 Task: Open an excel sheet with  and write heading  Student grades data  Add 10 students name:-  'Joshua Rivera, Zoey Coleman, Ryan Wright, Addison Bailey, Jonathan Simmons, Brooklyn Ward, Caleb Barnes, Audrey Collins, Gabriel Perry, Sofia Bell. ' in August Last week sales are  100 to 150. Math Grade:-  90, 95, 80, 92, 85,88, 90, 78, 92, 85.Science Grade:-  85, 87, 92, 88, 90, 85, 92, 80, 88, 90.English Grade:-  92, 90, 85, 90, 88, 92, 85, 82, 90, 88. _x000D_
History Grade:-  88, 92, 78, 95, 90, 90, 80, 85, 92, 90. Total use the formula   =SUM(D2:G2) then presss enter. Save page analysisSalesByQuarter_2022
Action: Mouse moved to (149, 222)
Screenshot: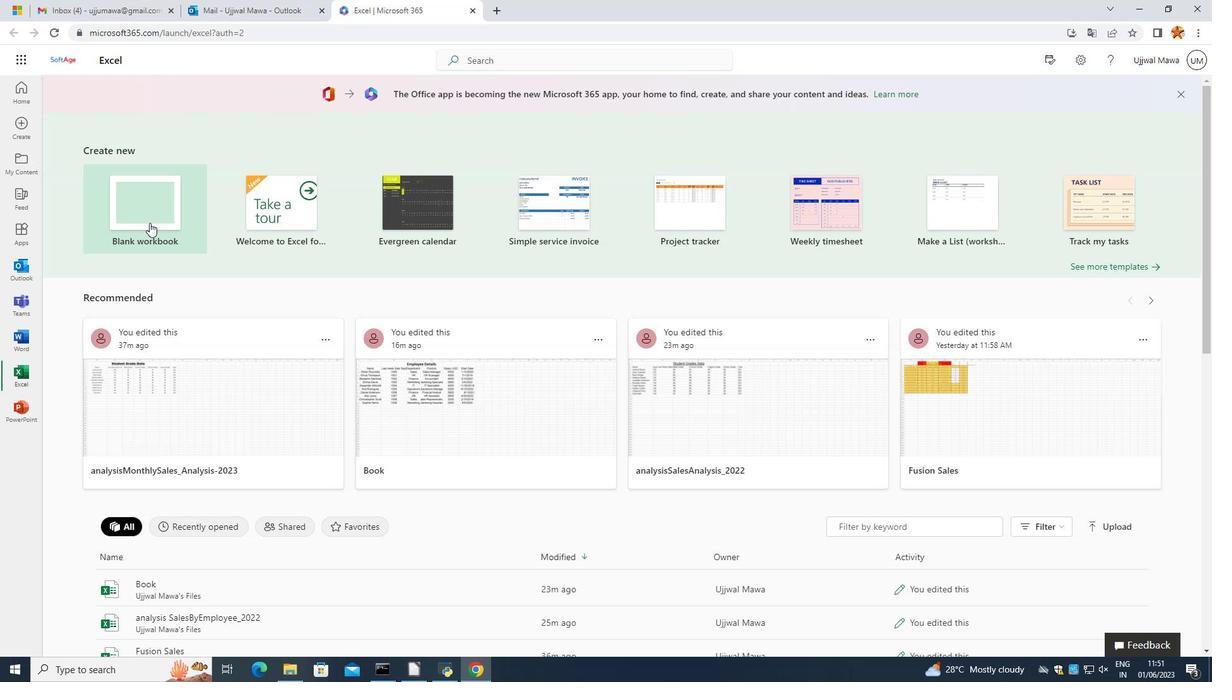 
Action: Mouse pressed left at (149, 222)
Screenshot: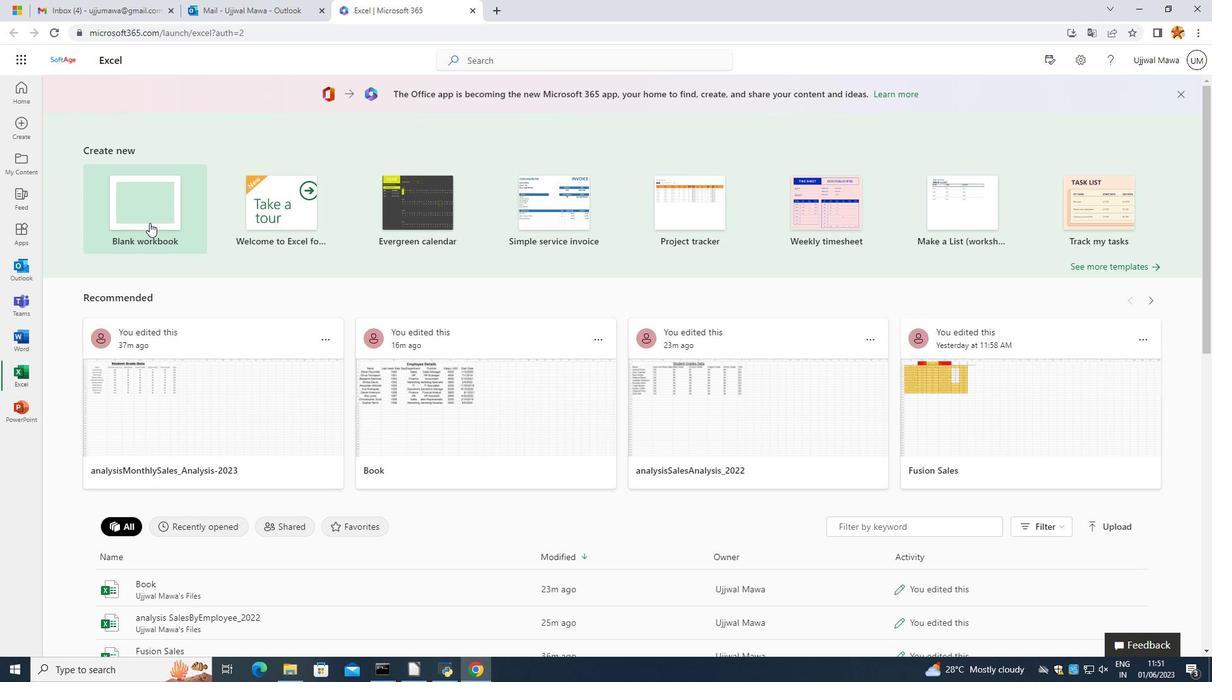 
Action: Mouse moved to (99, 197)
Screenshot: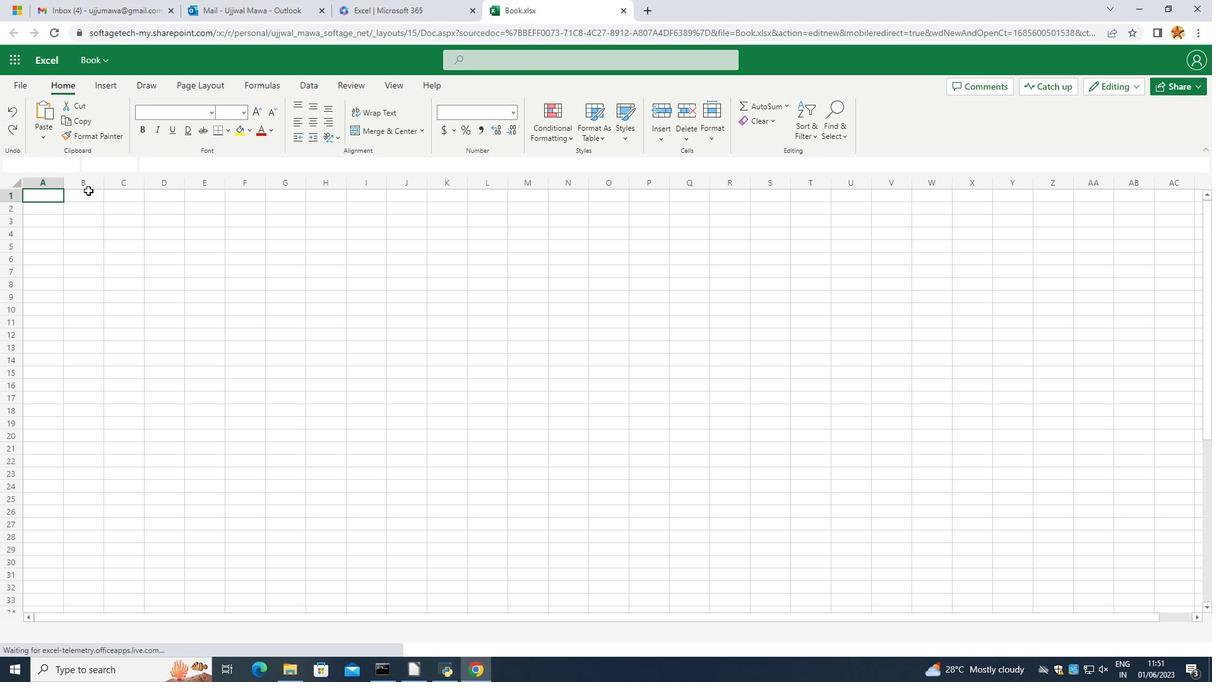 
Action: Mouse pressed left at (99, 197)
Screenshot: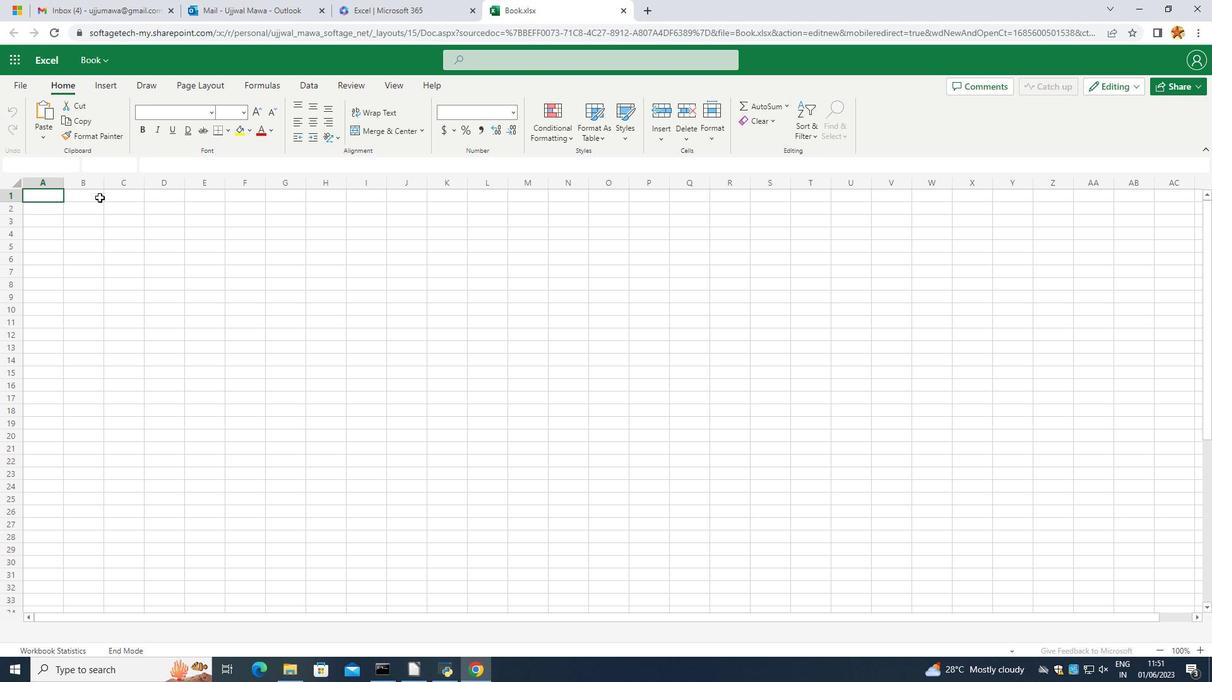 
Action: Mouse moved to (1212, 682)
Screenshot: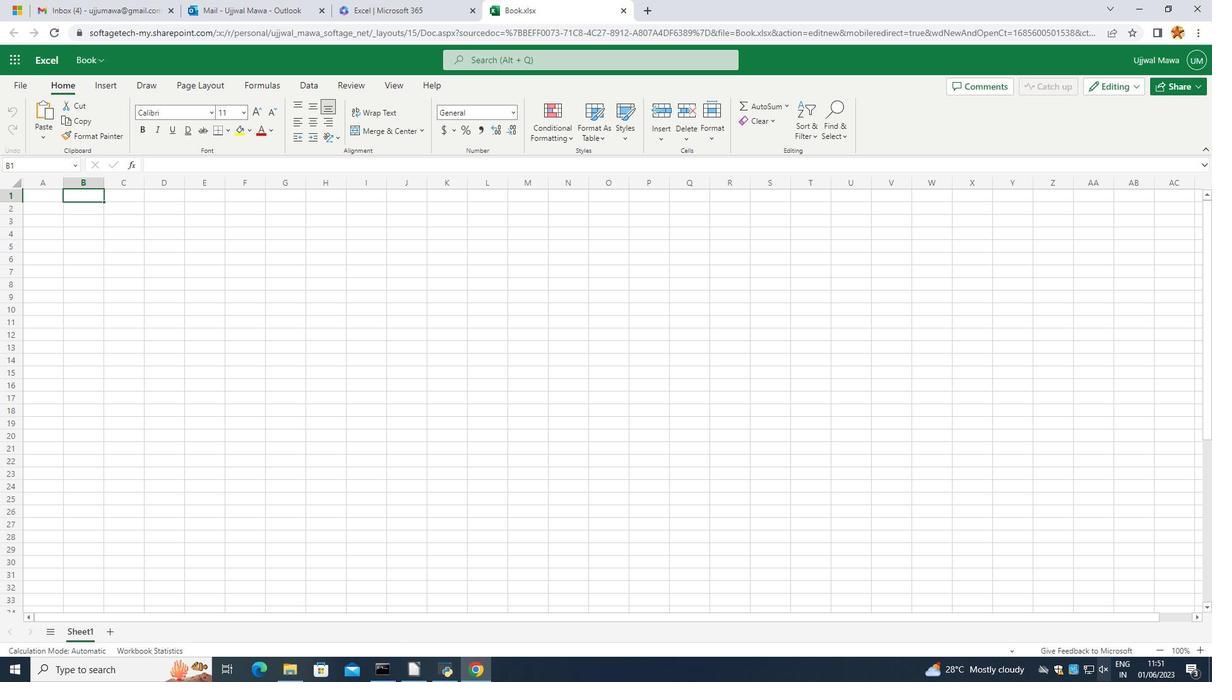 
Action: Key pressed <Key.caps_lock>S<Key.caps_lock>tudem<Key.backspace>nt<Key.space><Key.caps_lock>G<Key.caps_lock>rade<Key.space><Key.caps_lock>D<Key.caps_lock>ata<Key.enter>
Screenshot: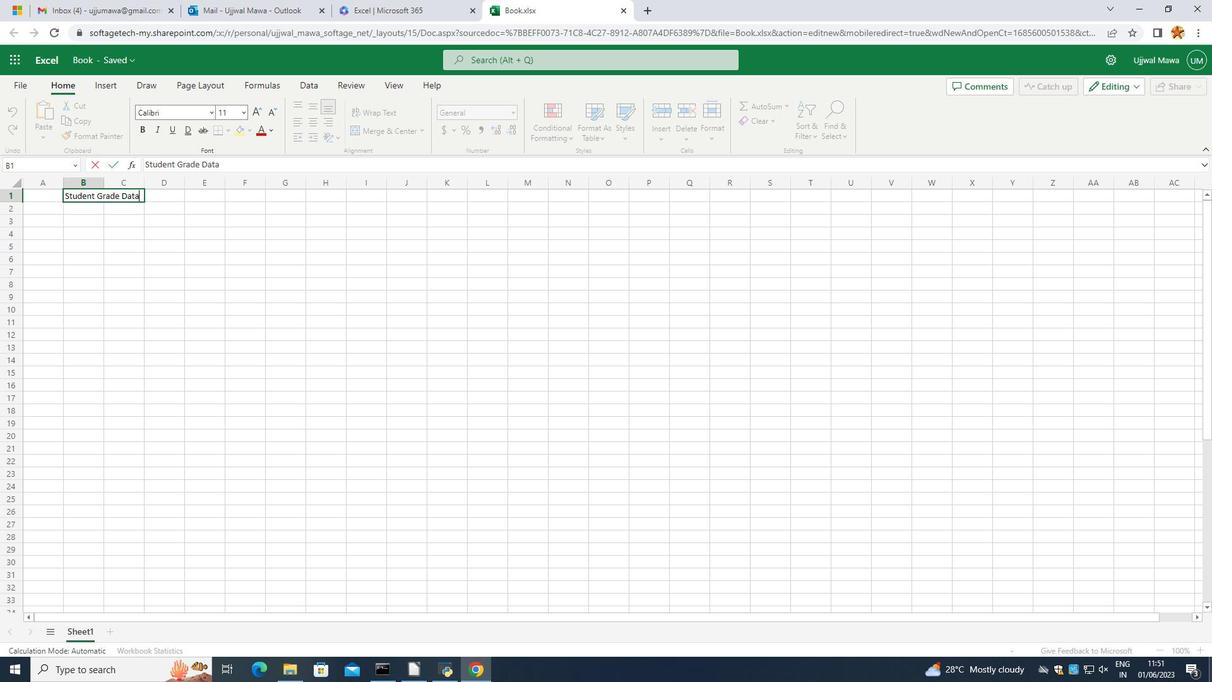 
Action: Mouse moved to (968, 665)
Screenshot: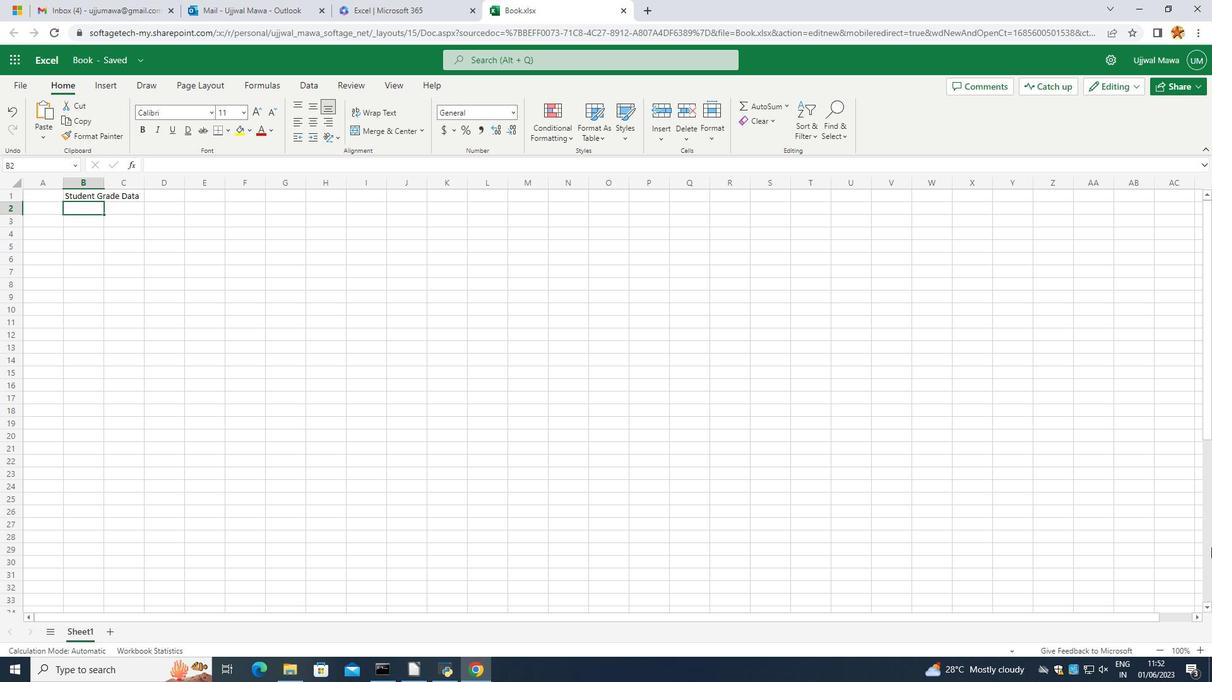 
Action: Mouse scrolled (968, 664) with delta (0, 0)
Screenshot: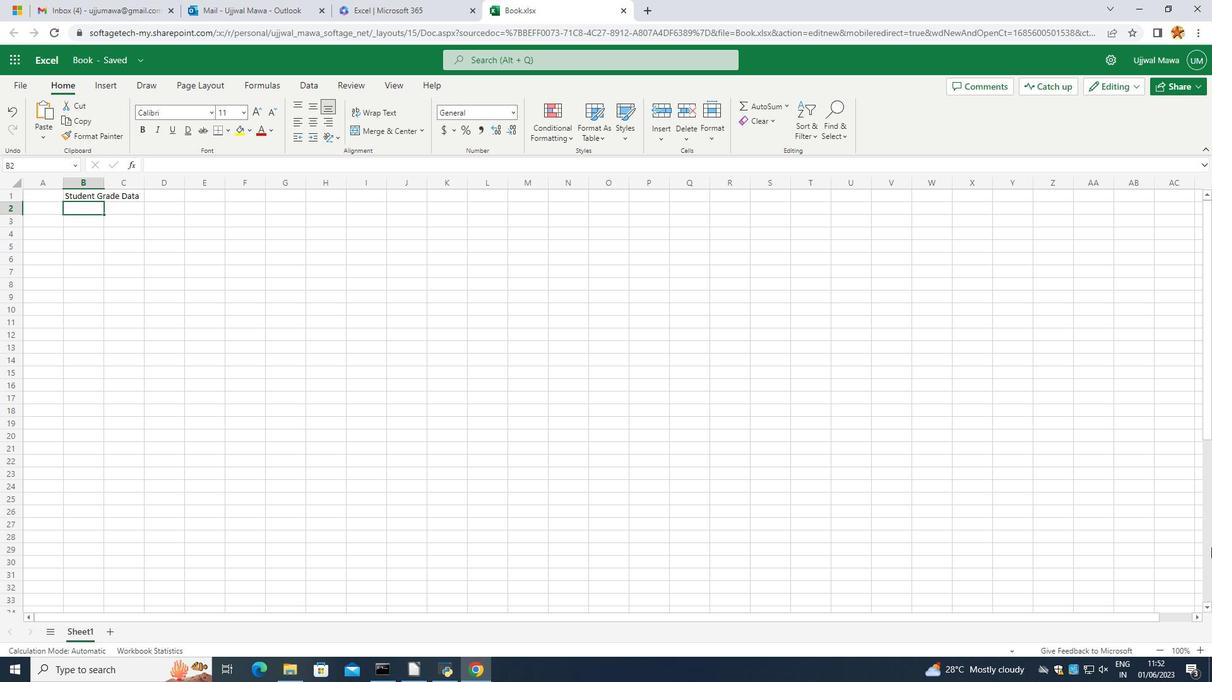 
Action: Mouse moved to (53, 207)
Screenshot: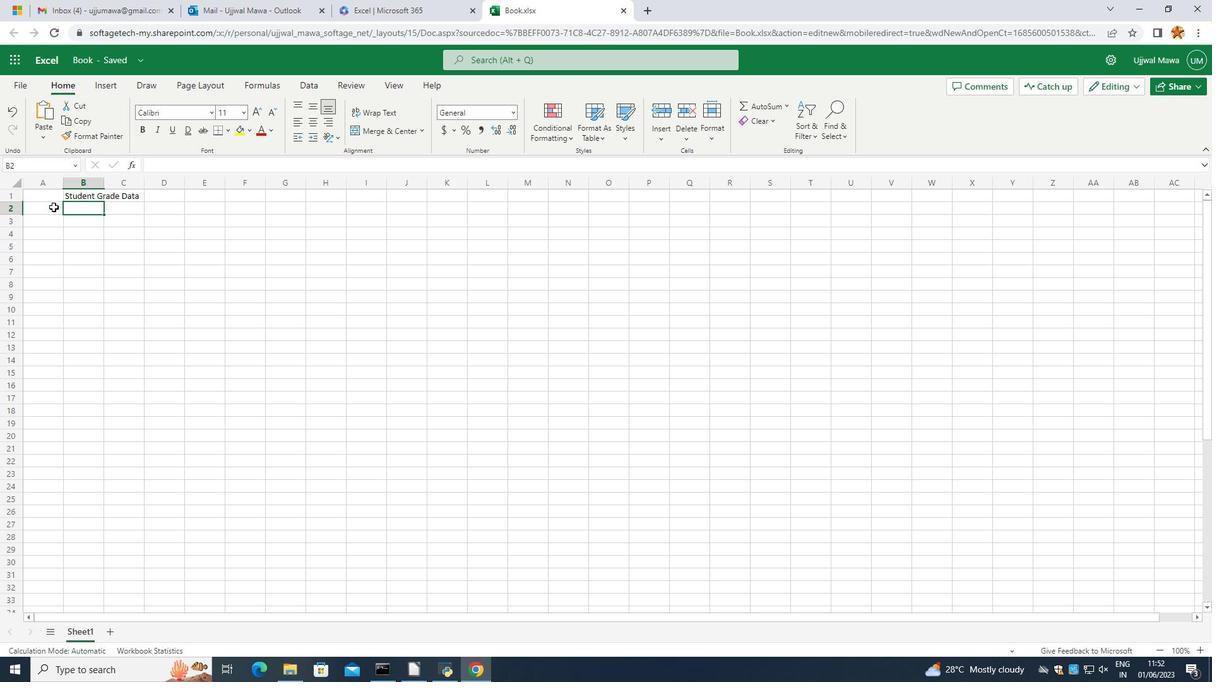 
Action: Mouse pressed left at (53, 207)
Screenshot: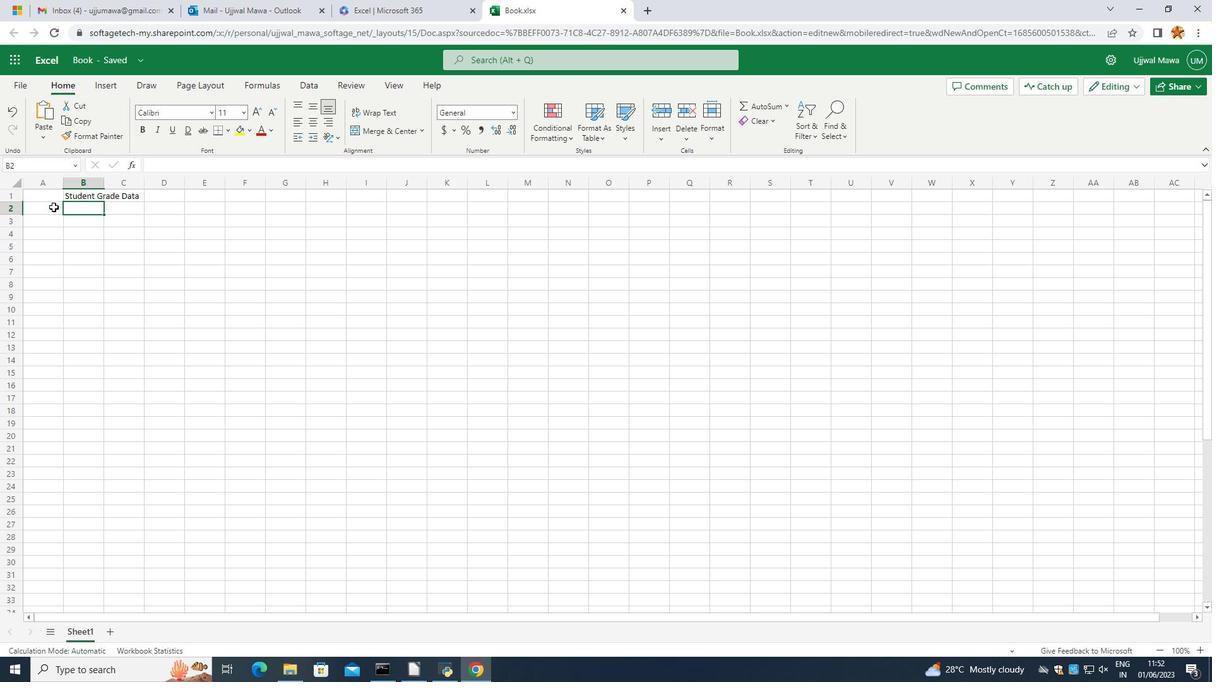 
Action: Mouse moved to (52, 207)
Screenshot: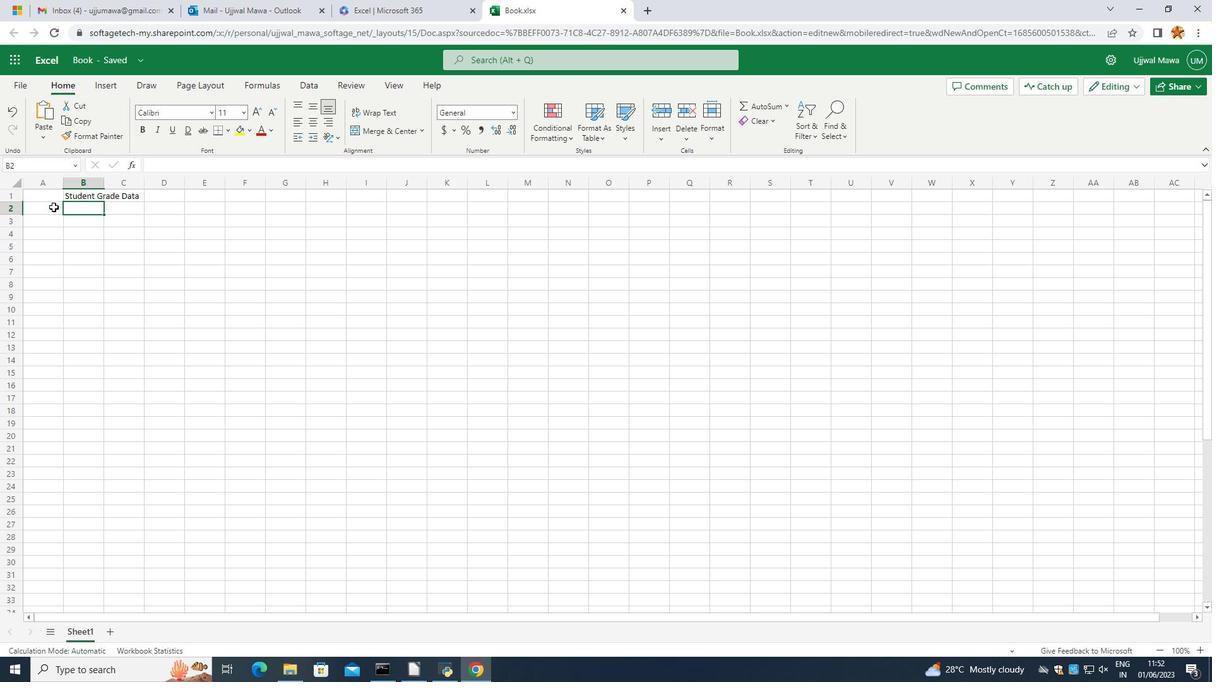 
Action: Mouse pressed left at (52, 207)
Screenshot: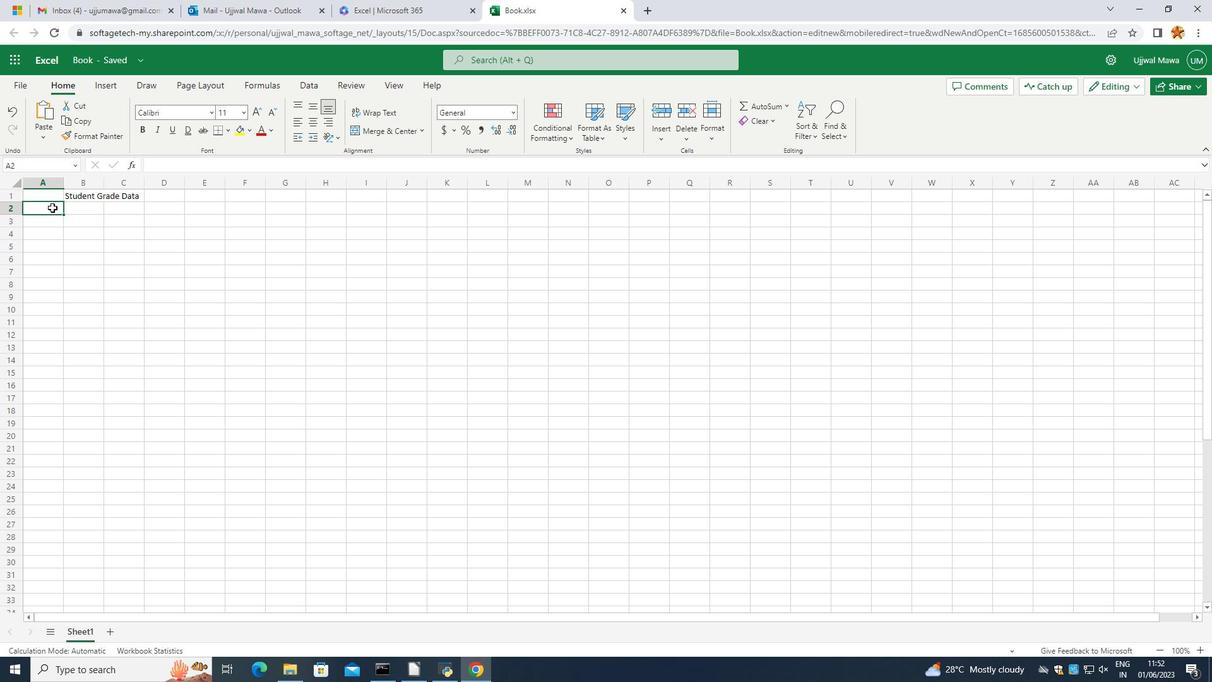 
Action: Mouse moved to (521, 366)
Screenshot: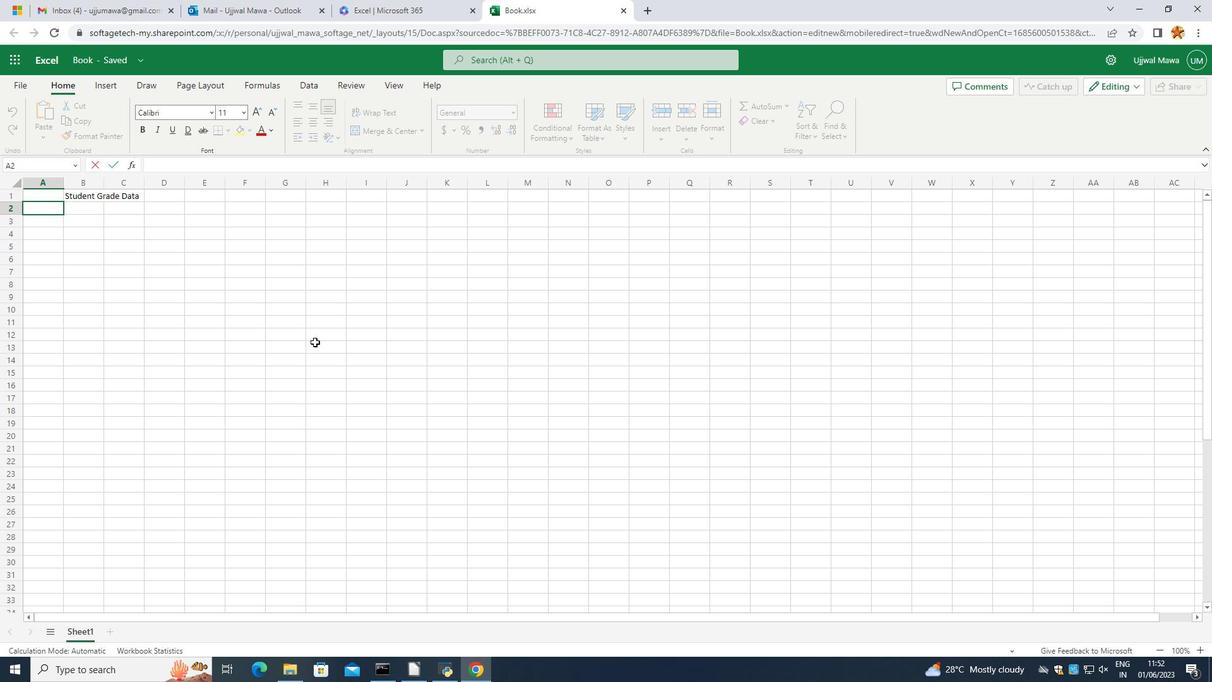 
Action: Key pressed <Key.caps_lock>N<Key.caps_lock>ame\<Key.backspace><Key.backspace>e<Key.enter>
Screenshot: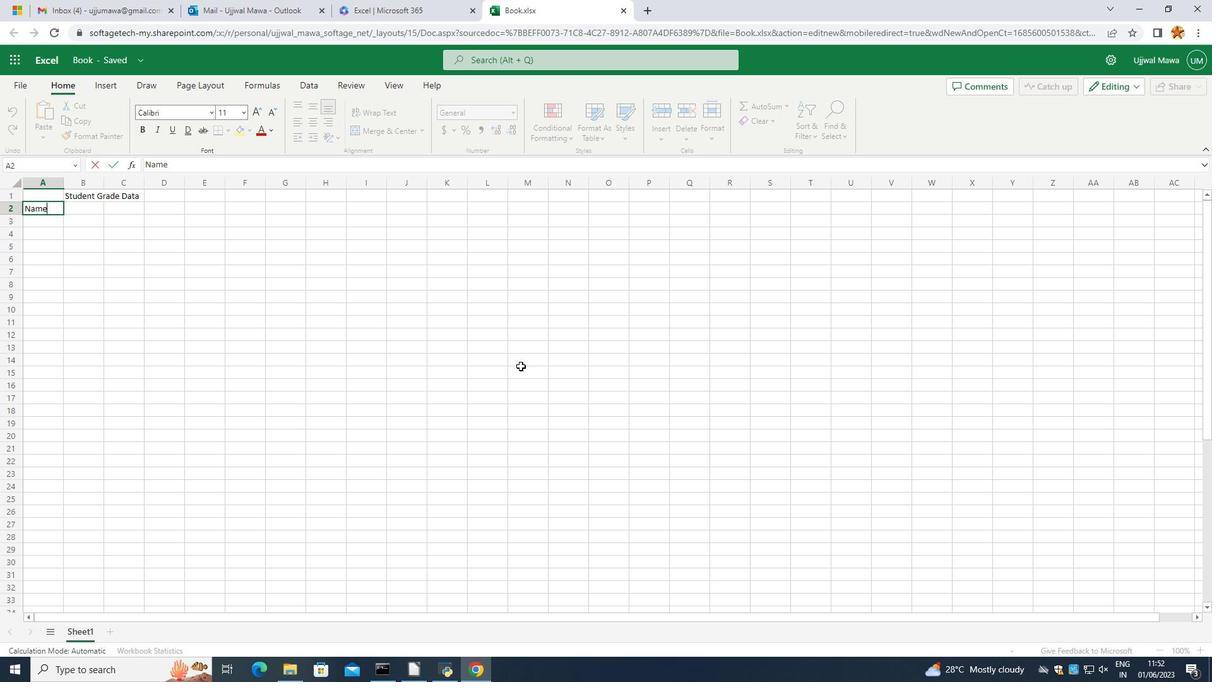 
Action: Mouse moved to (529, 363)
Screenshot: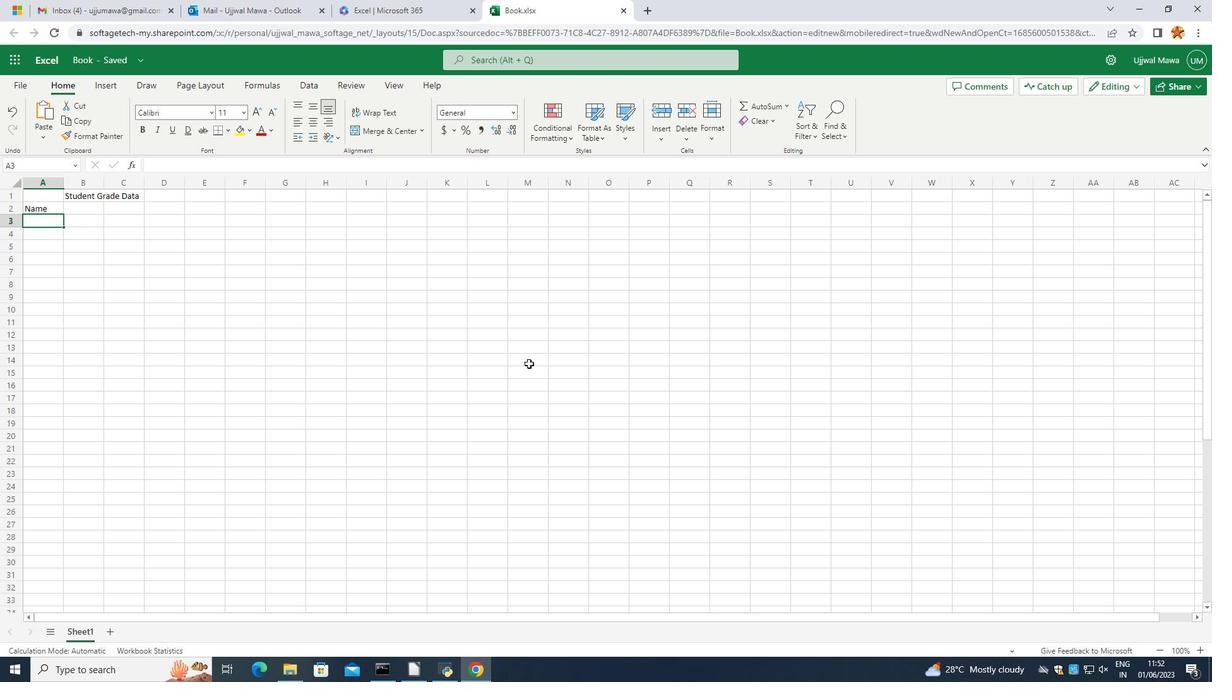 
Action: Key pressed <Key.caps_lock>J<Key.caps_lock>oshua<Key.space><Key.caps_lock>R<Key.caps_lock>ivera]<Key.backspace><Key.enter><Key.caps_lock>Z<Key.caps_lock>oey<Key.space><Key.caps_lock>C<Key.caps_lock>olemn<Key.backspace><Key.backspace>mn=<Key.backspace><Key.backspace>am<Key.backspace><Key.backspace>an<Key.enter><Key.caps_lock>R<Key.caps_lock>yan<Key.space><Key.caps_lock>W<Key.caps_lock>right<Key.enter>
Screenshot: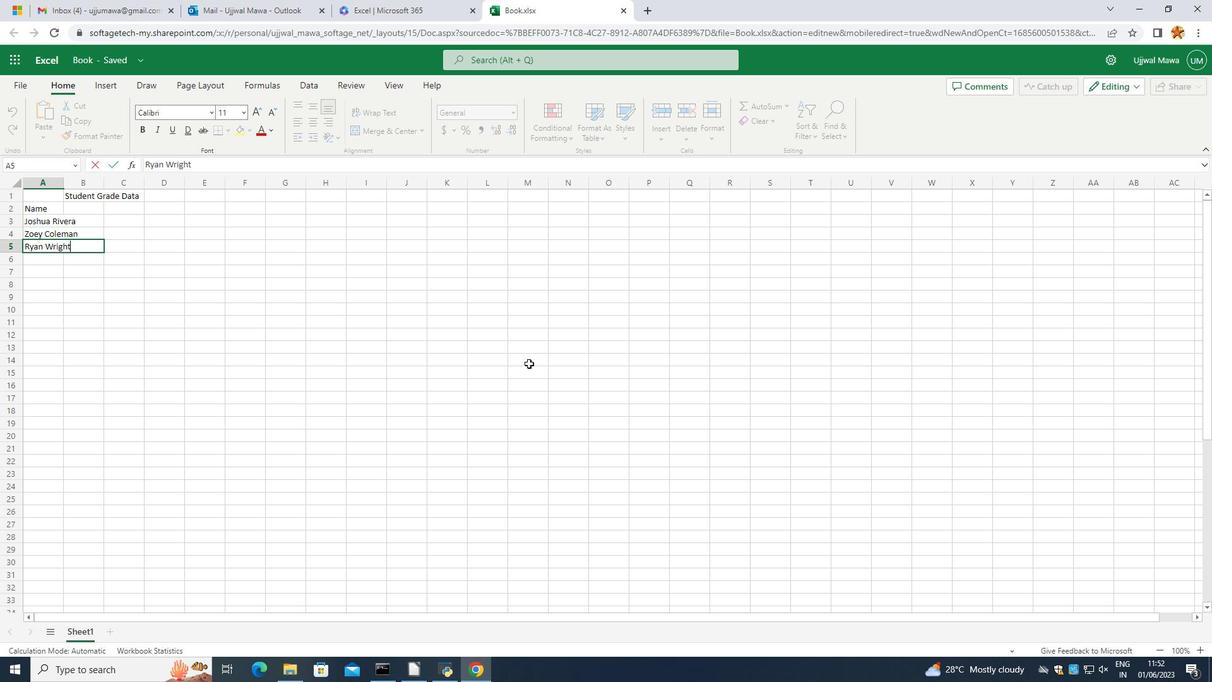 
Action: Mouse moved to (529, 363)
Screenshot: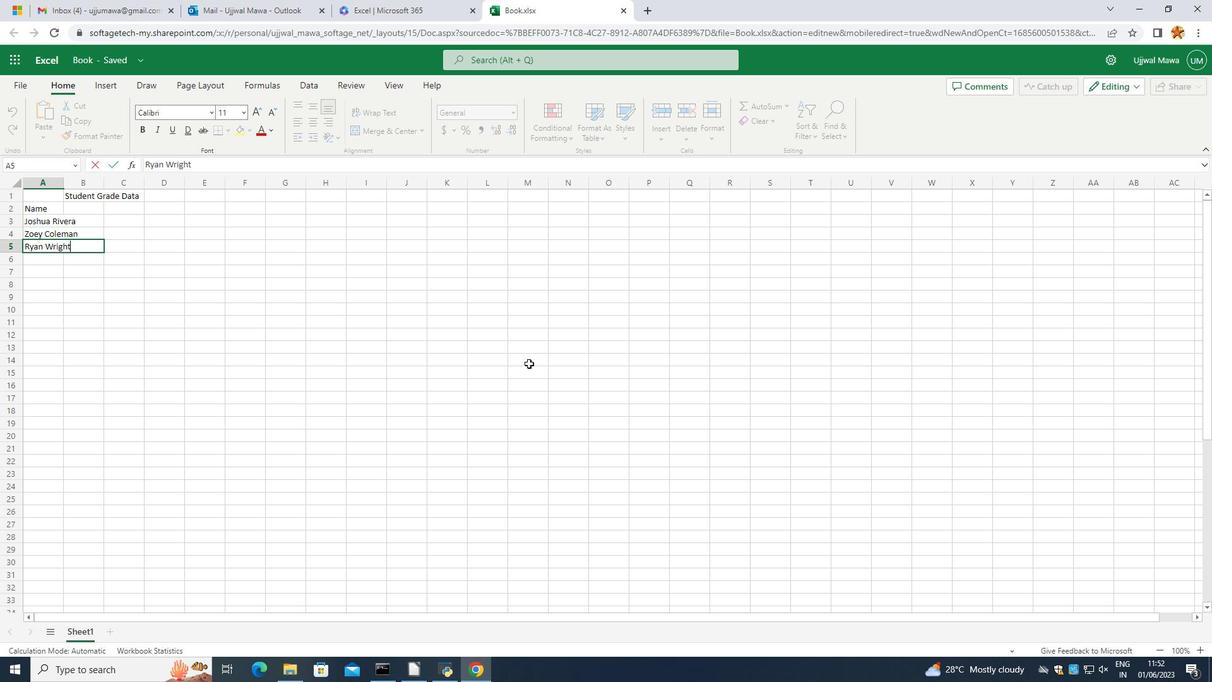 
Action: Key pressed <Key.caps_lock>A<Key.caps_lock>ddison<Key.space><Key.caps_lock>B<Key.caps_lock>aoi<Key.backspace><Key.backspace>iley<Key.enter><Key.caps_lock>J<Key.caps_lock>opna
Screenshot: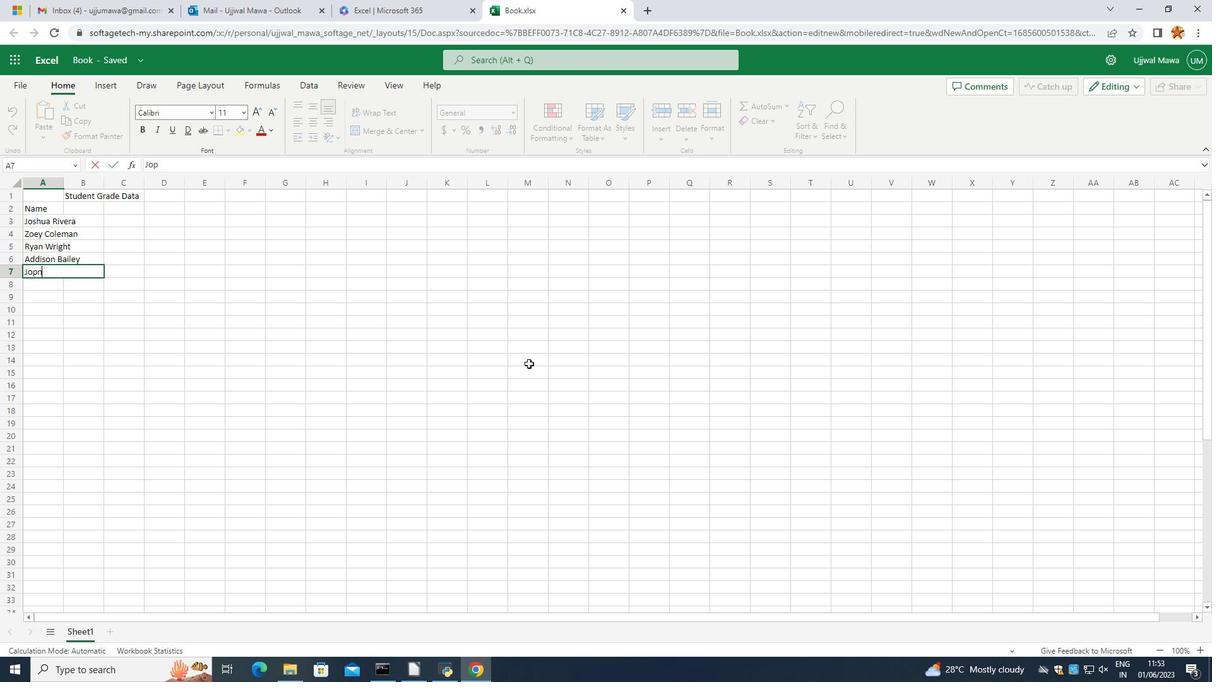 
Action: Mouse moved to (579, 368)
Screenshot: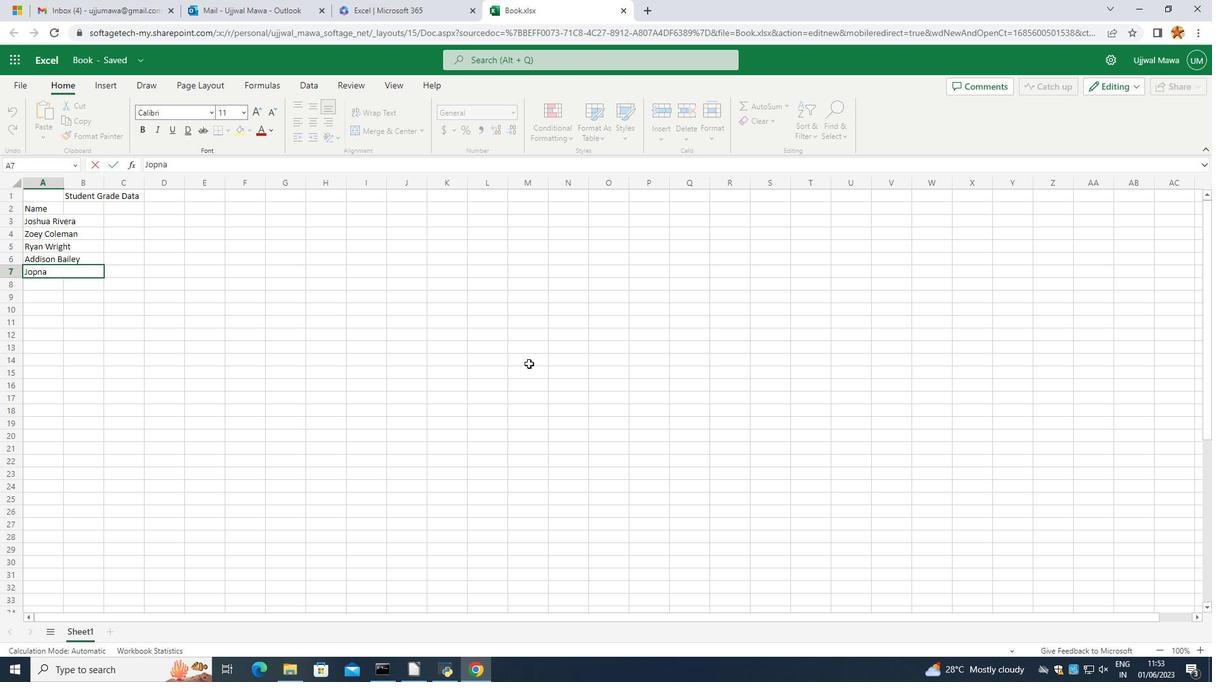 
Action: Key pressed <Key.backspace>
Screenshot: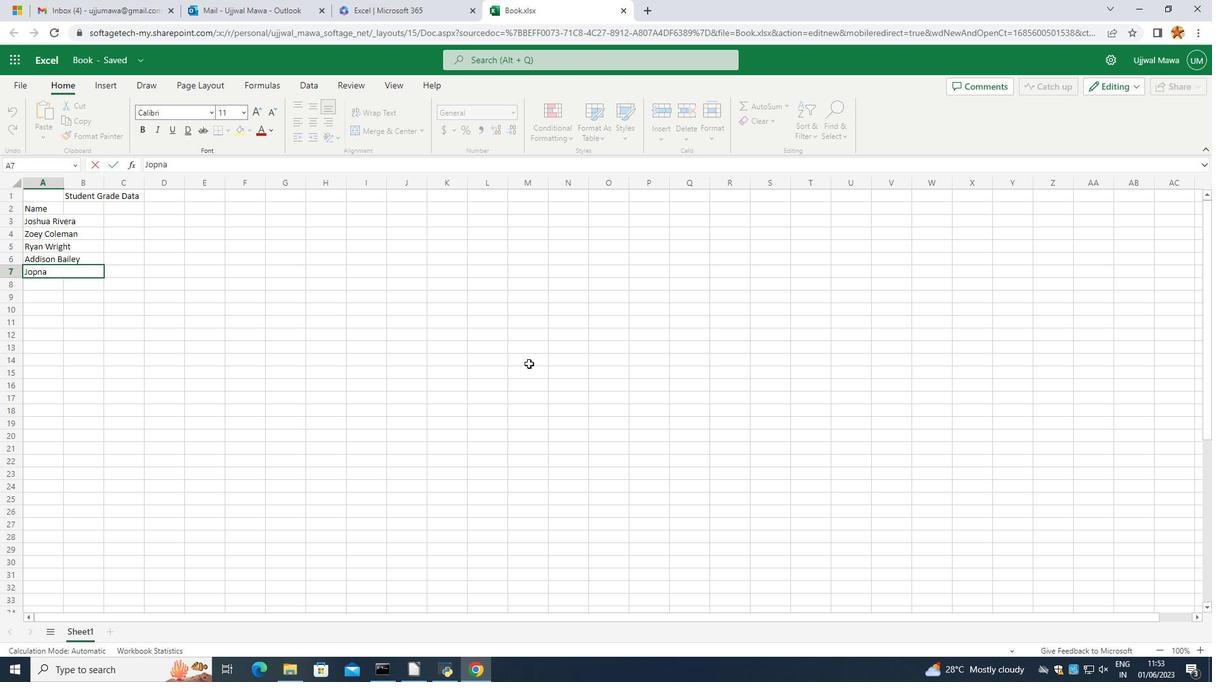 
Action: Mouse moved to (598, 375)
Screenshot: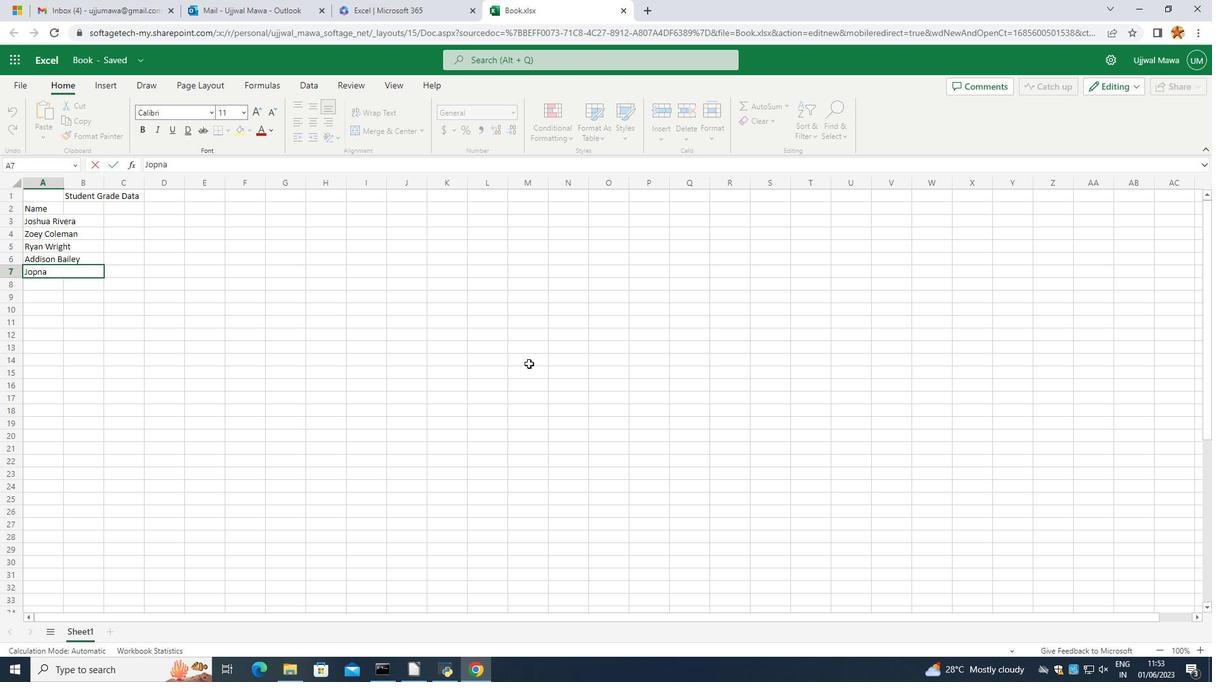 
Action: Key pressed <Key.backspace><Key.backspace><Key.backspace><Key.caps_lock>J<Key.caps_lock>onathan<Key.space><Key.caps_lock>S<Key.caps_lock>immons<Key.enter><Key.caps_lock>B<Key.caps_lock>ri<Key.backspace>ooklyn
Screenshot: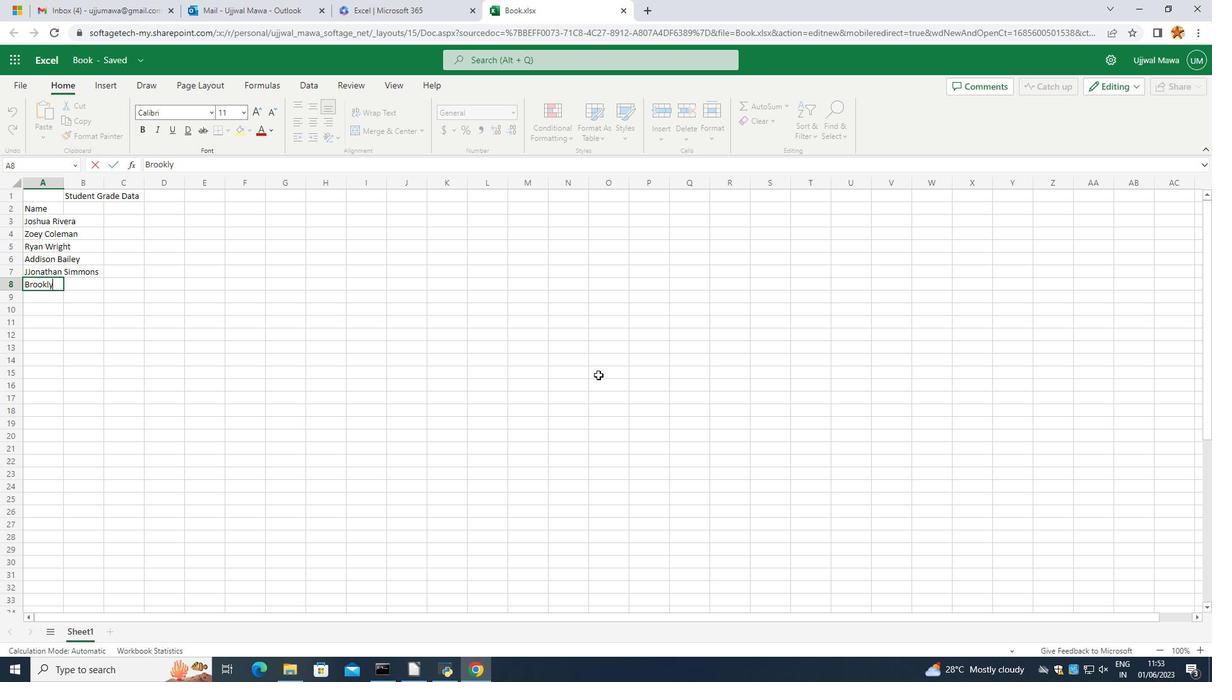 
Action: Mouse moved to (598, 375)
Screenshot: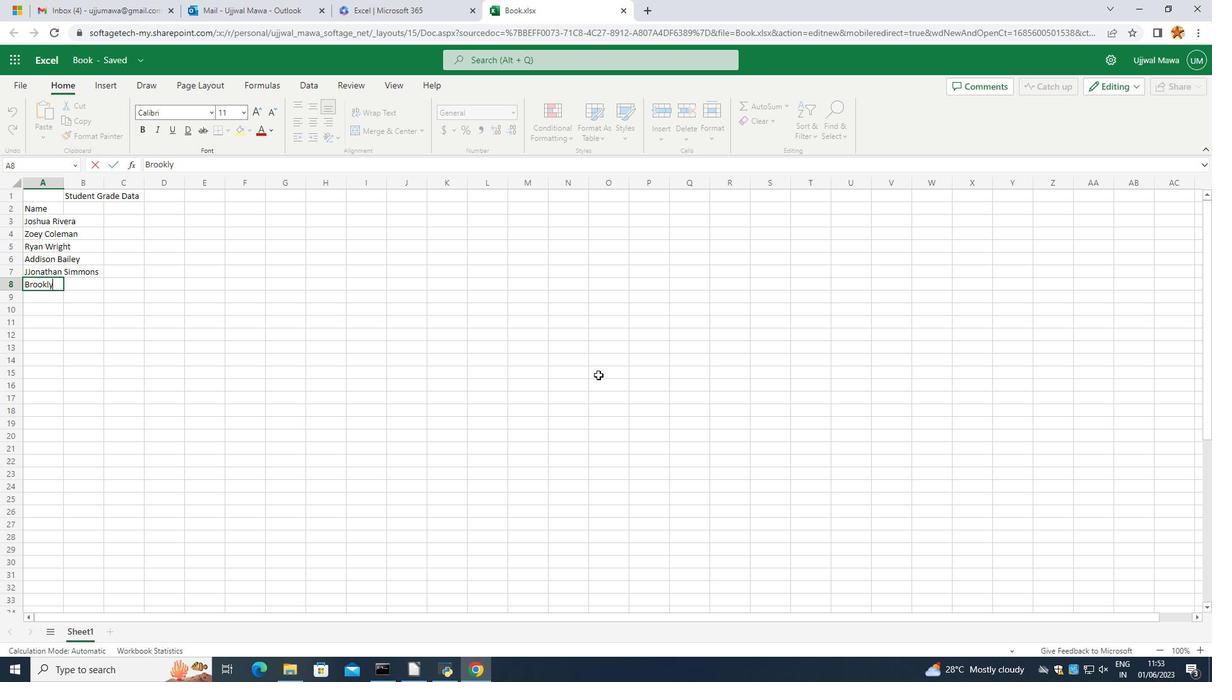 
Action: Key pressed <Key.space><Key.caps_lock>W<Key.caps_lock>ard
Screenshot: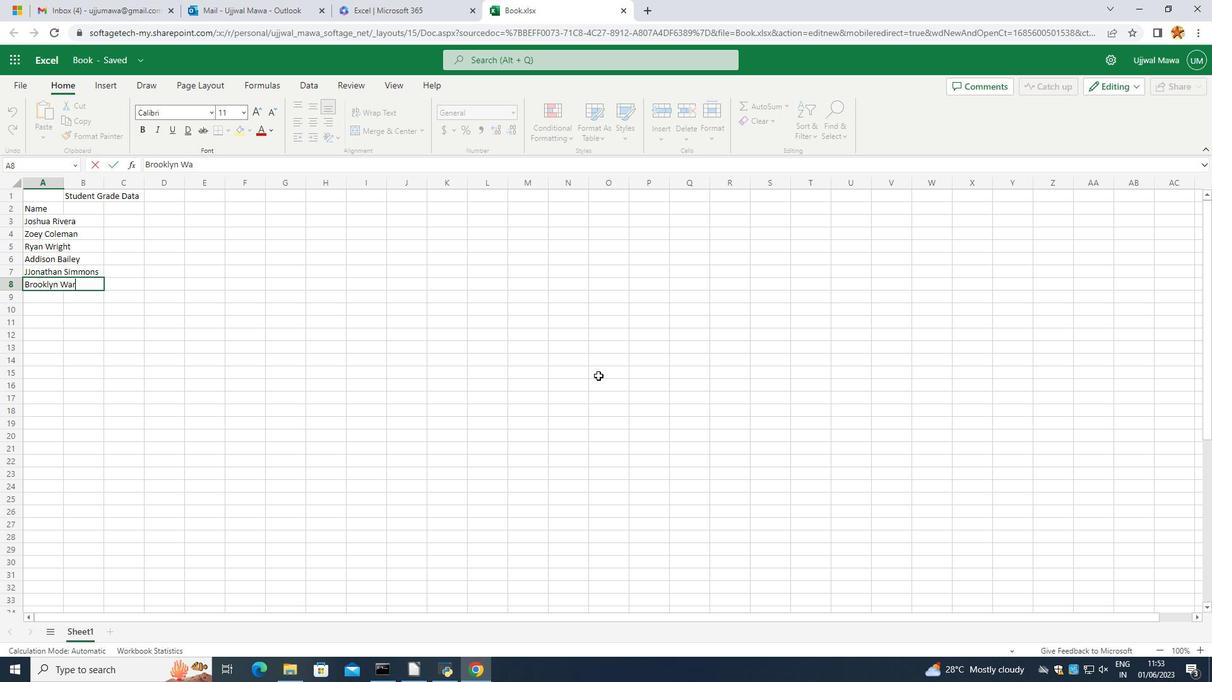 
Action: Mouse moved to (610, 377)
Screenshot: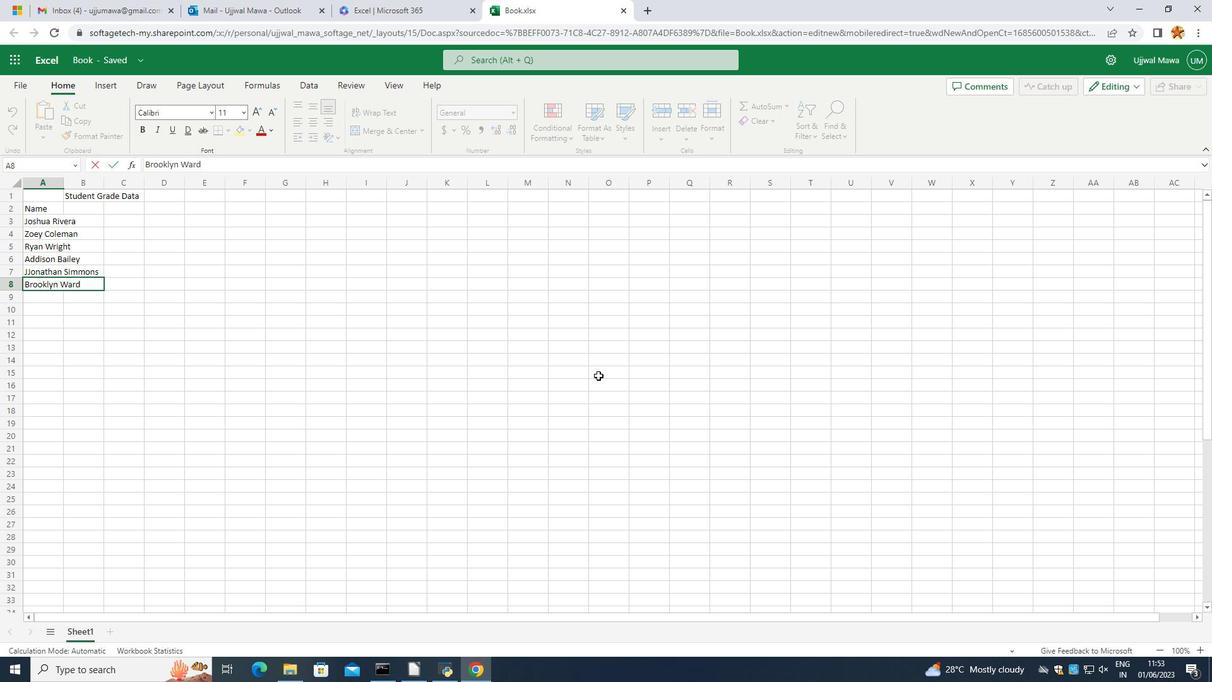 
Action: Key pressed <Key.enter><Key.caps_lock>C<Key.caps_lock>aleb<Key.space><Key.caps_lock>B<Key.caps_lock>urnes<Key.enter><Key.caps_lock>A<Key.caps_lock>udrey<Key.space><Key.caps_lock>C<Key.caps_lock>o
Screenshot: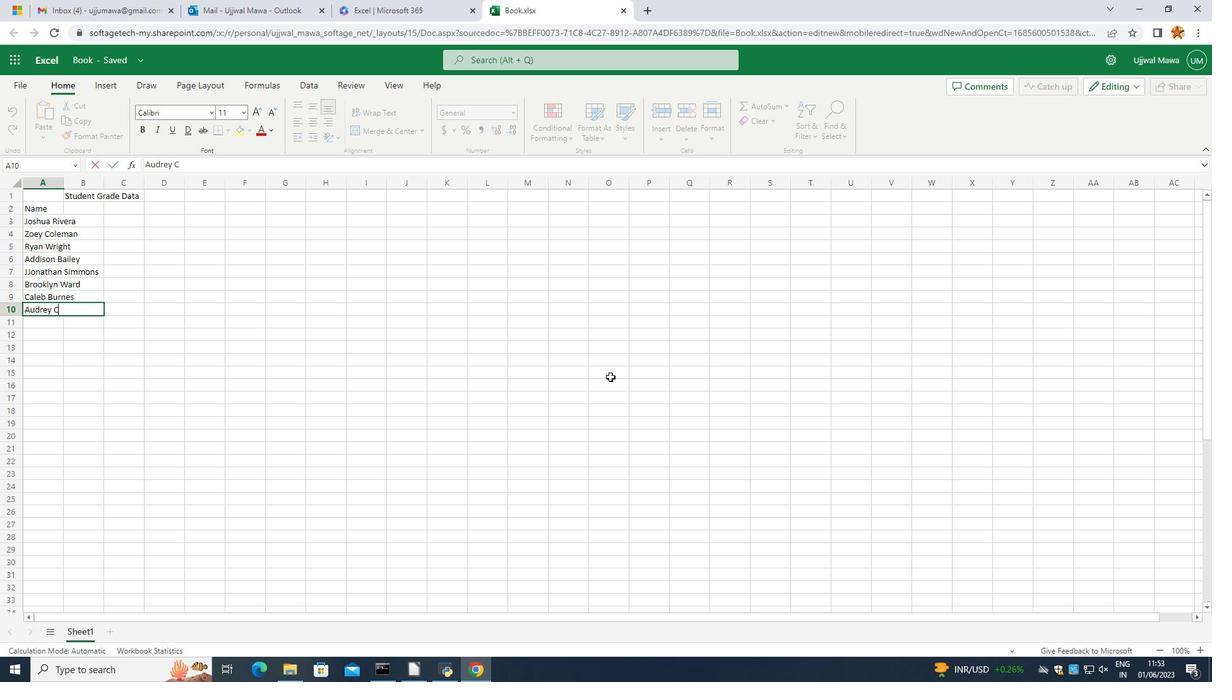 
Action: Mouse moved to (610, 377)
Screenshot: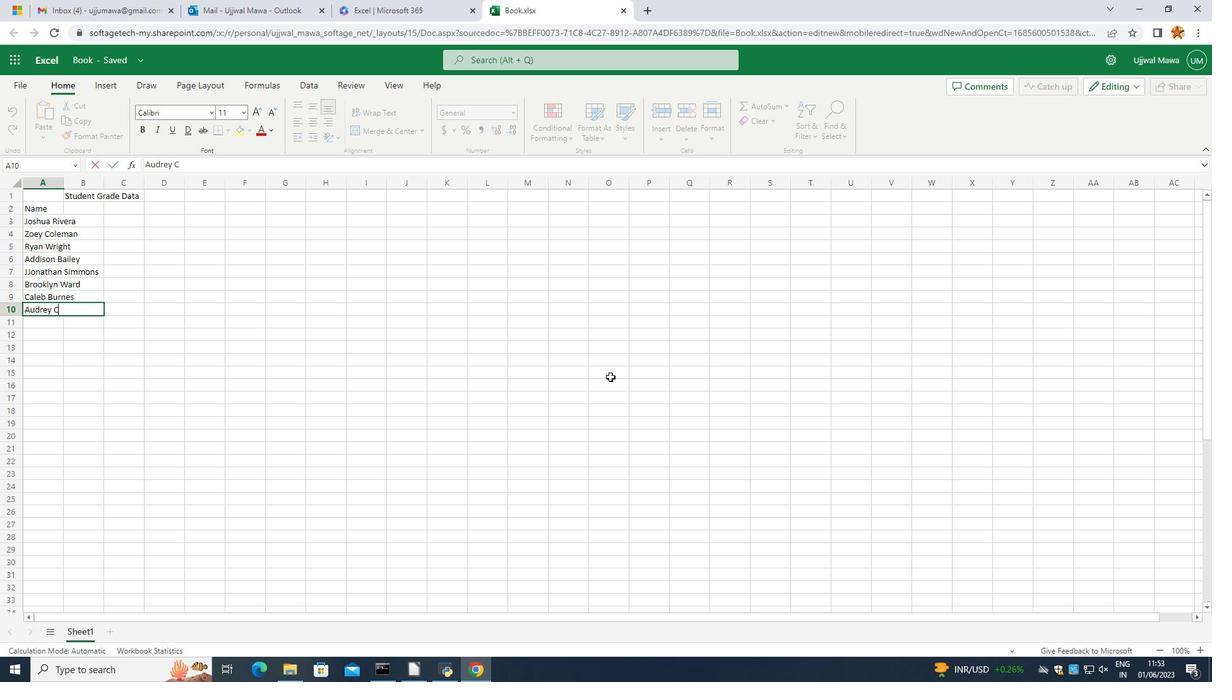 
Action: Key pressed llins<Key.enter>
Screenshot: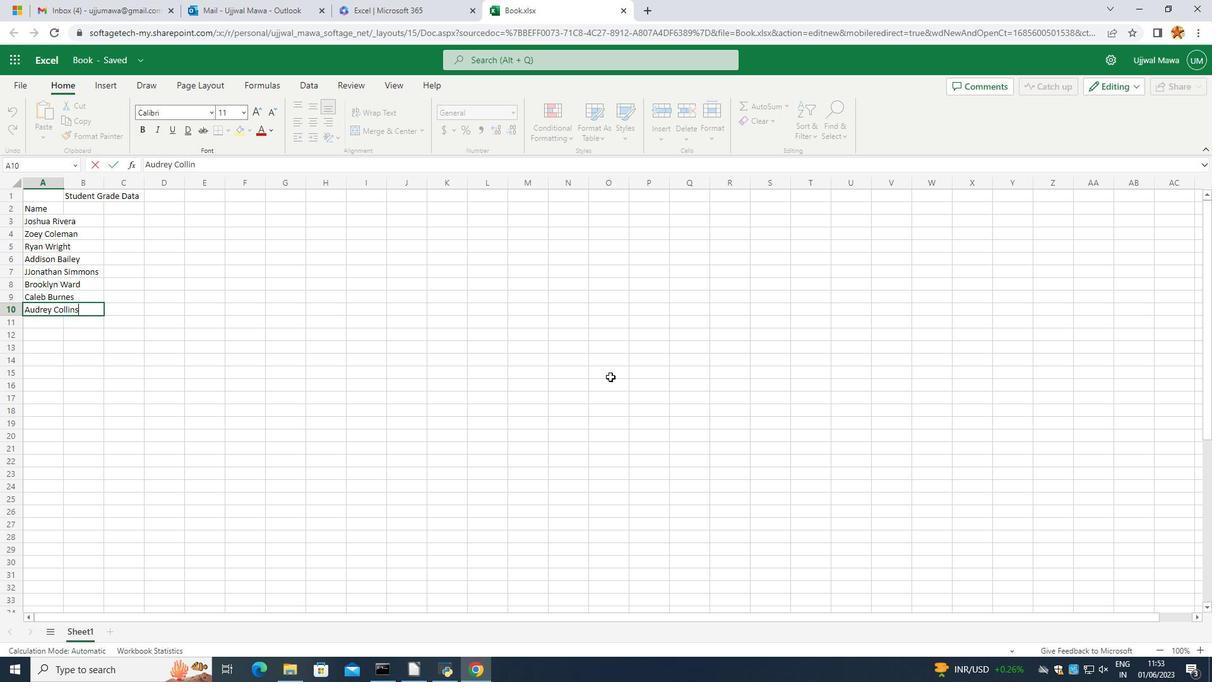 
Action: Mouse moved to (673, 379)
Screenshot: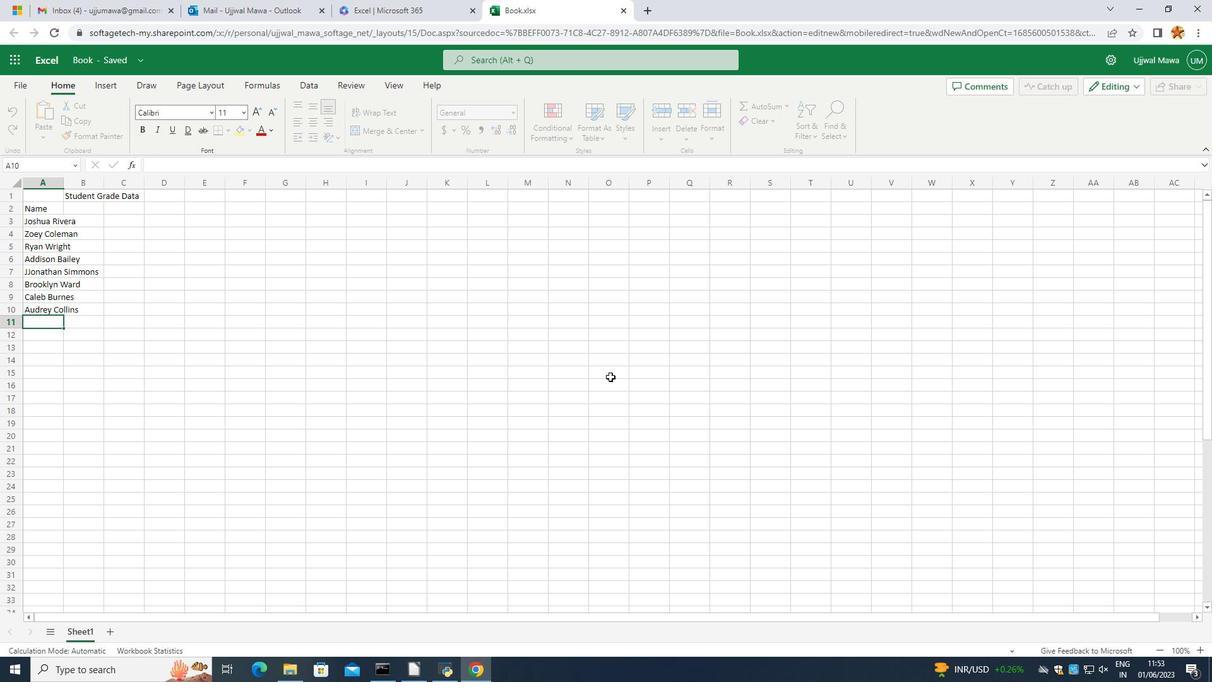 
Action: Key pressed <Key.caps_lock>G<Key.caps_lock>abriel<Key.space><Key.caps_lock>P<Key.caps_lock>erry<Key.enter><Key.caps_lock>S<Key.caps_lock>ofia<Key.space><Key.caps_lock>B<Key.caps_lock>ell
Screenshot: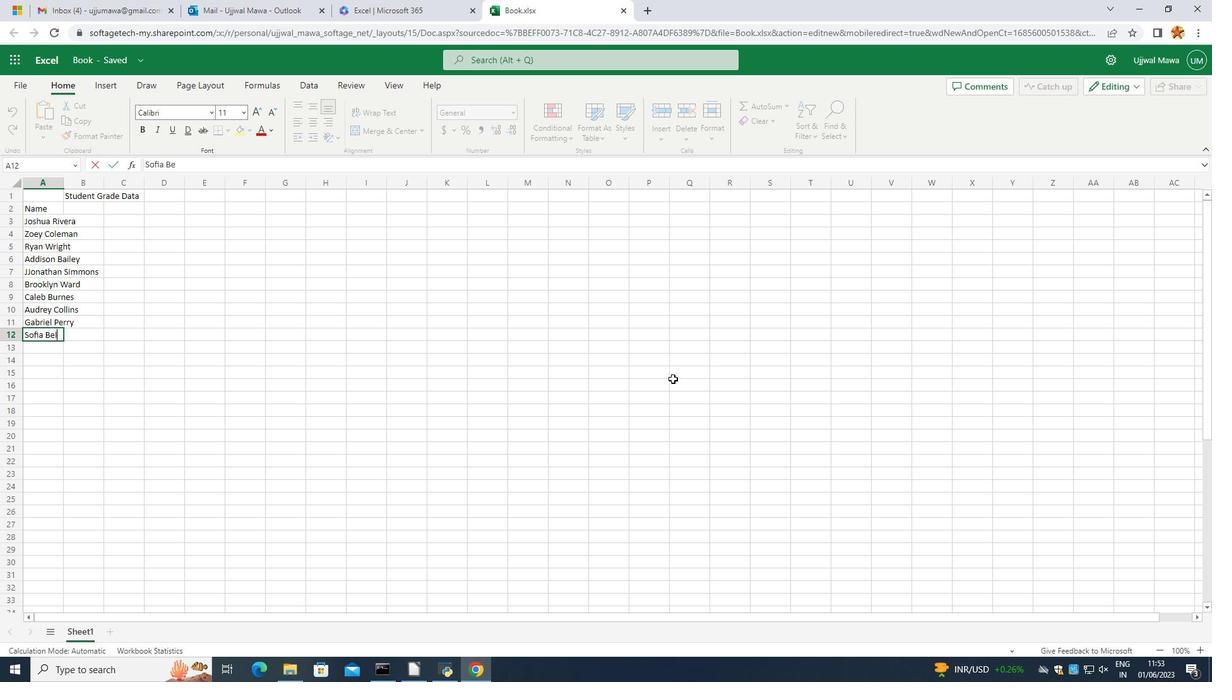
Action: Mouse moved to (684, 384)
Screenshot: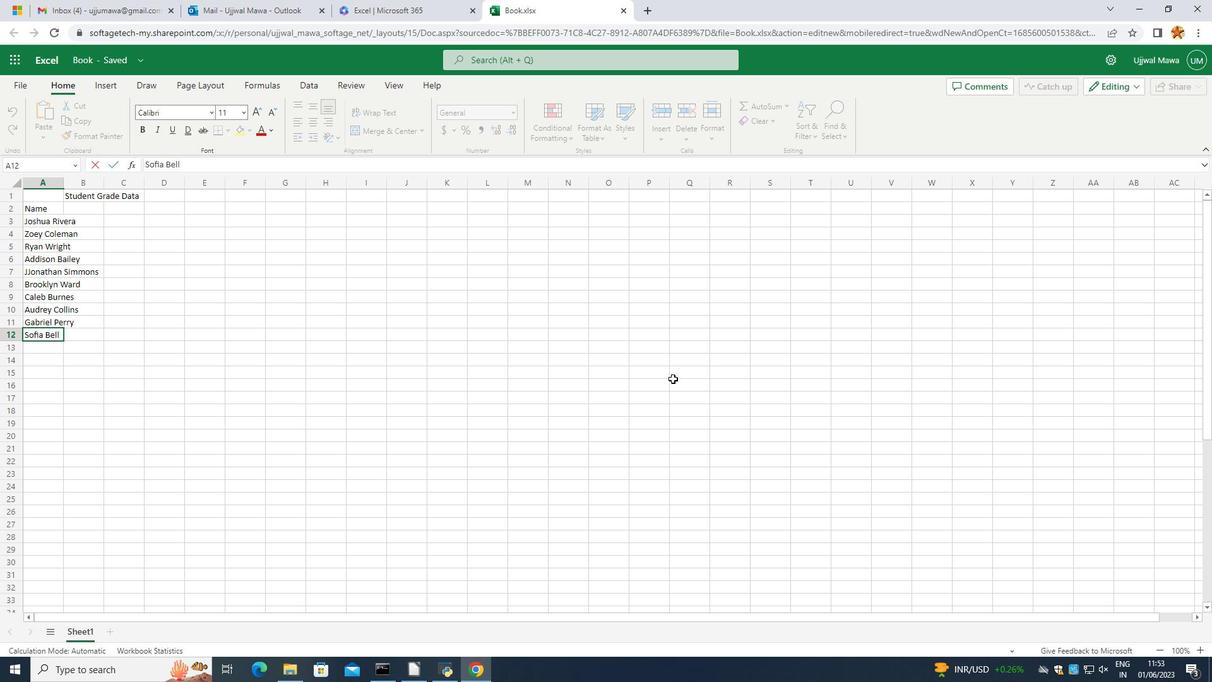 
Action: Key pressed <Key.enter>
Screenshot: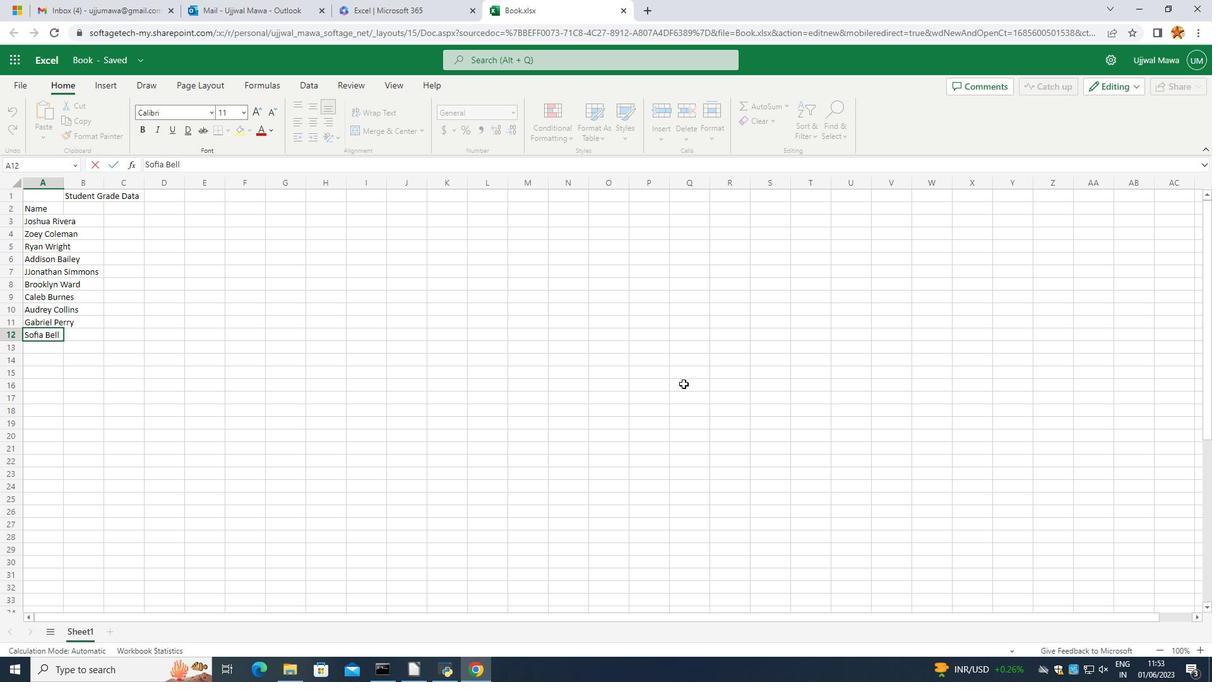 
Action: Mouse moved to (520, 233)
Screenshot: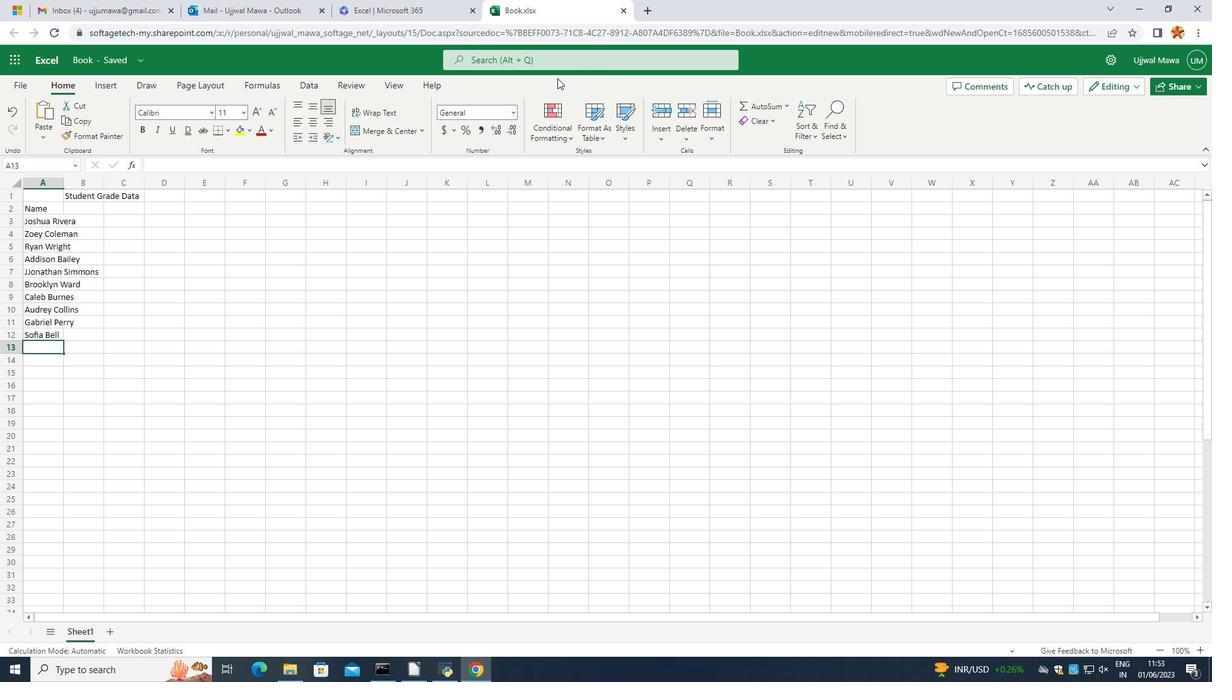 
Action: Mouse pressed left at (520, 233)
Screenshot: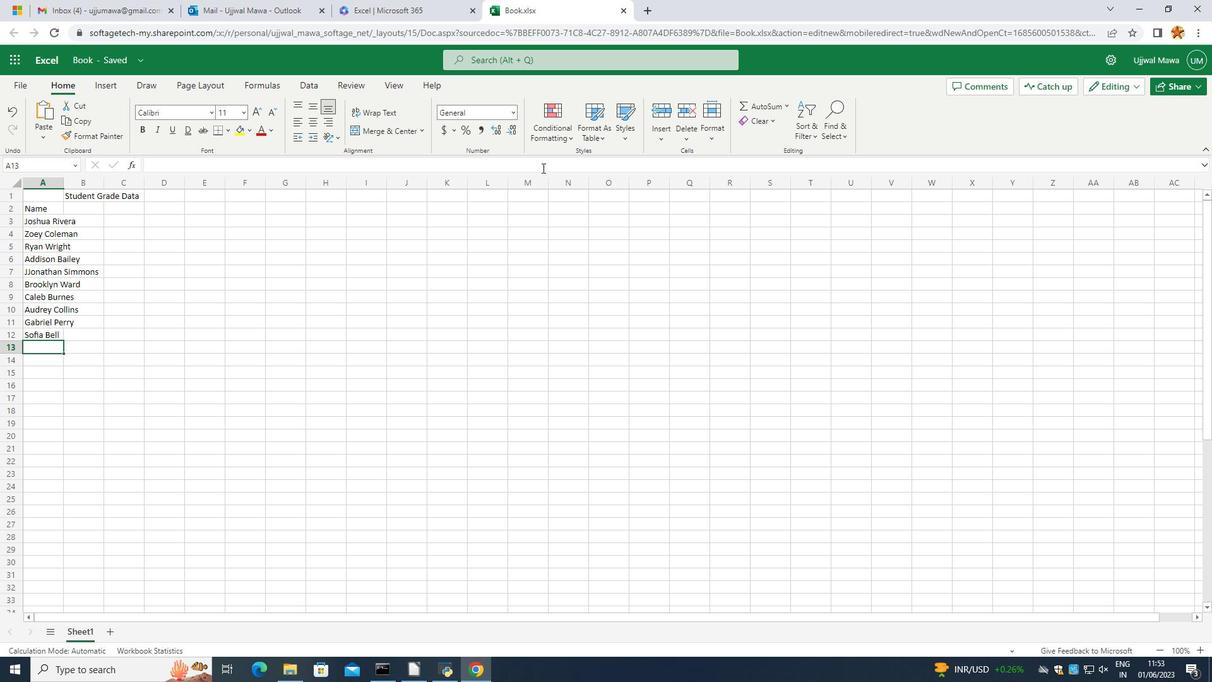 
Action: Mouse moved to (56, 191)
Screenshot: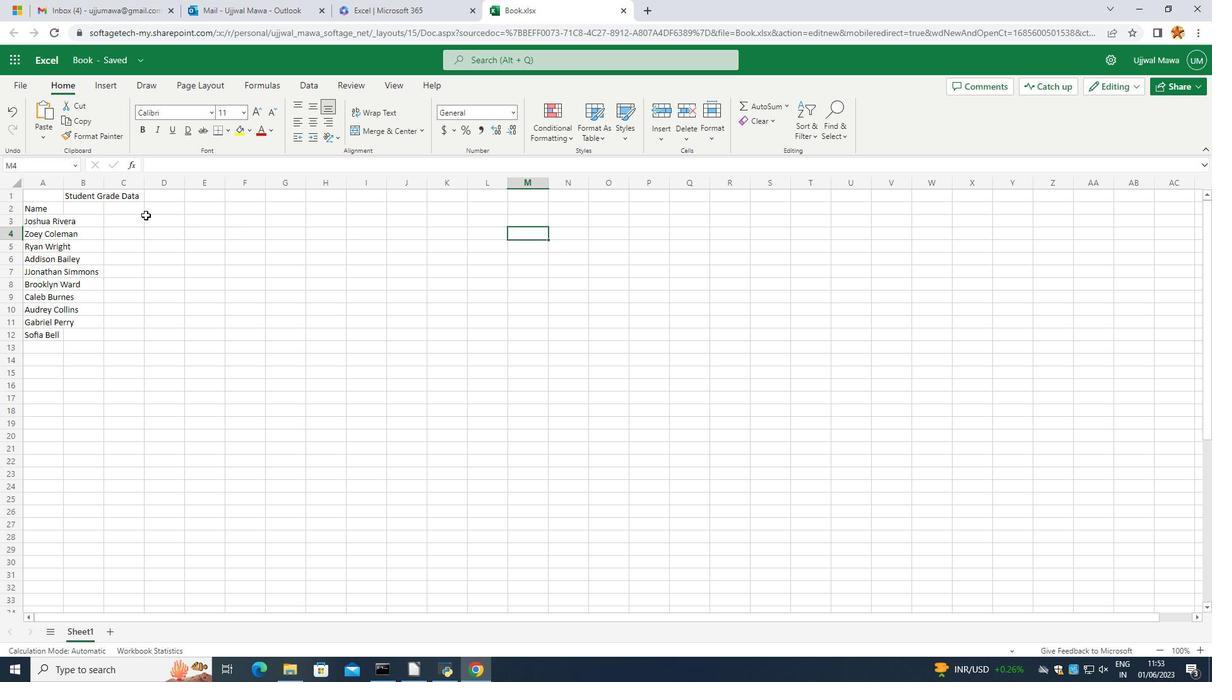 
Action: Mouse pressed left at (56, 191)
Screenshot: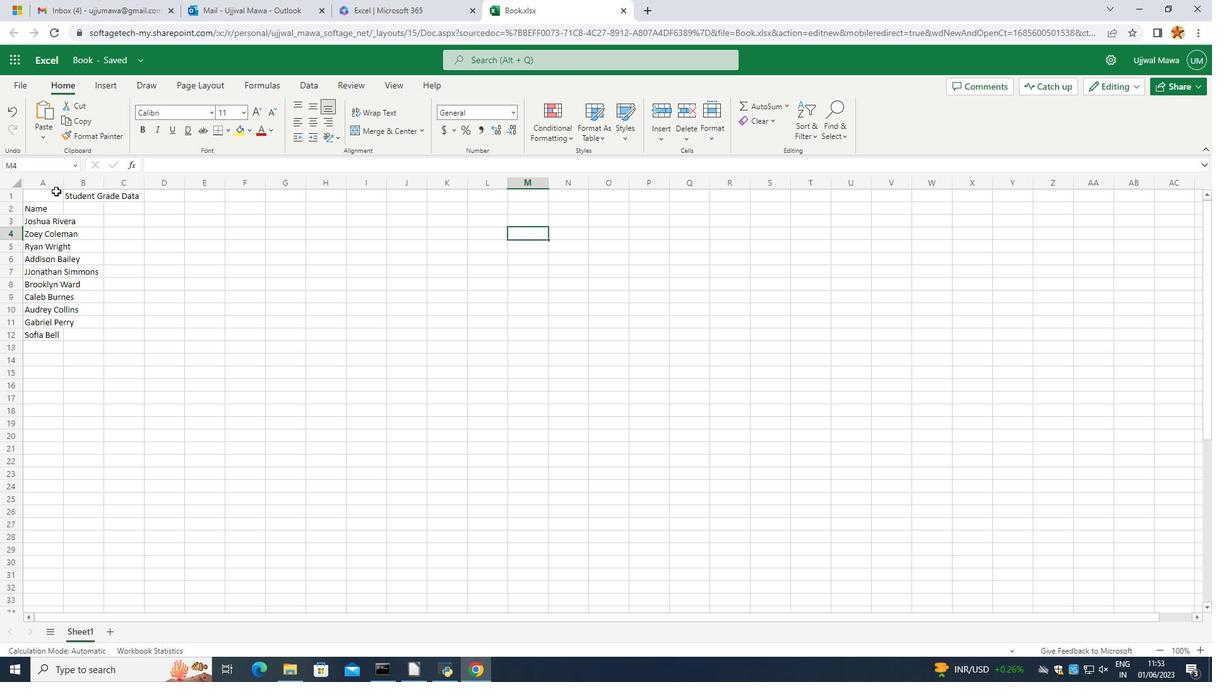 
Action: Mouse moved to (65, 204)
Screenshot: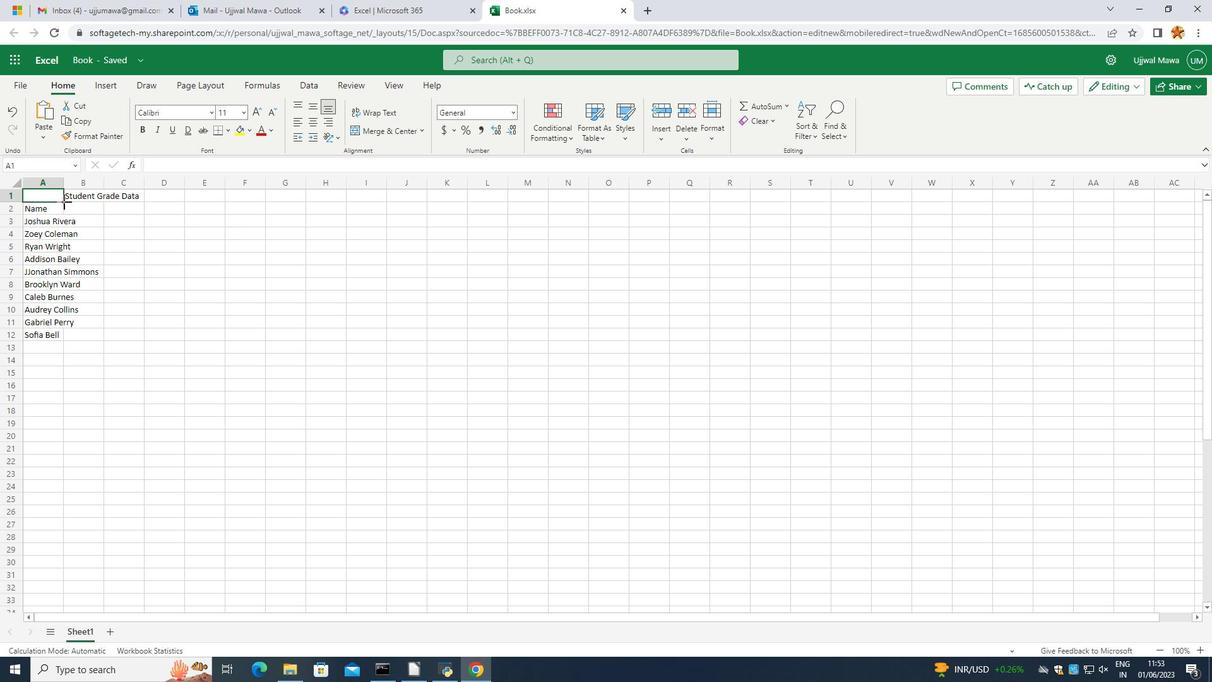 
Action: Mouse pressed left at (65, 204)
Screenshot: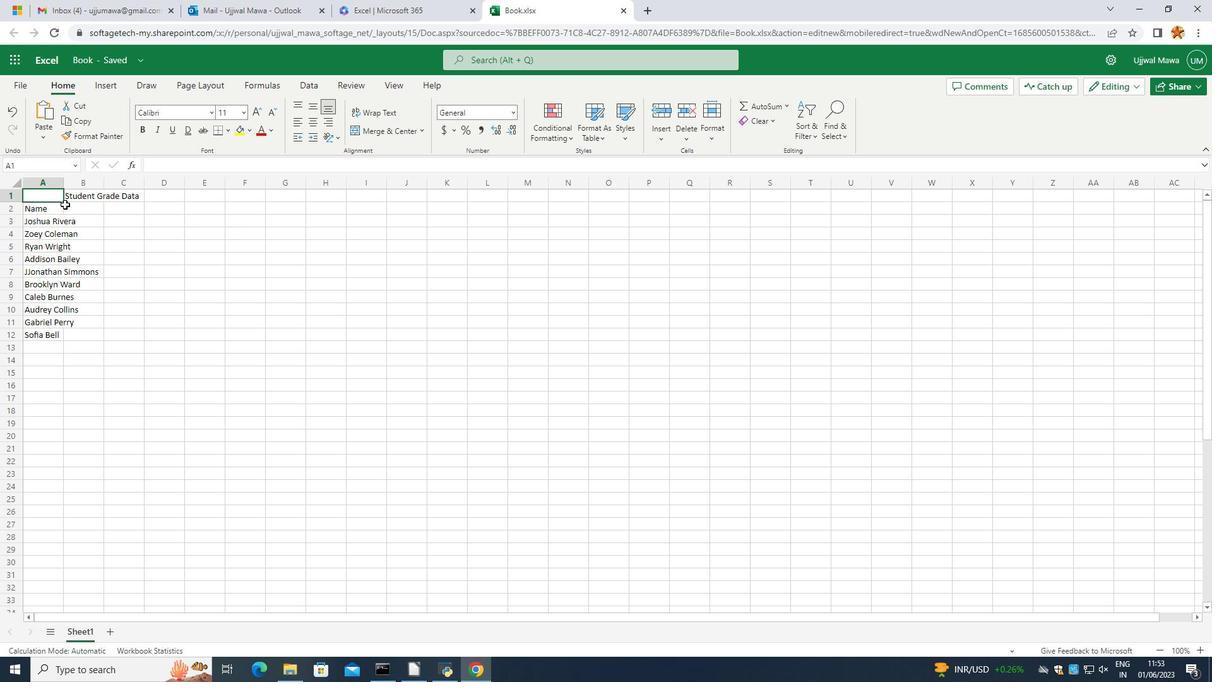 
Action: Mouse moved to (43, 207)
Screenshot: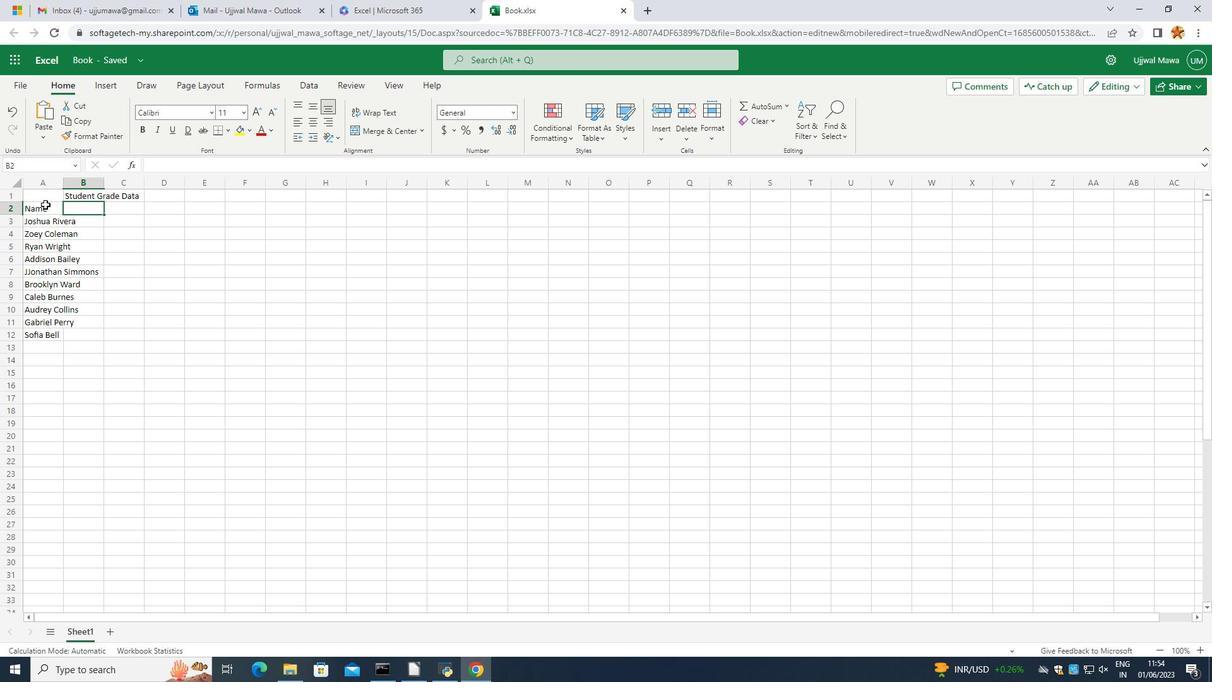 
Action: Mouse pressed left at (43, 207)
Screenshot: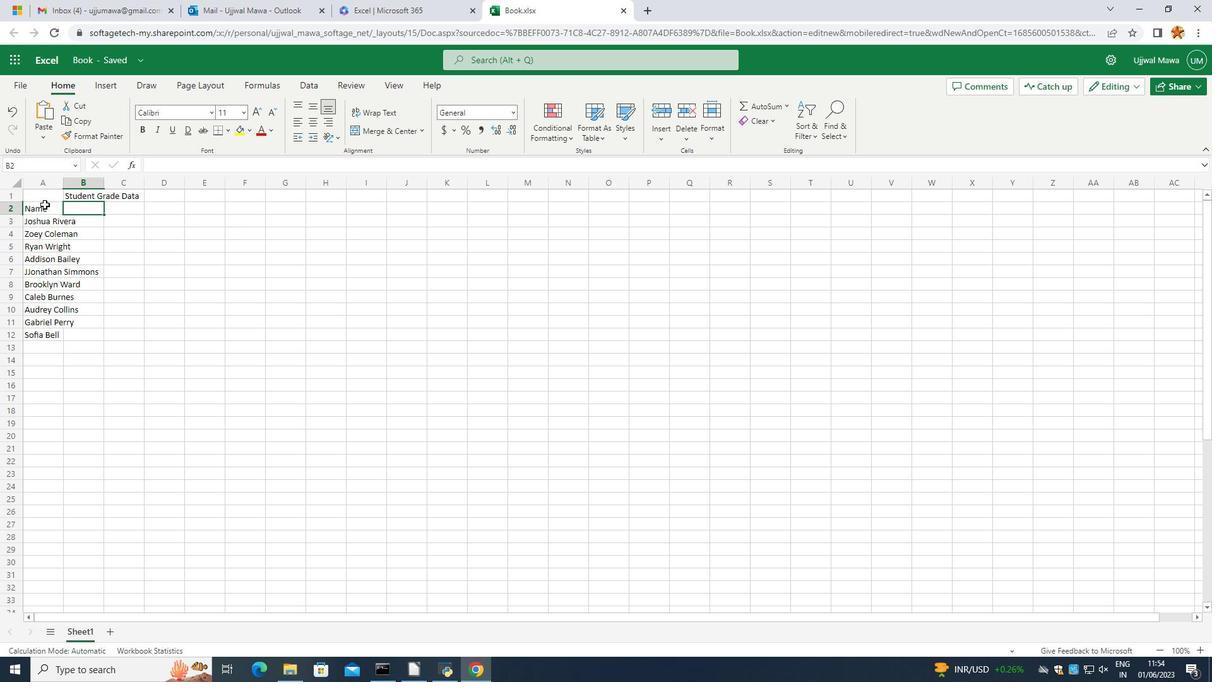 
Action: Mouse moved to (65, 185)
Screenshot: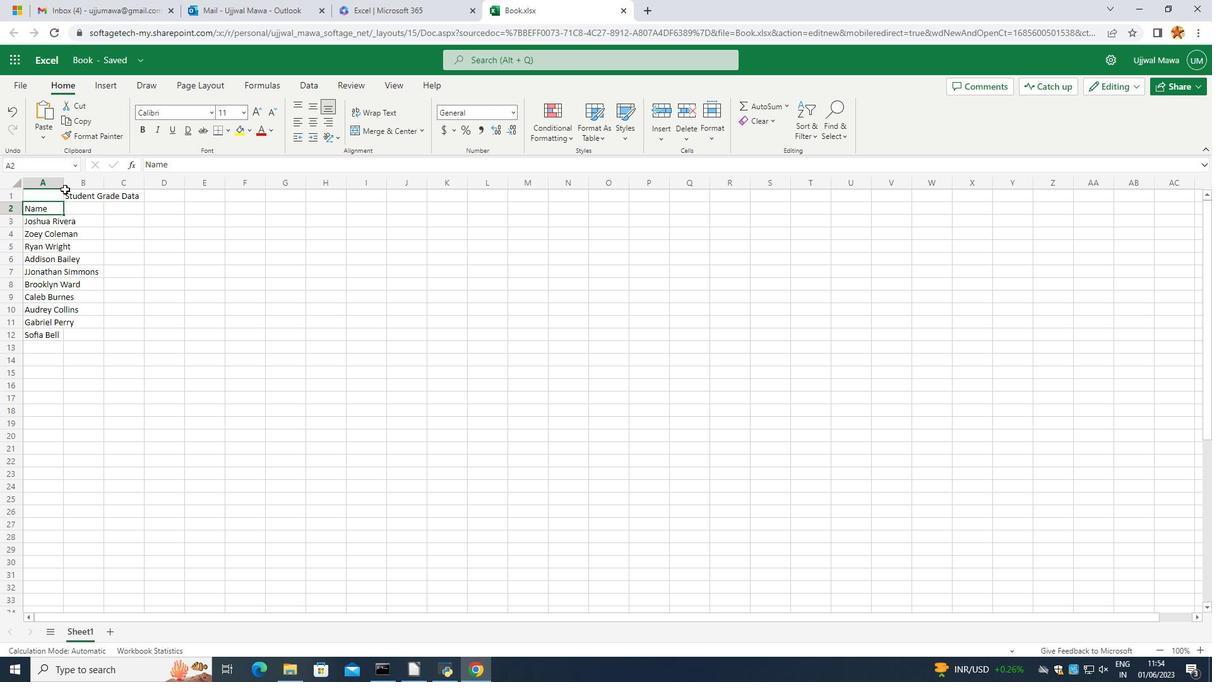 
Action: Mouse pressed left at (65, 185)
Screenshot: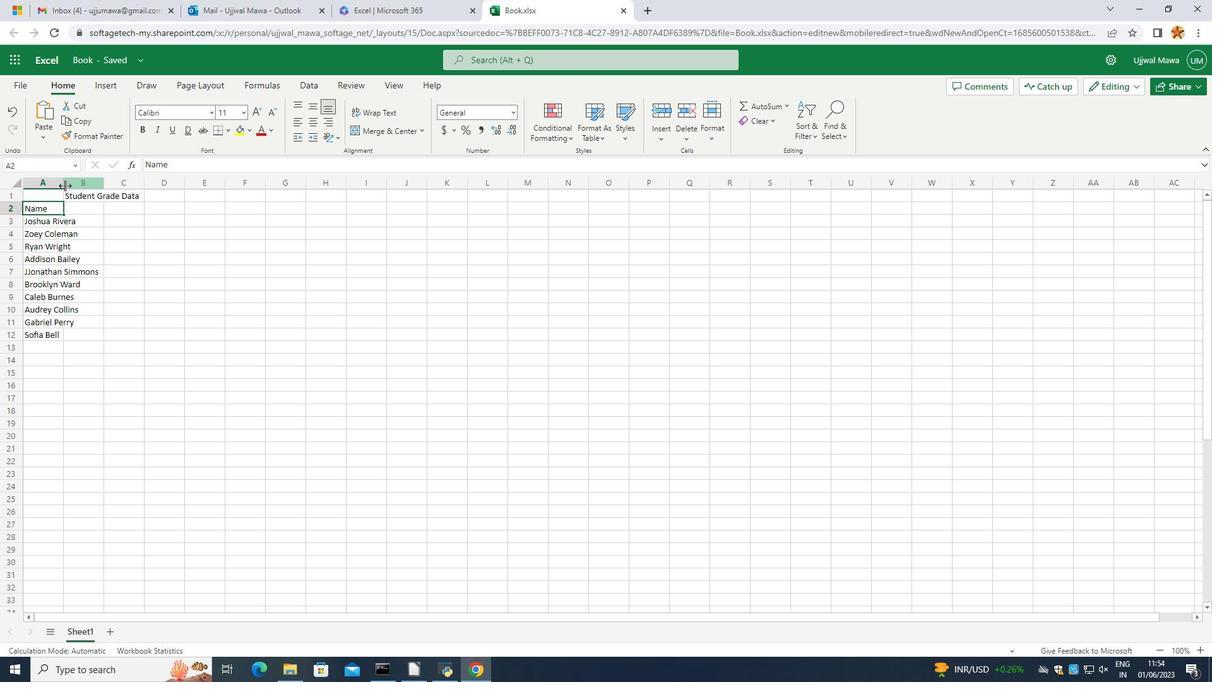 
Action: Mouse moved to (115, 212)
Screenshot: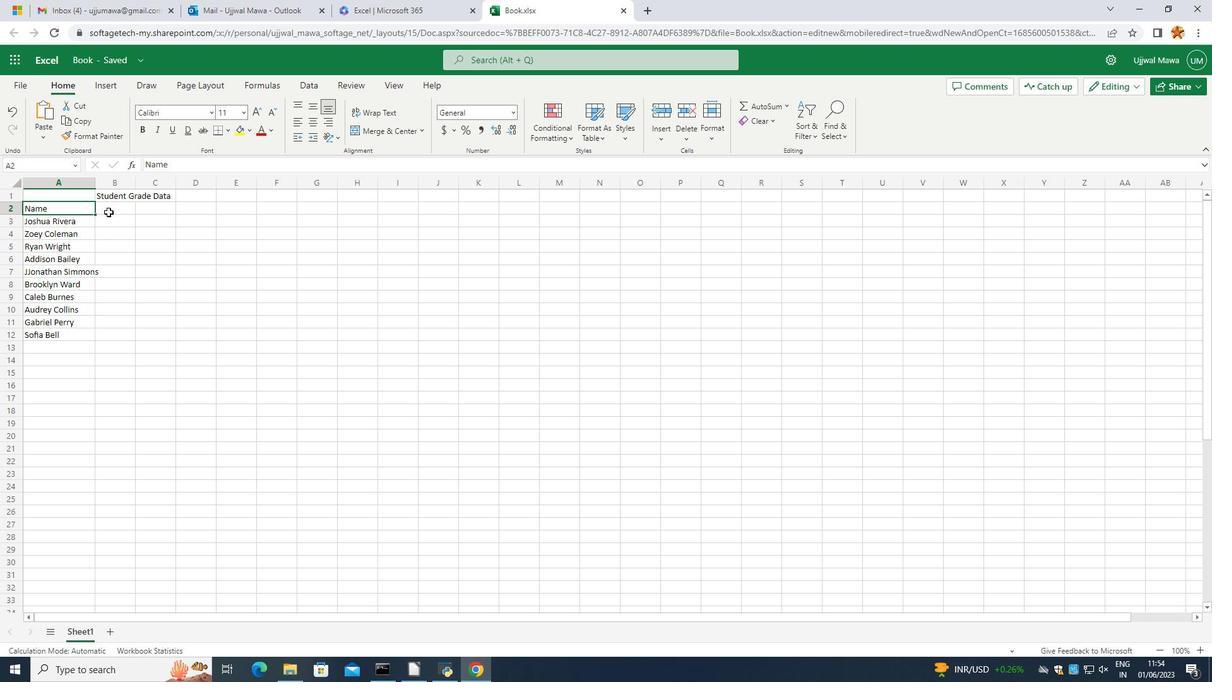 
Action: Mouse pressed left at (115, 212)
Screenshot: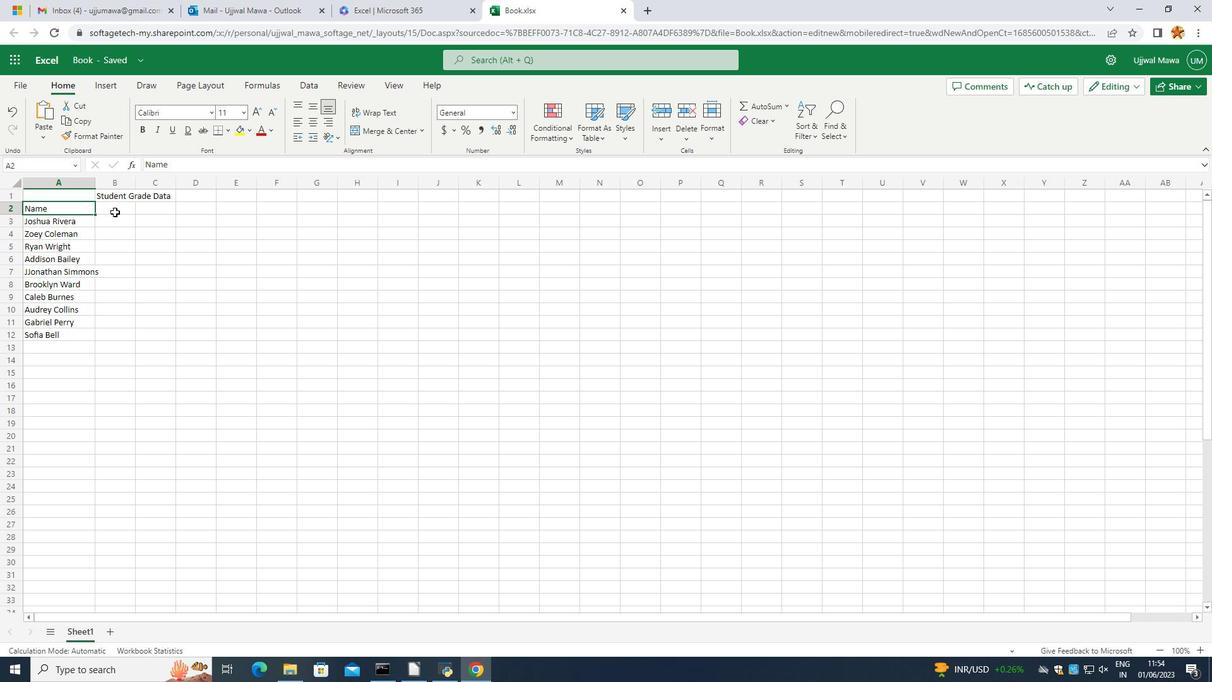 
Action: Mouse pressed left at (115, 212)
Screenshot: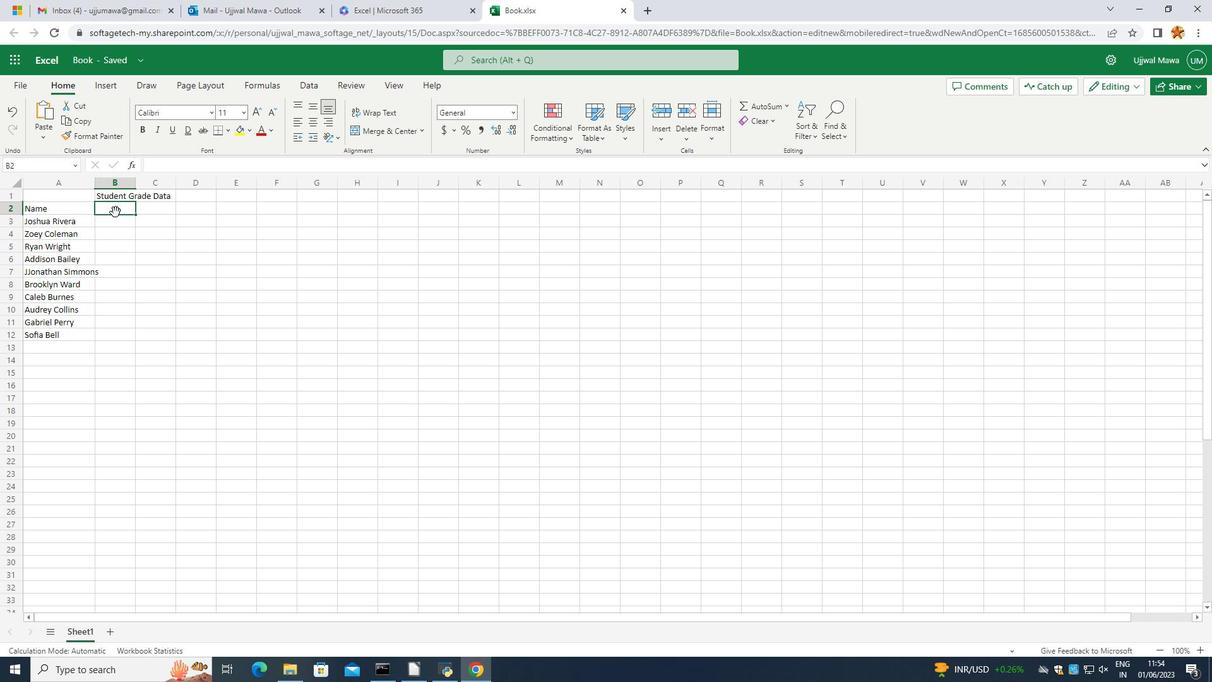 
Action: Mouse moved to (120, 207)
Screenshot: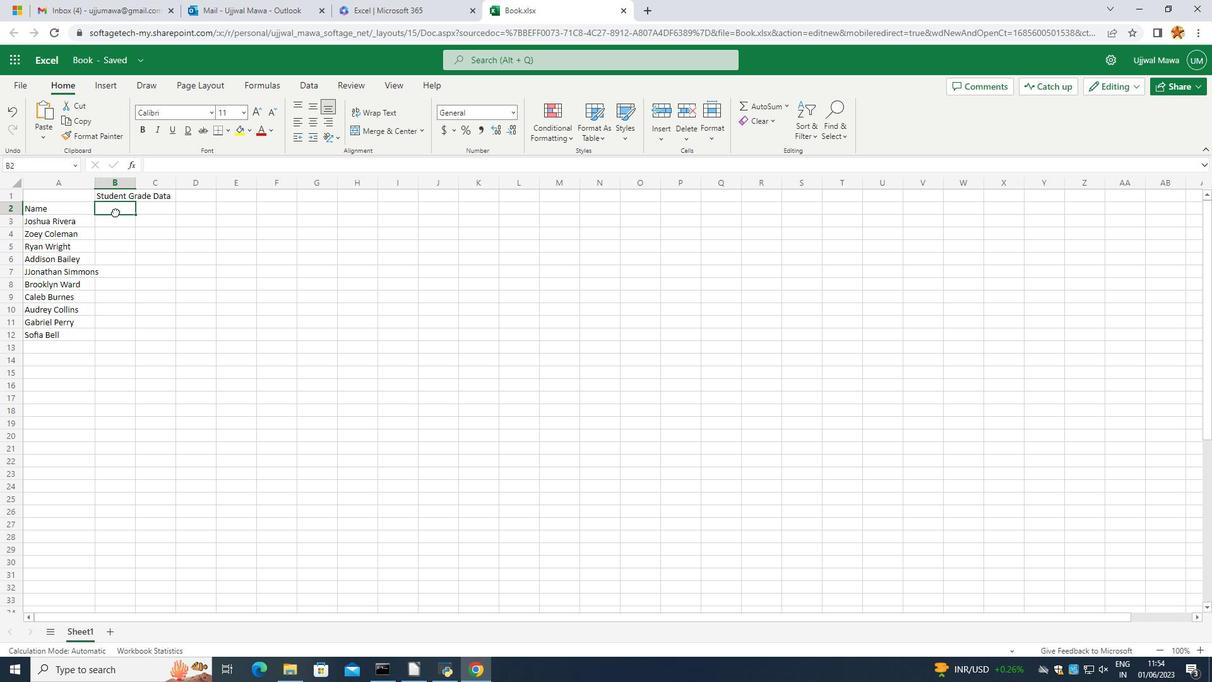 
Action: Mouse pressed left at (120, 207)
Screenshot: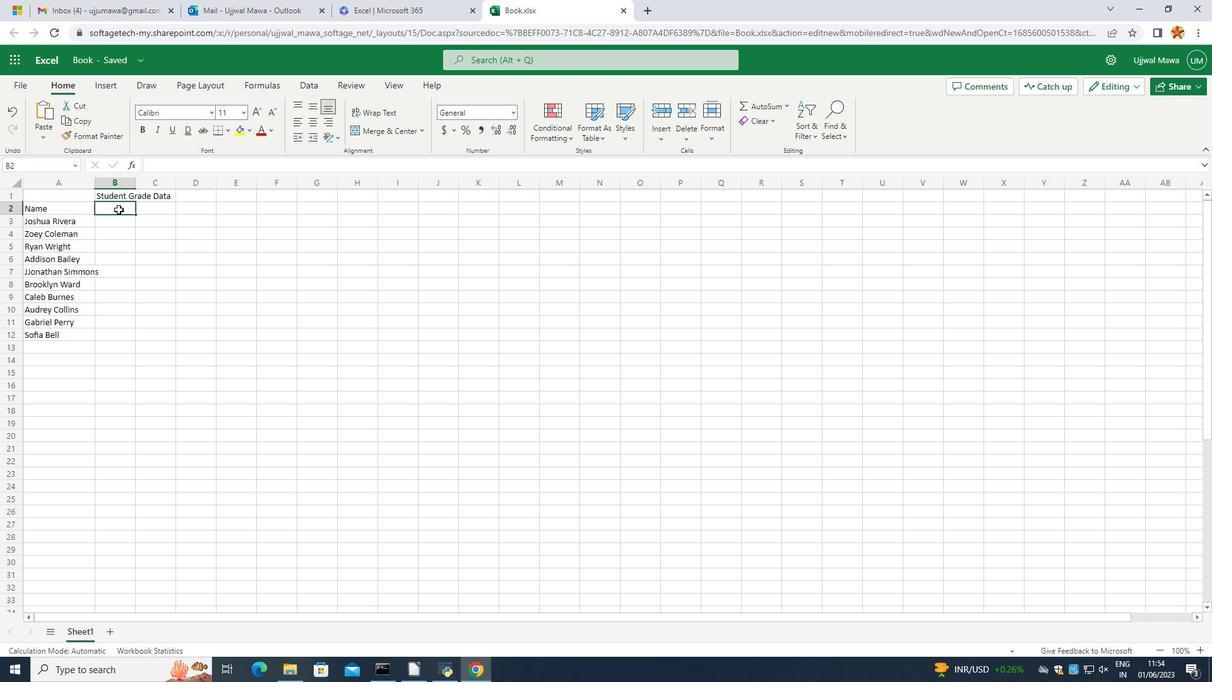 
Action: Mouse pressed left at (120, 207)
Screenshot: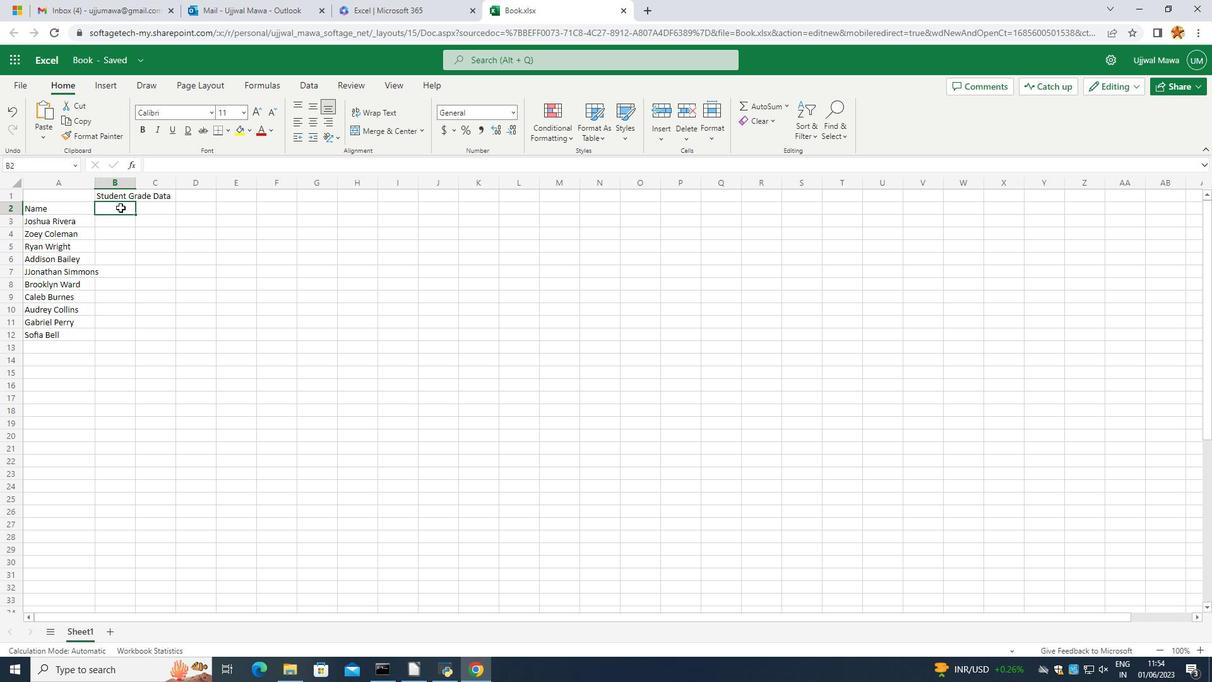 
Action: Mouse moved to (301, 330)
Screenshot: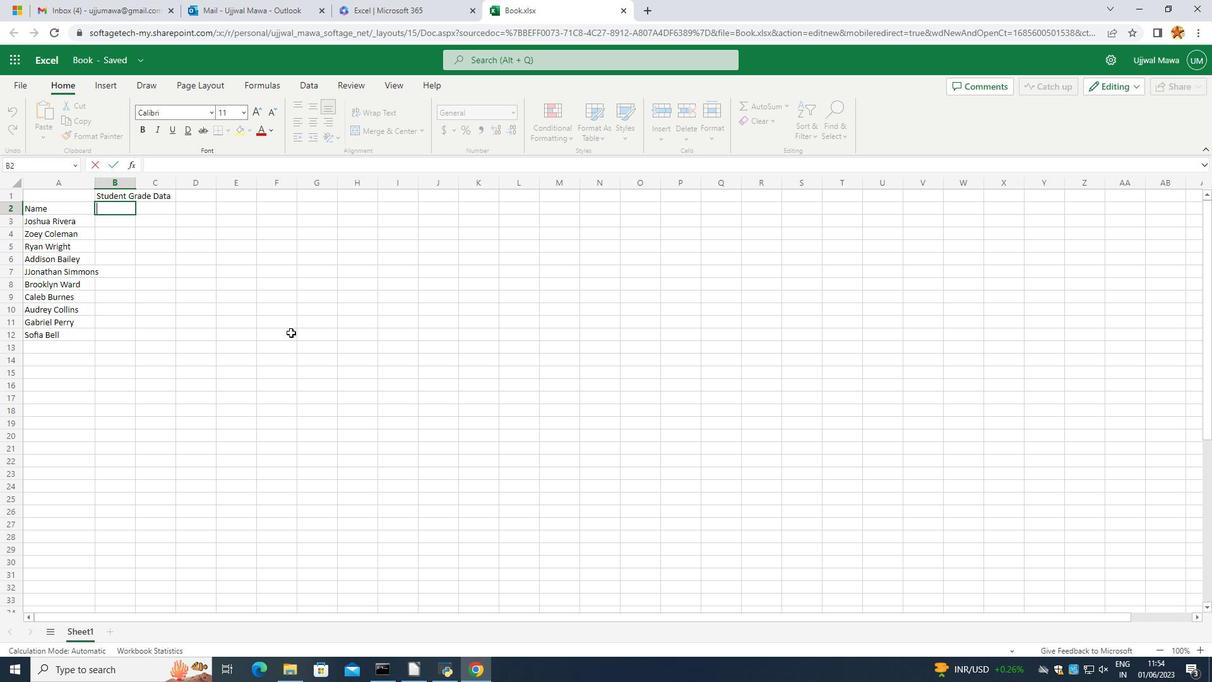 
Action: Key pressed <Key.caps_lock>A<Key.caps_lock>ugust<Key.space><Key.caps_lock>L<Key.caps_lock>ast<Key.space><Key.caps_lock>WEEK<Key.space><Key.backspace><Key.backspace><Key.backspace><Key.backspace><Key.backspace><Key.caps_lock>week<Key.space><Key.caps_lock>S<Key.caps_lock>ales<Key.enter>
Screenshot: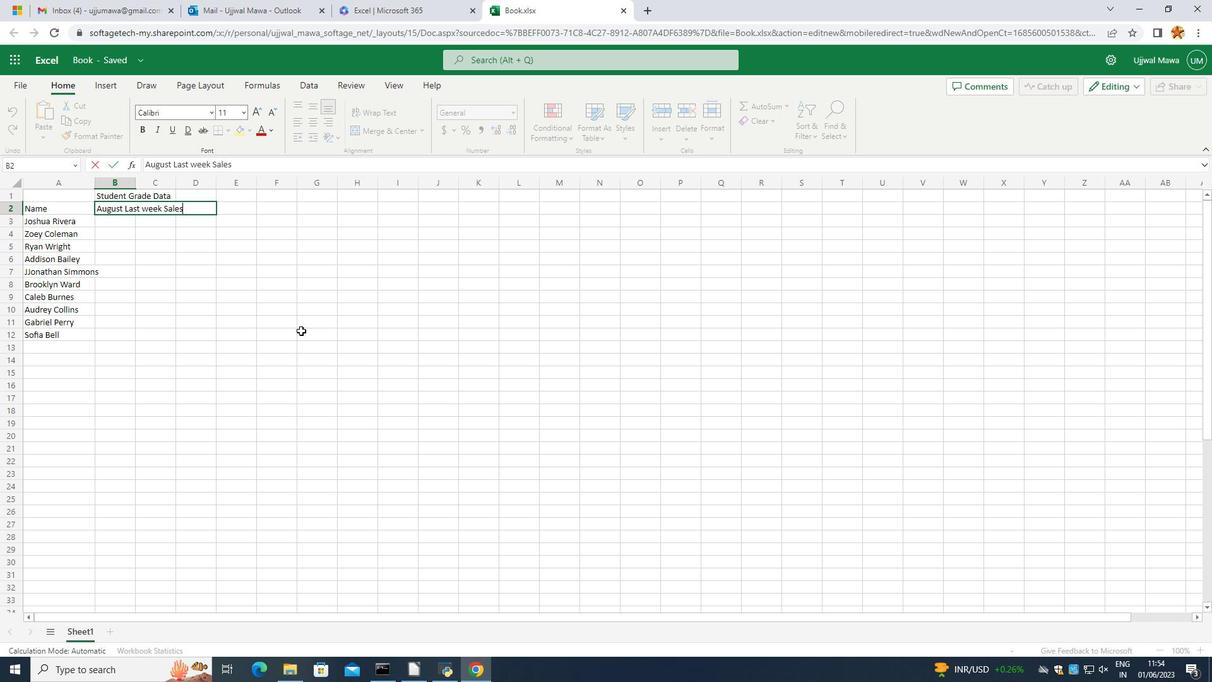 
Action: Mouse moved to (104, 198)
Screenshot: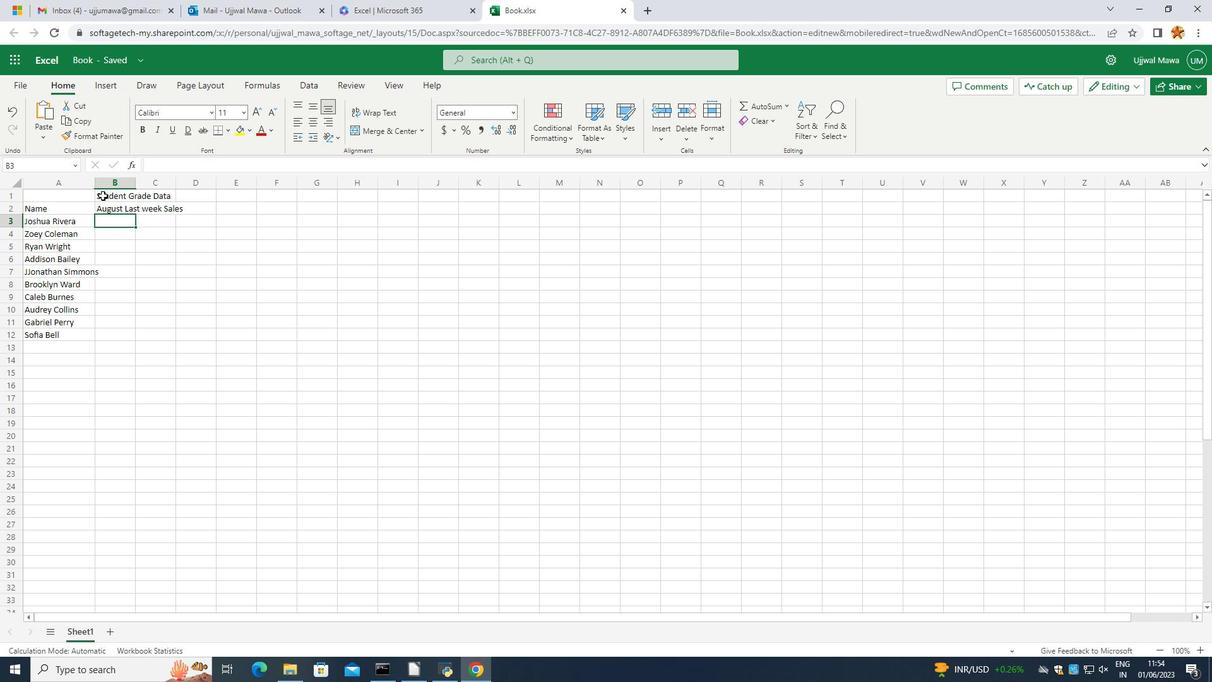
Action: Mouse pressed left at (104, 198)
Screenshot: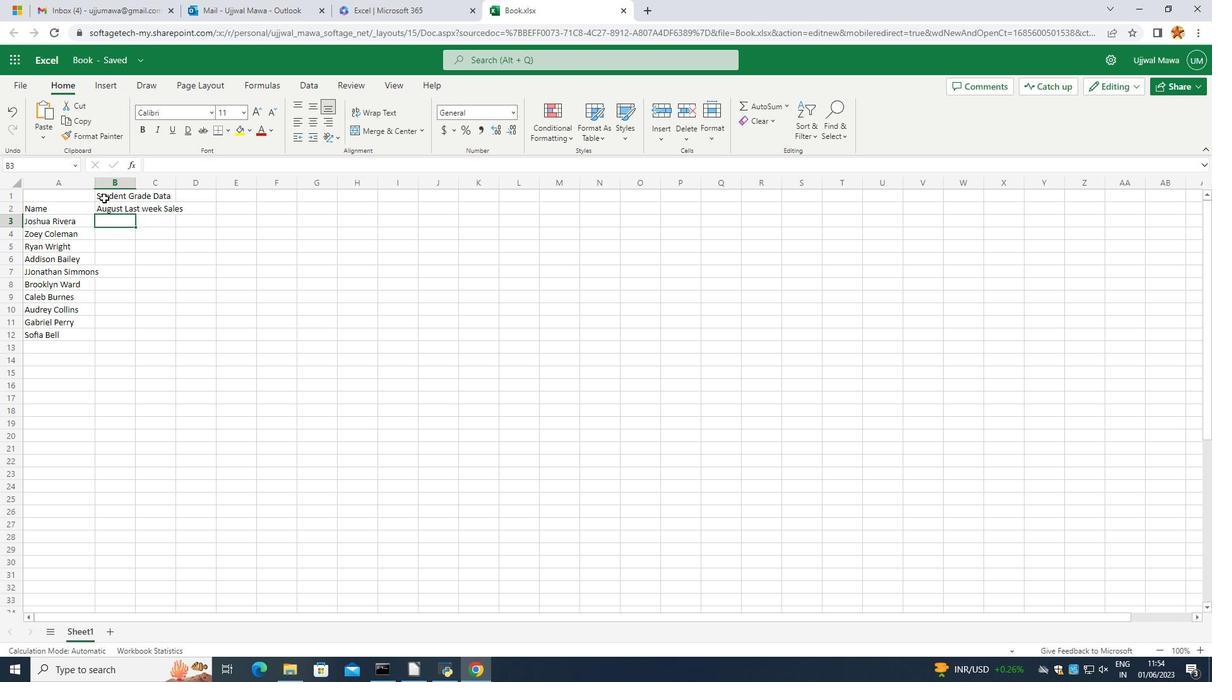 
Action: Mouse moved to (138, 178)
Screenshot: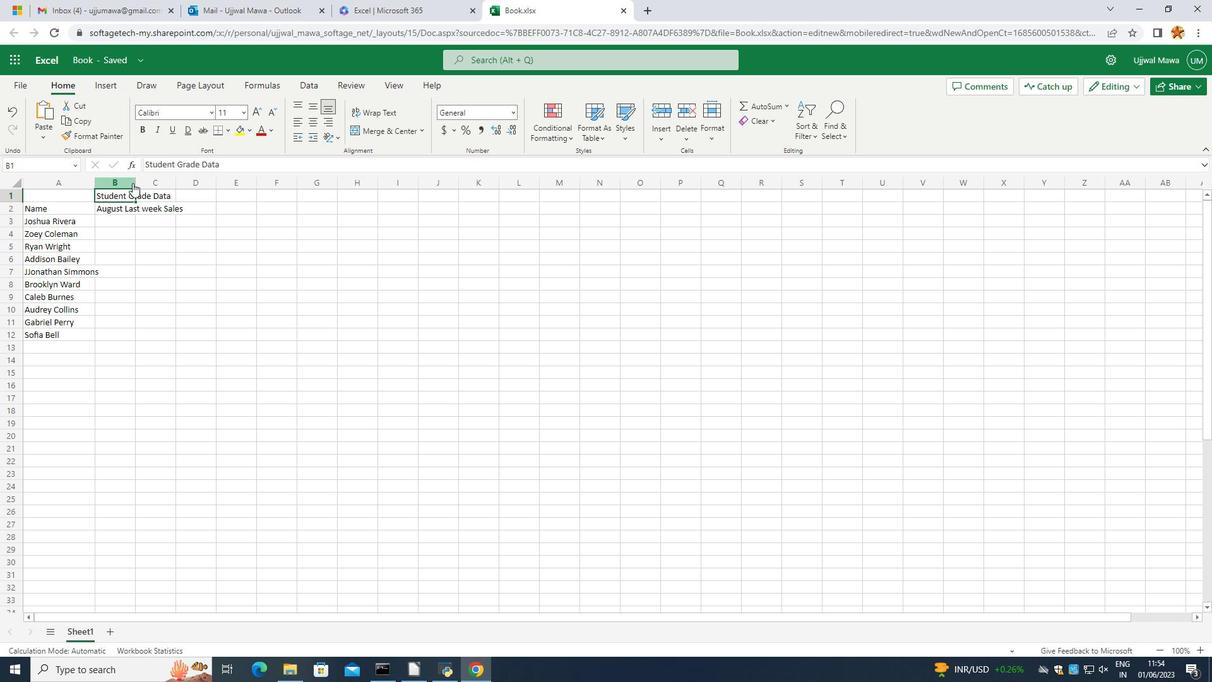 
Action: Mouse pressed left at (138, 178)
Screenshot: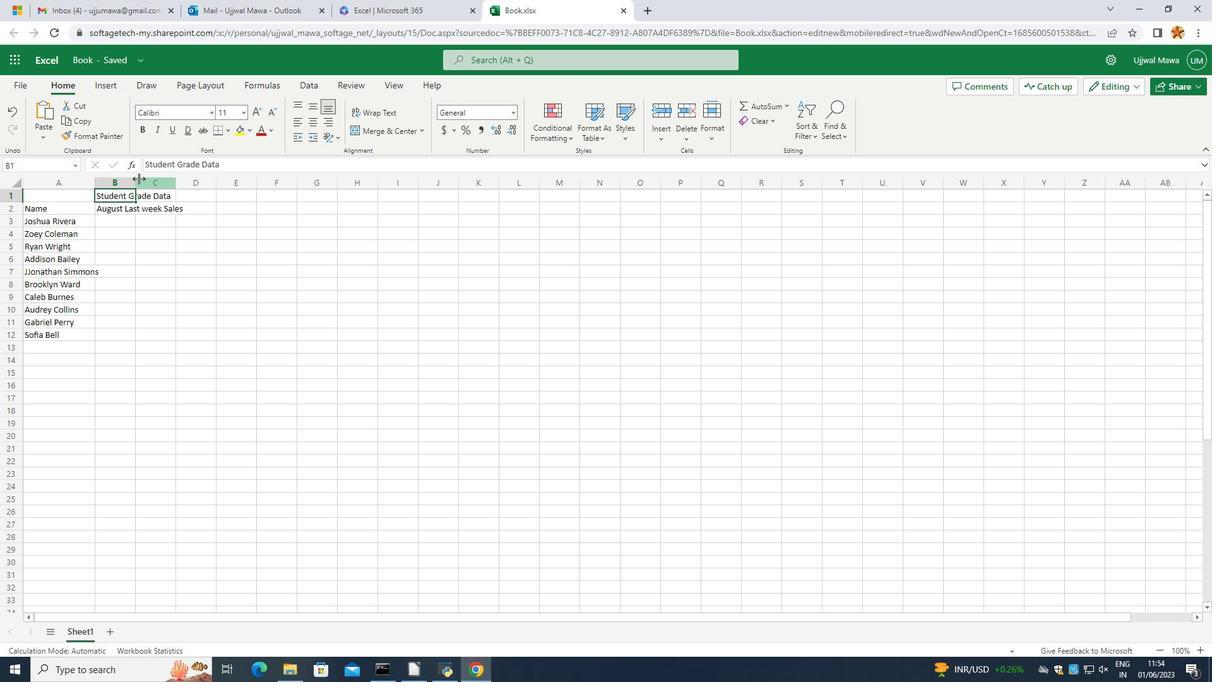 
Action: Mouse moved to (152, 185)
Screenshot: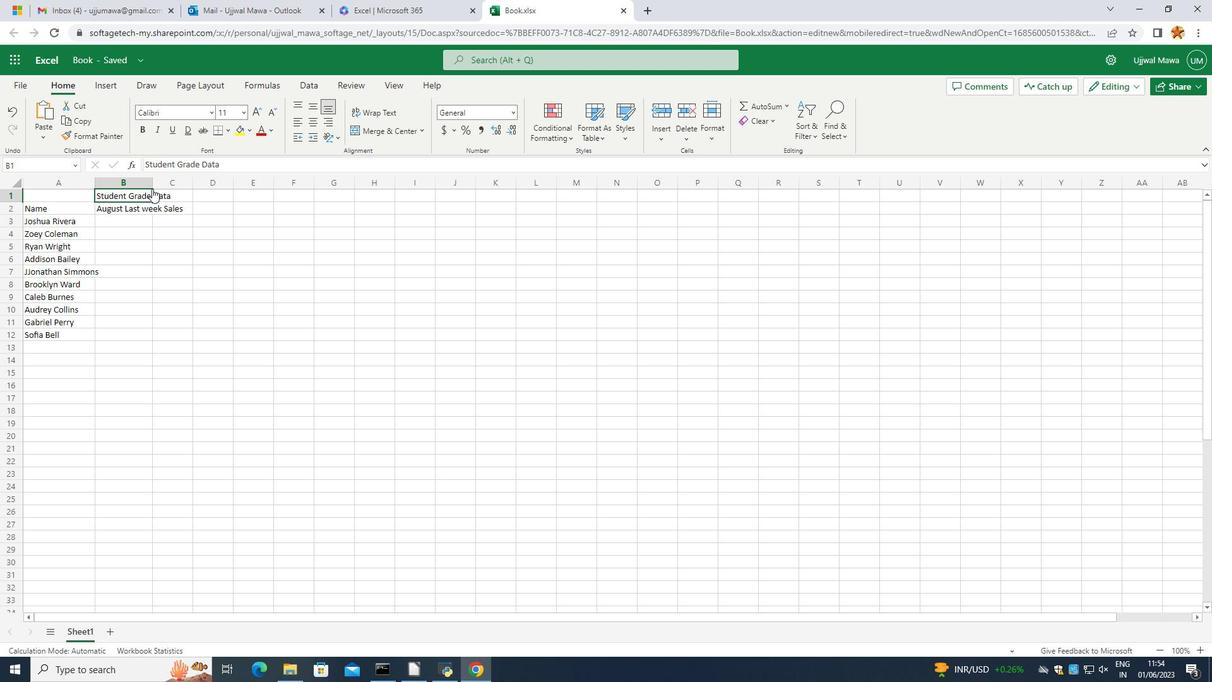 
Action: Mouse pressed left at (152, 185)
Screenshot: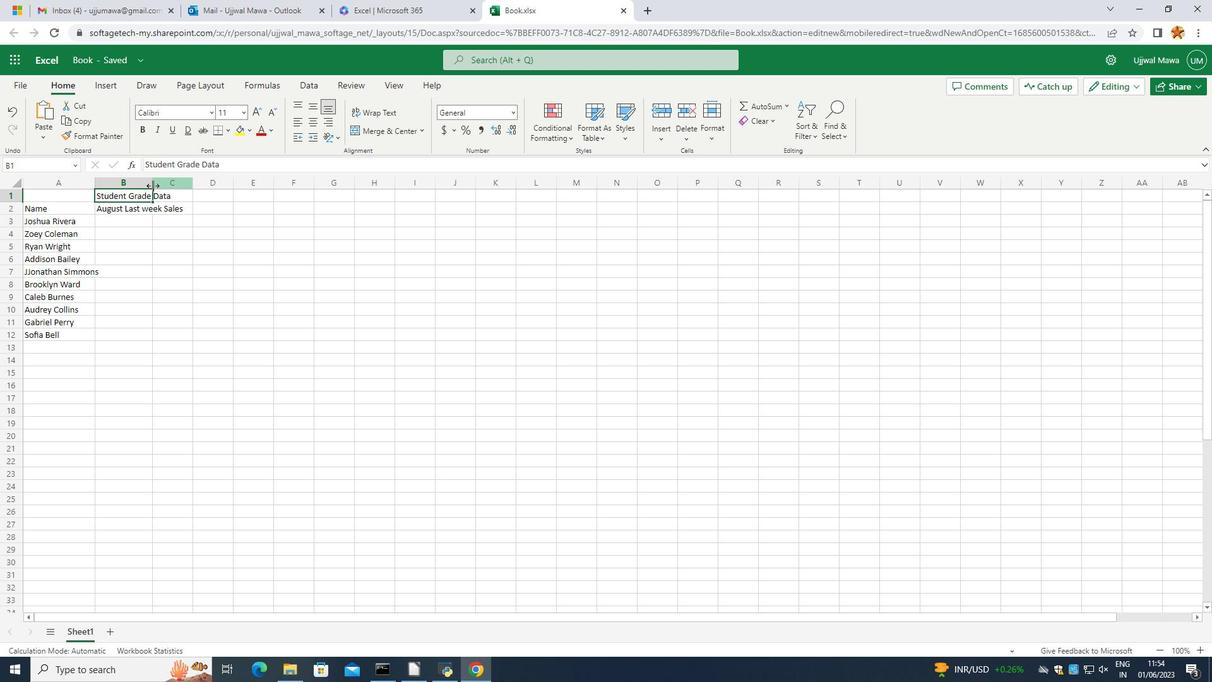 
Action: Mouse moved to (182, 207)
Screenshot: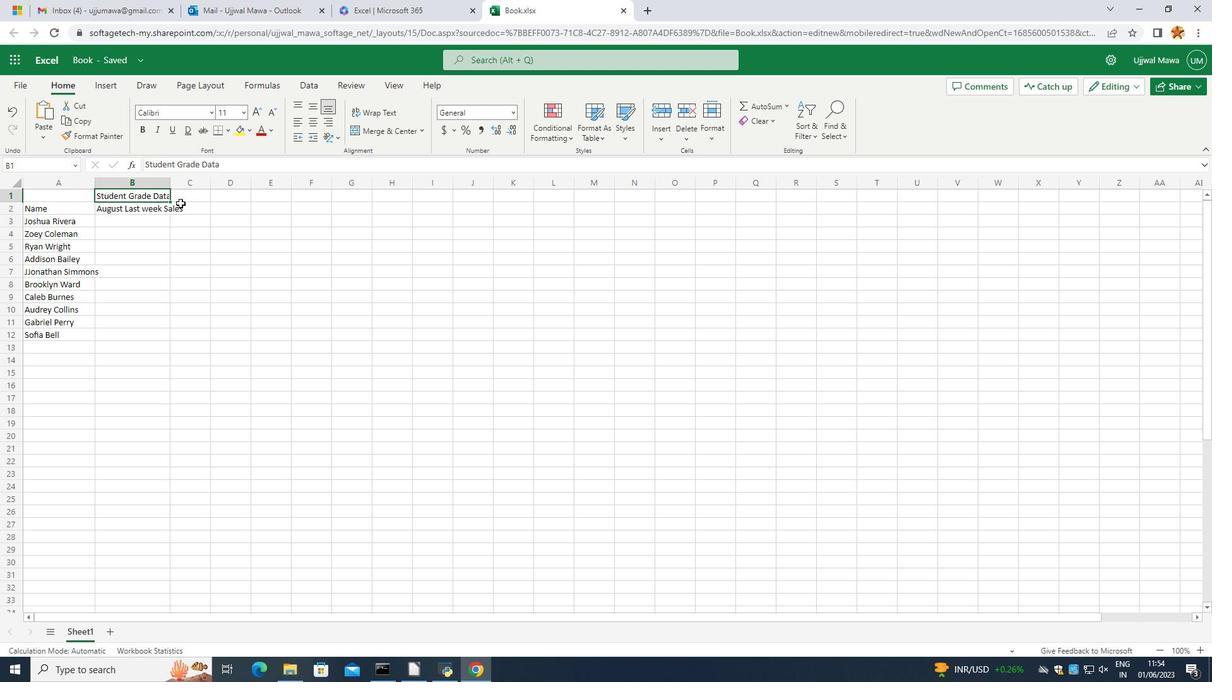 
Action: Mouse pressed left at (182, 207)
Screenshot: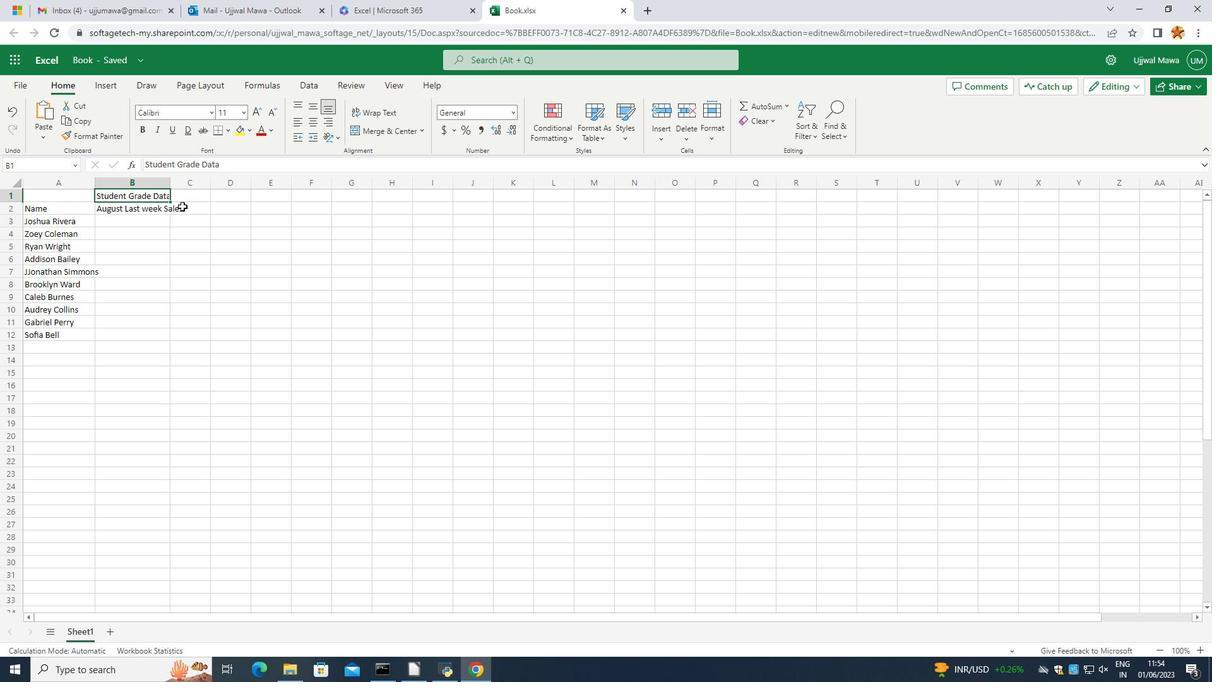 
Action: Mouse moved to (182, 207)
Screenshot: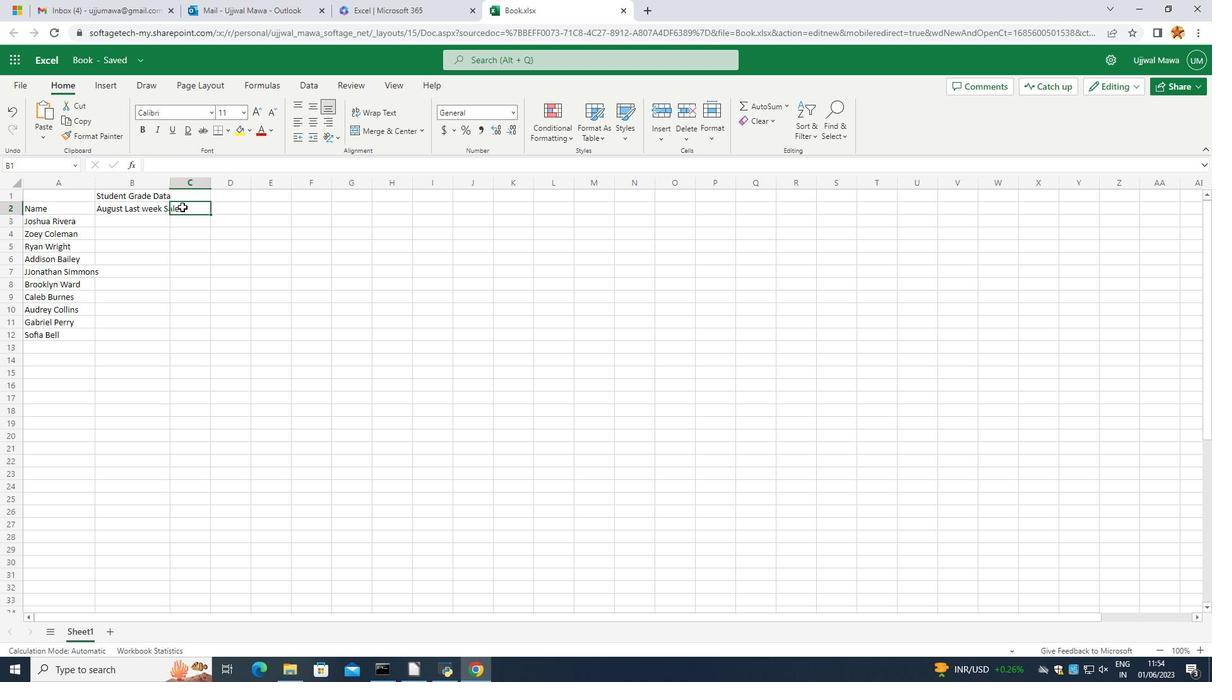 
Action: Mouse pressed left at (182, 207)
Screenshot: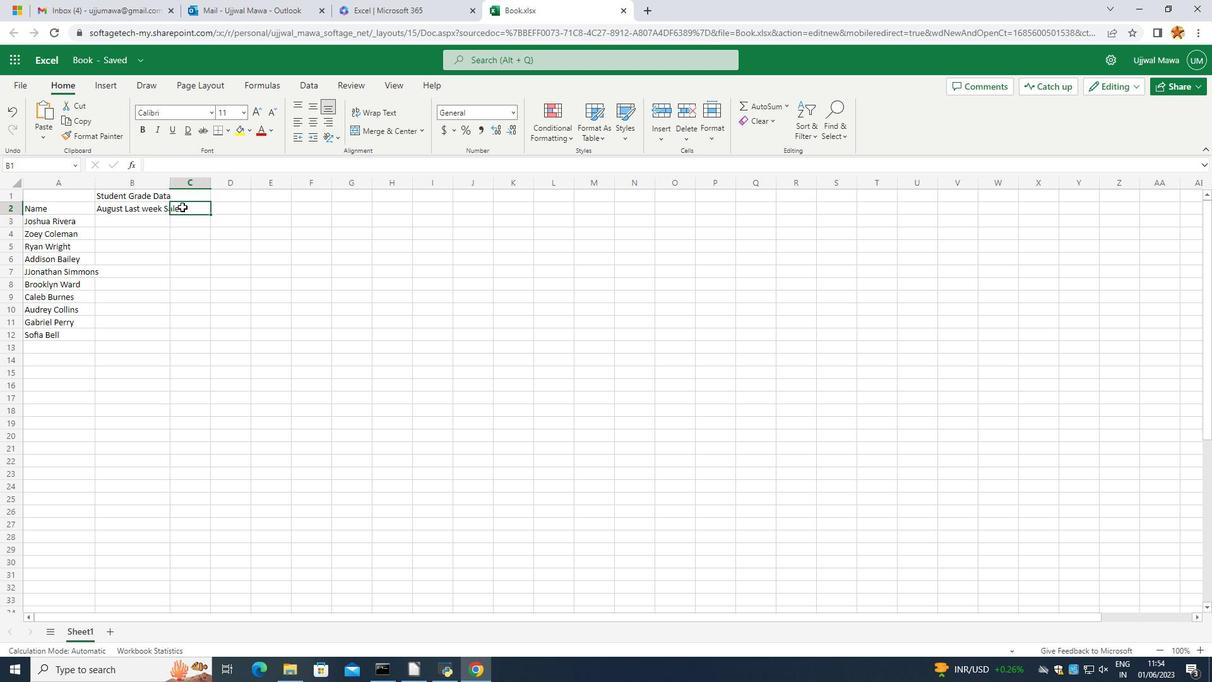 
Action: Mouse moved to (159, 193)
Screenshot: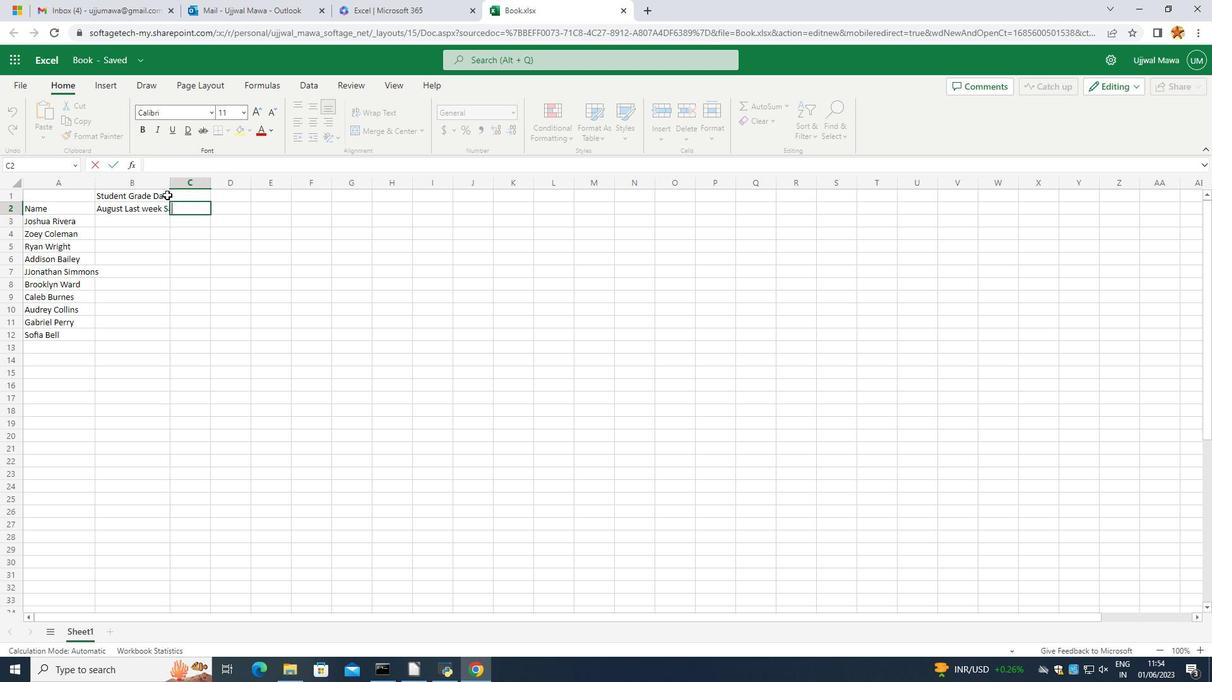 
Action: Mouse pressed left at (159, 193)
Screenshot: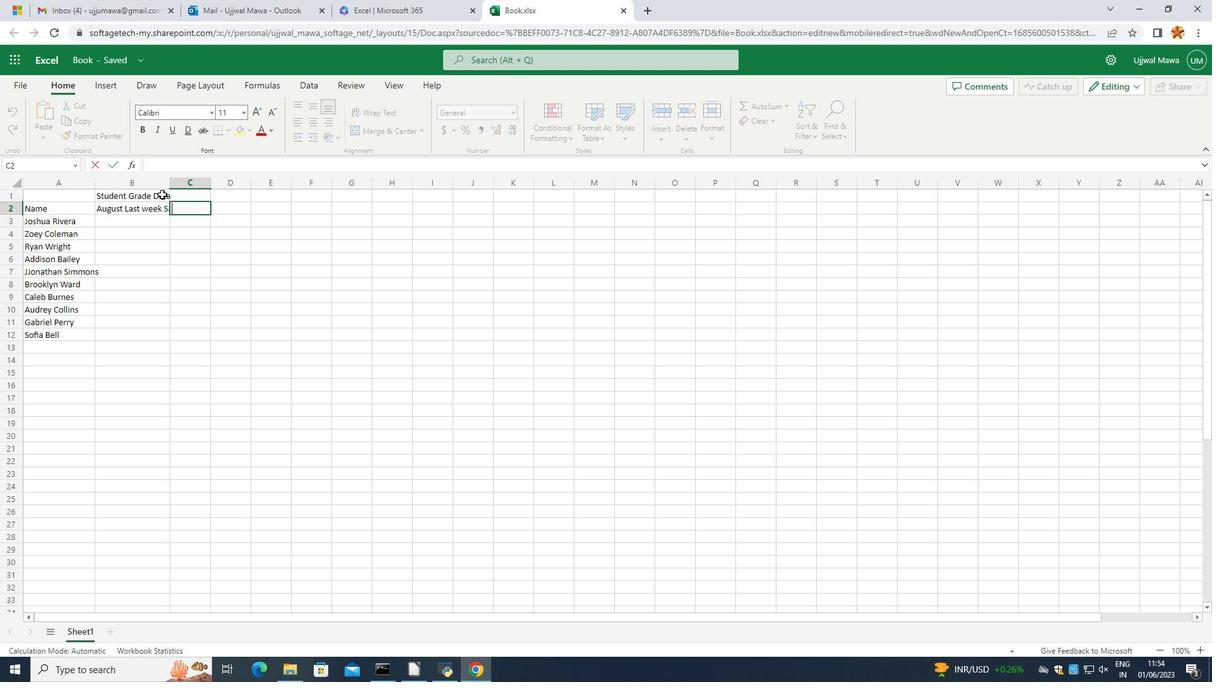 
Action: Mouse pressed left at (159, 193)
Screenshot: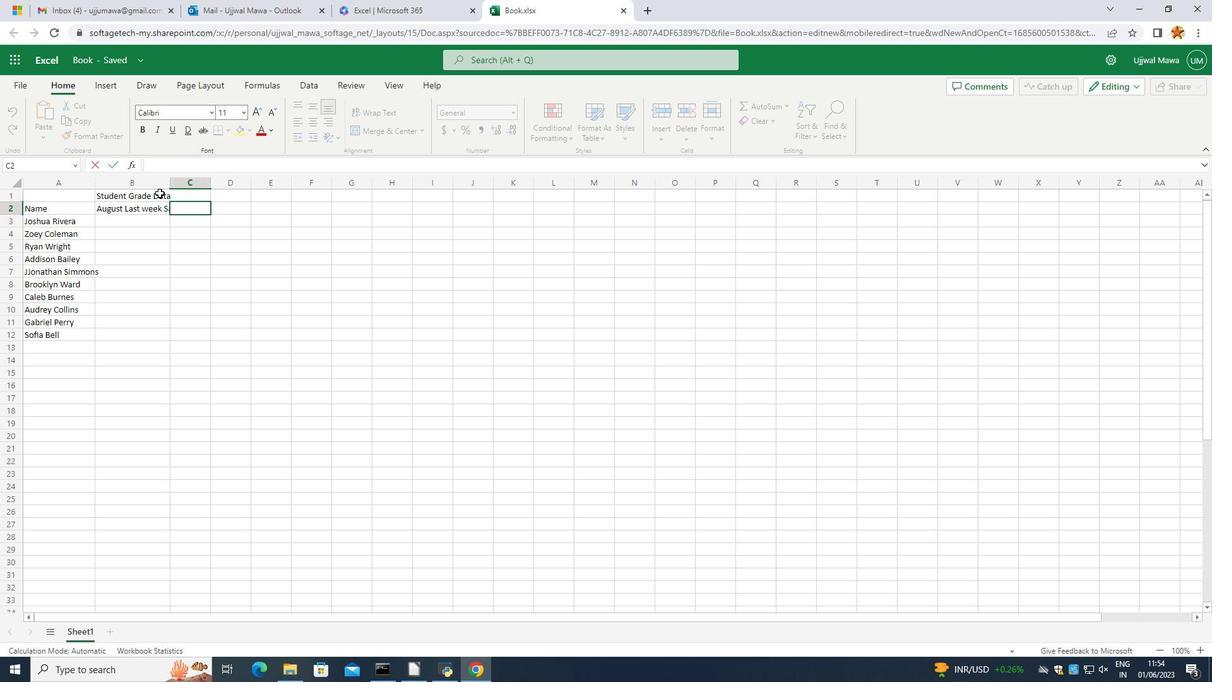 
Action: Mouse pressed left at (159, 193)
Screenshot: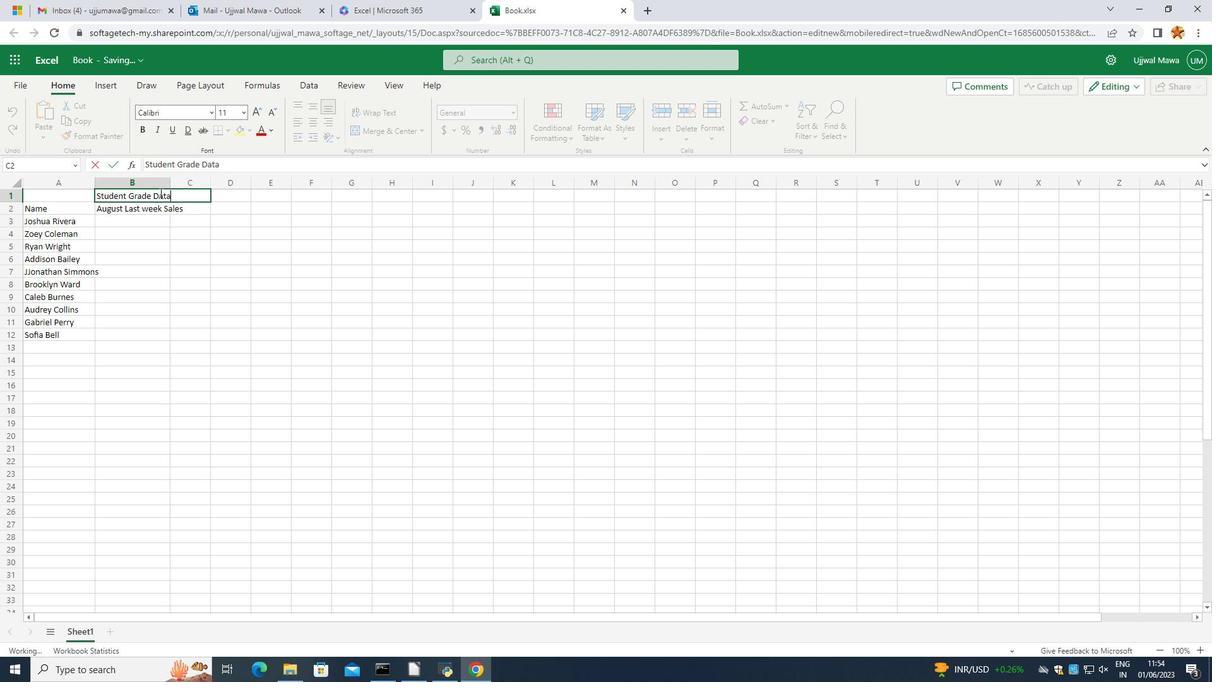 
Action: Mouse moved to (135, 169)
Screenshot: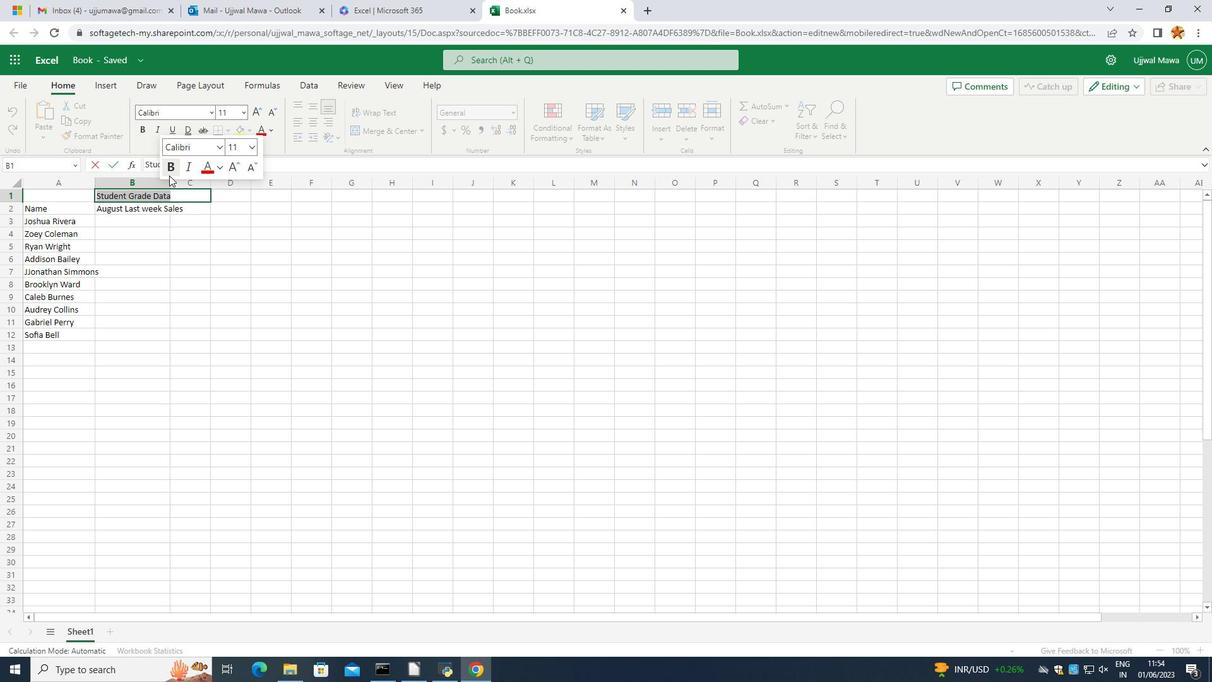 
Action: Mouse pressed left at (135, 169)
Screenshot: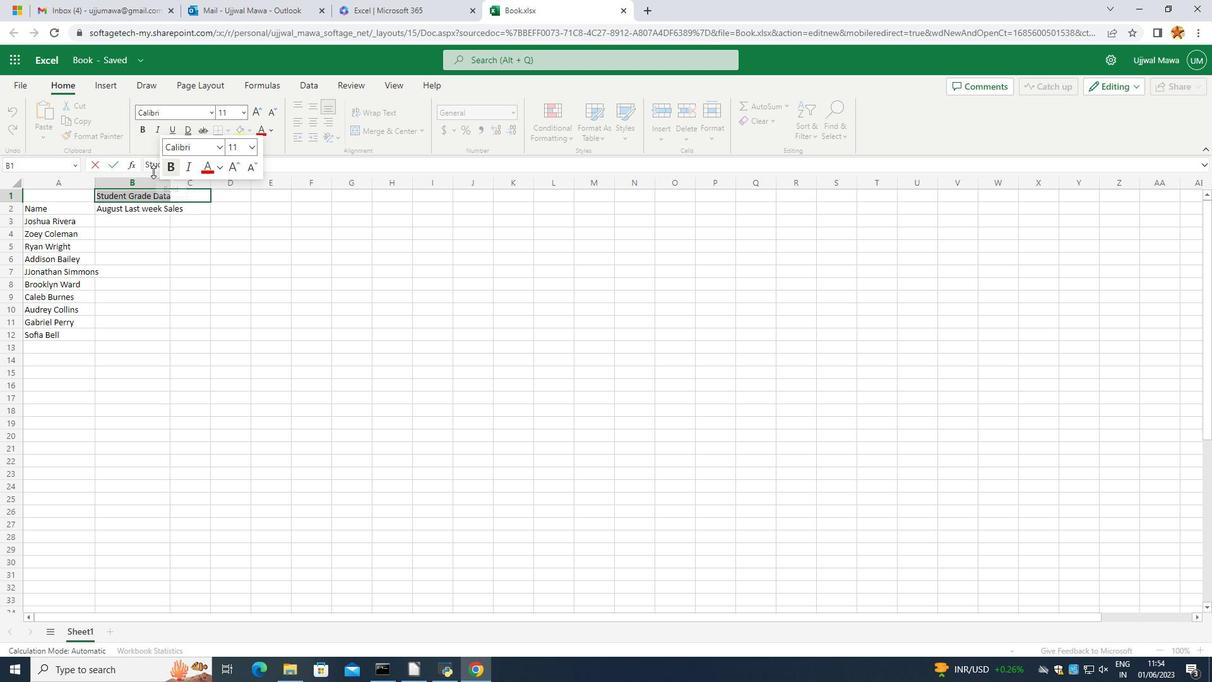 
Action: Mouse moved to (149, 242)
Screenshot: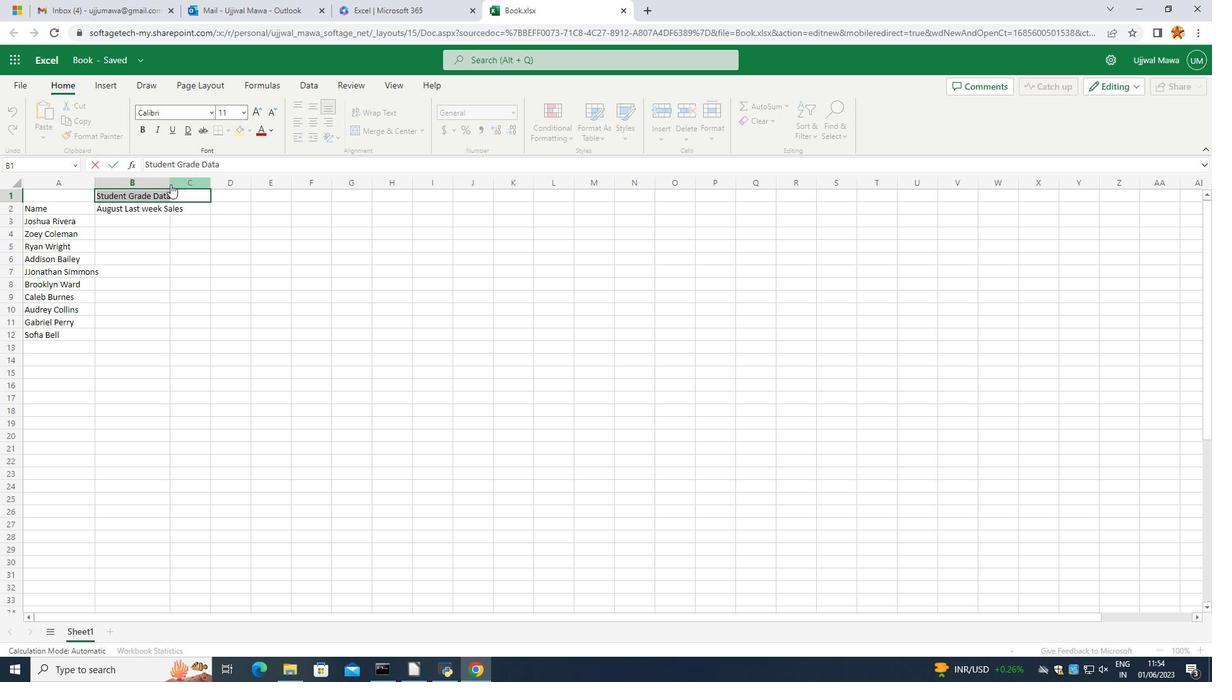 
Action: Mouse pressed left at (149, 242)
Screenshot: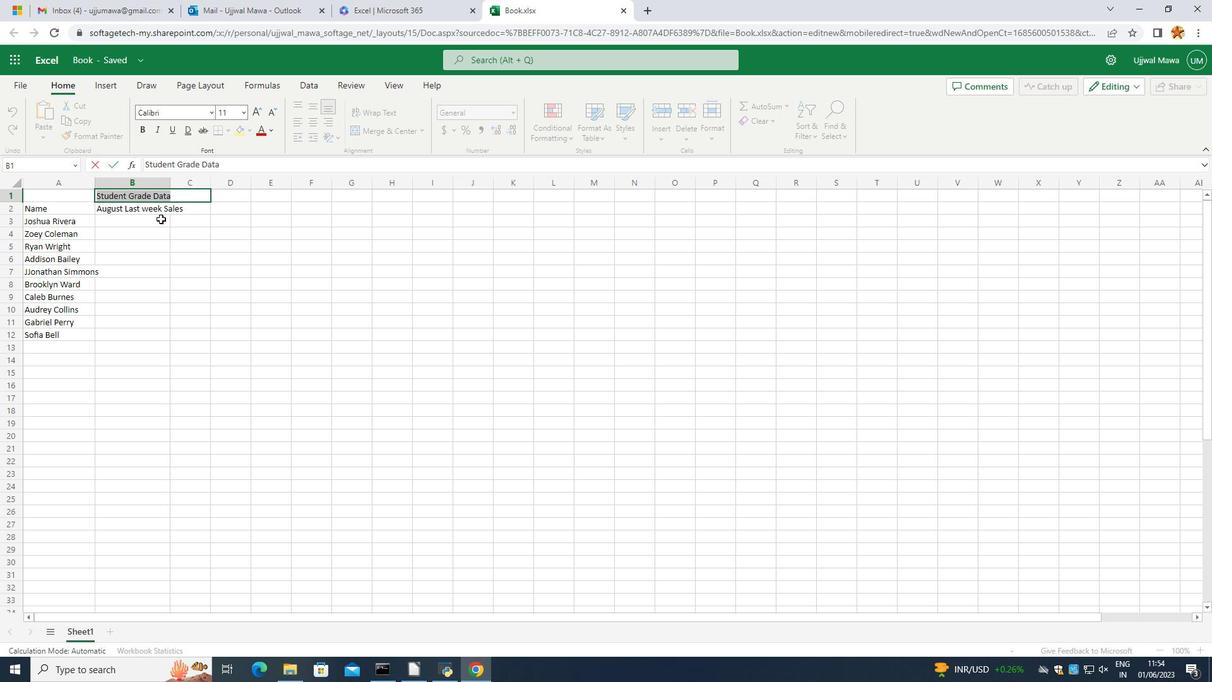 
Action: Mouse moved to (171, 190)
Screenshot: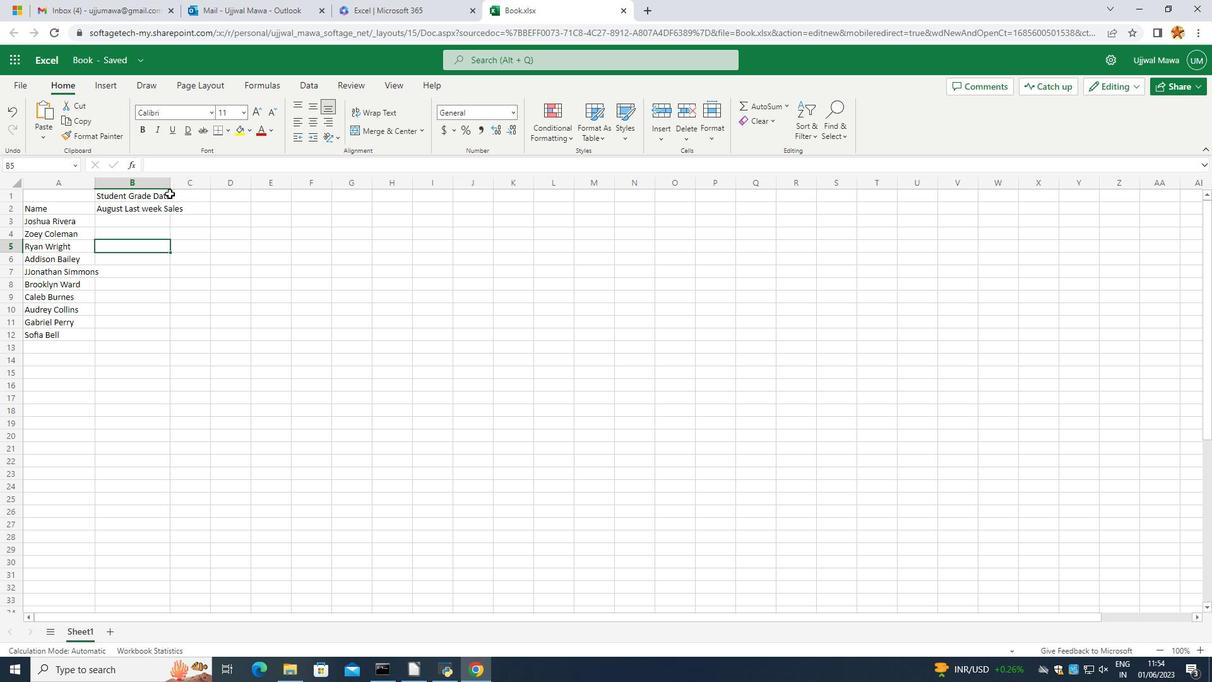 
Action: Mouse pressed left at (171, 190)
Screenshot: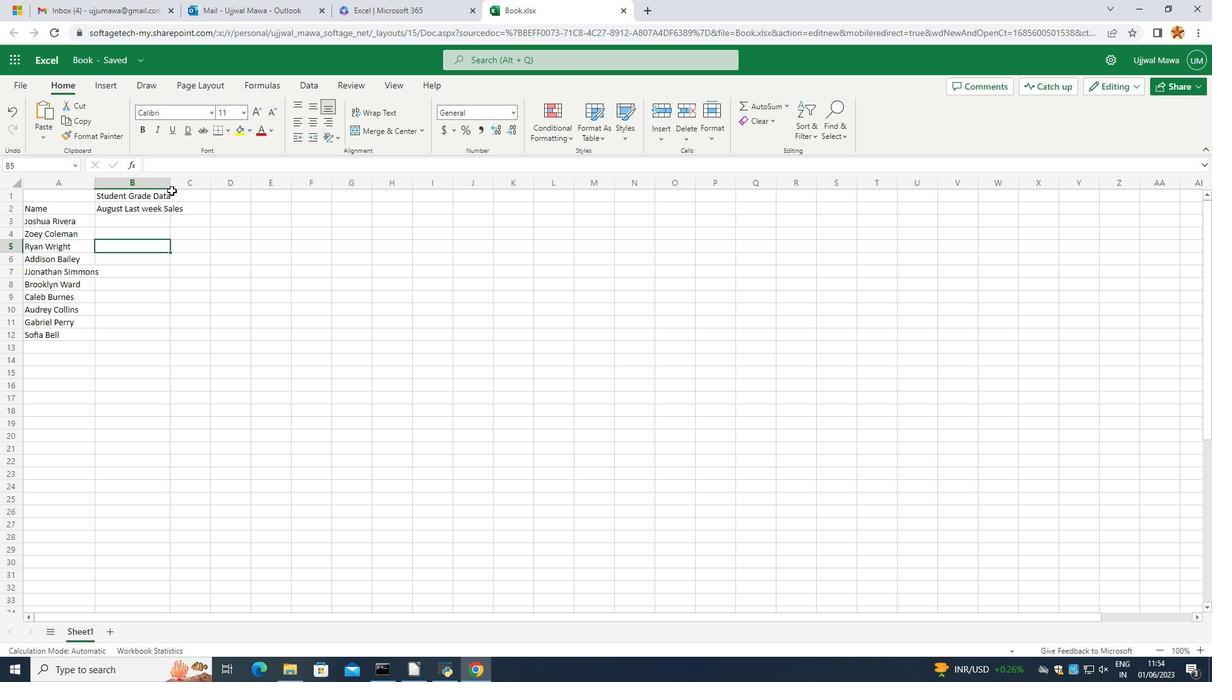
Action: Mouse moved to (168, 179)
Screenshot: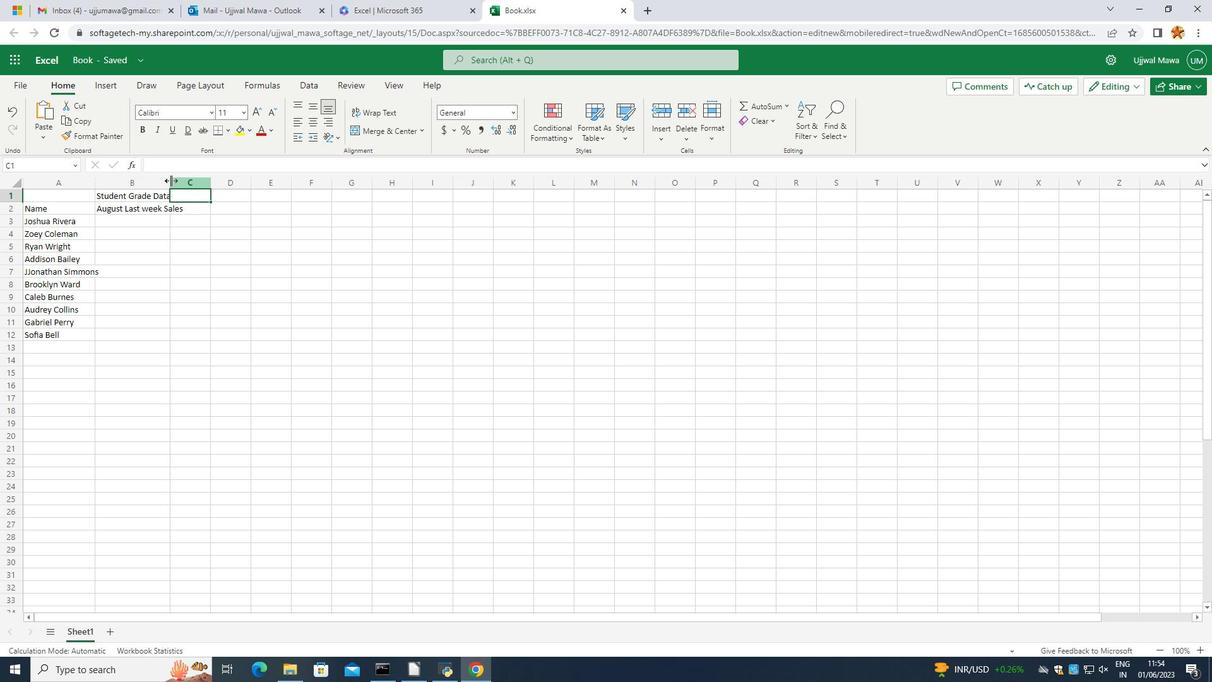 
Action: Mouse pressed left at (168, 179)
Screenshot: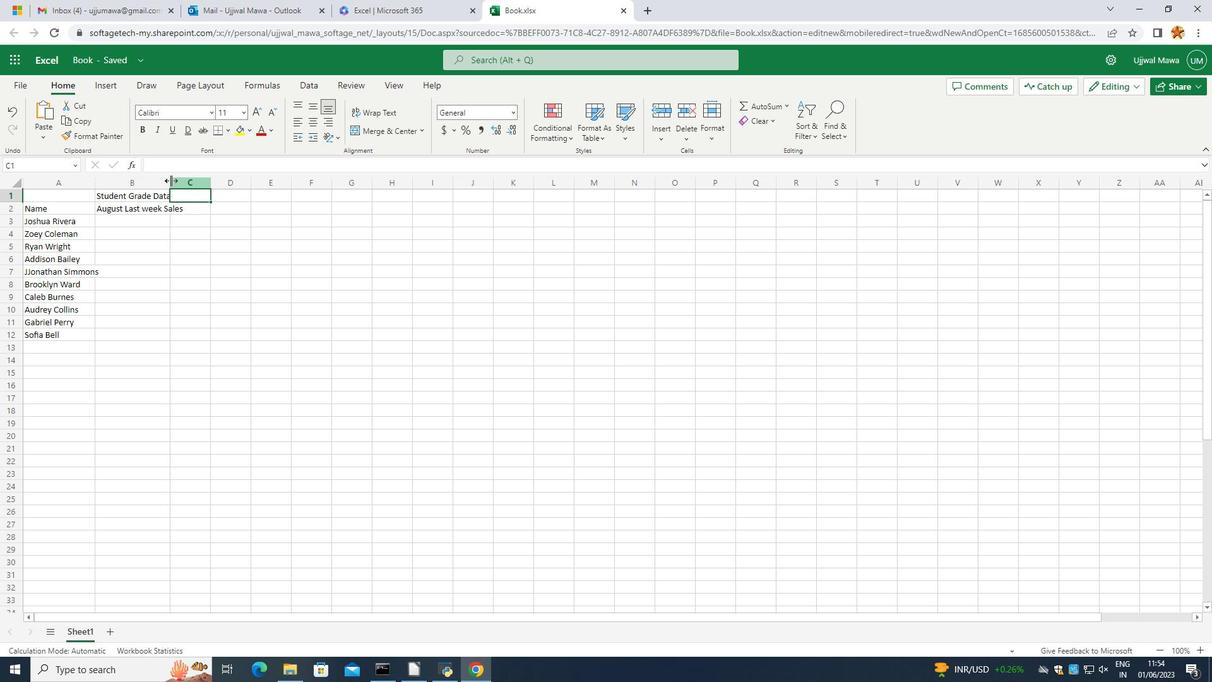 
Action: Mouse pressed left at (168, 179)
Screenshot: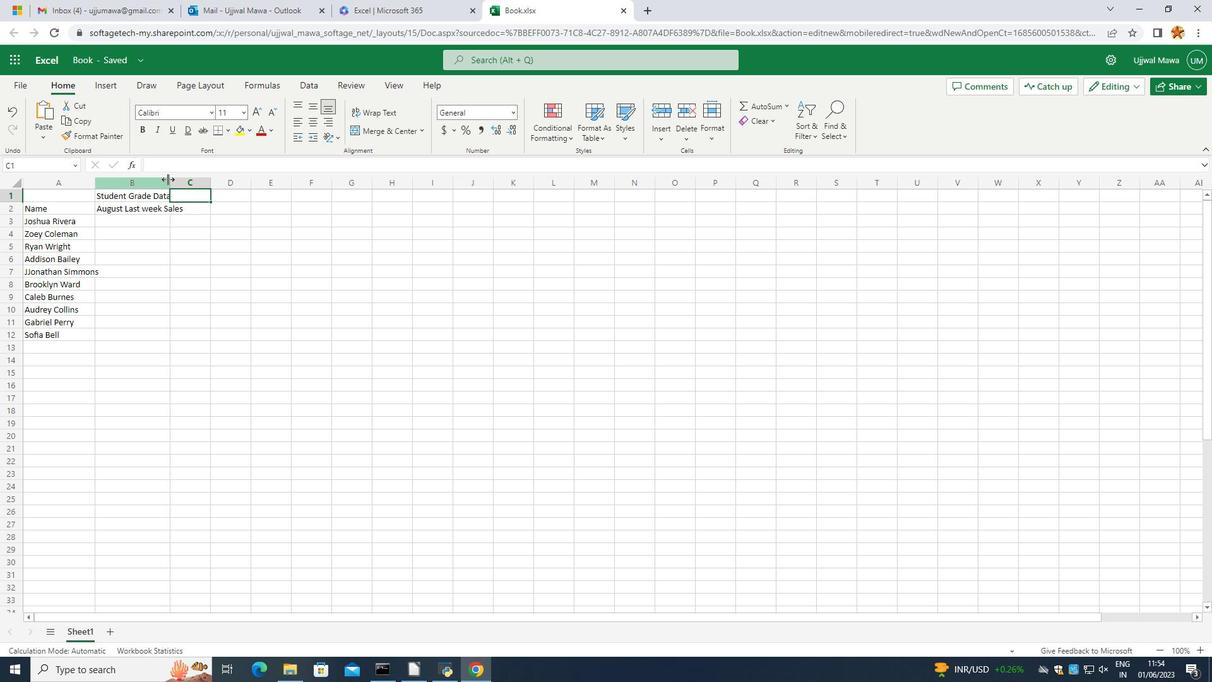 
Action: Mouse moved to (162, 180)
Screenshot: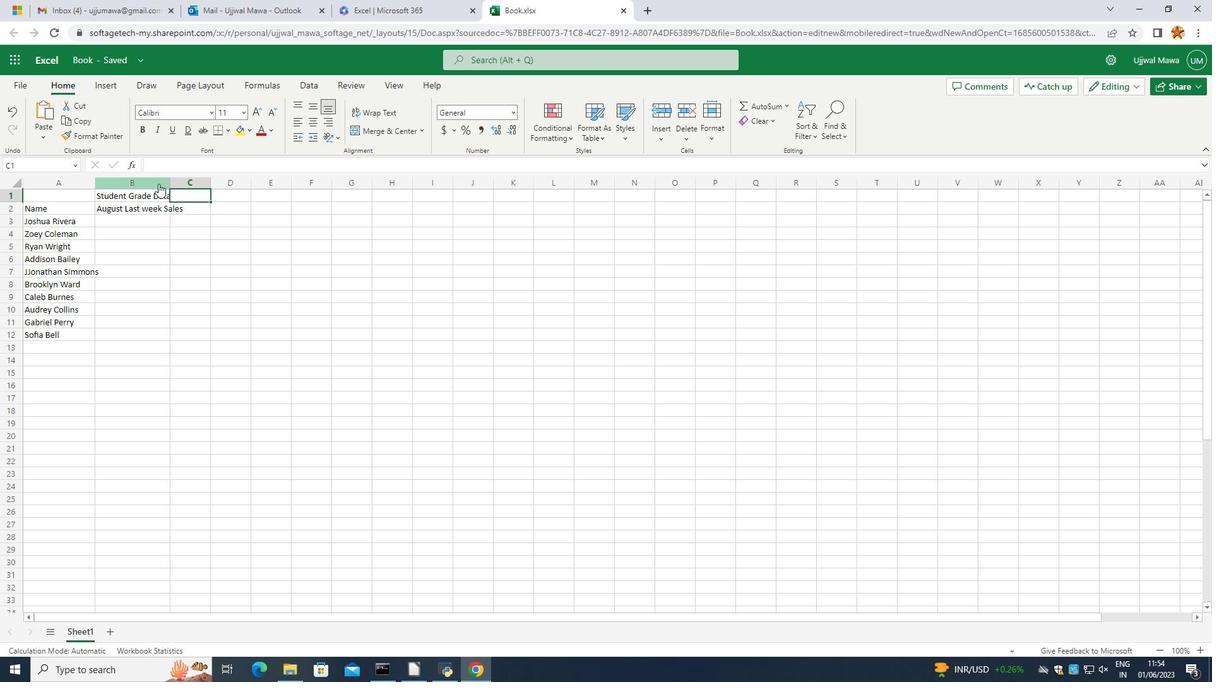 
Action: Mouse pressed left at (162, 180)
Screenshot: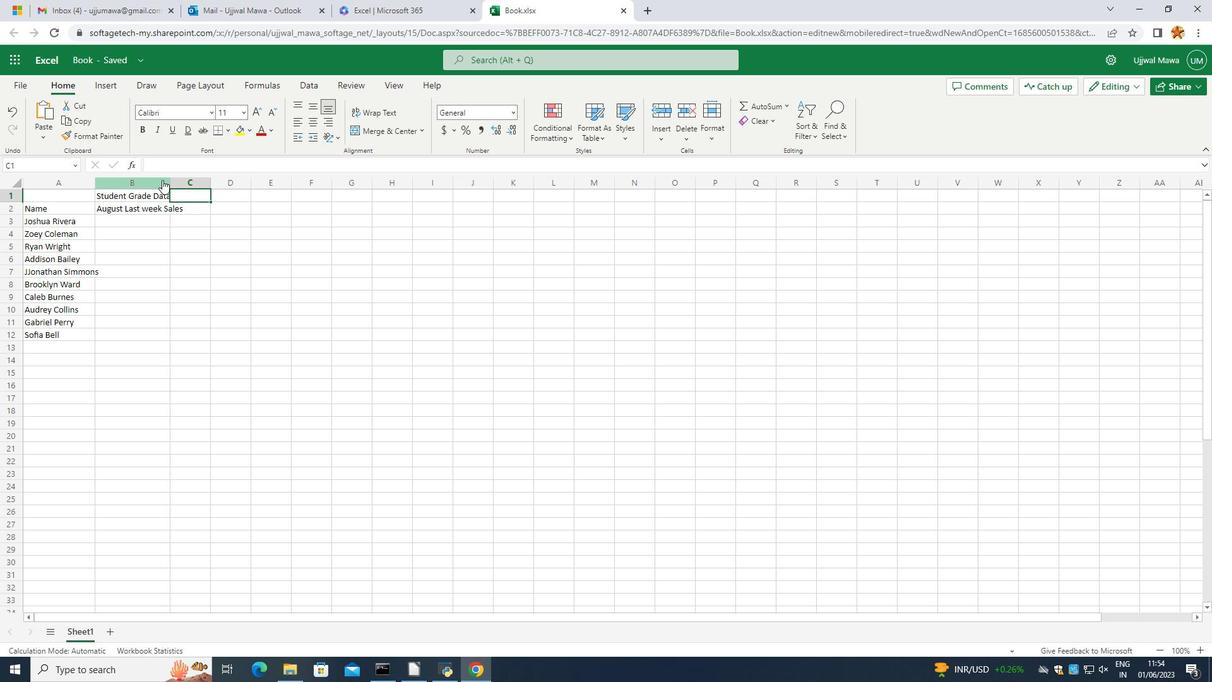 
Action: Mouse moved to (171, 180)
Screenshot: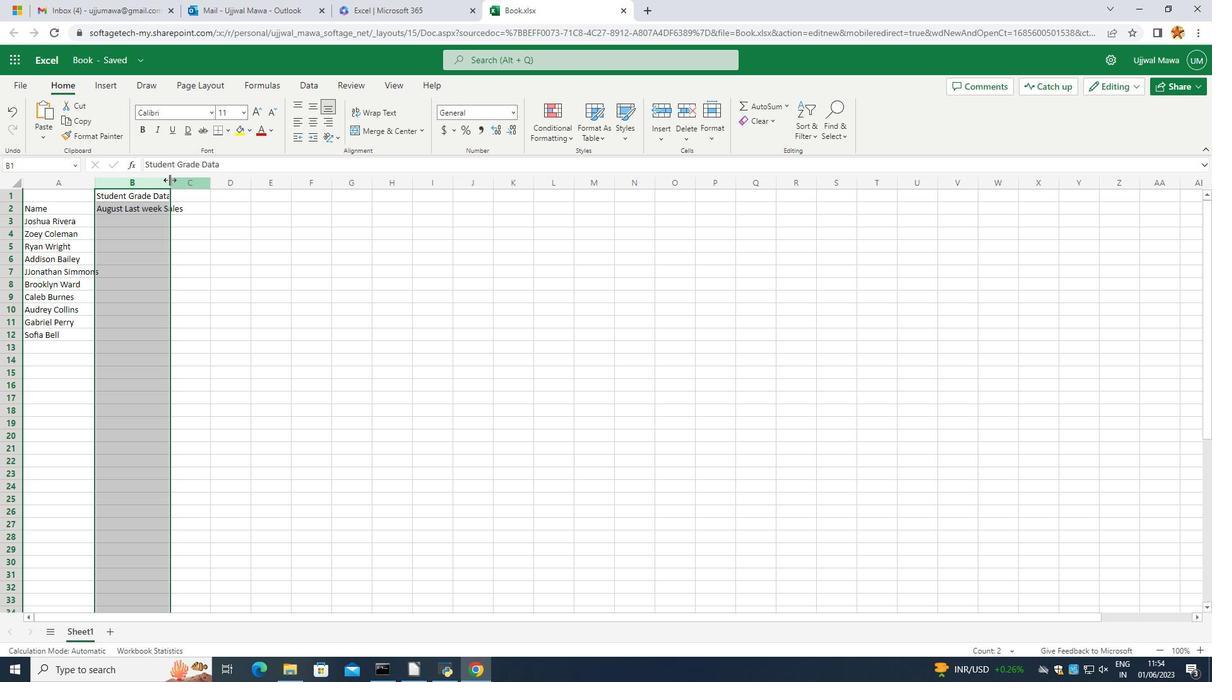 
Action: Mouse pressed left at (171, 180)
Screenshot: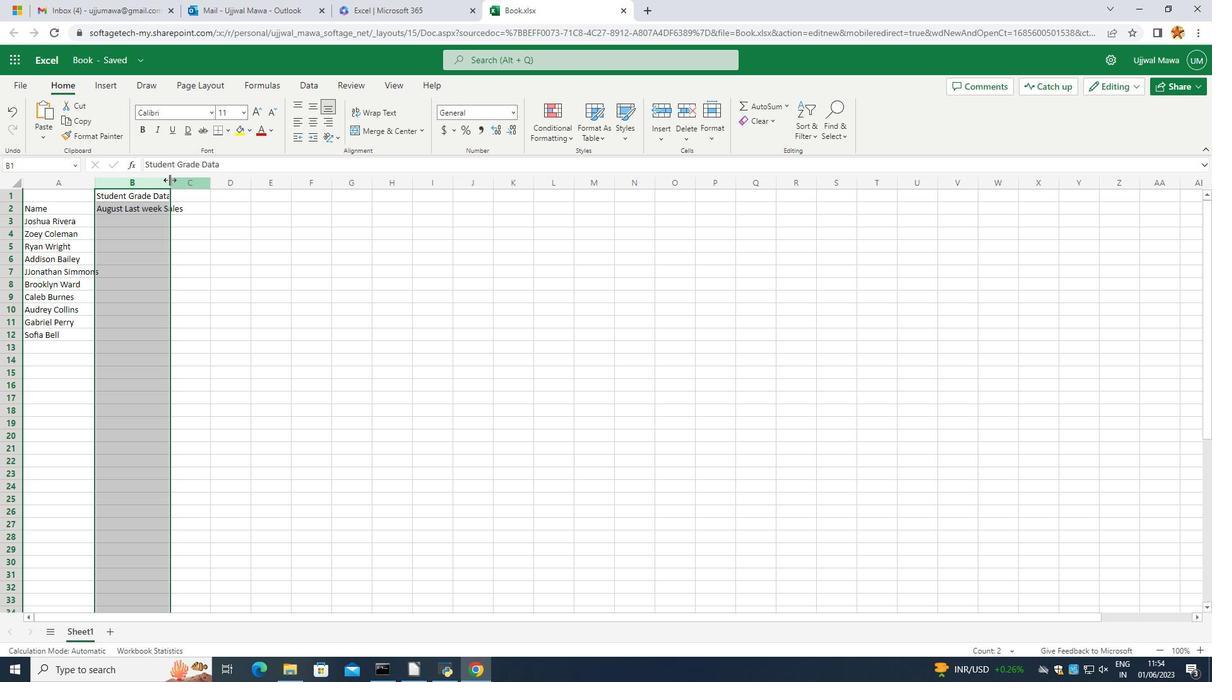 
Action: Mouse moved to (198, 213)
Screenshot: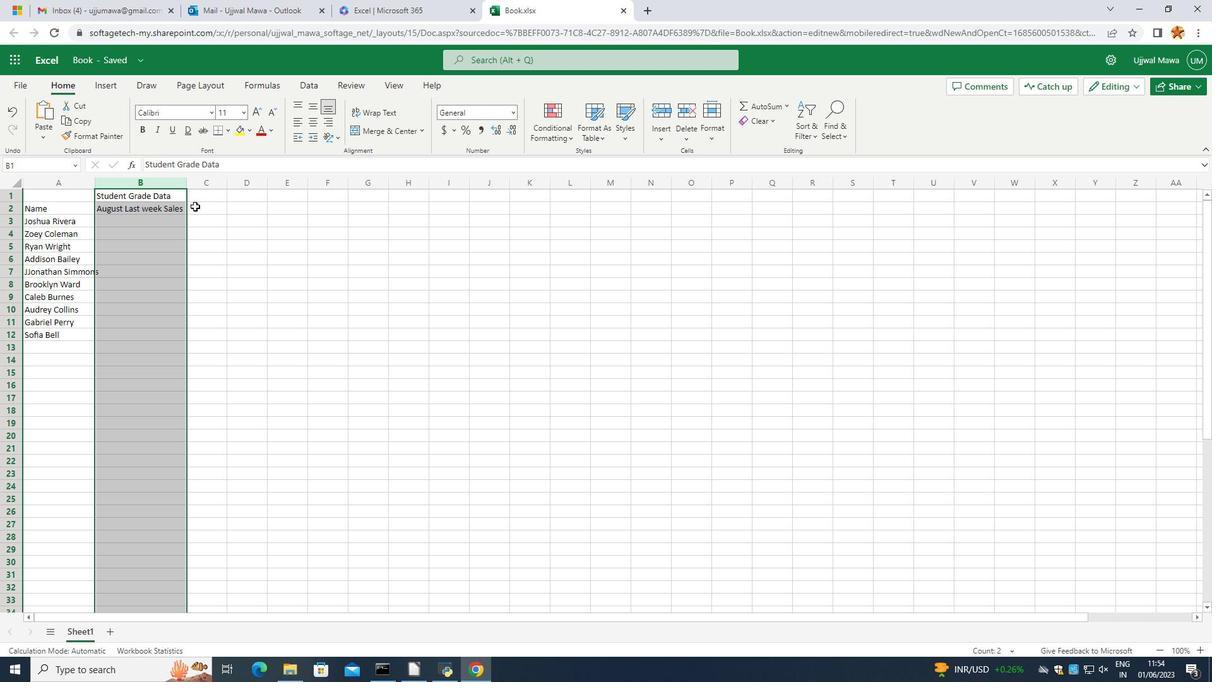 
Action: Mouse pressed left at (198, 213)
Screenshot: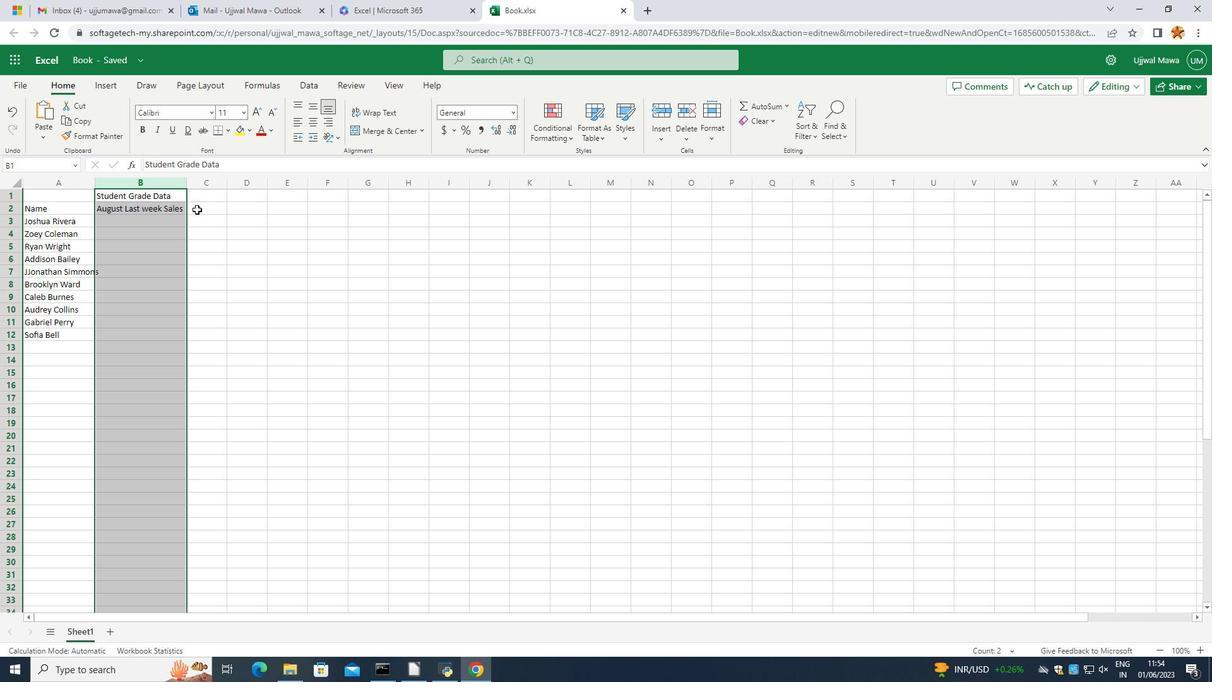 
Action: Mouse pressed left at (198, 213)
Screenshot: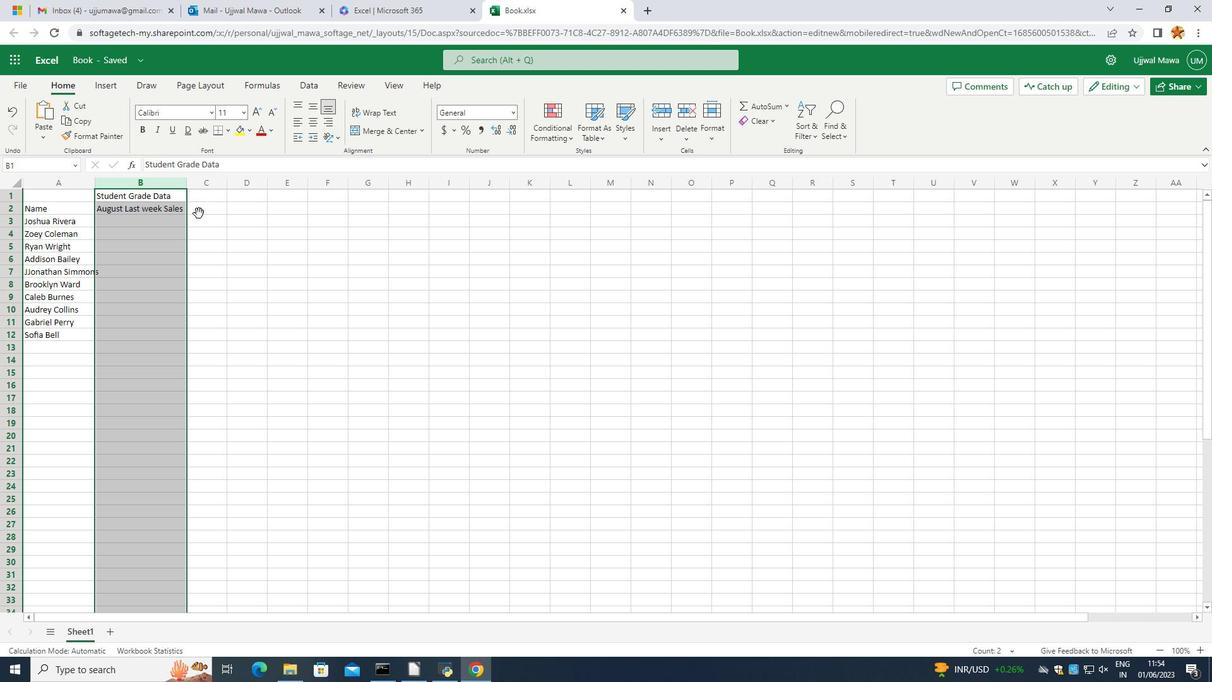 
Action: Mouse moved to (200, 212)
Screenshot: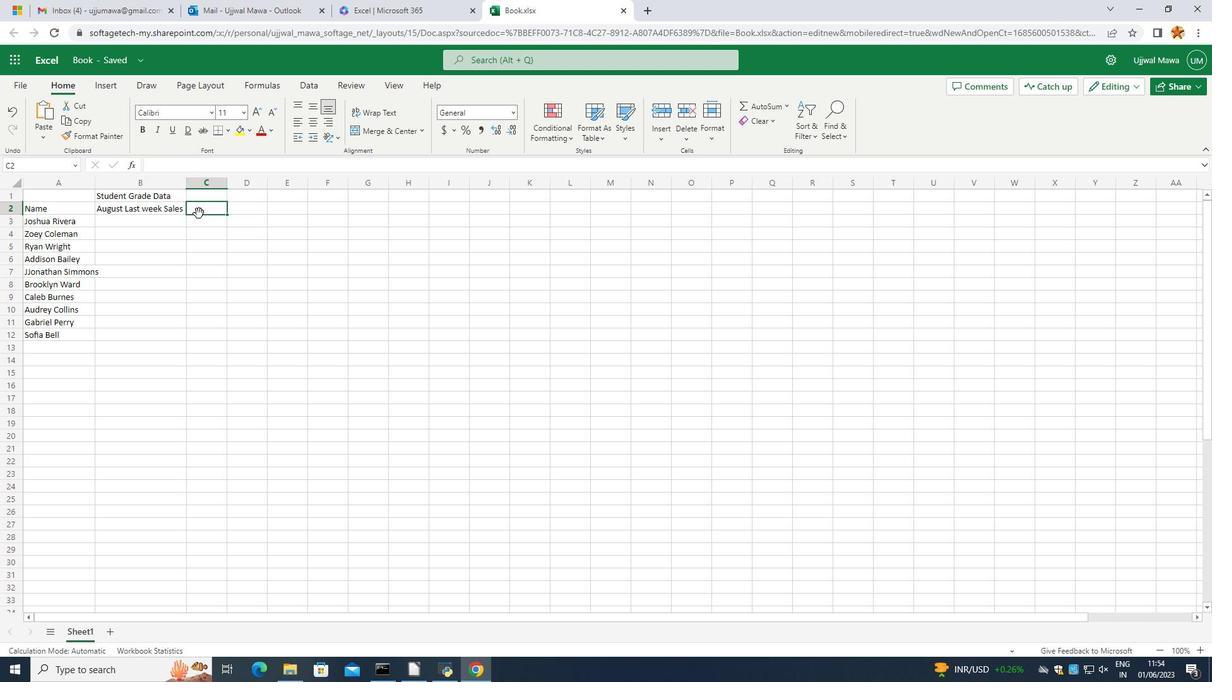 
Action: Mouse pressed left at (200, 212)
Screenshot: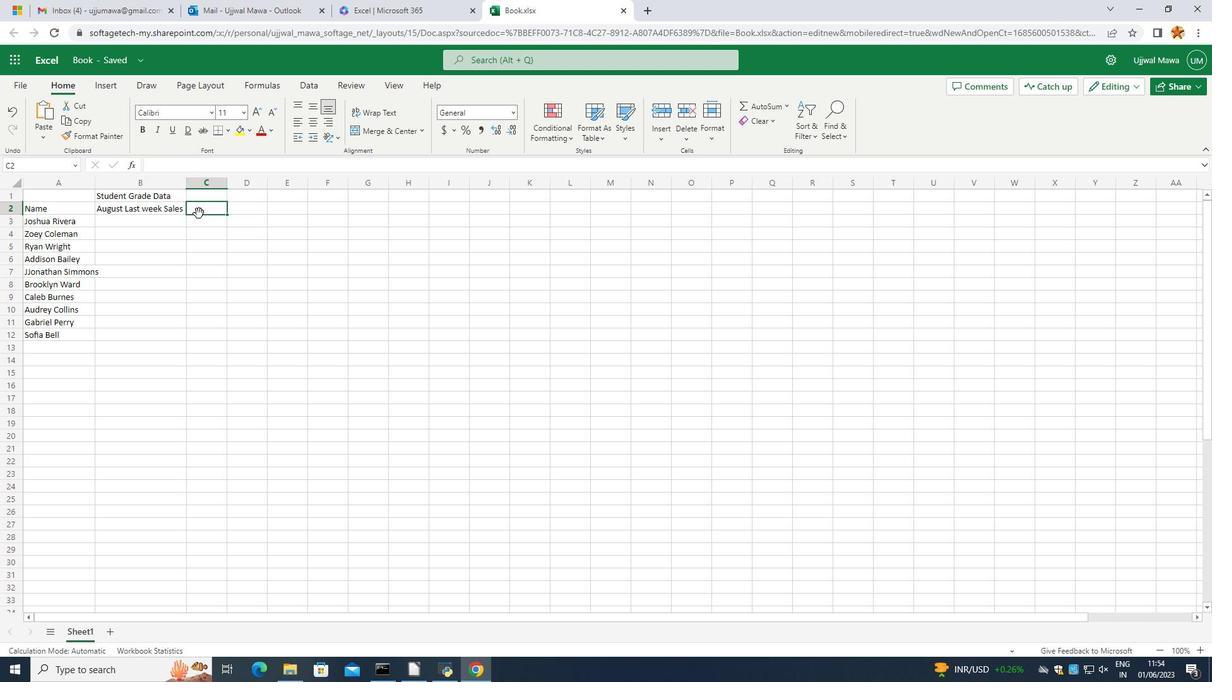 
Action: Mouse pressed left at (200, 212)
Screenshot: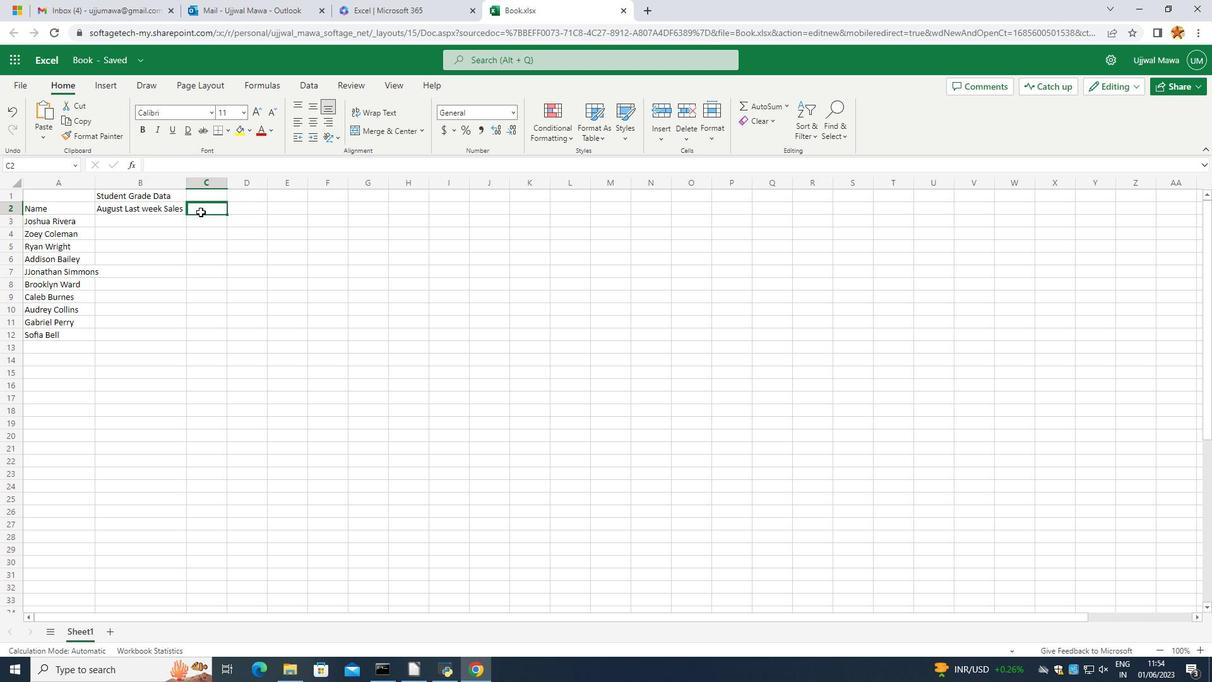 
Action: Mouse moved to (193, 210)
Screenshot: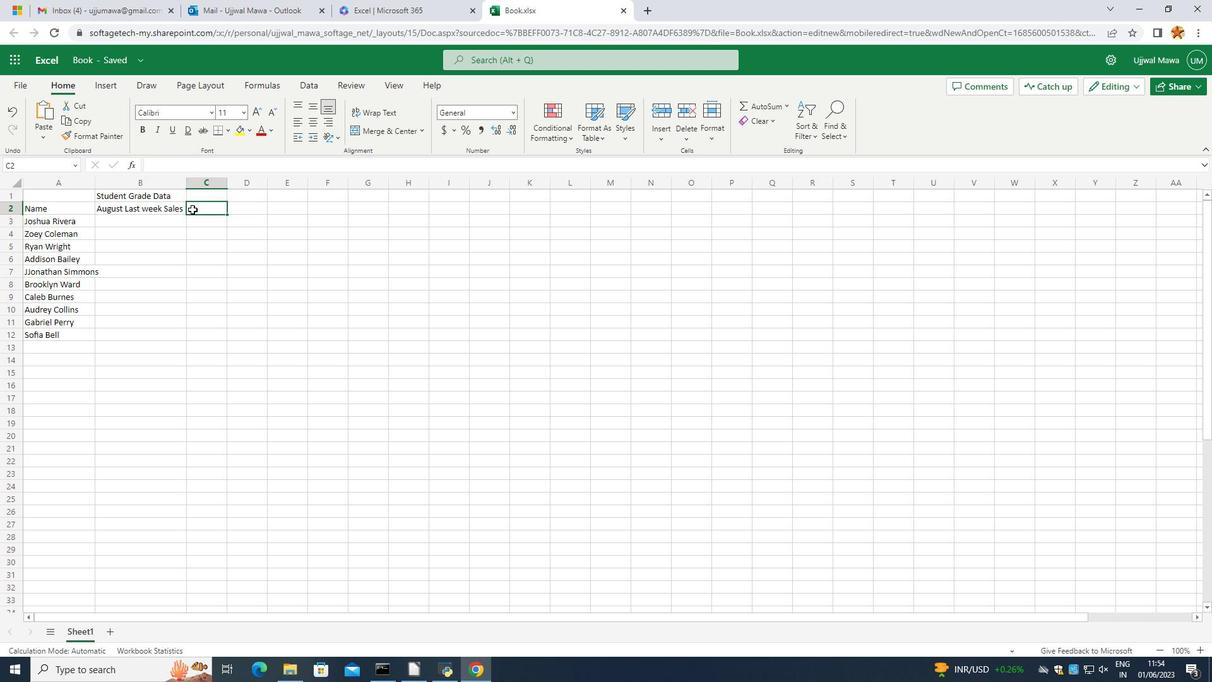 
Action: Mouse pressed left at (193, 210)
Screenshot: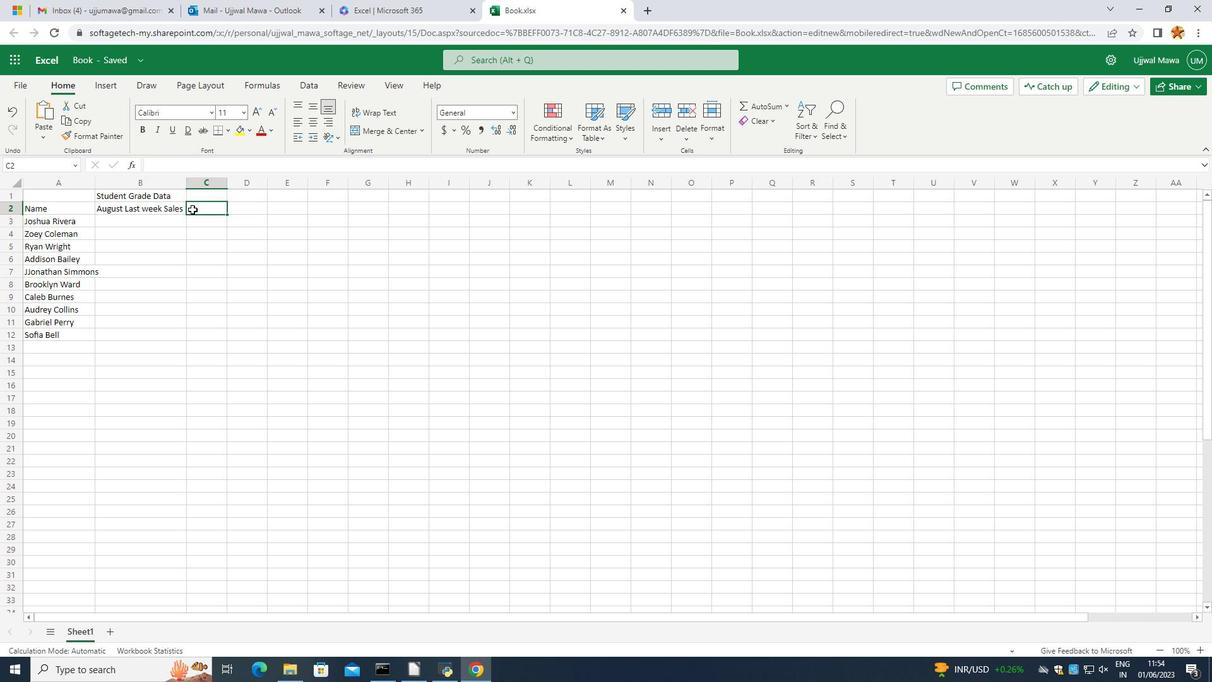 
Action: Mouse moved to (195, 212)
Screenshot: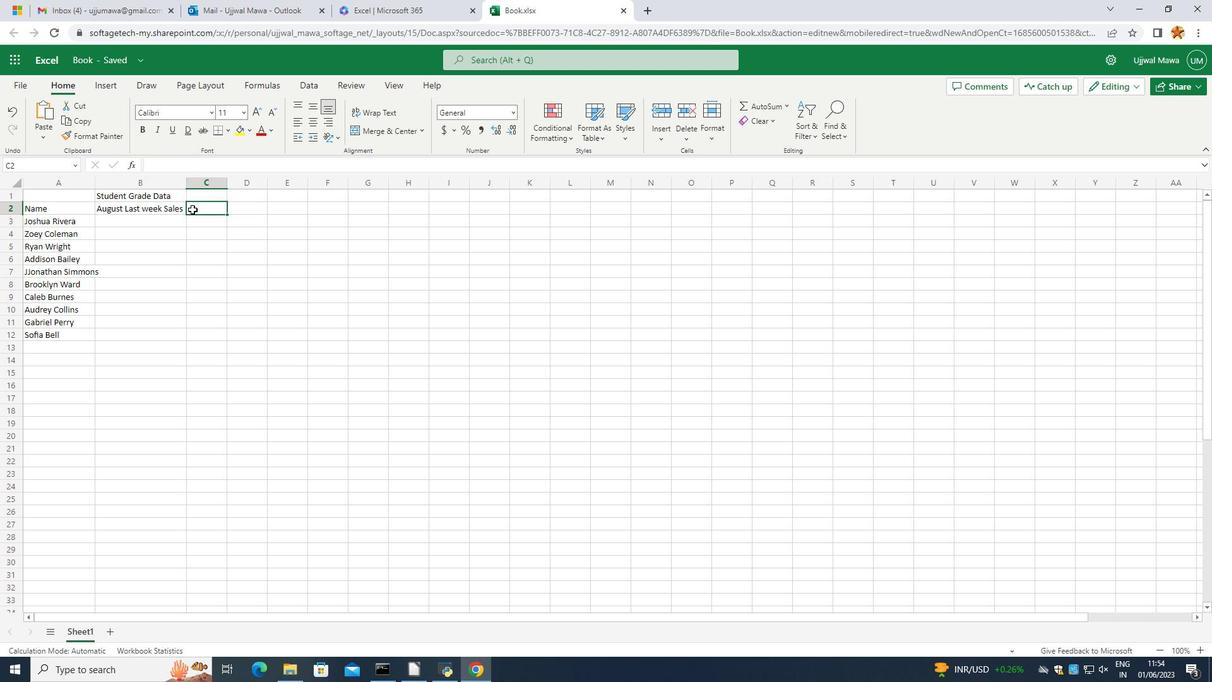
Action: Mouse pressed left at (195, 212)
Screenshot: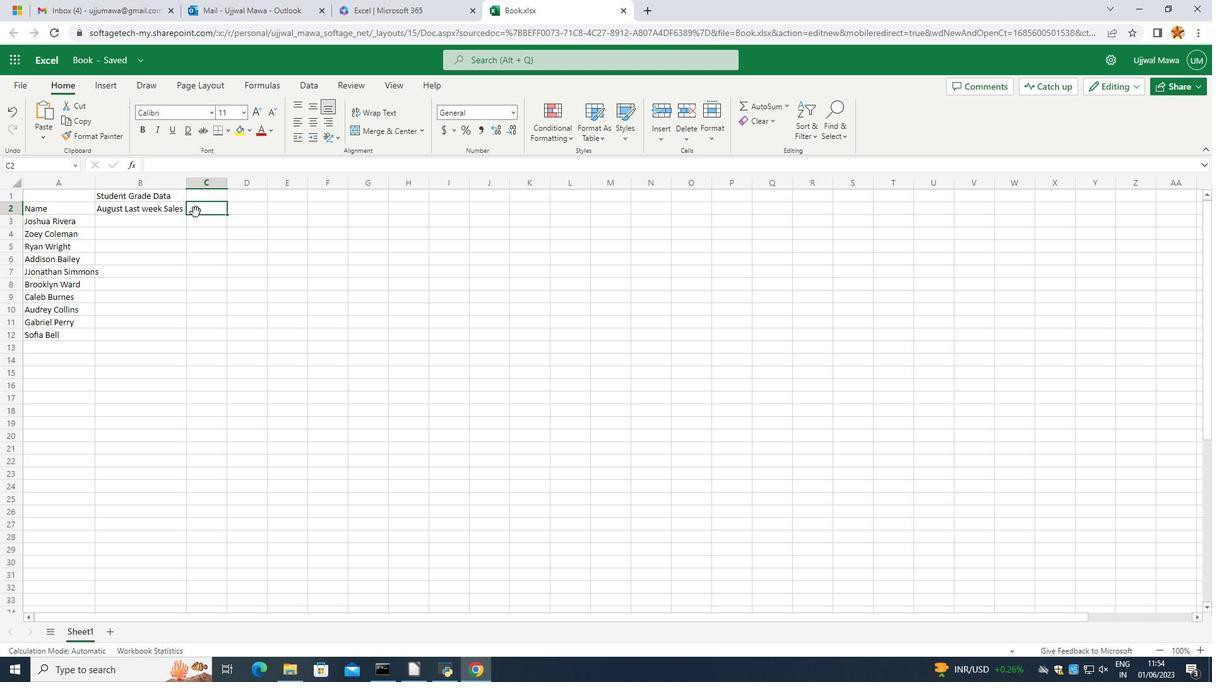 
Action: Mouse moved to (195, 211)
Screenshot: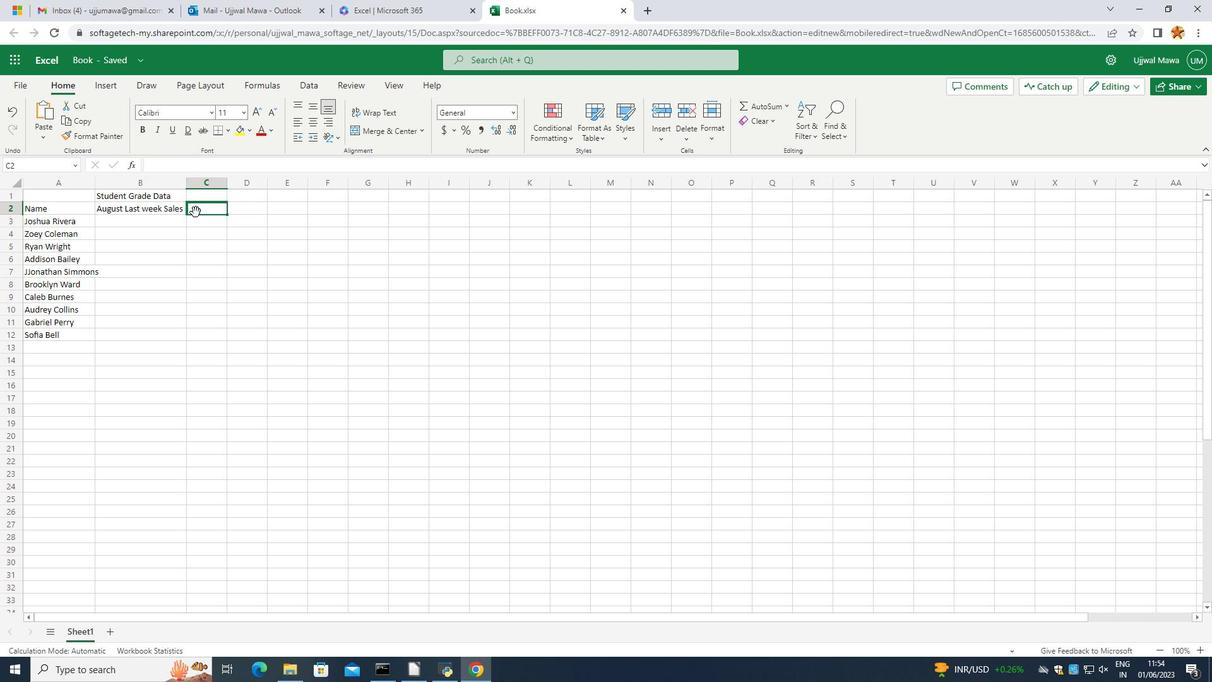 
Action: Mouse pressed left at (195, 211)
Screenshot: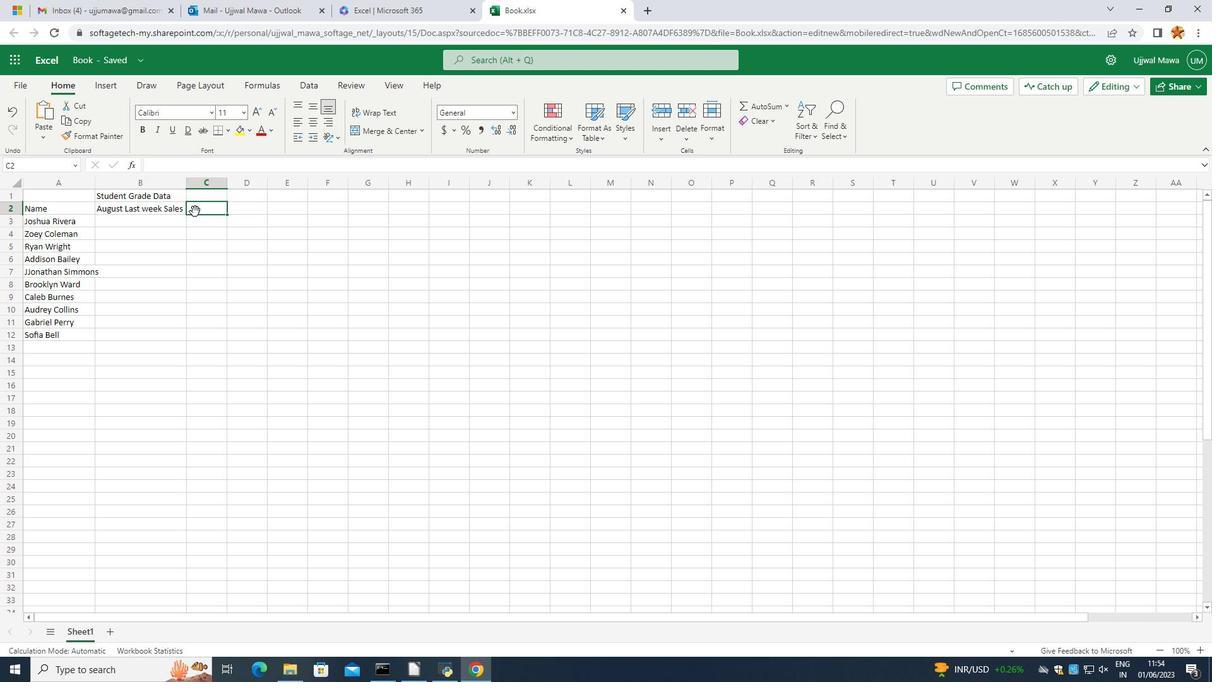 
Action: Mouse pressed left at (195, 211)
Screenshot: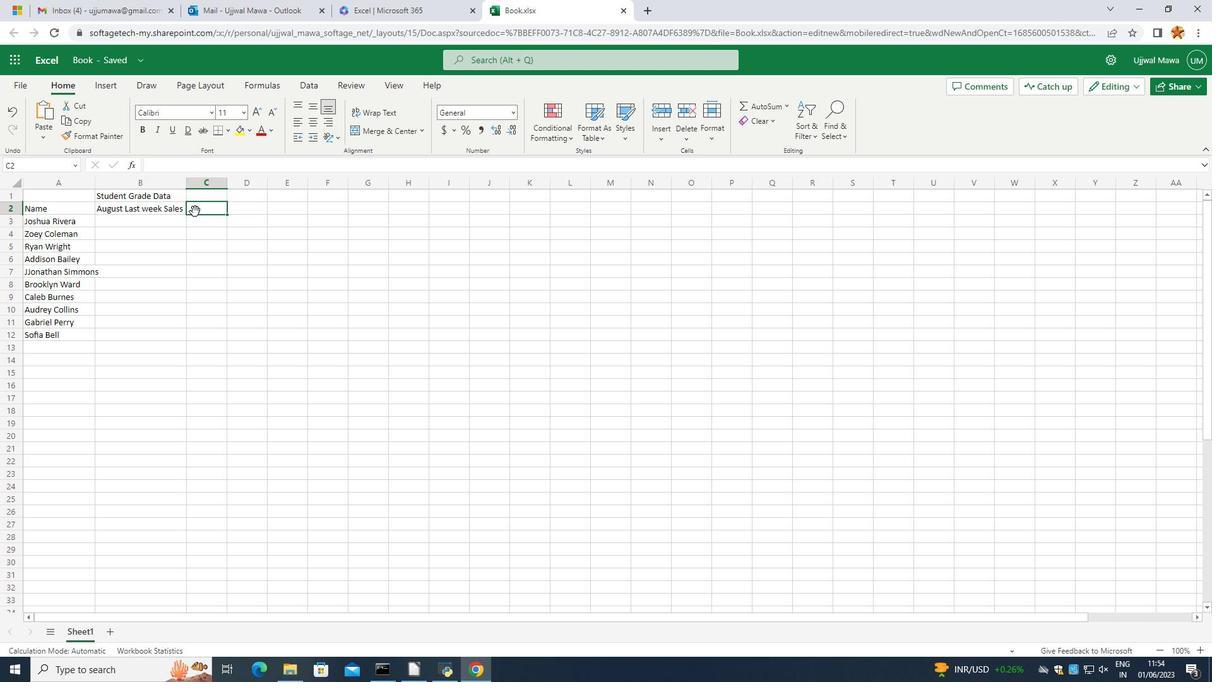 
Action: Mouse moved to (197, 210)
Screenshot: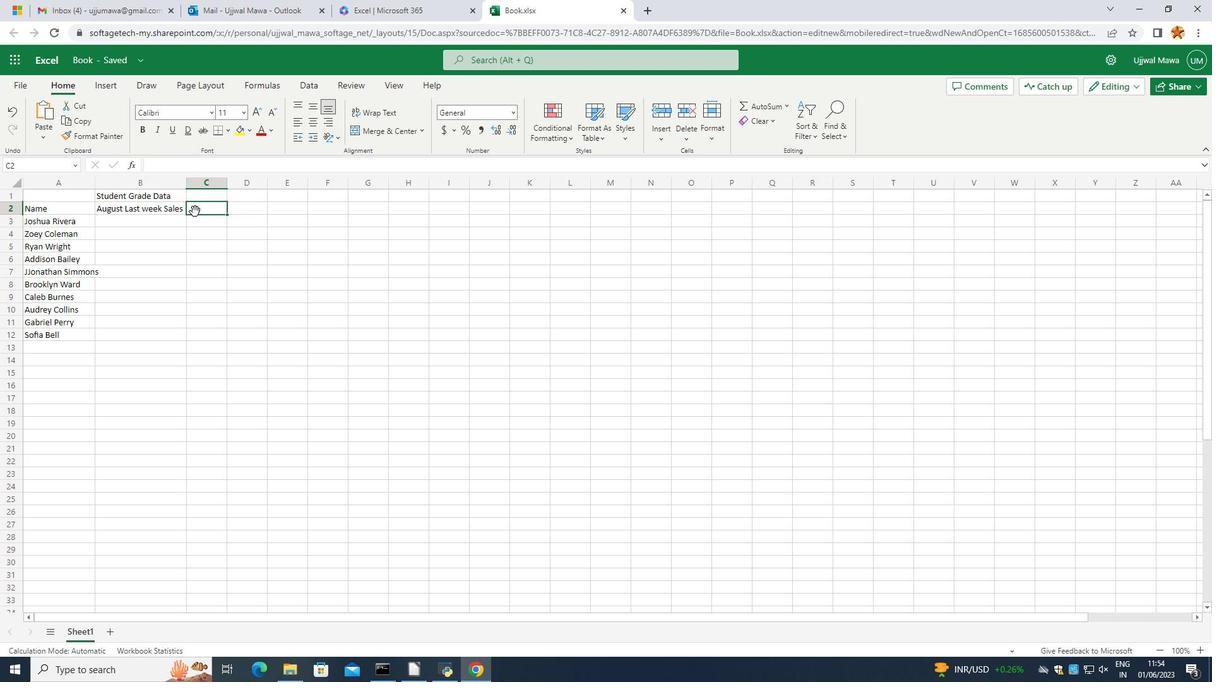 
Action: Mouse pressed left at (197, 210)
Screenshot: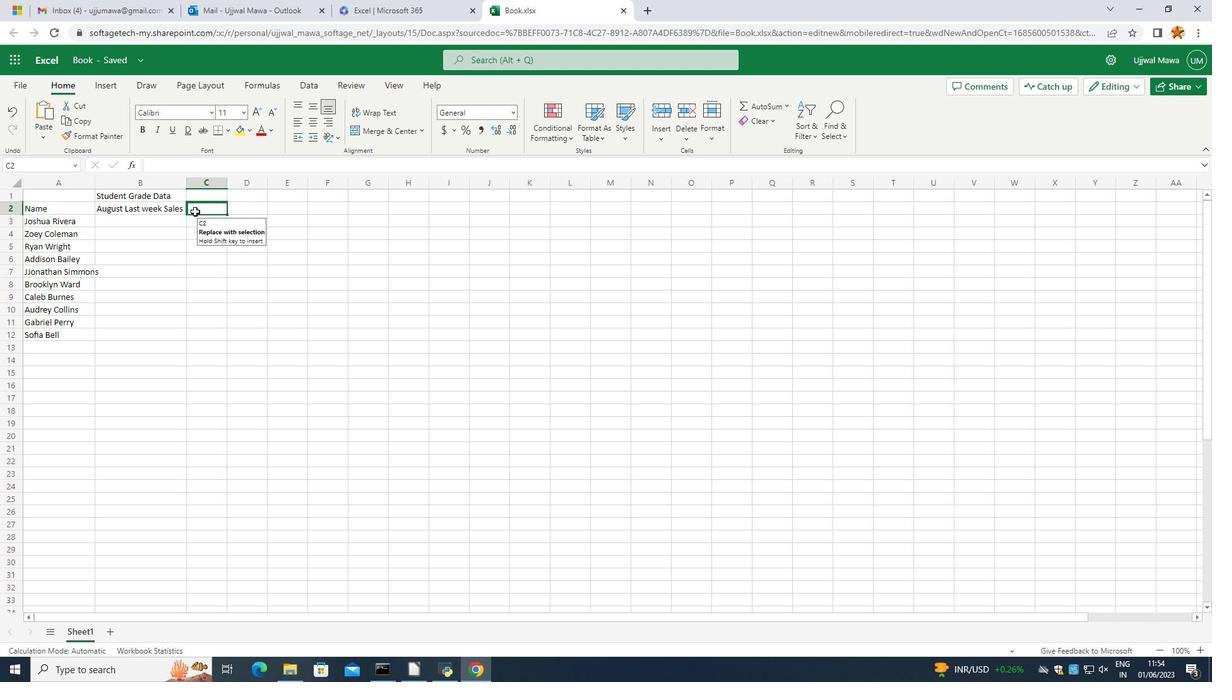 
Action: Mouse pressed left at (197, 210)
Screenshot: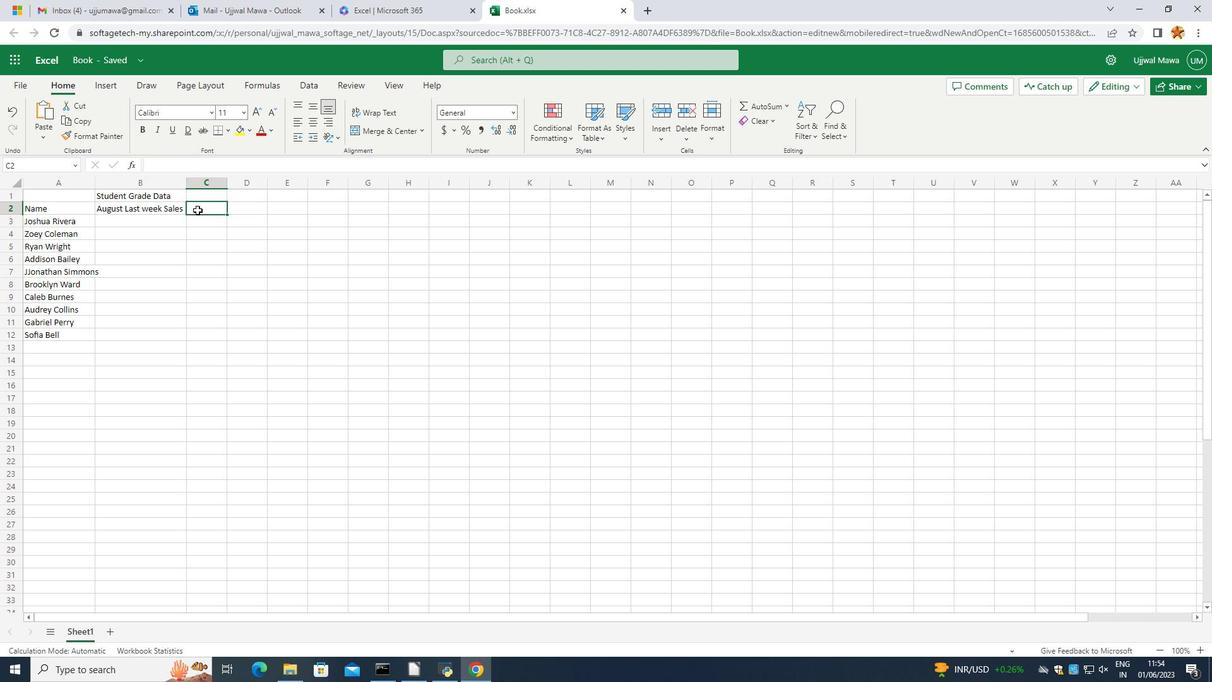 
Action: Mouse pressed left at (197, 210)
Screenshot: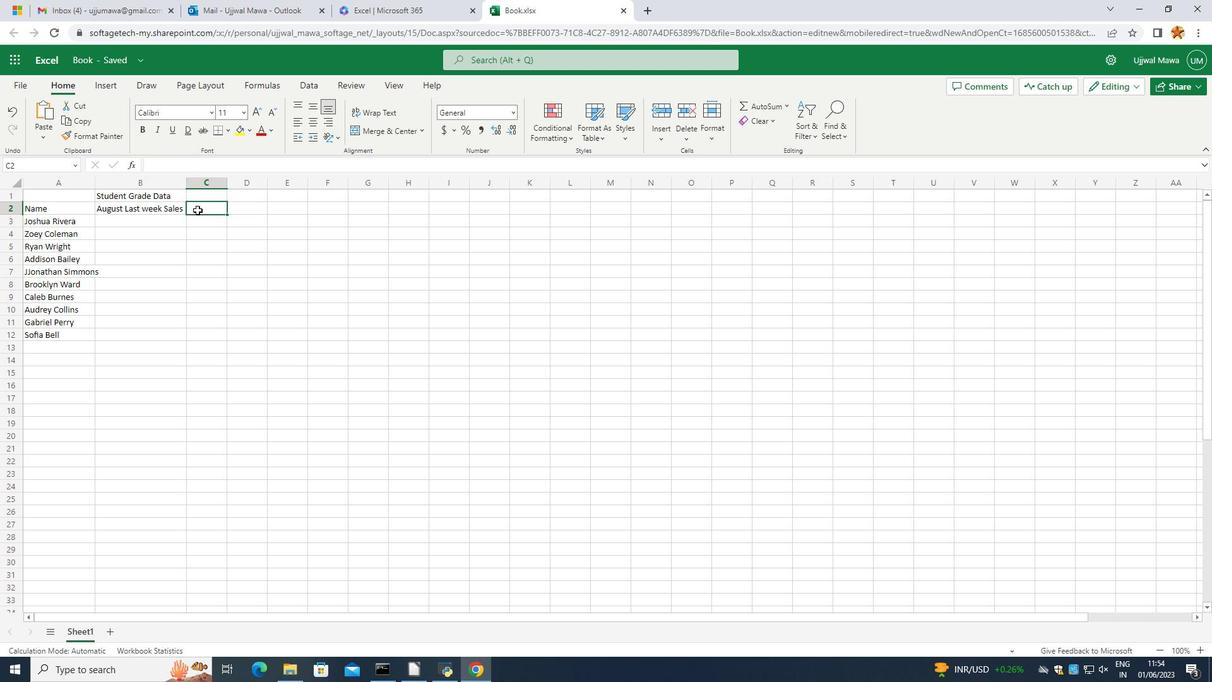 
Action: Mouse moved to (199, 208)
Screenshot: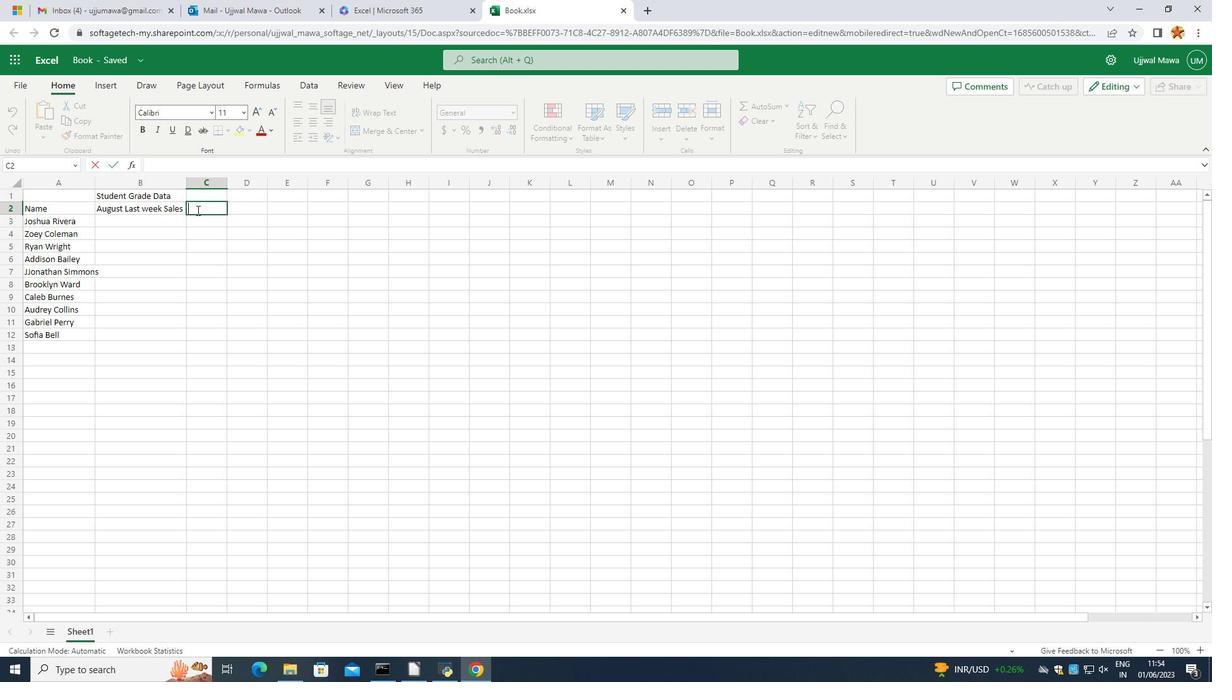 
Action: Key pressed <Key.caps_lock>M<Key.caps_lock>ath<Key.space><Key.caps_lock>G<Key.caps_lock>rade
Screenshot: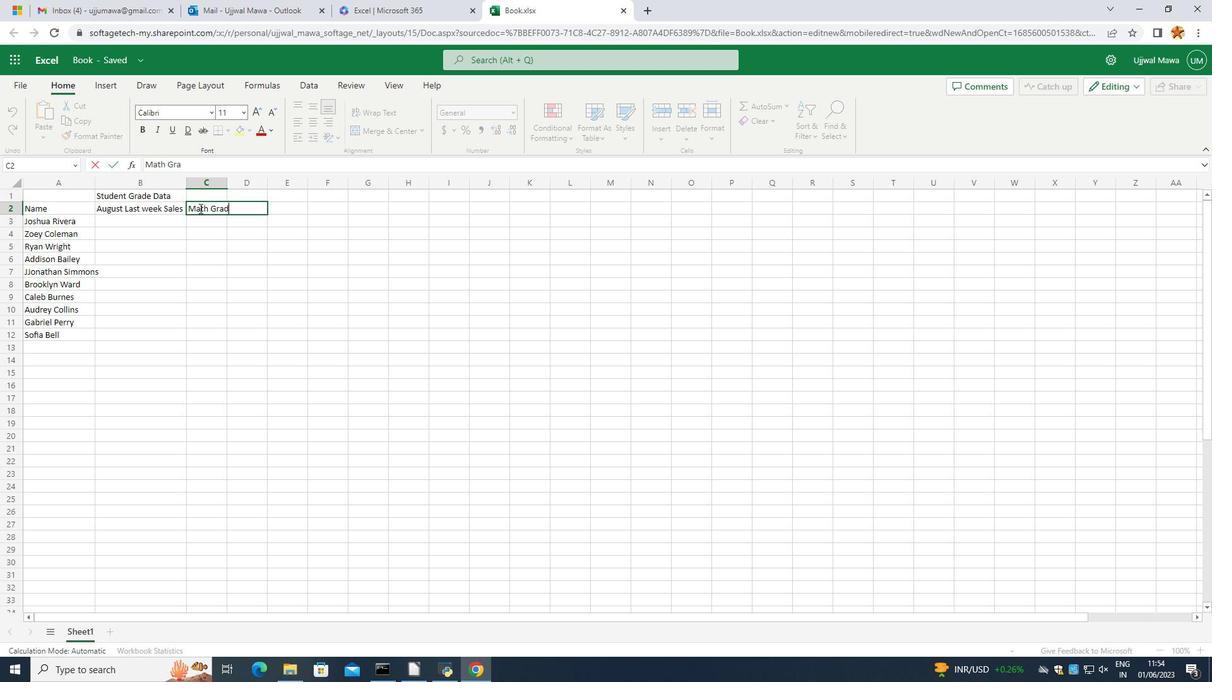 
Action: Mouse moved to (257, 233)
Screenshot: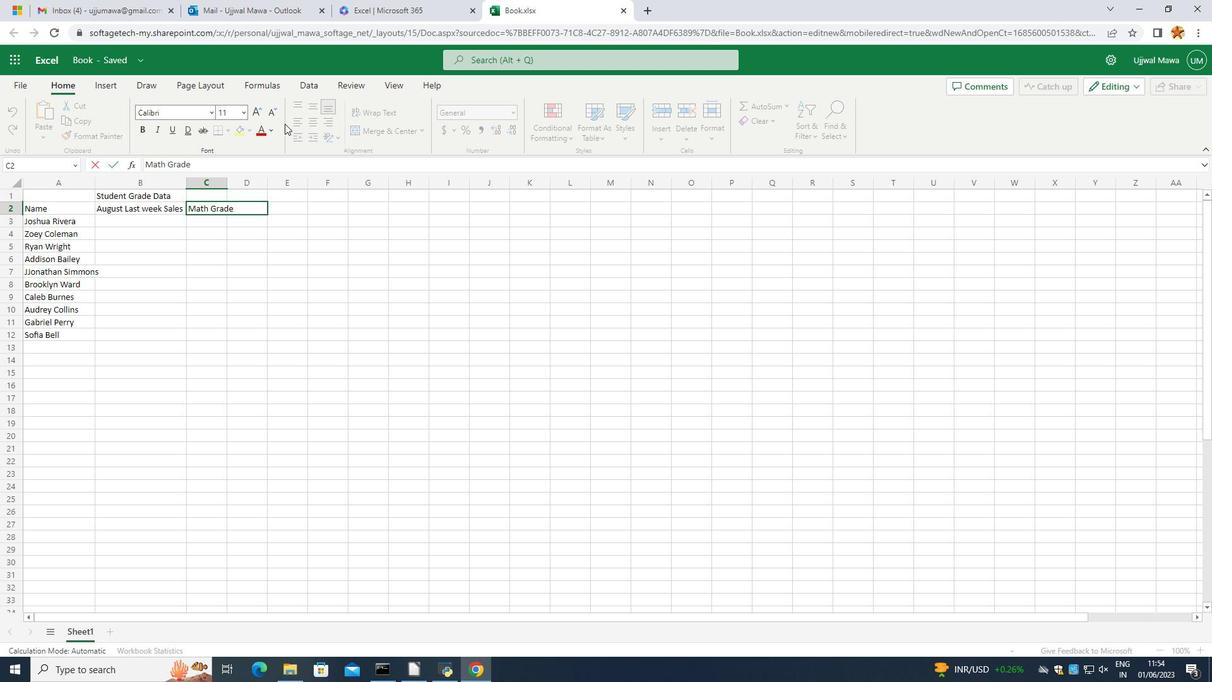 
Action: Mouse pressed left at (257, 233)
Screenshot: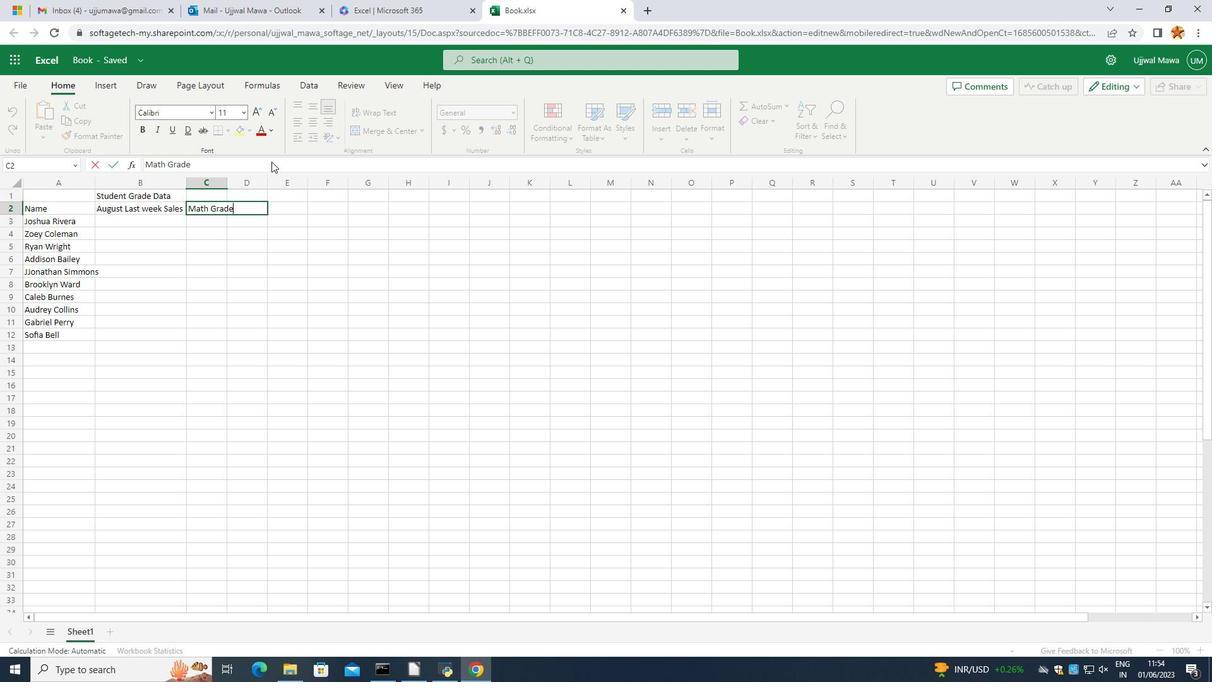 
Action: Mouse moved to (253, 203)
Screenshot: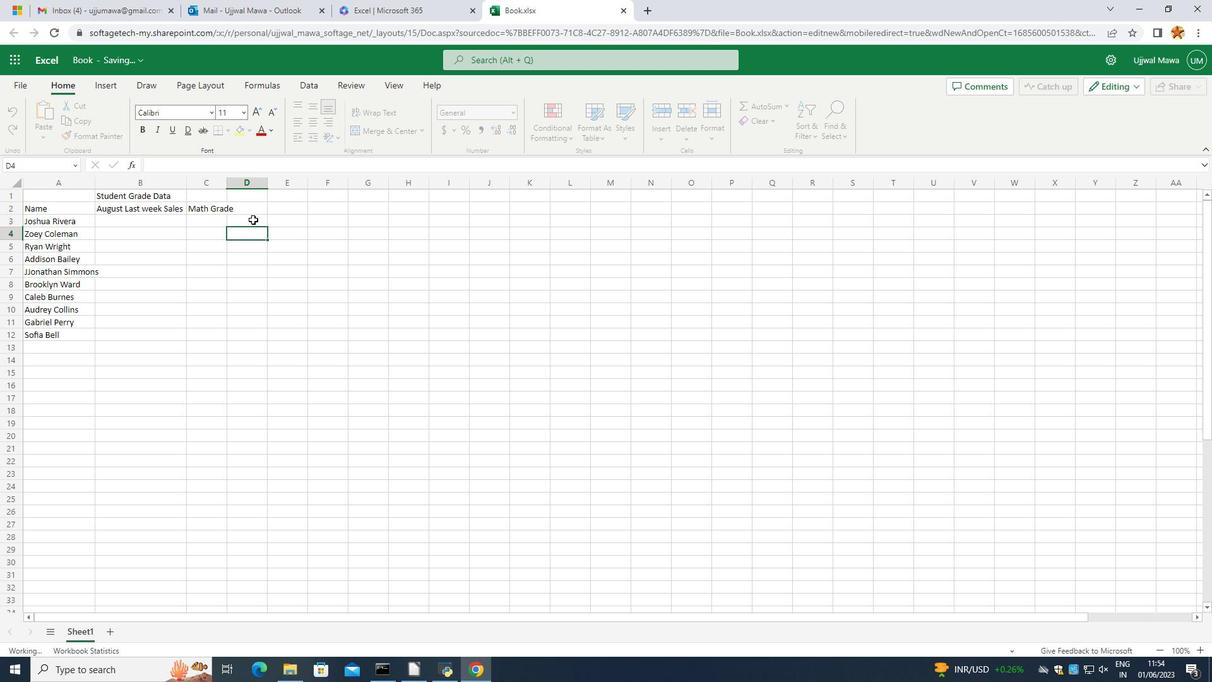 
Action: Mouse pressed left at (253, 203)
Screenshot: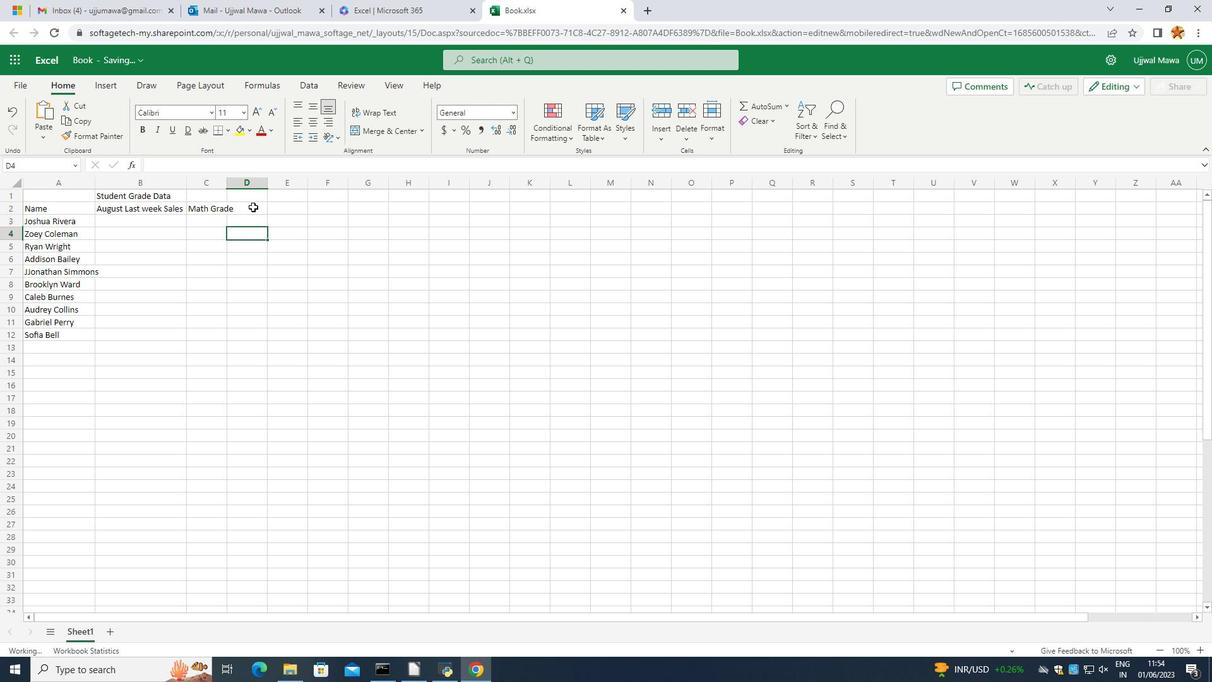 
Action: Mouse moved to (250, 203)
Screenshot: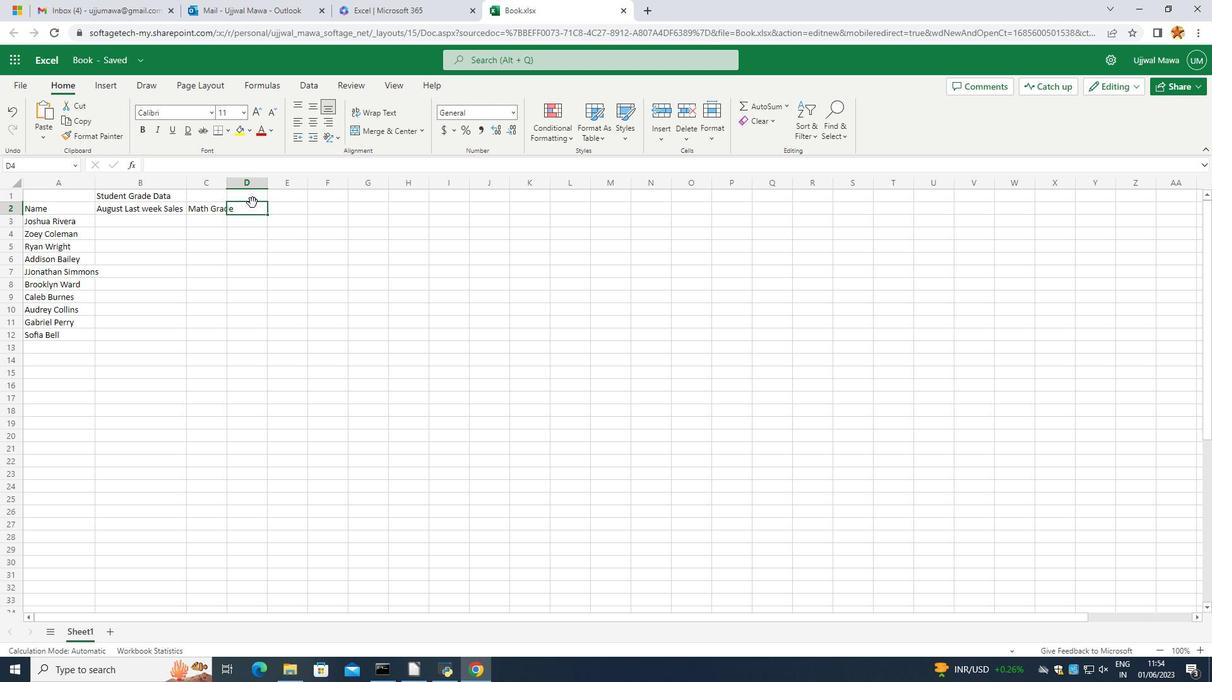 
Action: Mouse pressed left at (250, 203)
Screenshot: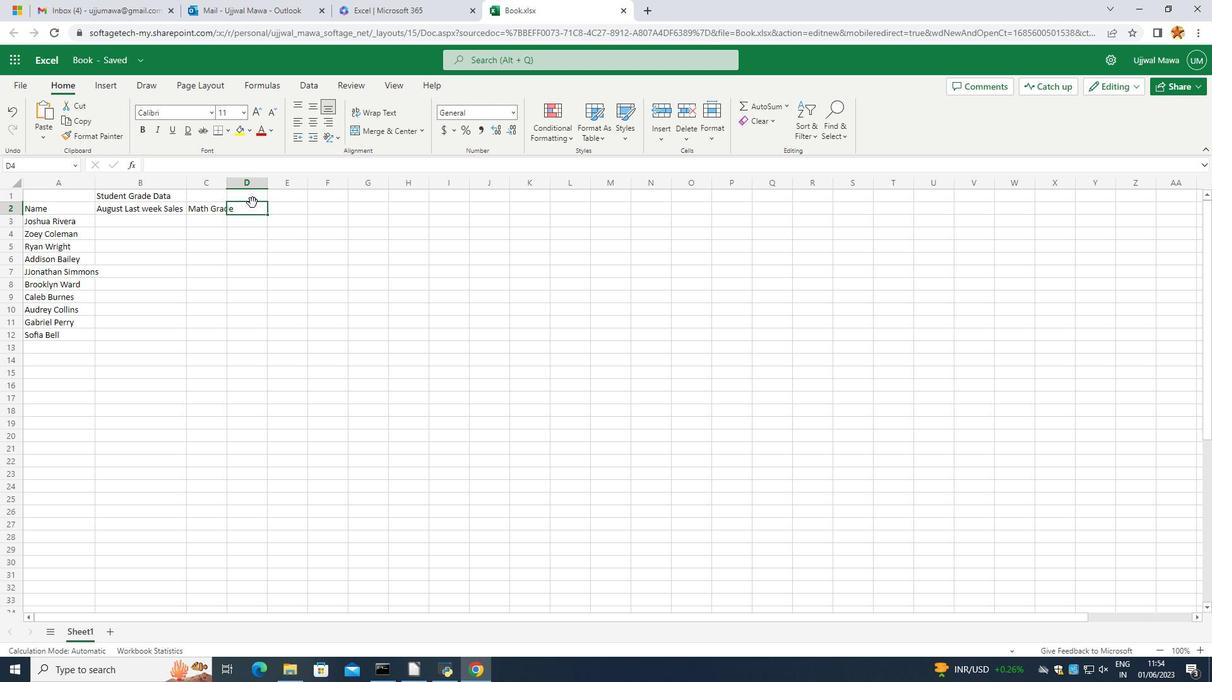 
Action: Mouse moved to (250, 204)
Screenshot: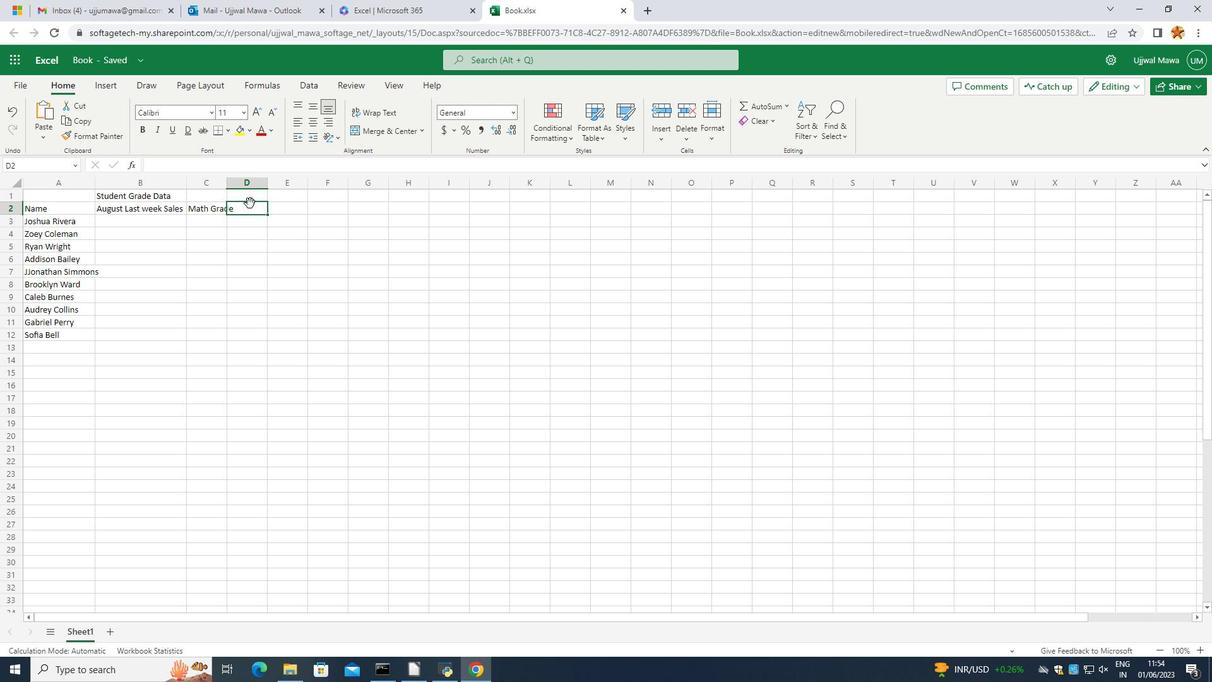 
Action: Mouse pressed left at (250, 204)
Screenshot: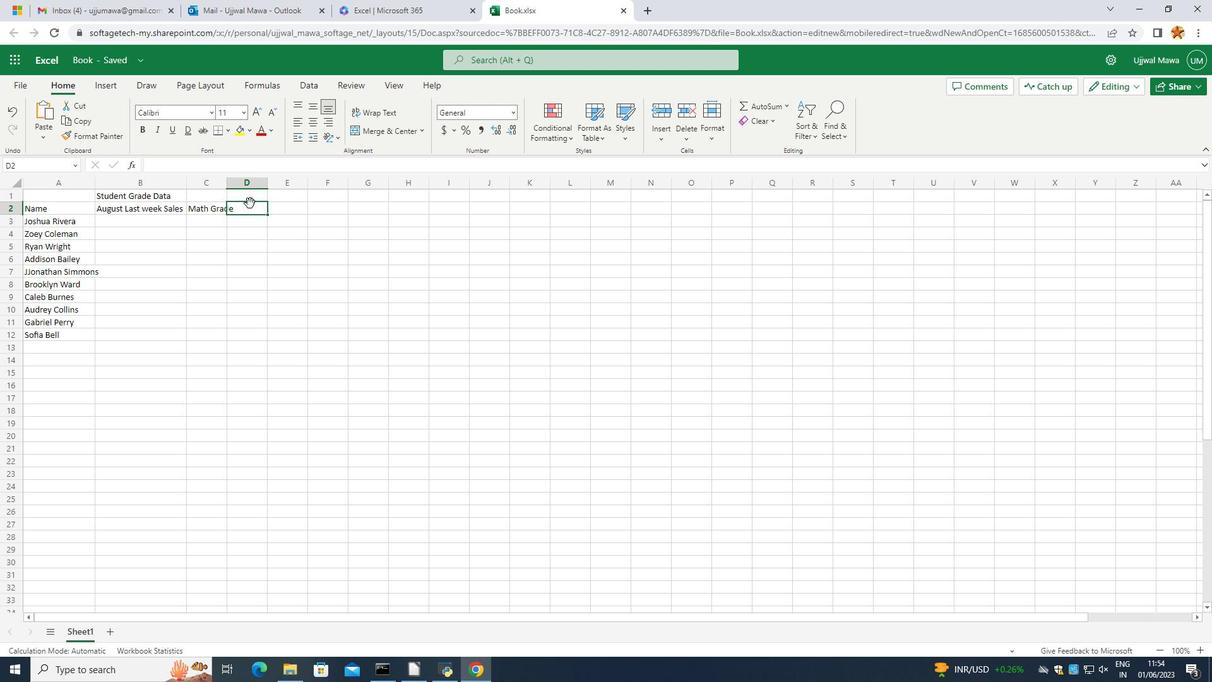 
Action: Mouse moved to (248, 207)
Screenshot: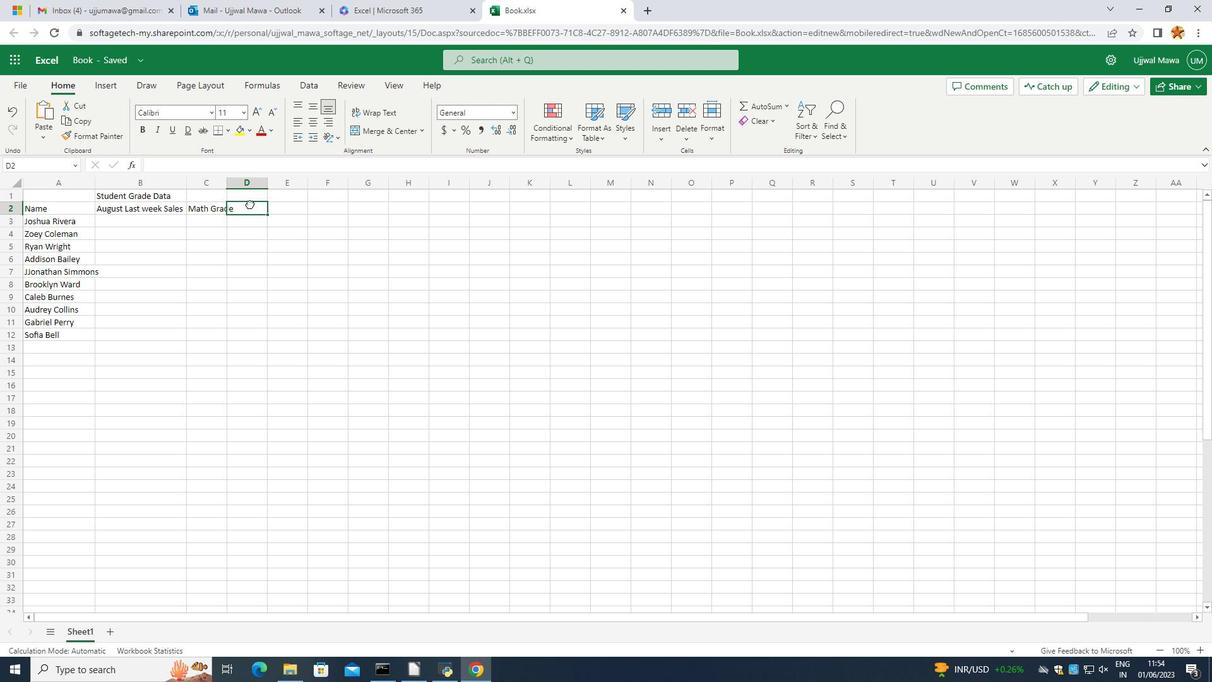 
Action: Mouse pressed left at (248, 207)
Screenshot: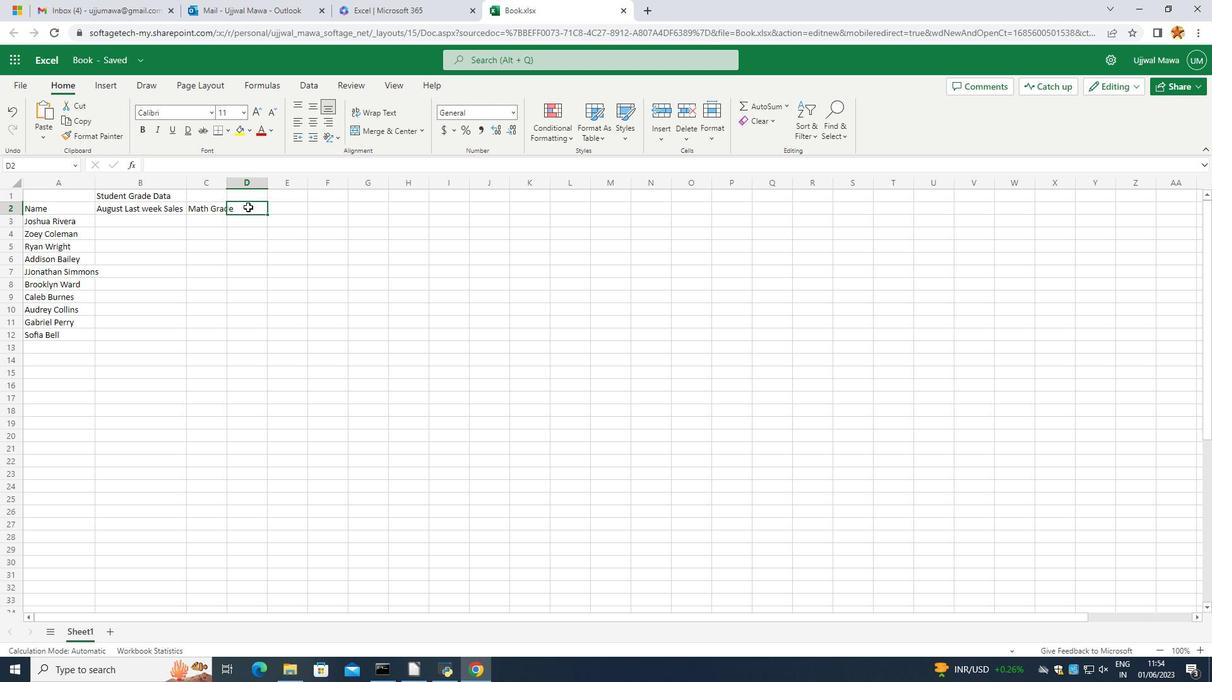 
Action: Mouse pressed left at (248, 207)
Screenshot: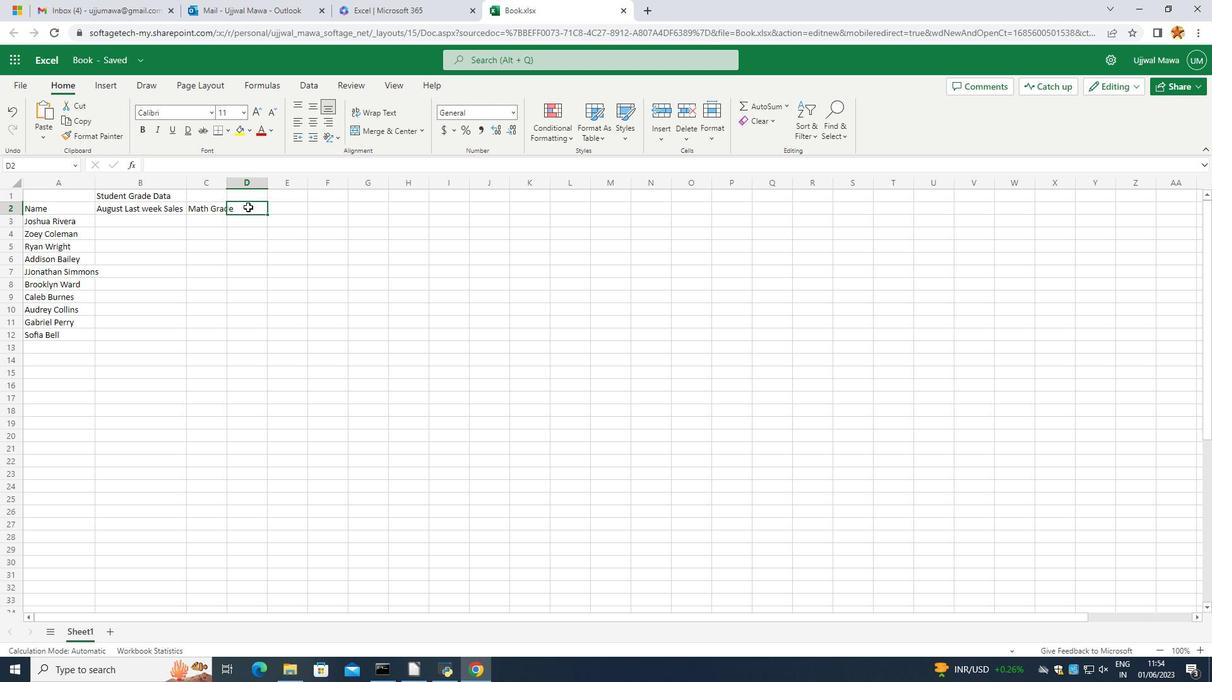 
Action: Mouse moved to (248, 207)
Screenshot: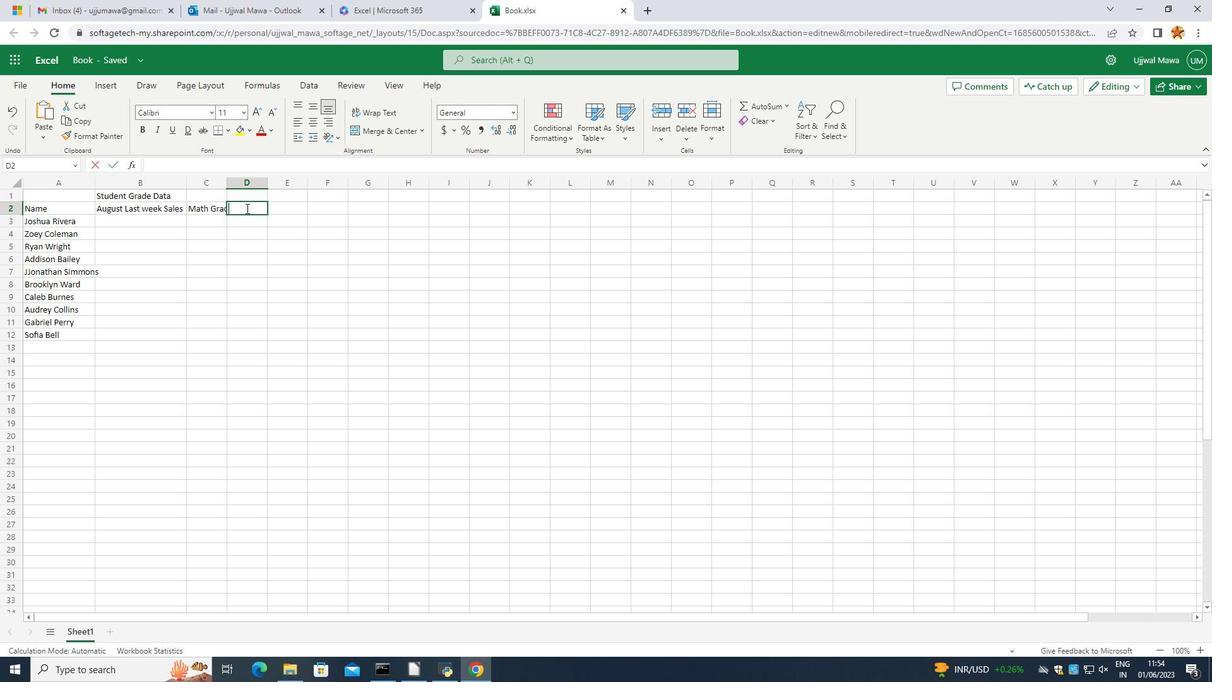 
Action: Key pressed <Key.caps_lock>S<Key.caps_lock>cience<Key.space><Key.caps_lock>G<Key.caps_lock>rade
Screenshot: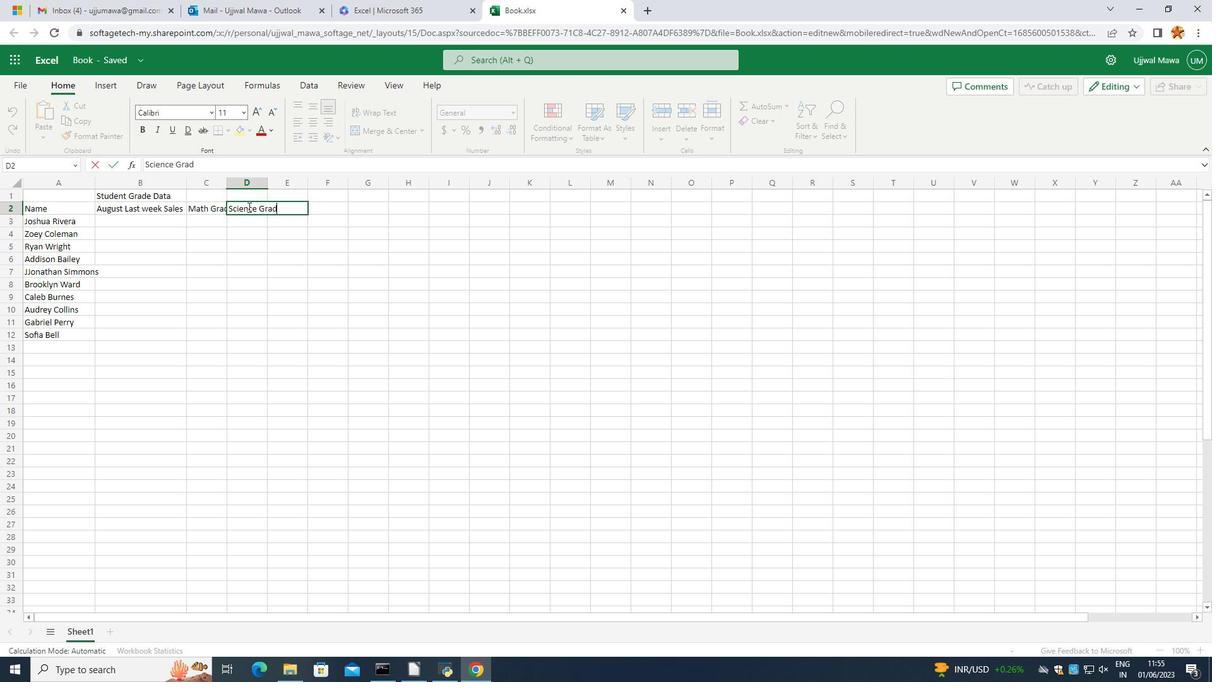 
Action: Mouse moved to (173, 177)
Screenshot: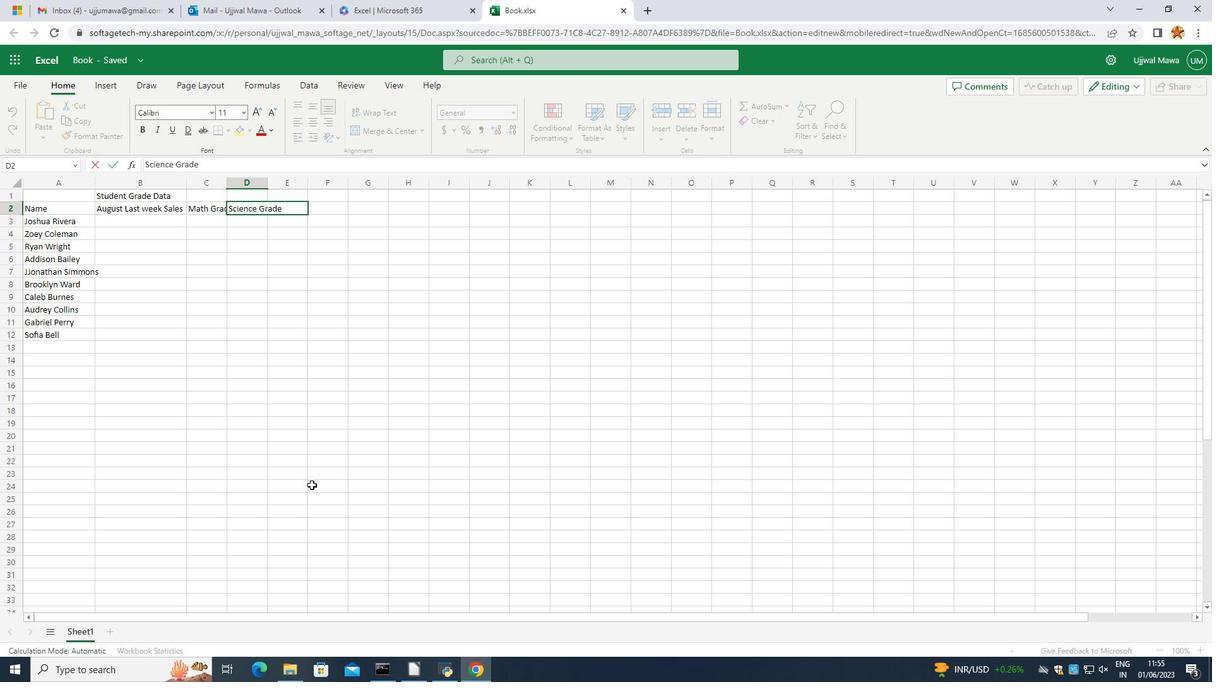 
Action: Mouse pressed left at (173, 177)
Screenshot: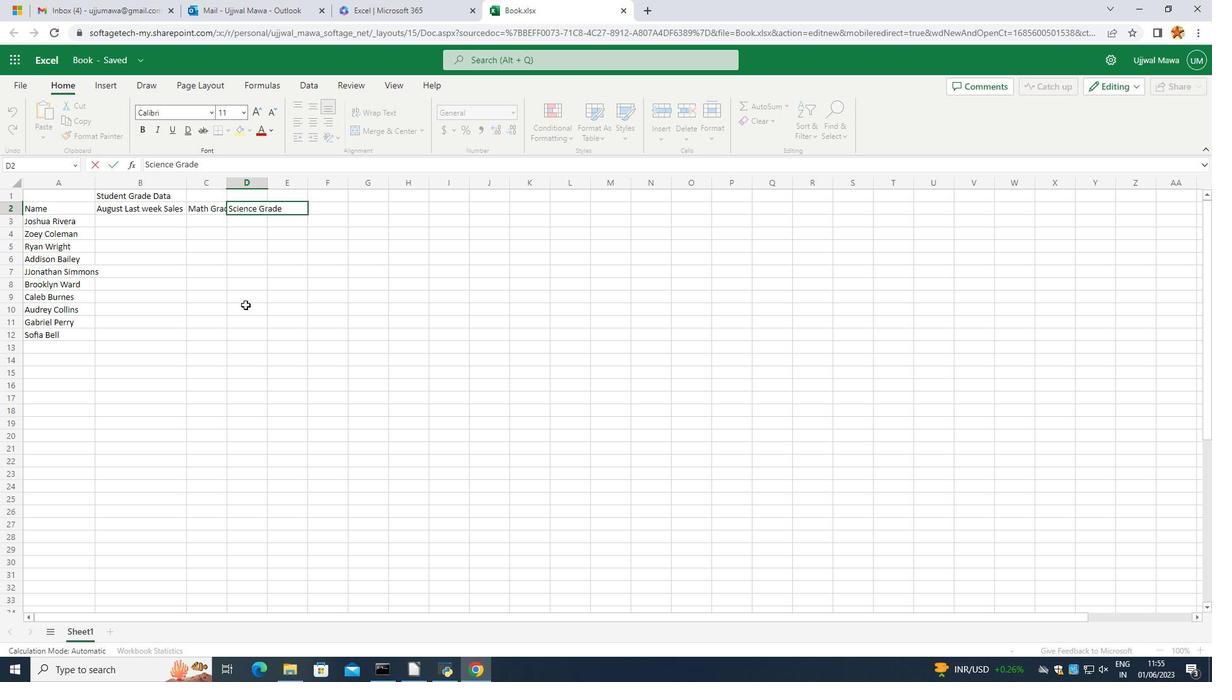 
Action: Mouse moved to (355, 242)
Screenshot: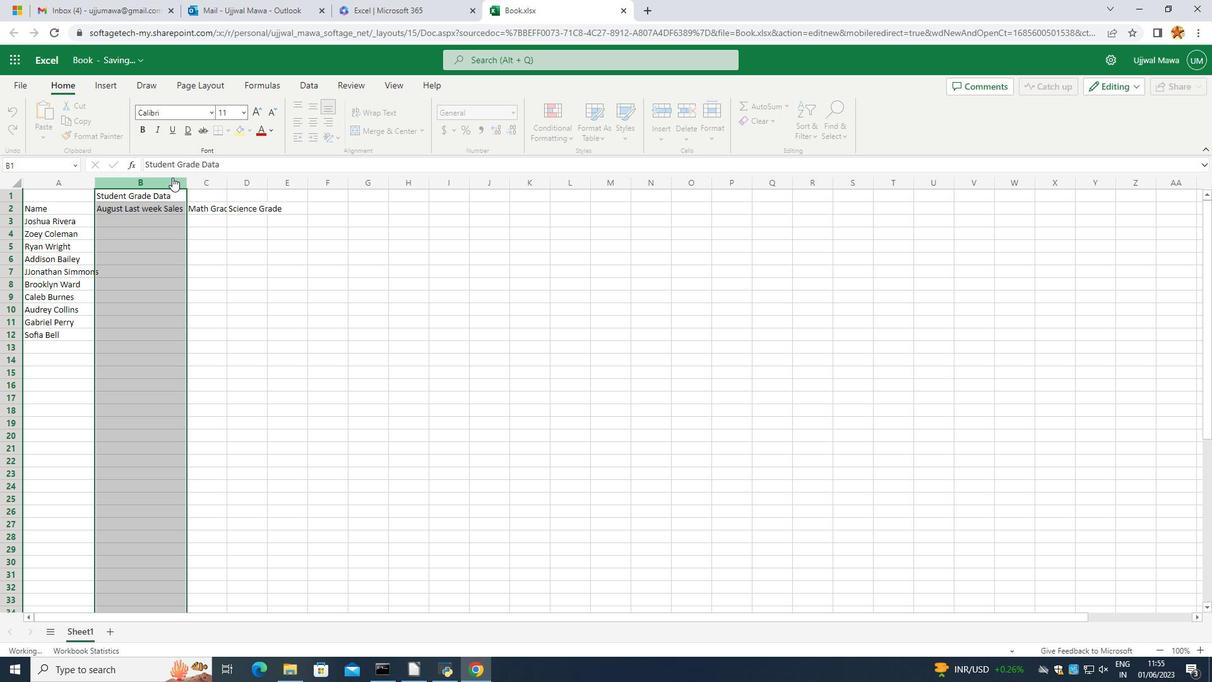 
Action: Mouse pressed left at (355, 242)
Screenshot: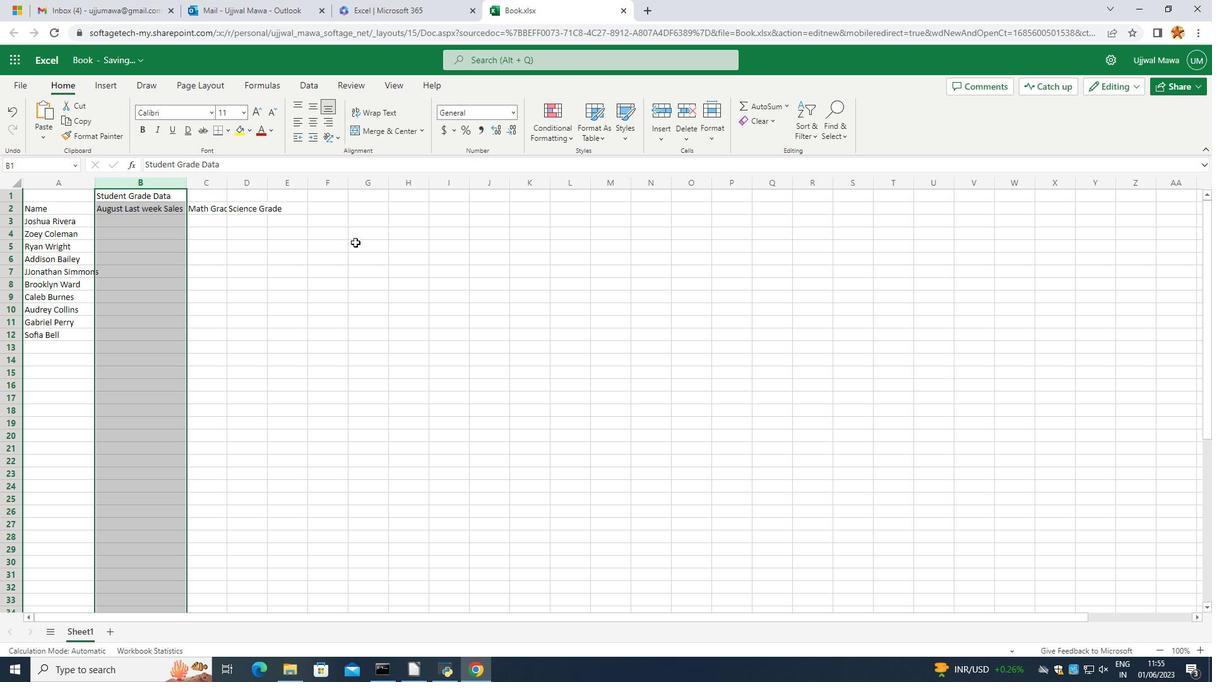 
Action: Mouse moved to (288, 211)
Screenshot: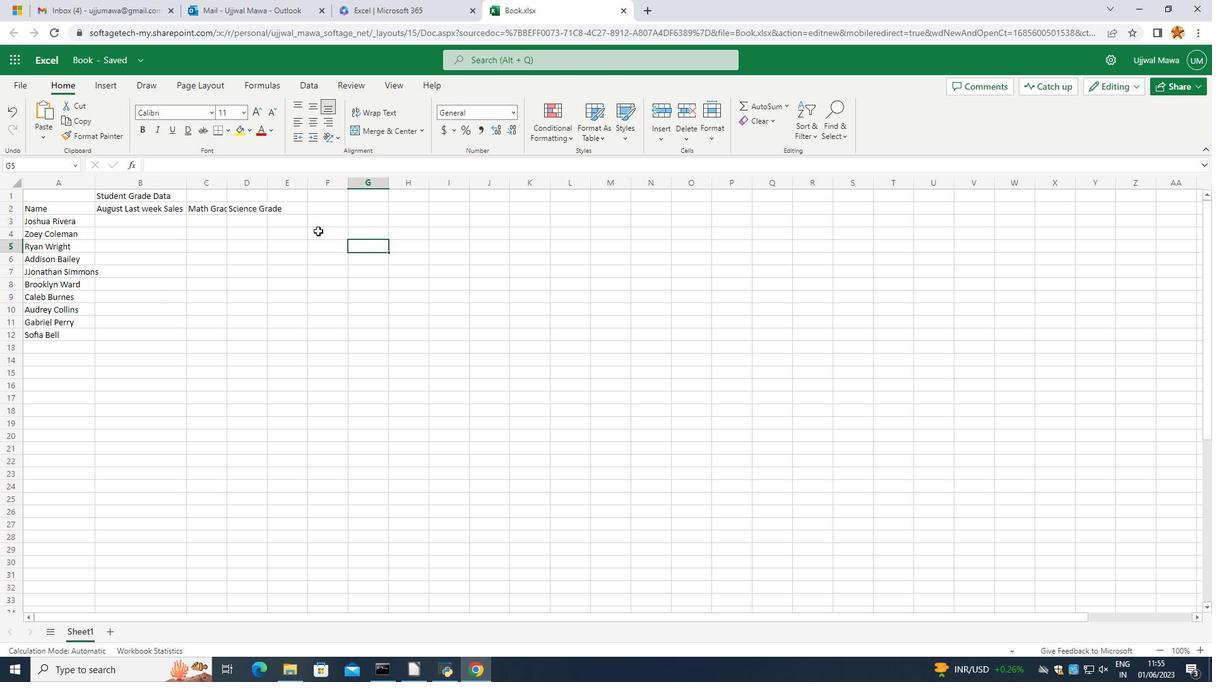 
Action: Mouse pressed left at (288, 211)
Screenshot: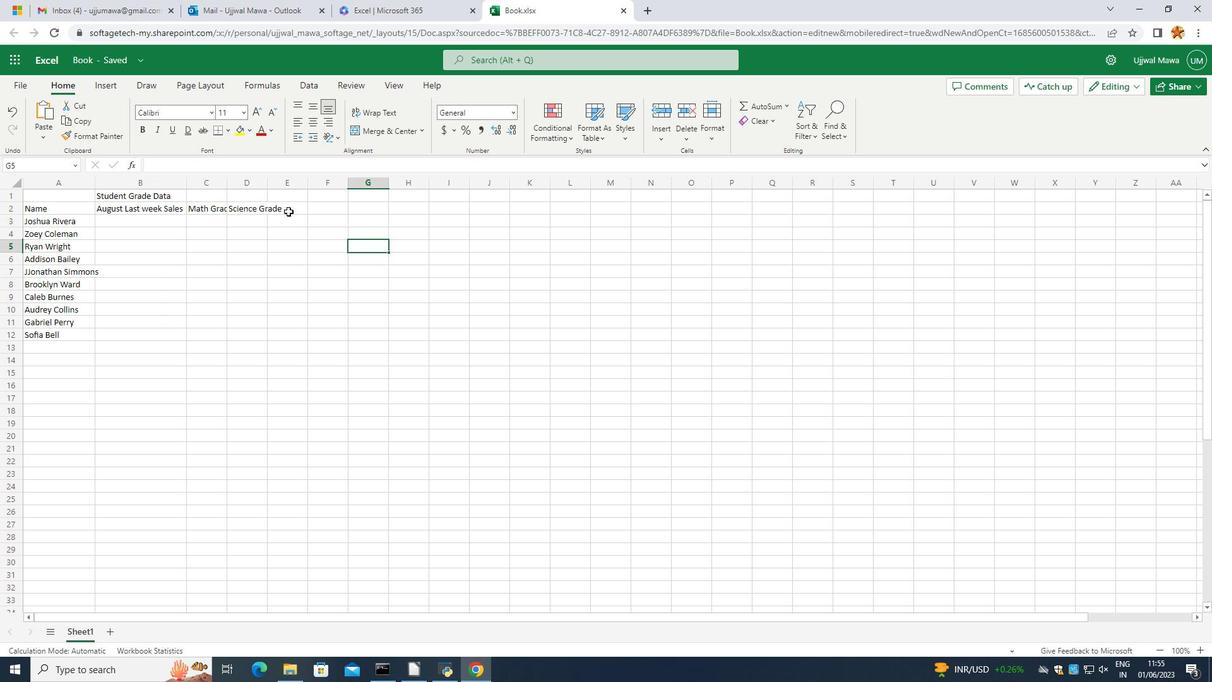 
Action: Mouse pressed left at (288, 211)
Screenshot: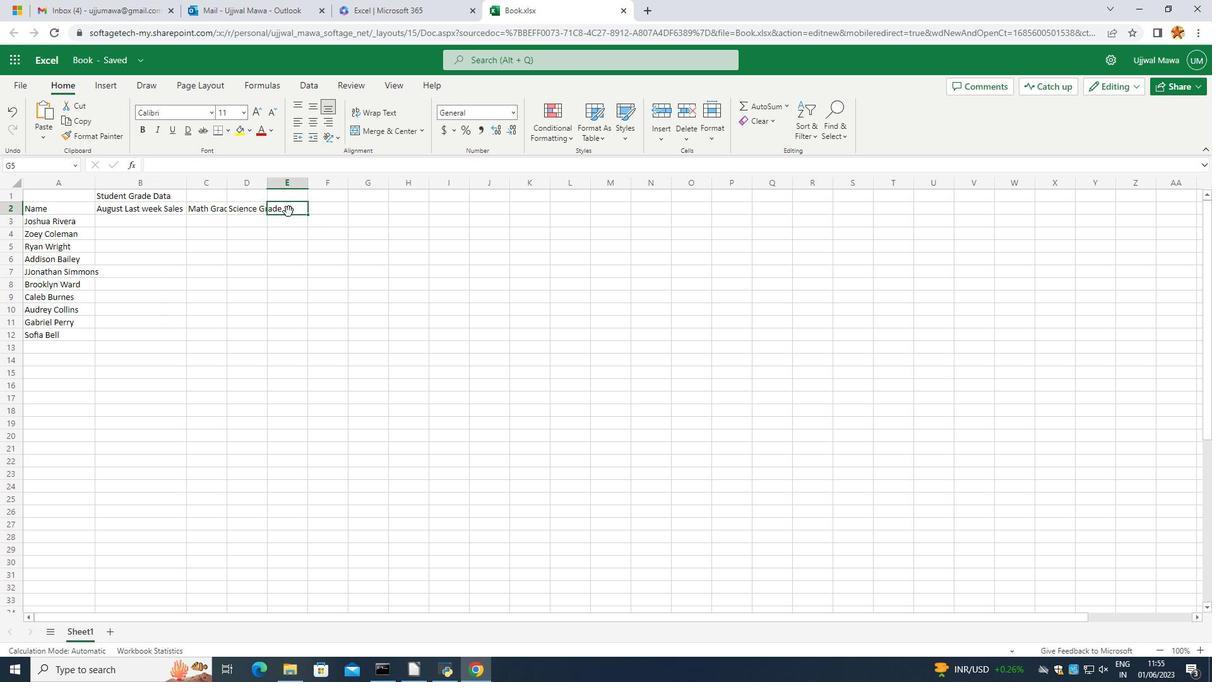 
Action: Mouse moved to (287, 207)
Screenshot: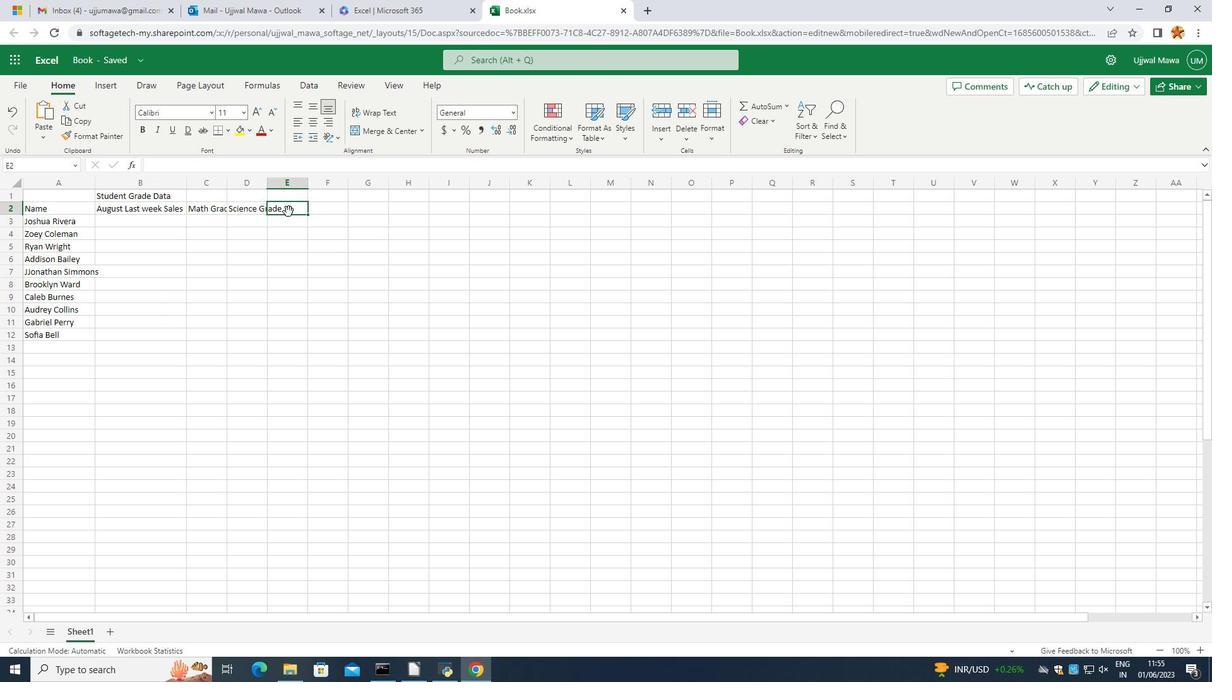 
Action: Mouse pressed left at (287, 207)
Screenshot: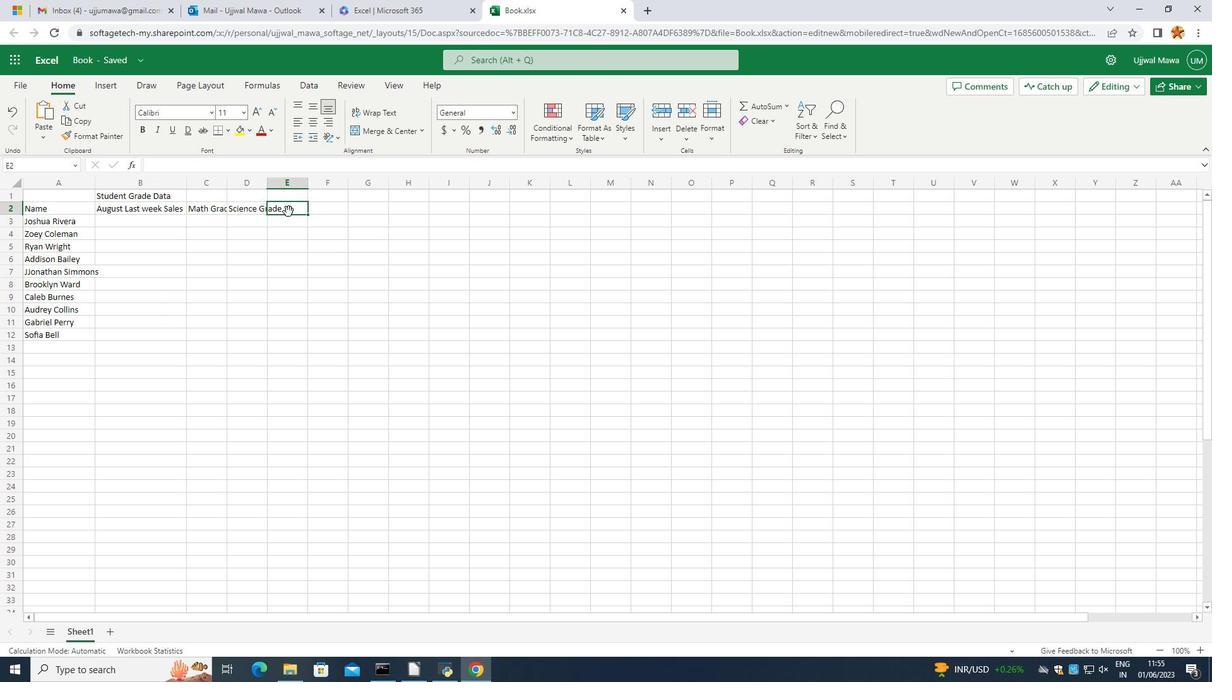 
Action: Mouse pressed left at (287, 207)
Screenshot: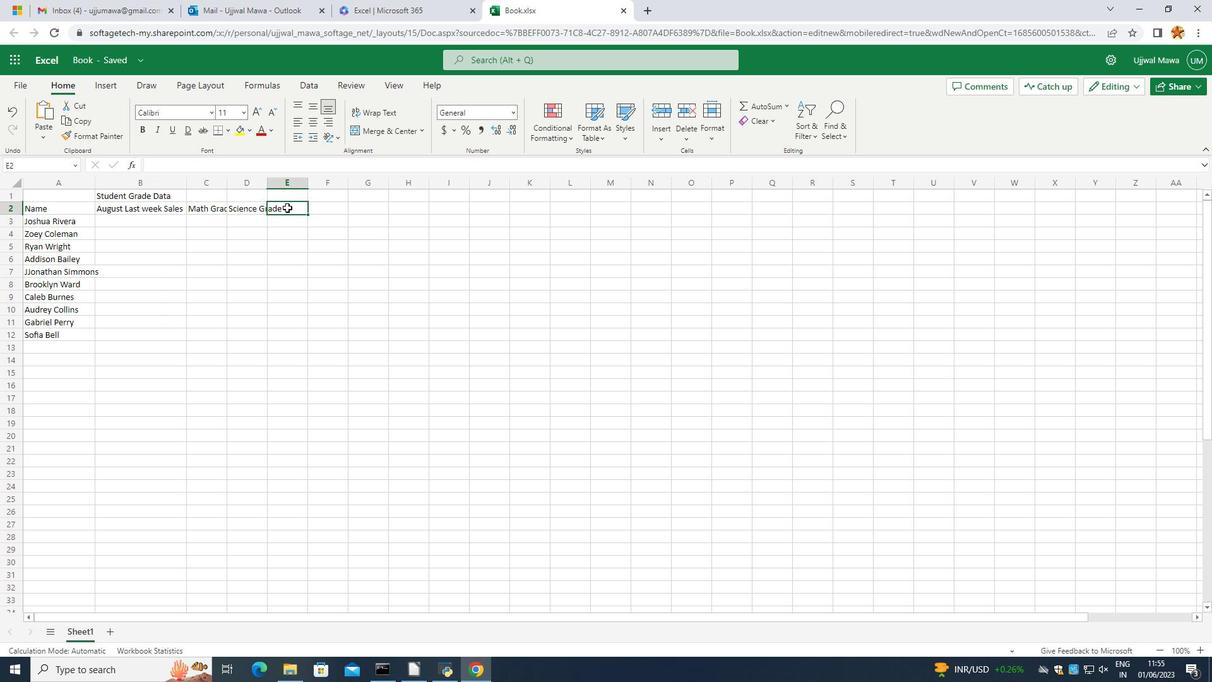 
Action: Mouse moved to (287, 207)
Screenshot: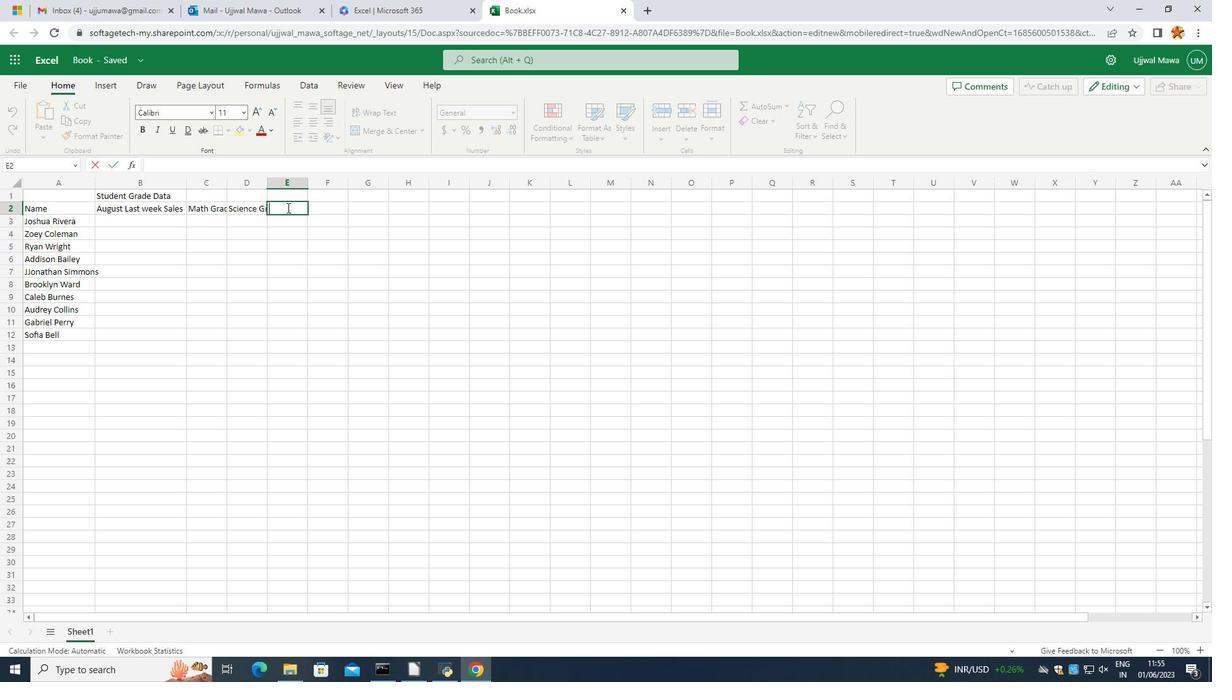 
Action: Key pressed <Key.caps_lock>E<Key.caps_lock>bn<Key.backspace><Key.backspace>nghlish<Key.space><Key.backspace><Key.backspace><Key.backspace><Key.backspace><Key.backspace><Key.backspace>lish<Key.space><Key.caps_lock>G<Key.caps_lock>raf<Key.backspace>de
Screenshot: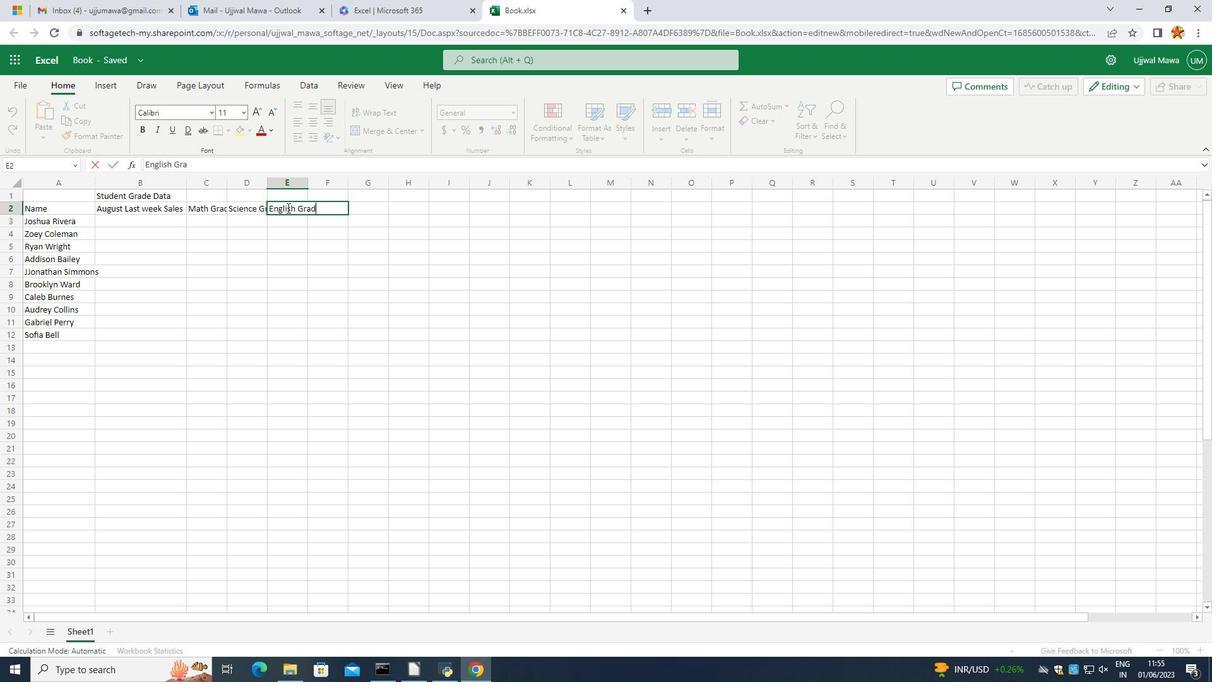 
Action: Mouse moved to (262, 256)
Screenshot: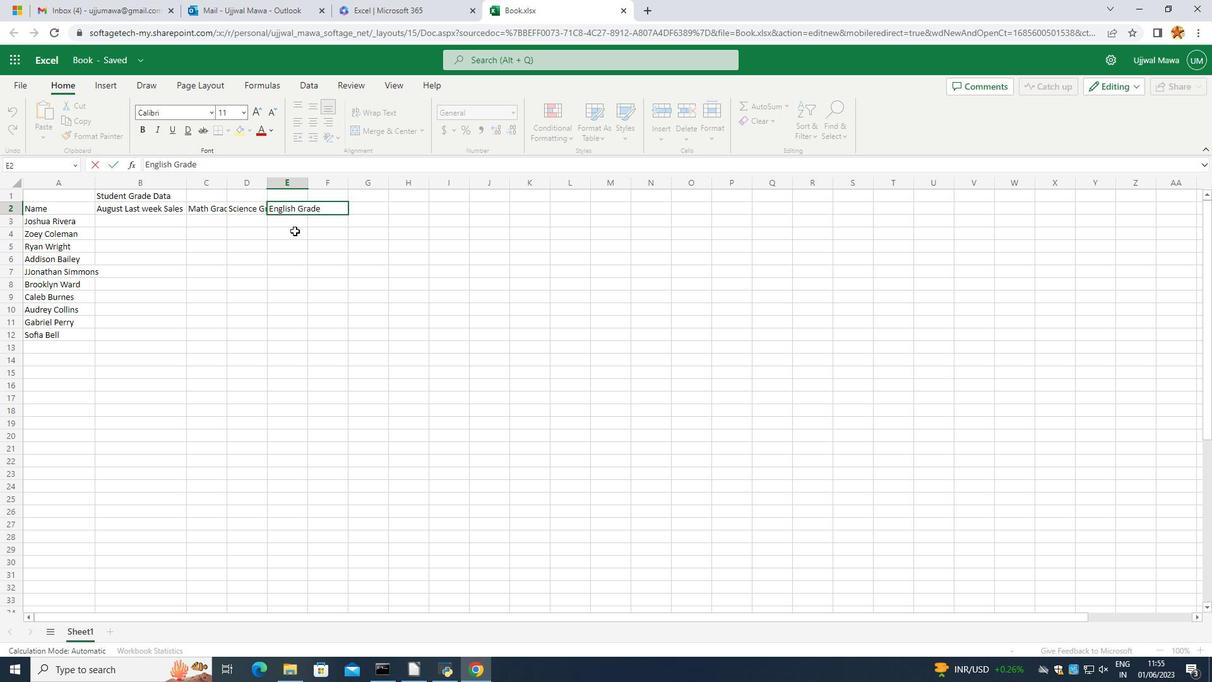 
Action: Mouse pressed left at (262, 256)
Screenshot: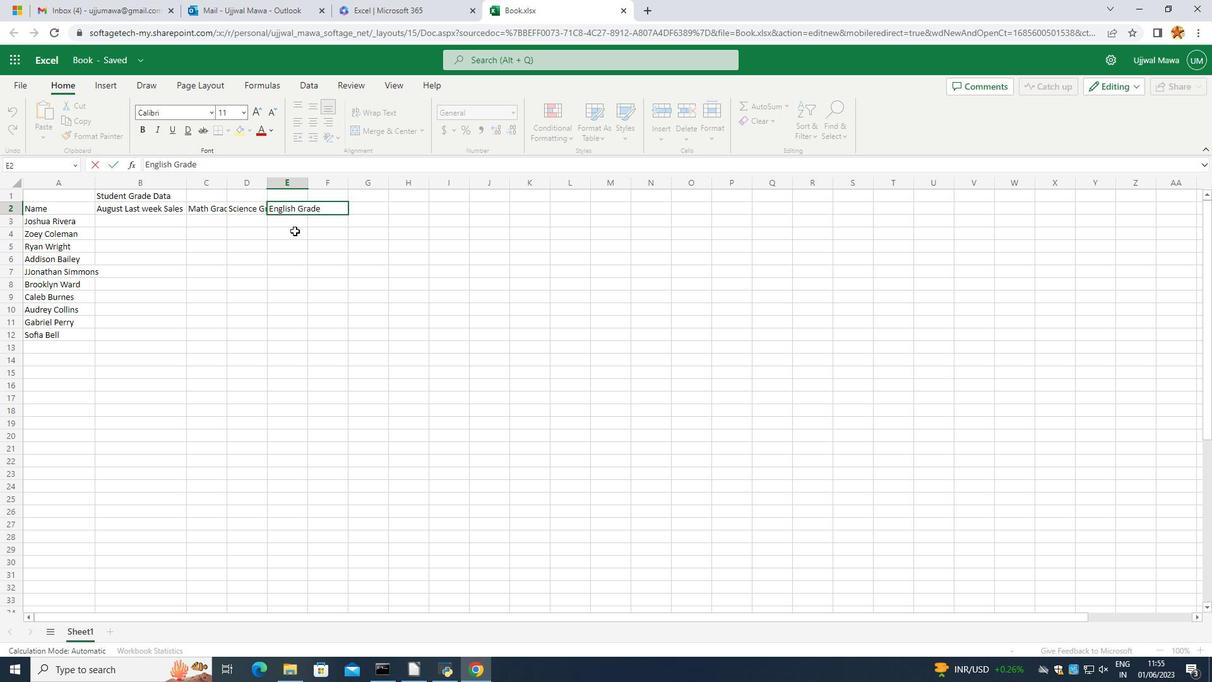 
Action: Mouse moved to (324, 209)
Screenshot: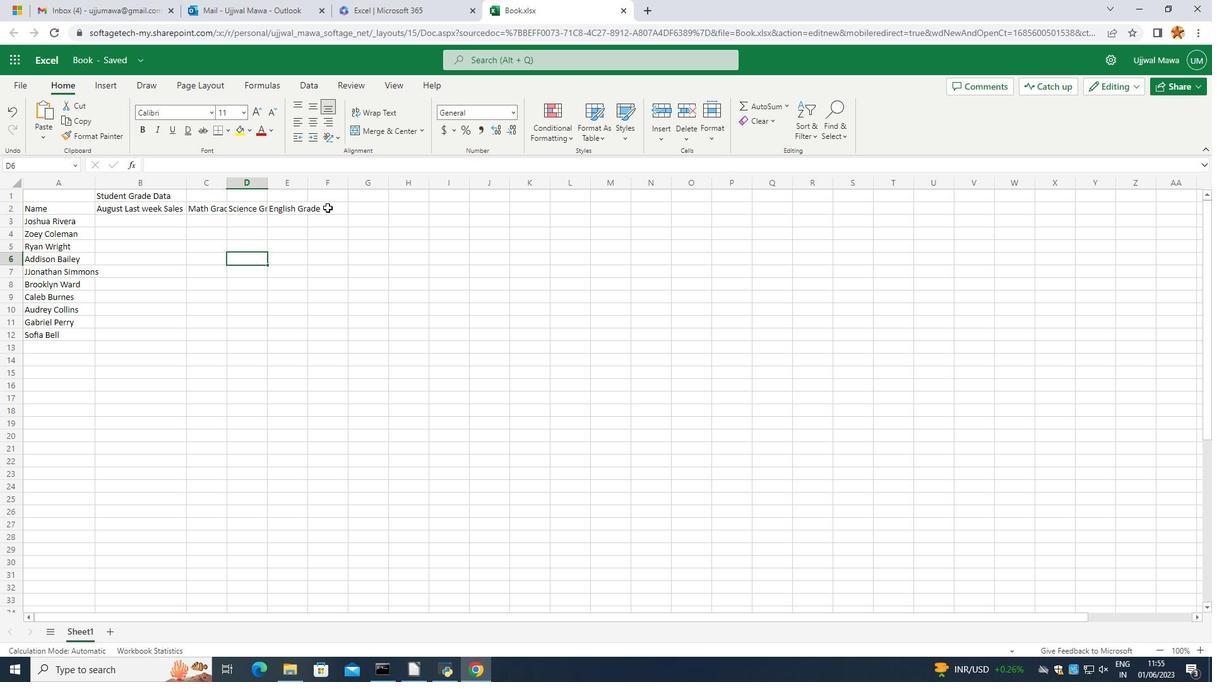 
Action: Mouse pressed left at (324, 209)
Screenshot: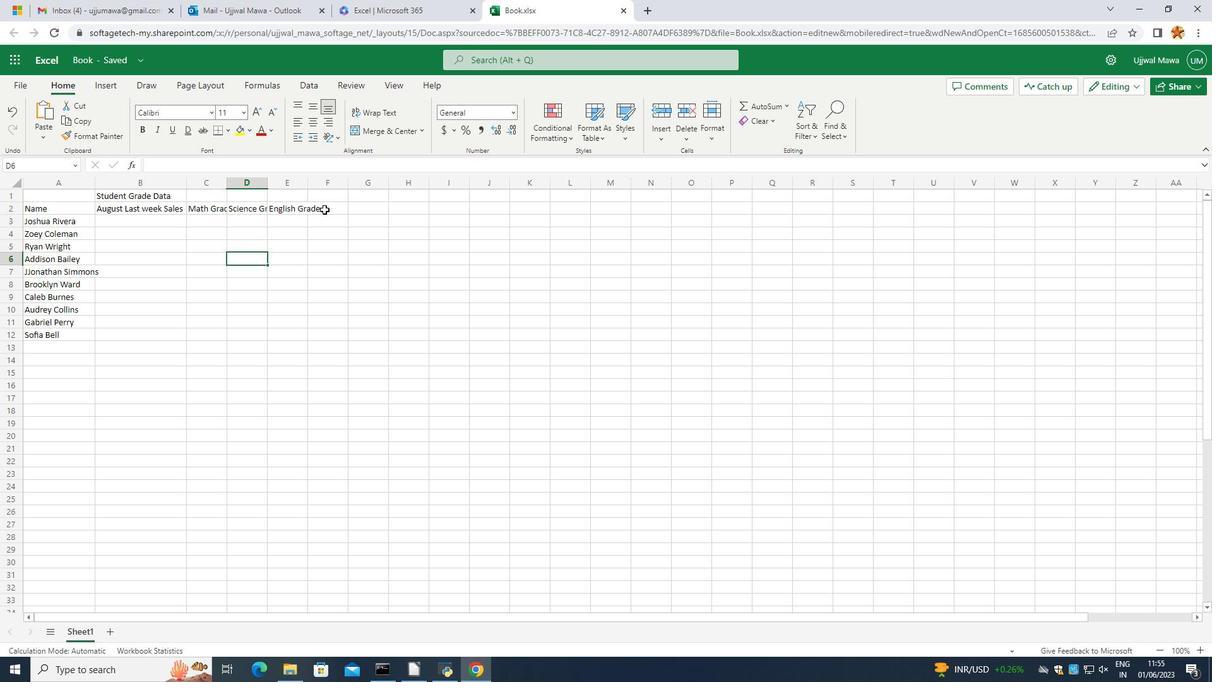 
Action: Mouse pressed left at (324, 209)
Screenshot: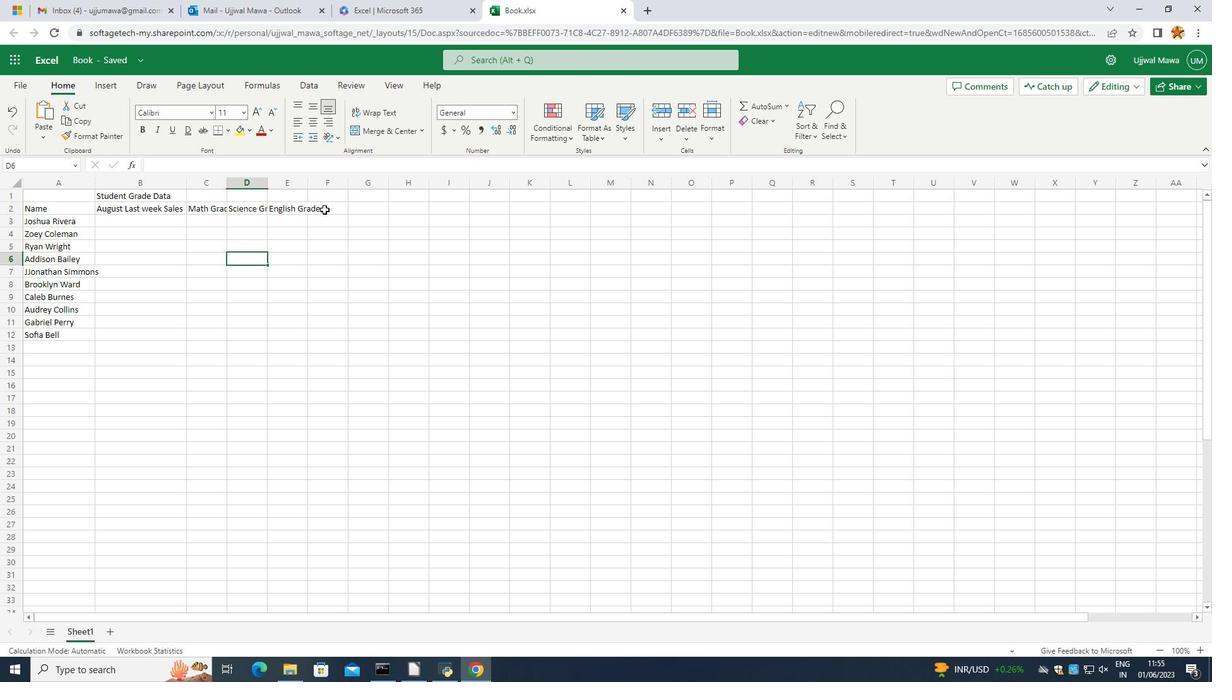 
Action: Mouse moved to (322, 210)
Screenshot: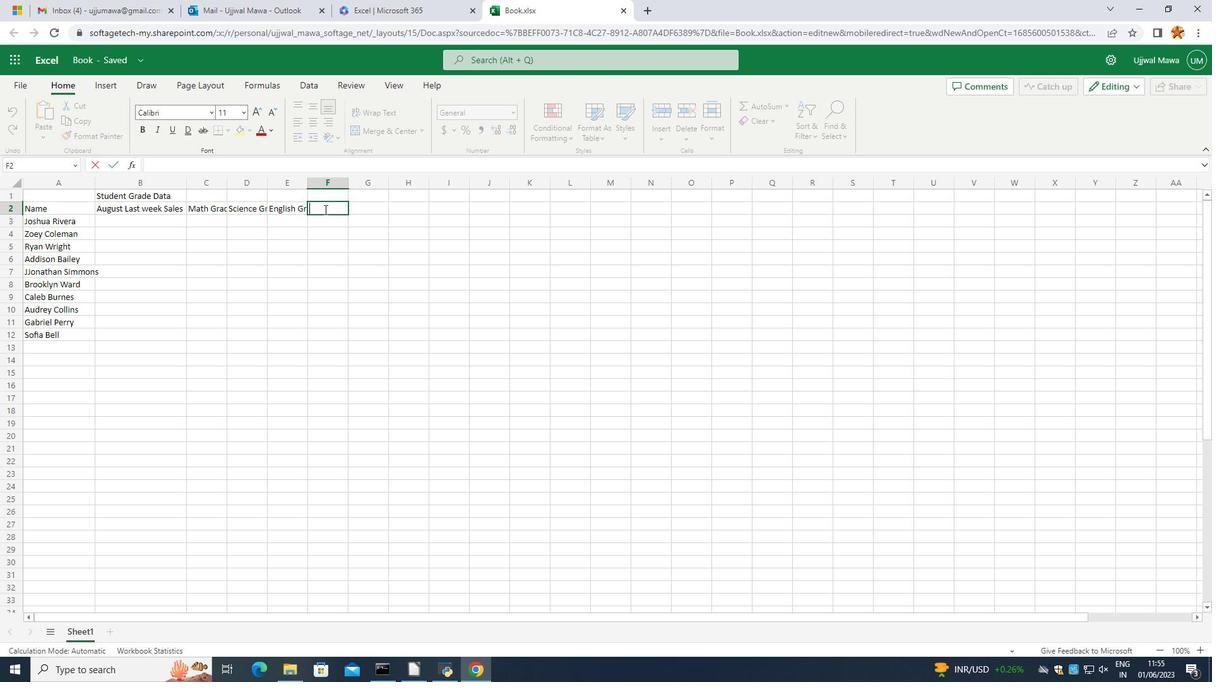 
Action: Key pressed <Key.caps_lock>H<Key.caps_lock>istory<Key.space><Key.caps_lock>G<Key.caps_lock>rade
Screenshot: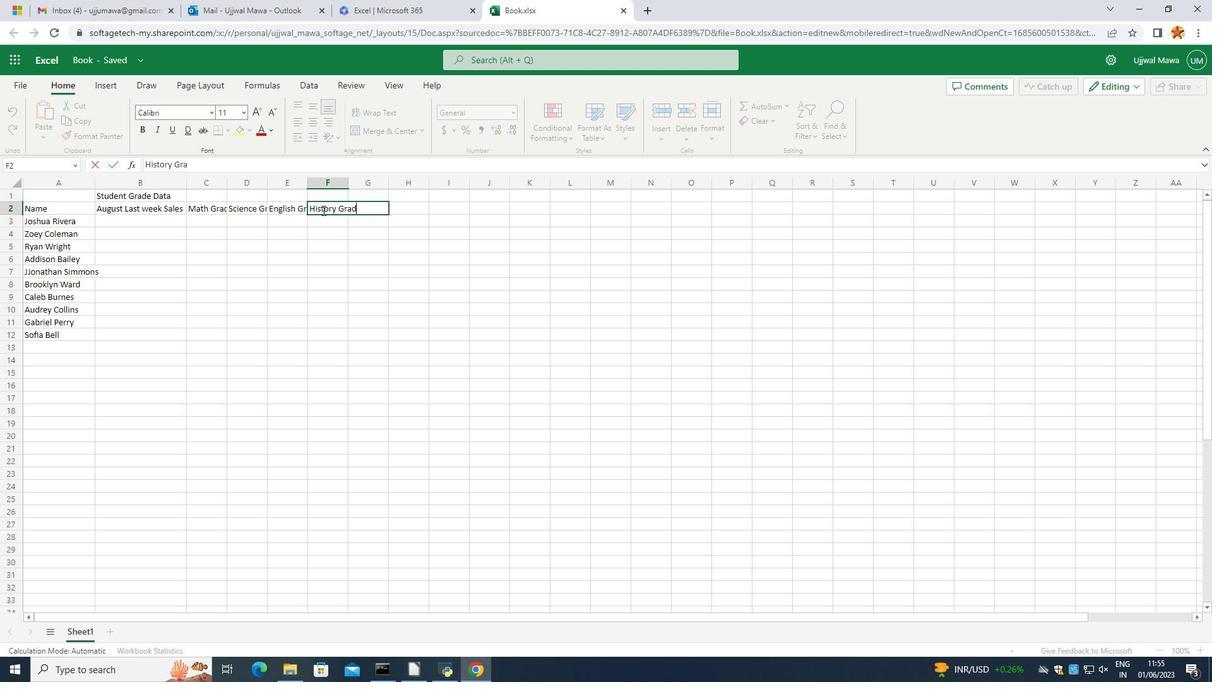 
Action: Mouse moved to (265, 274)
Screenshot: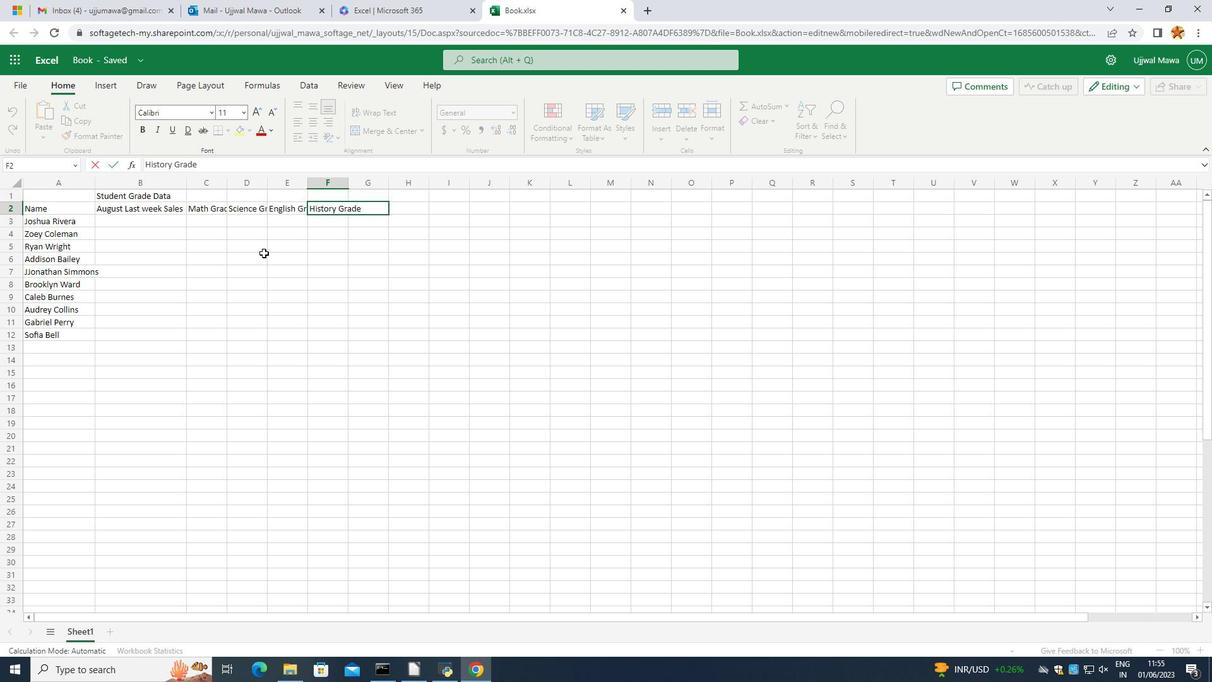 
Action: Mouse pressed left at (265, 274)
Screenshot: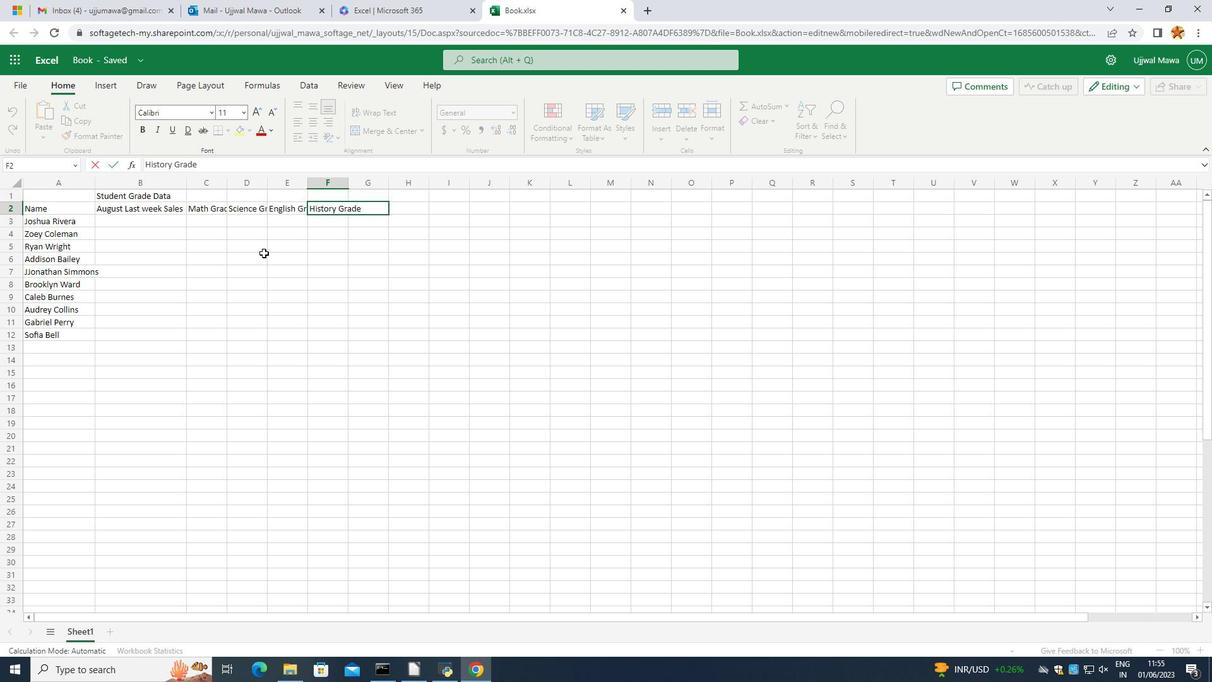 
Action: Mouse moved to (192, 210)
Screenshot: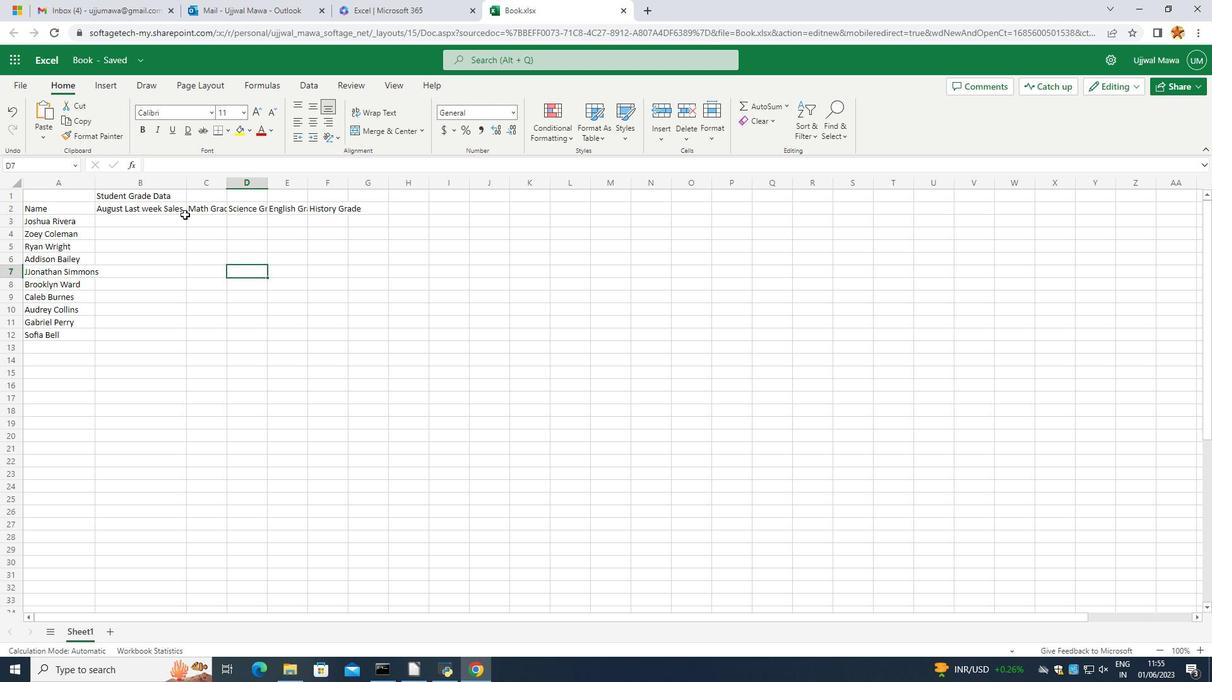 
Action: Mouse pressed left at (192, 210)
Screenshot: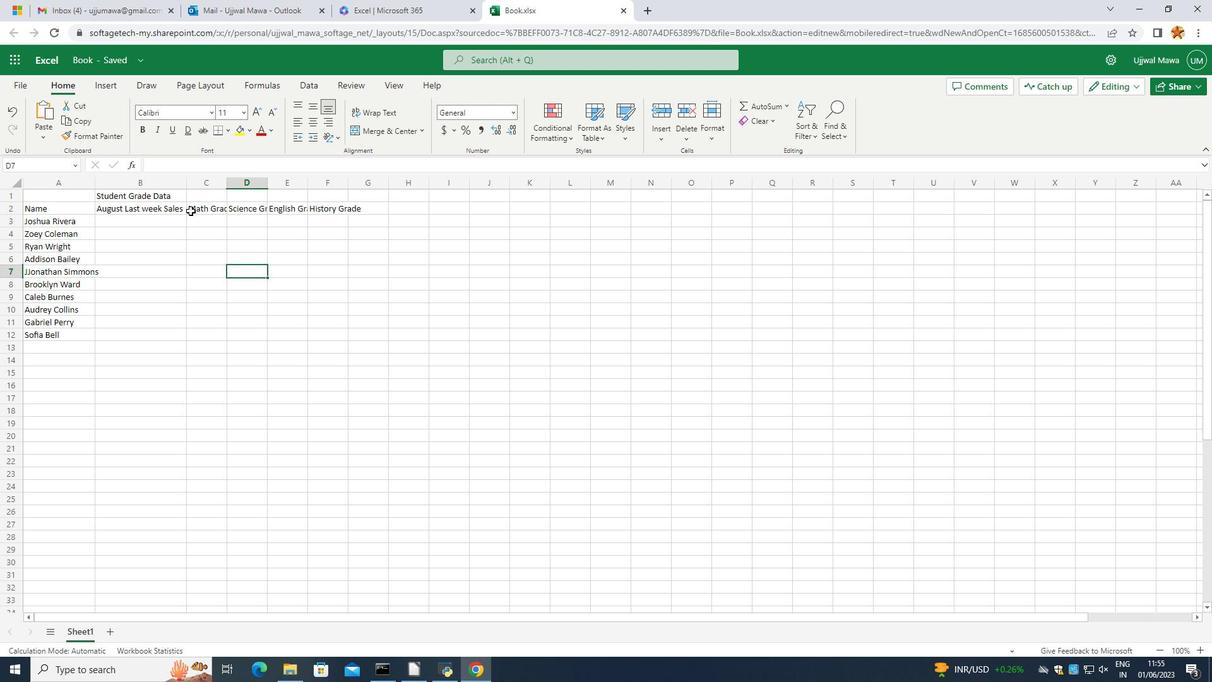 
Action: Mouse moved to (225, 186)
Screenshot: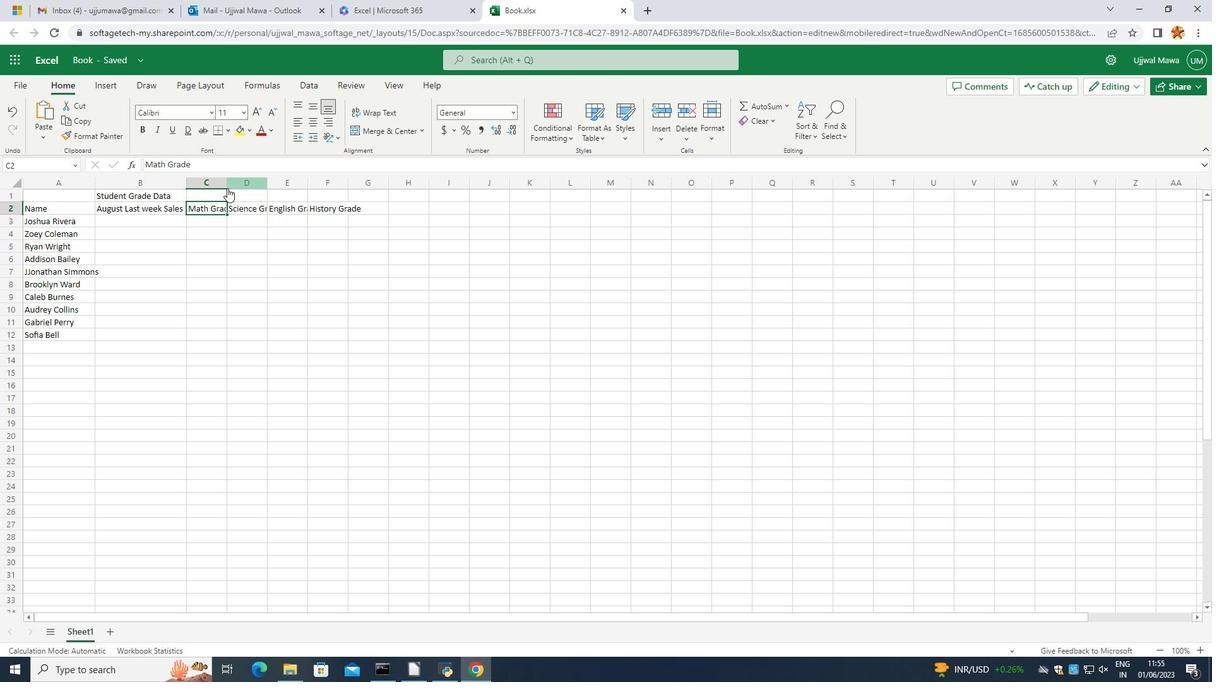 
Action: Mouse pressed left at (225, 186)
Screenshot: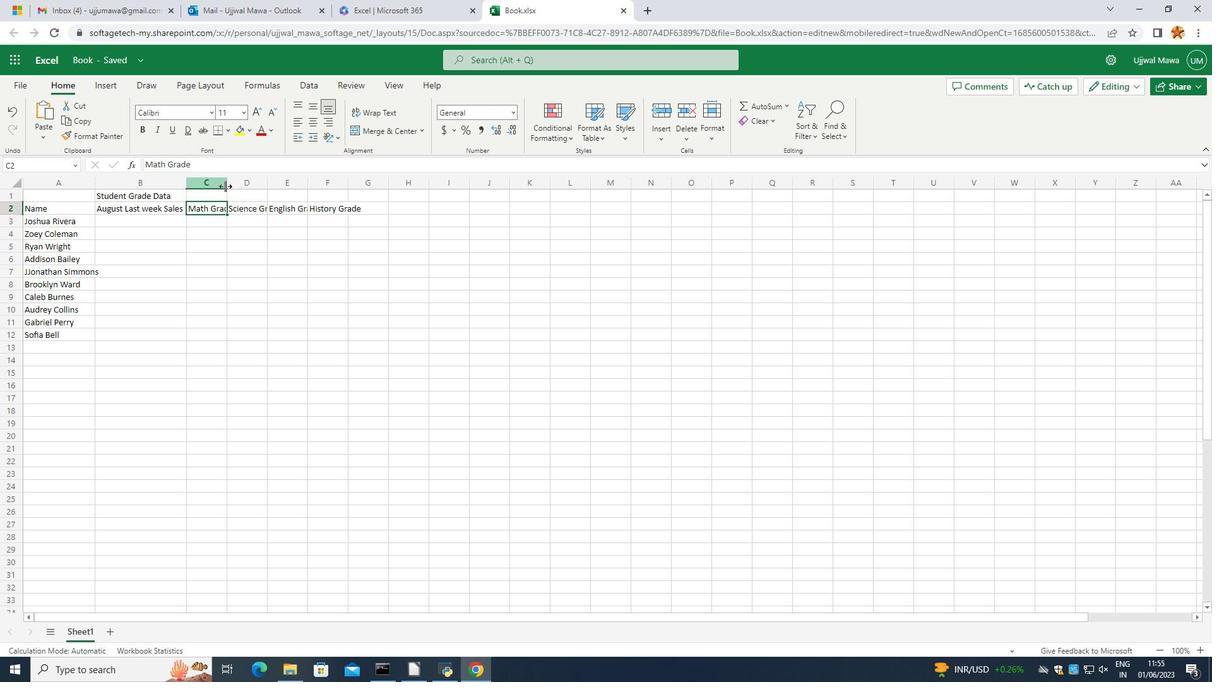 
Action: Mouse moved to (253, 186)
Screenshot: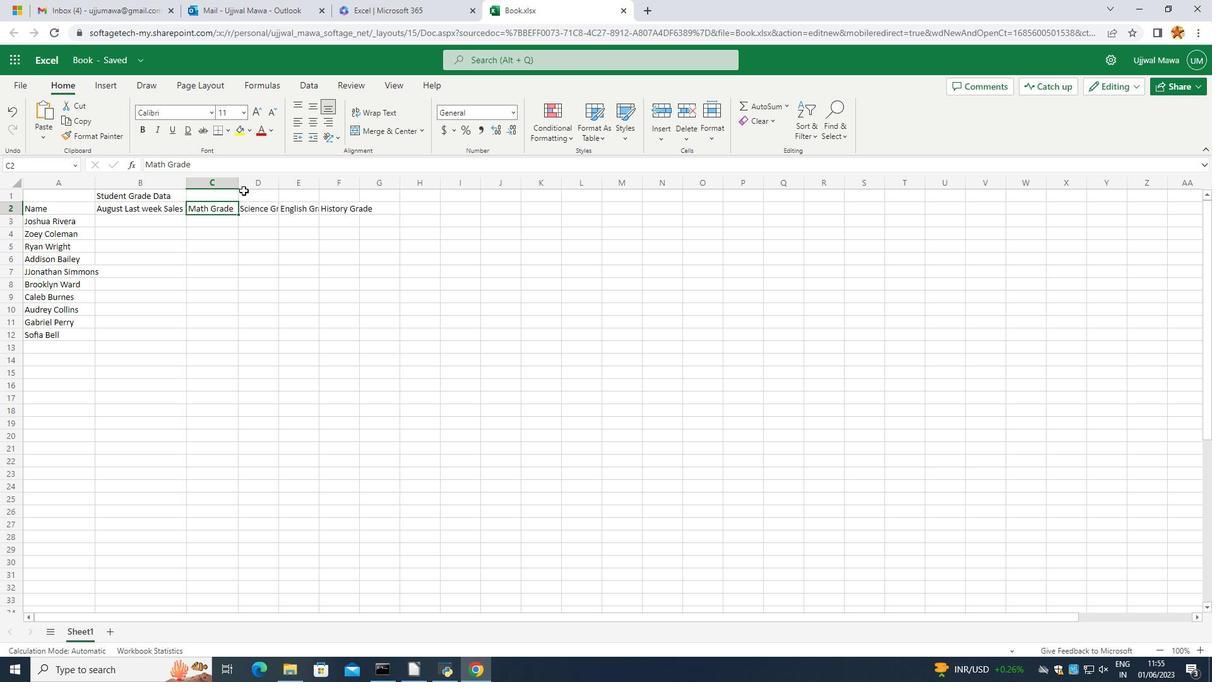 
Action: Mouse pressed left at (253, 186)
Screenshot: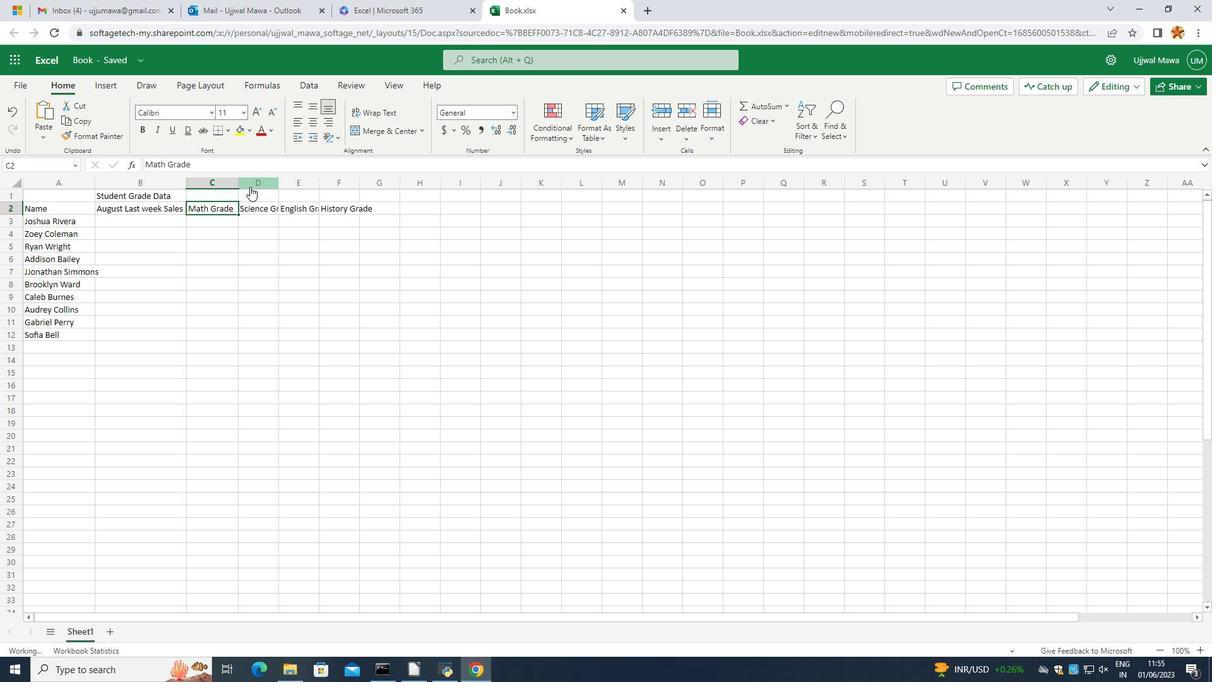 
Action: Mouse moved to (277, 182)
Screenshot: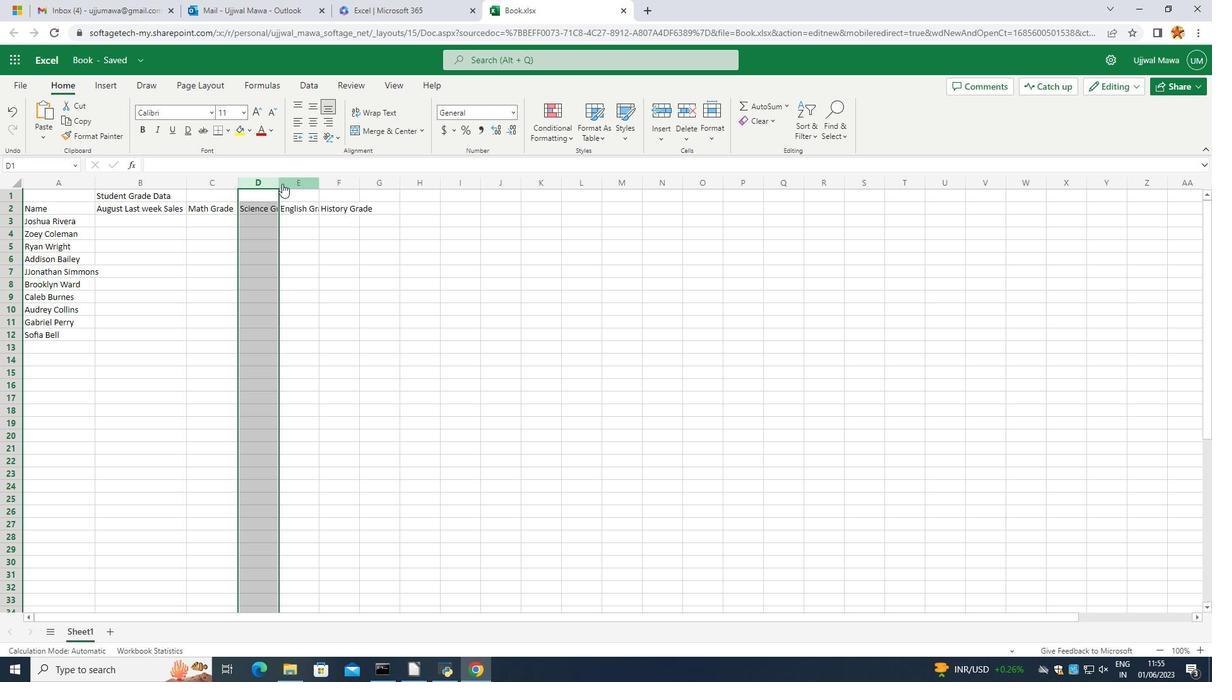 
Action: Mouse pressed left at (277, 182)
Screenshot: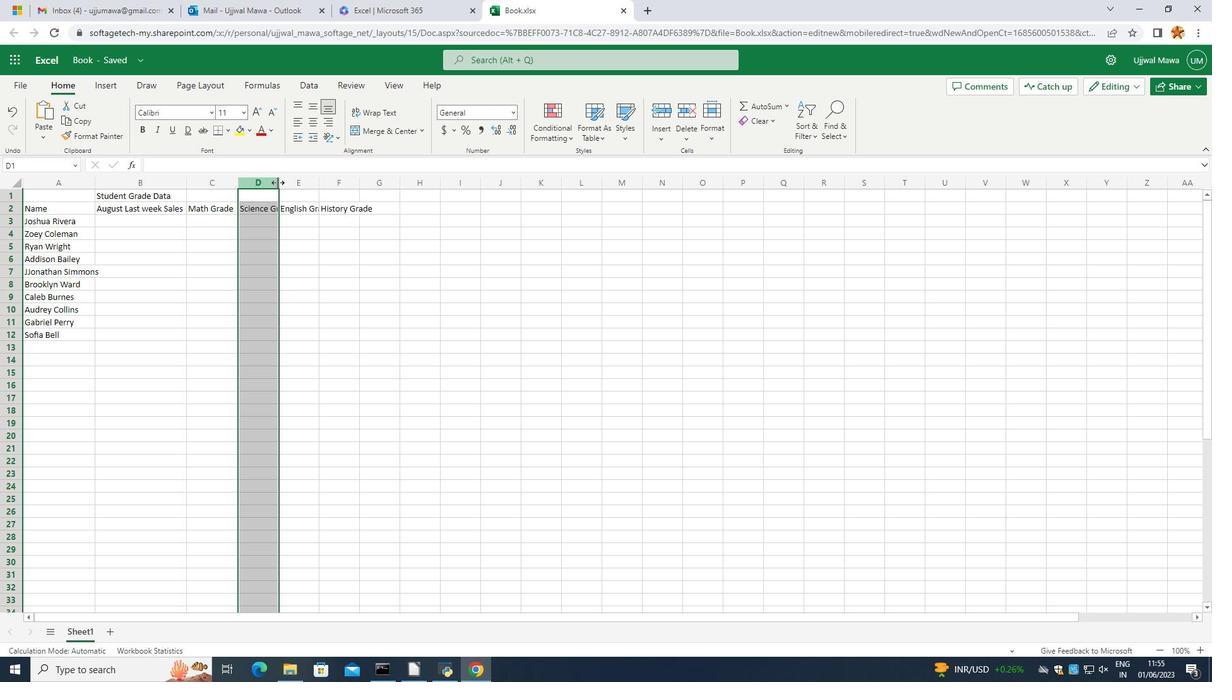 
Action: Mouse moved to (314, 178)
Screenshot: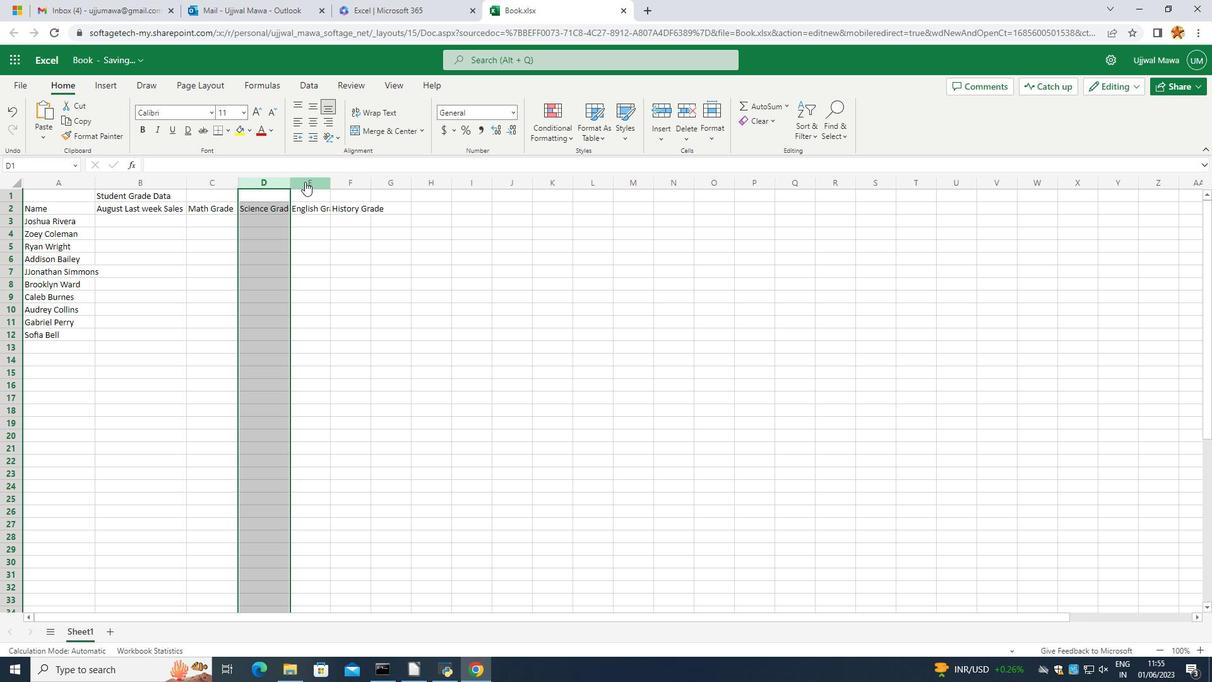 
Action: Mouse pressed left at (314, 178)
Screenshot: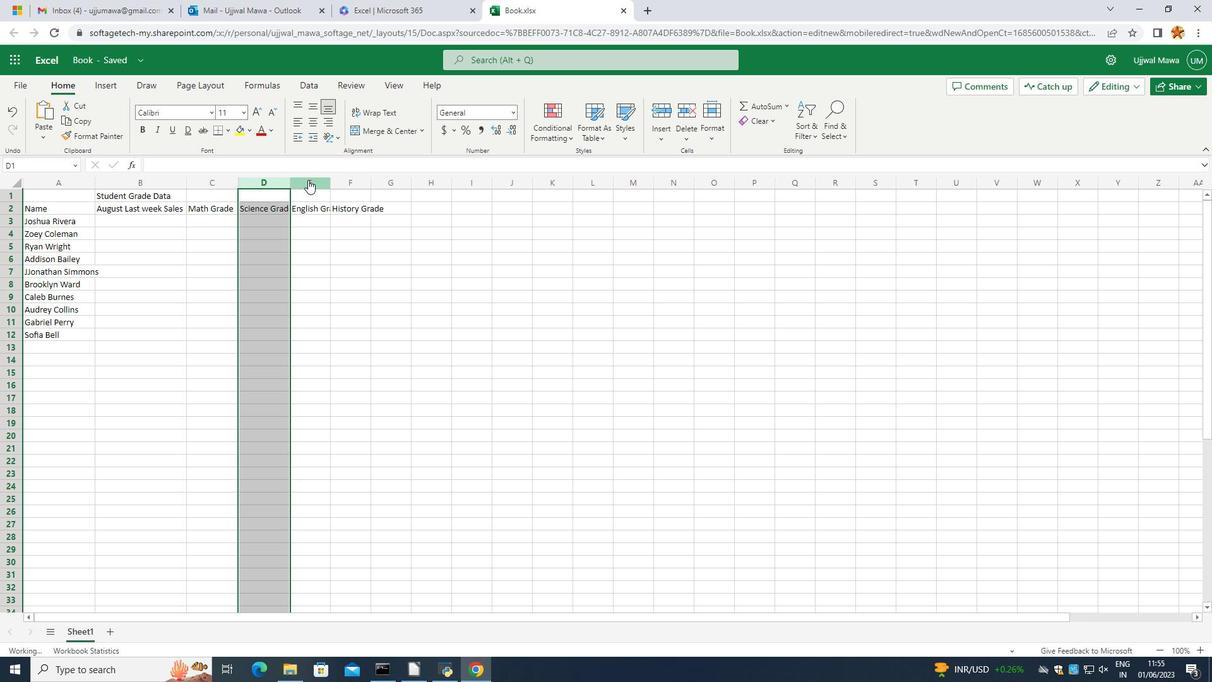 
Action: Mouse moved to (330, 181)
Screenshot: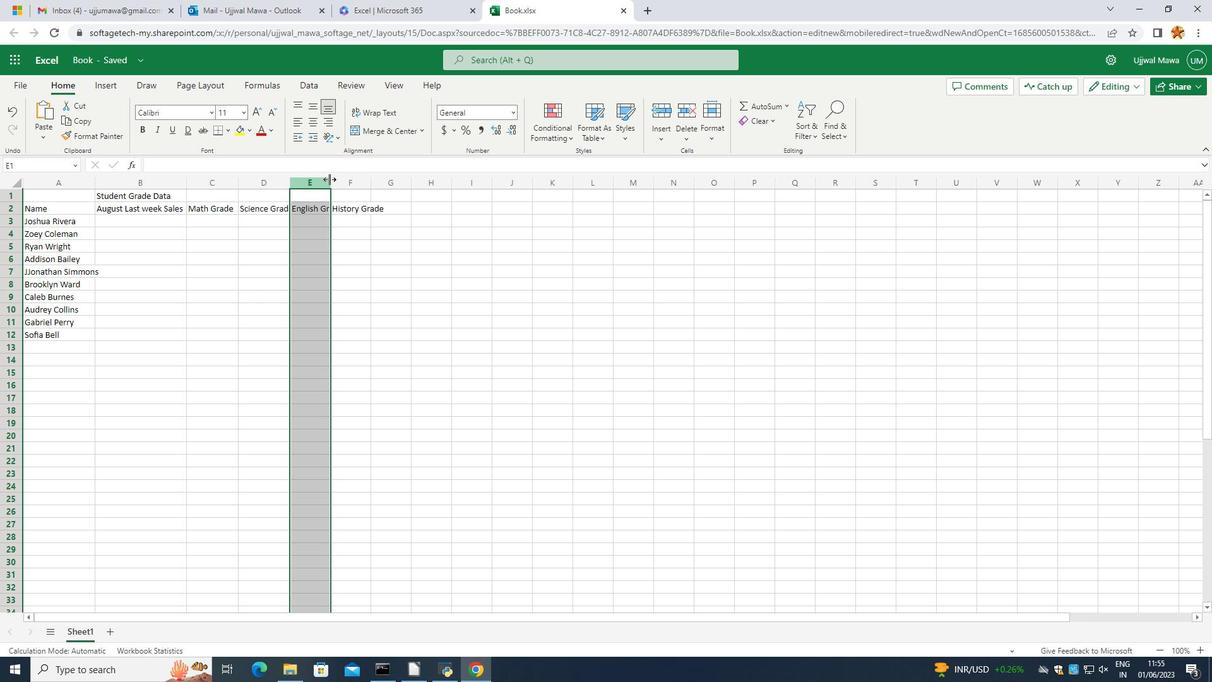 
Action: Mouse pressed left at (330, 181)
Screenshot: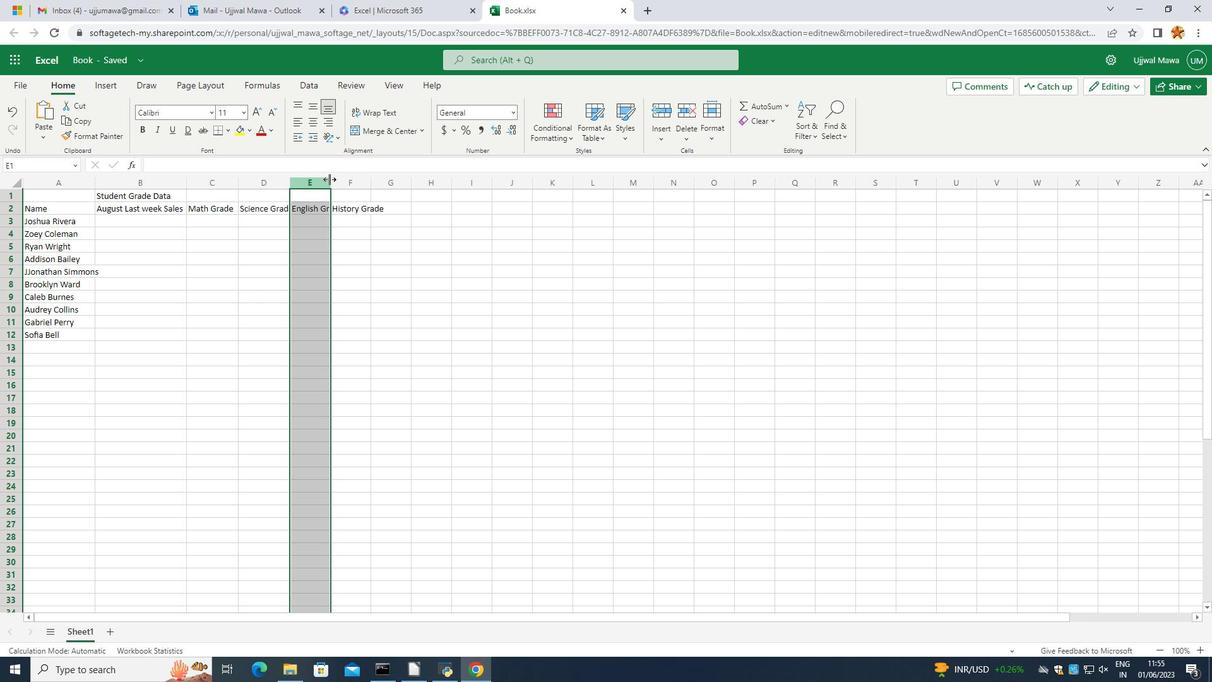 
Action: Mouse moved to (363, 183)
Screenshot: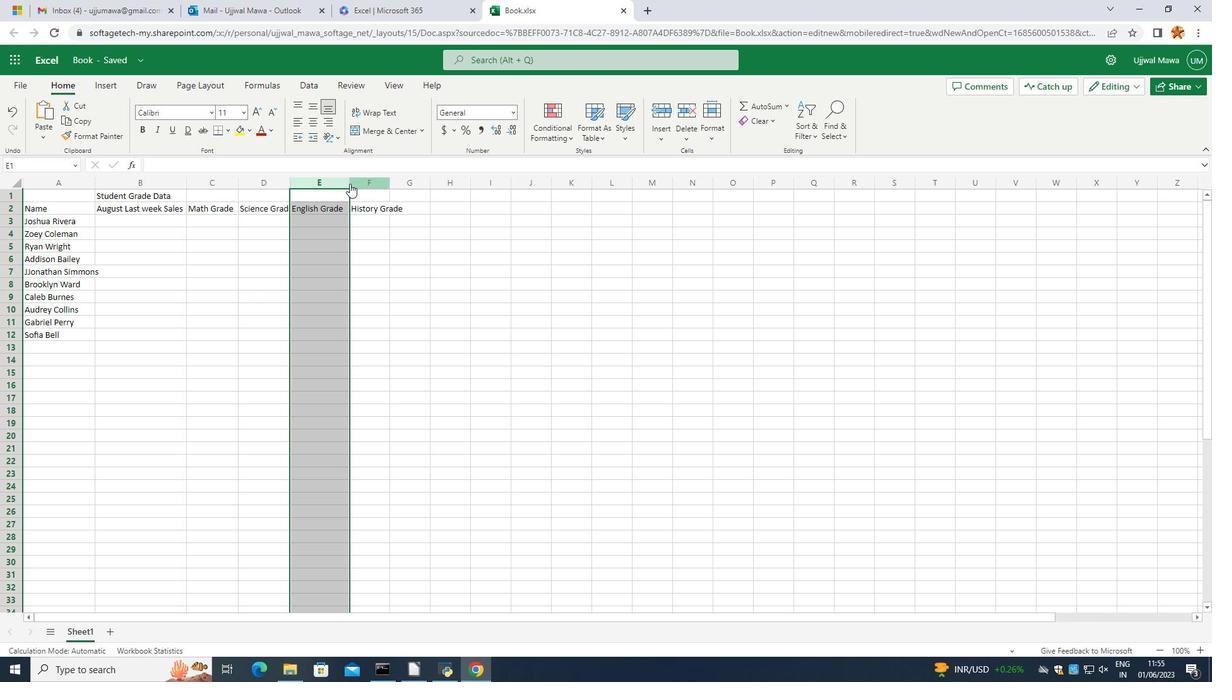 
Action: Mouse pressed left at (363, 183)
Screenshot: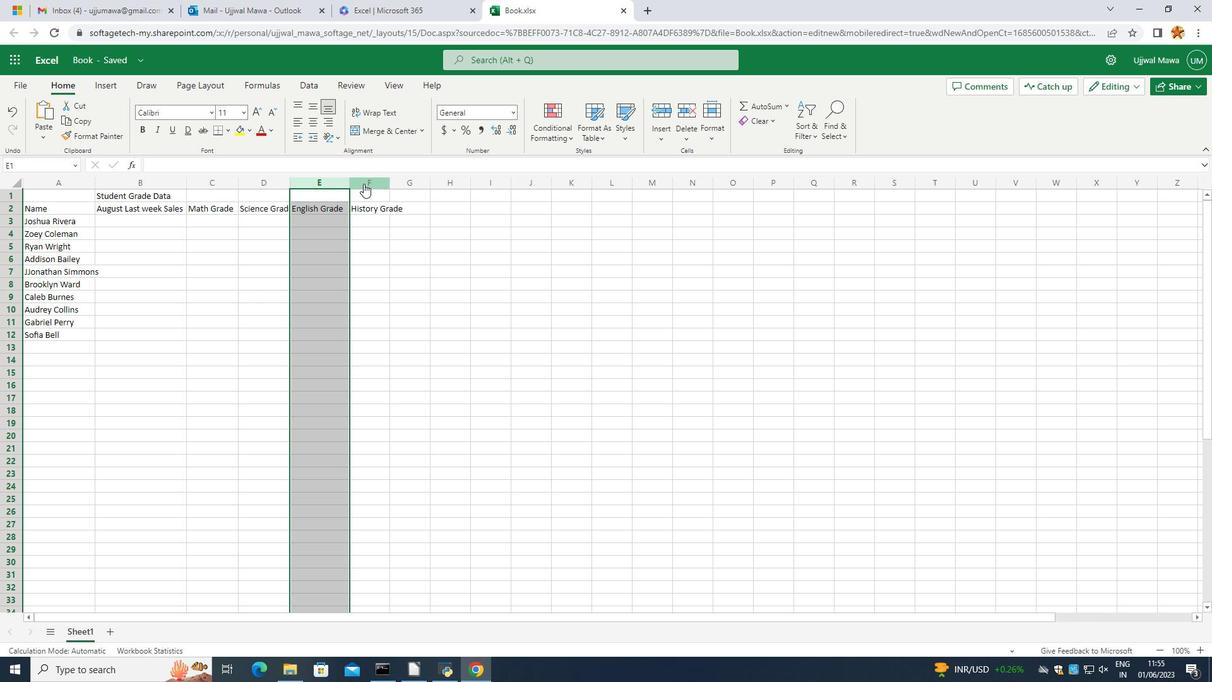 
Action: Mouse moved to (387, 181)
Screenshot: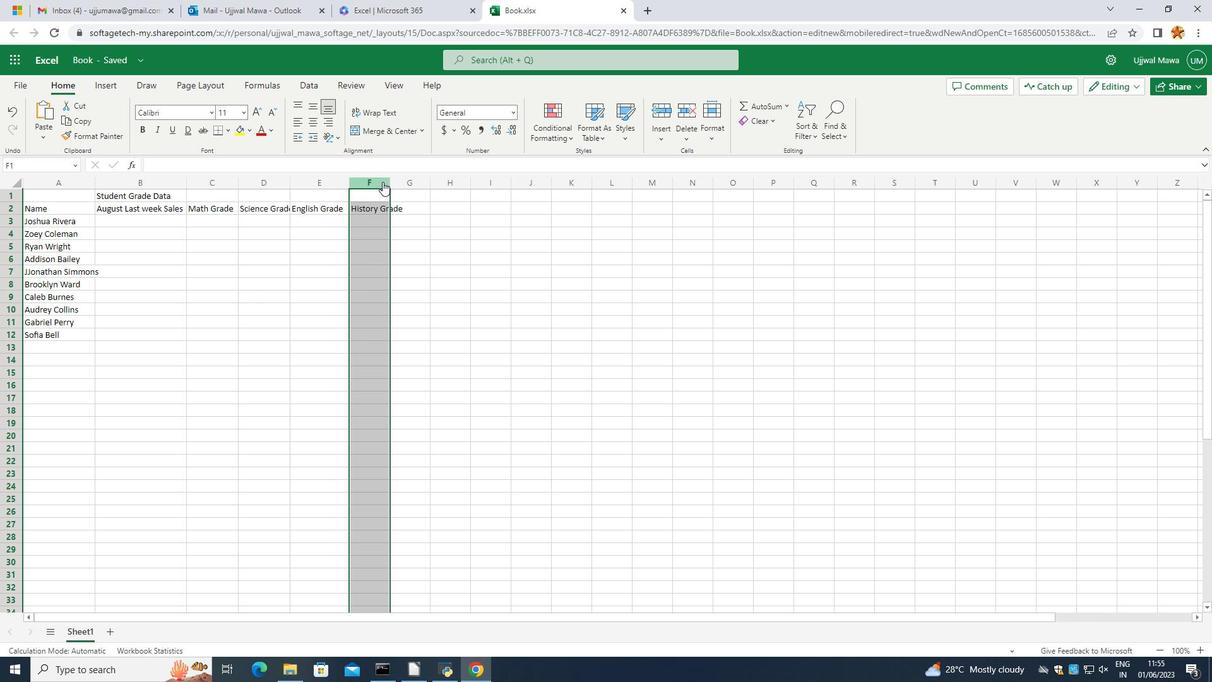 
Action: Mouse pressed left at (387, 181)
Screenshot: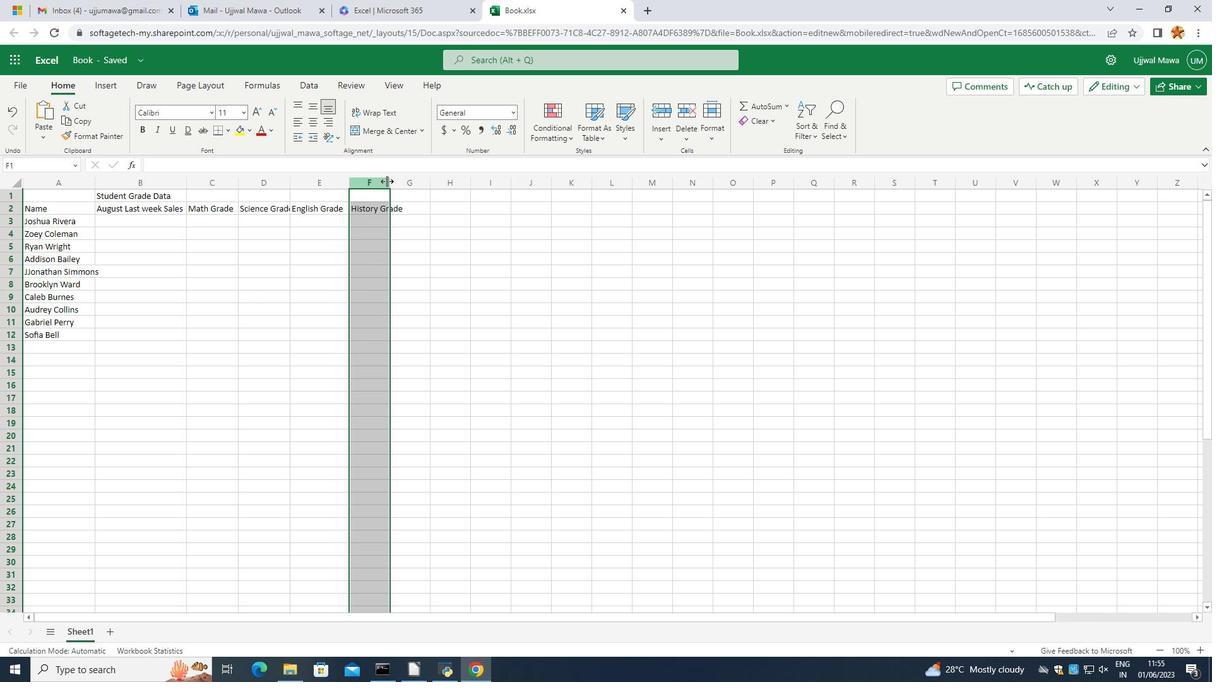 
Action: Mouse moved to (272, 190)
Screenshot: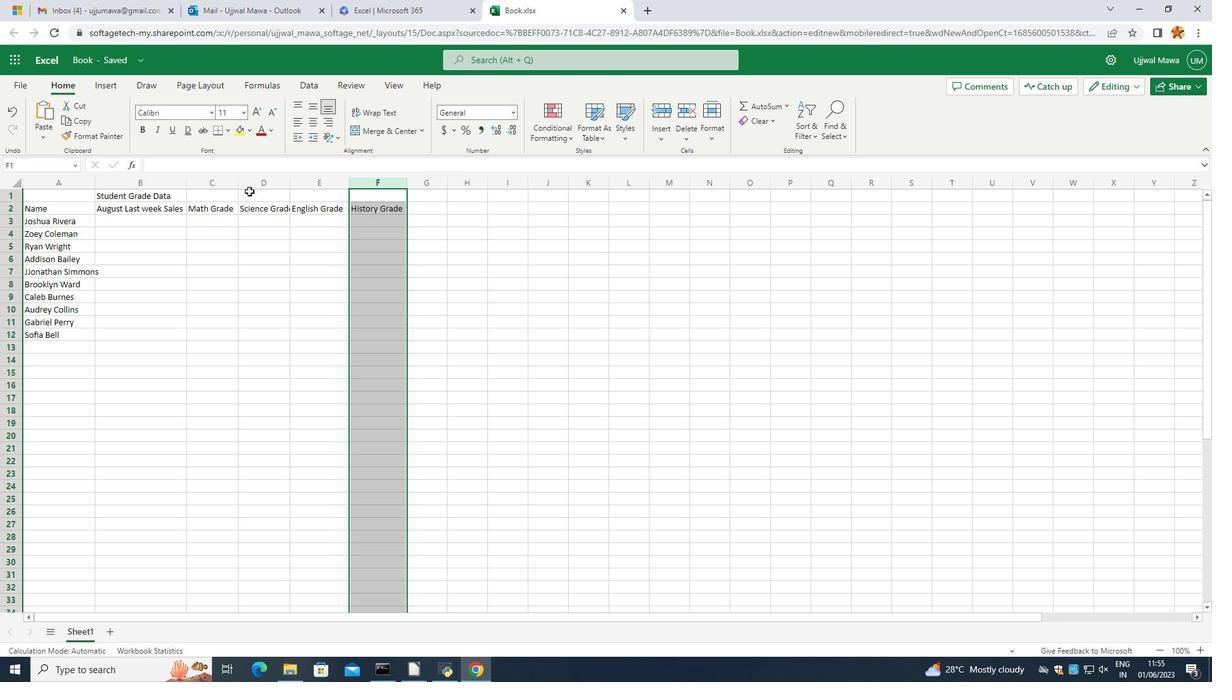 
Action: Mouse pressed left at (272, 190)
Screenshot: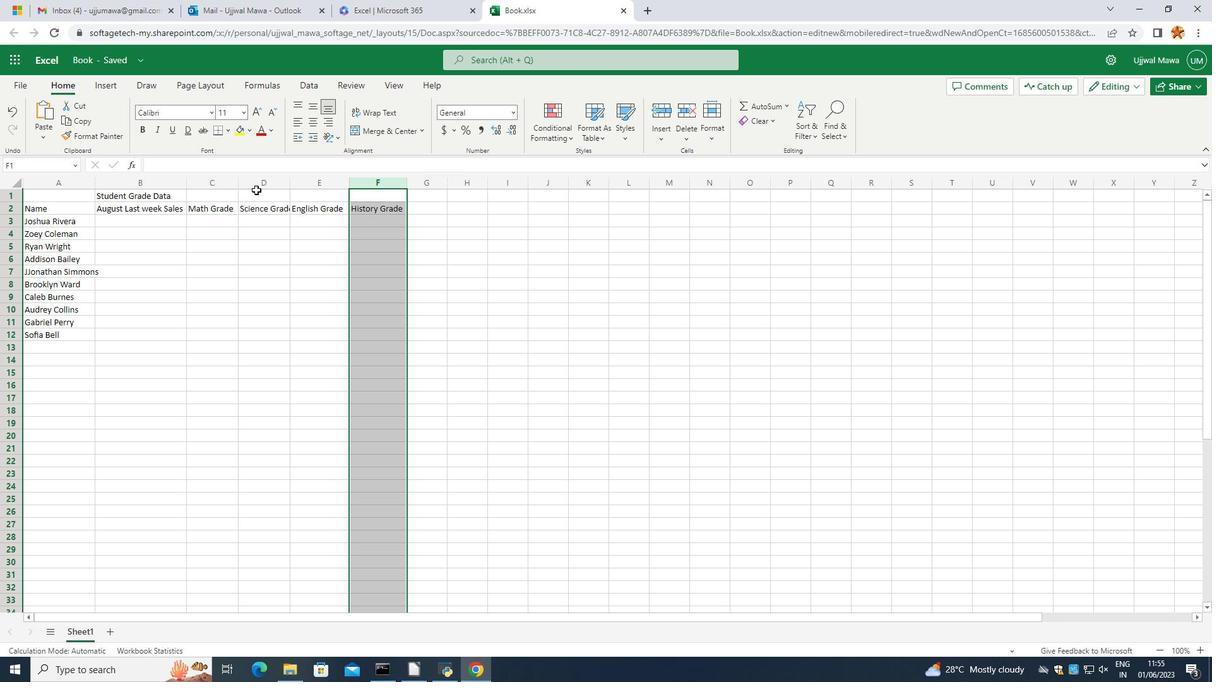 
Action: Mouse moved to (292, 186)
Screenshot: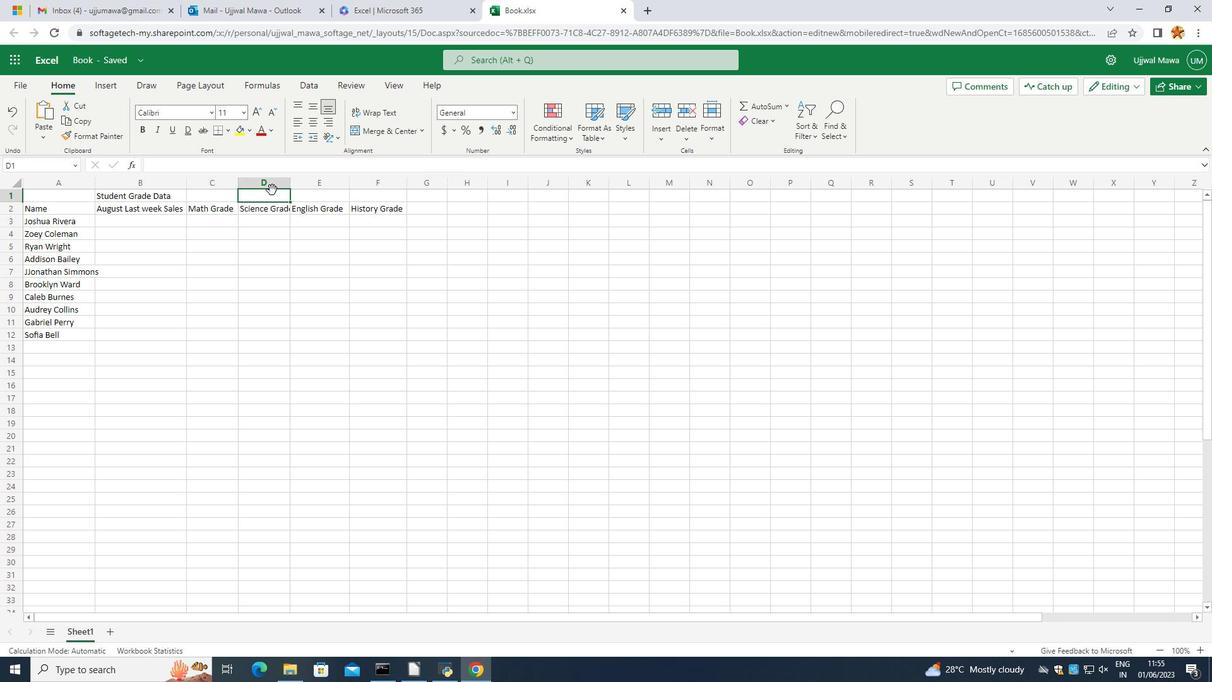 
Action: Mouse pressed left at (292, 186)
Screenshot: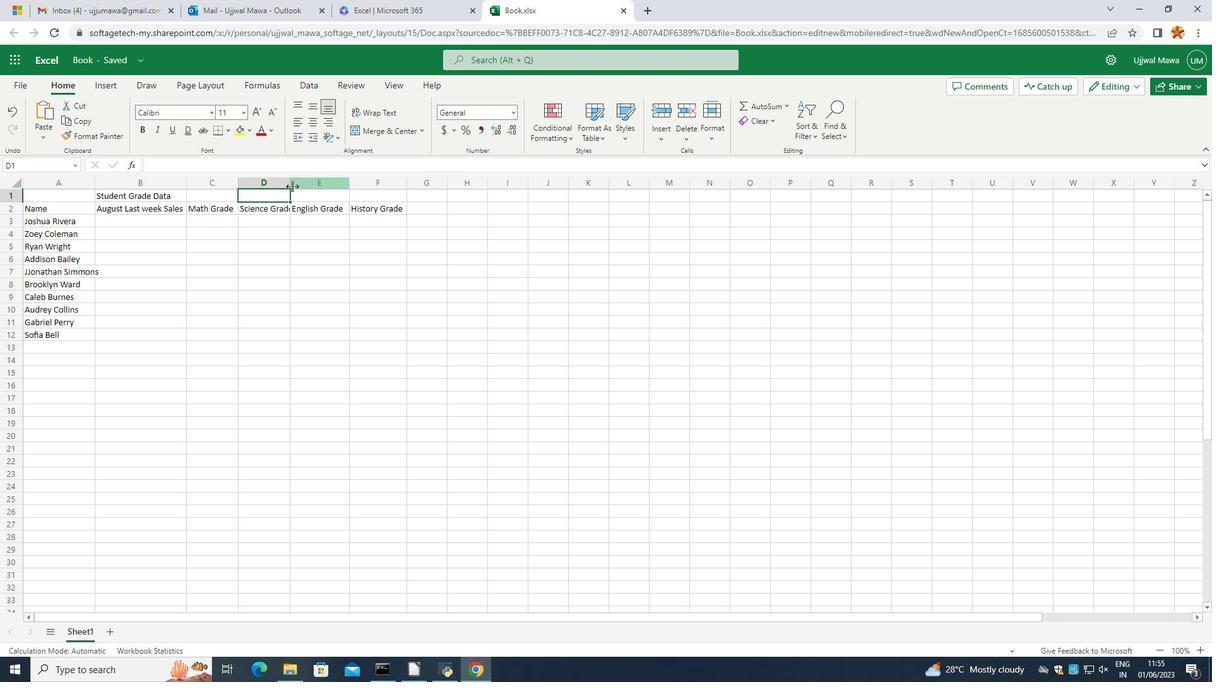 
Action: Mouse moved to (298, 186)
Screenshot: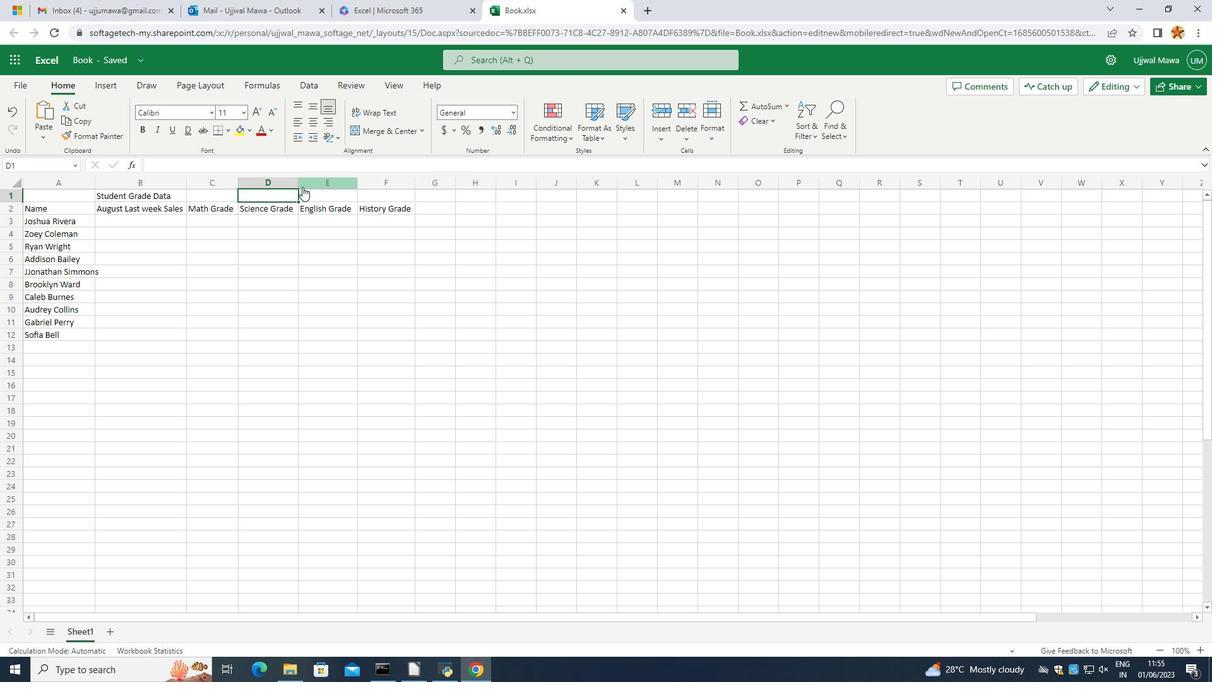 
Action: Mouse pressed left at (298, 186)
Screenshot: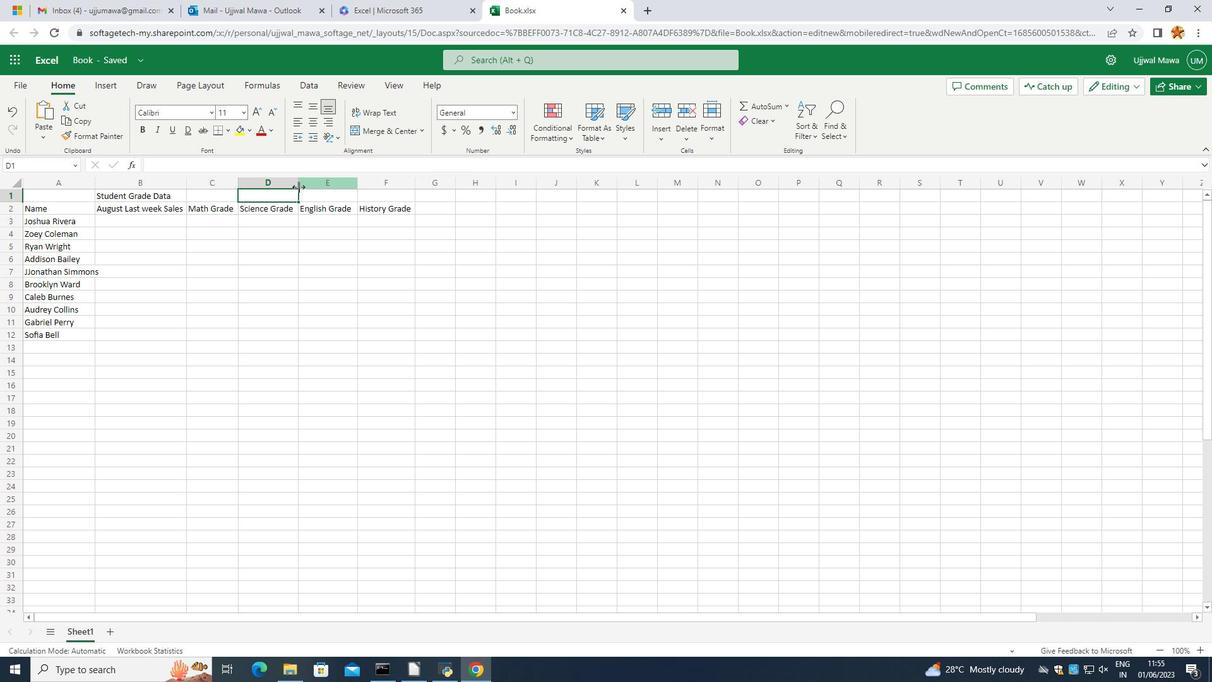 
Action: Mouse moved to (350, 192)
Screenshot: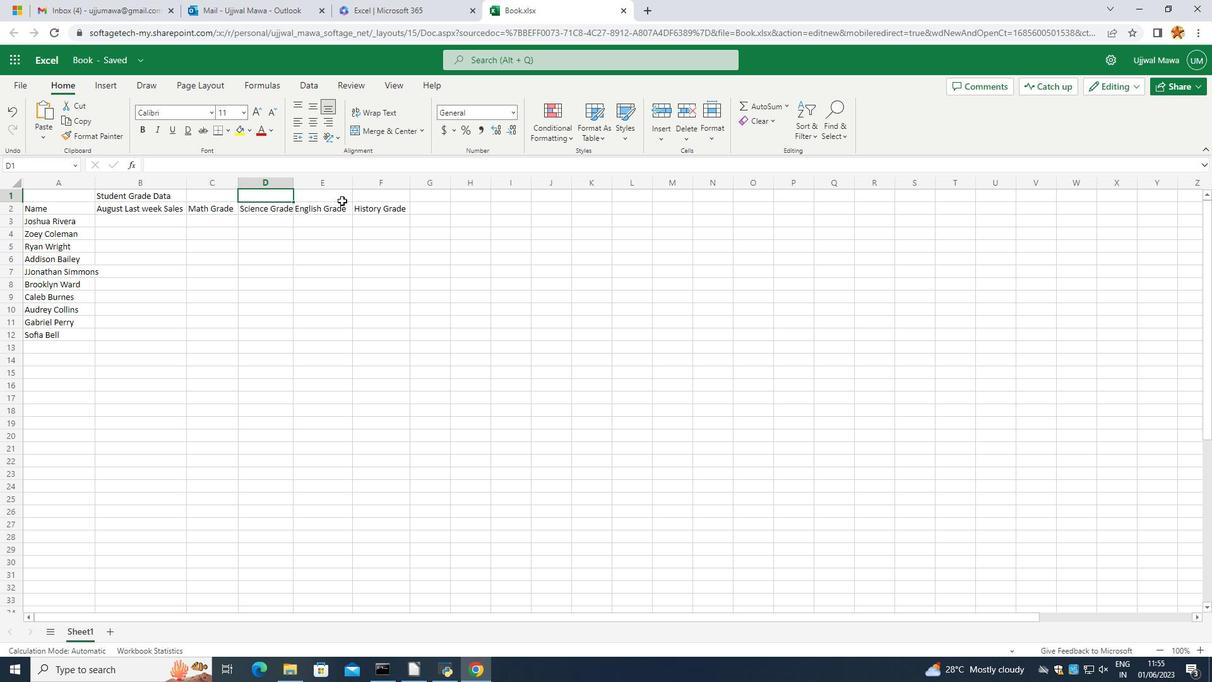 
Action: Mouse pressed left at (350, 192)
Screenshot: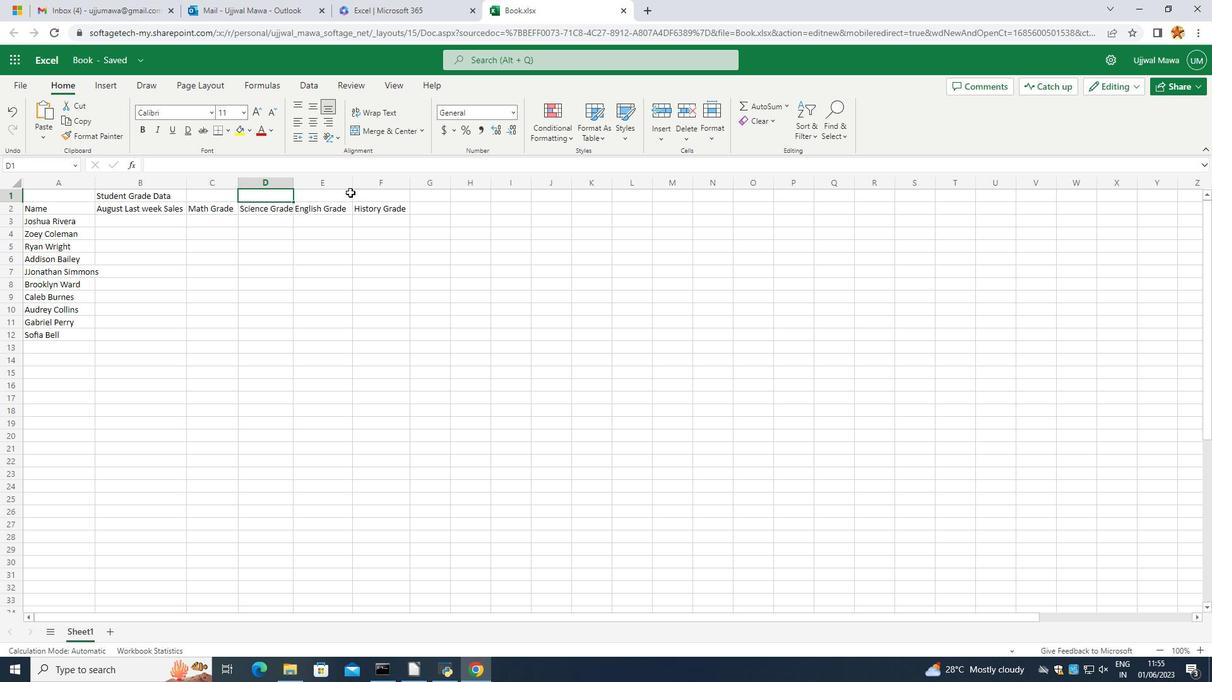 
Action: Mouse moved to (353, 187)
Screenshot: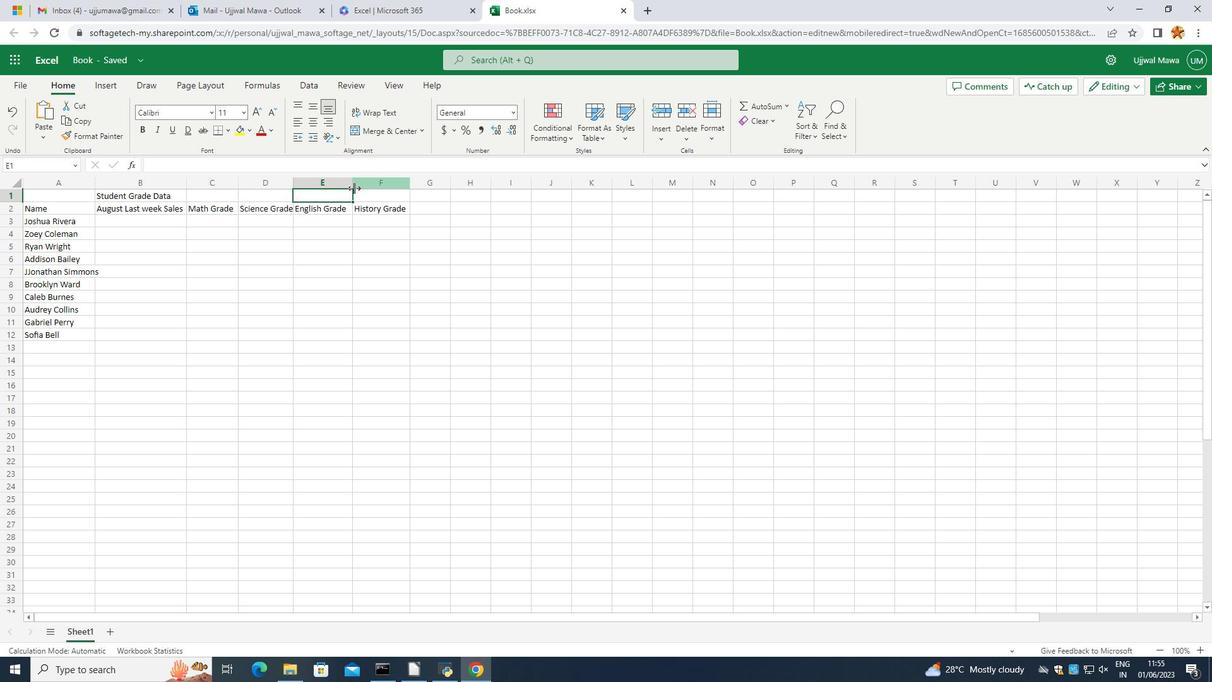 
Action: Mouse pressed left at (353, 187)
Screenshot: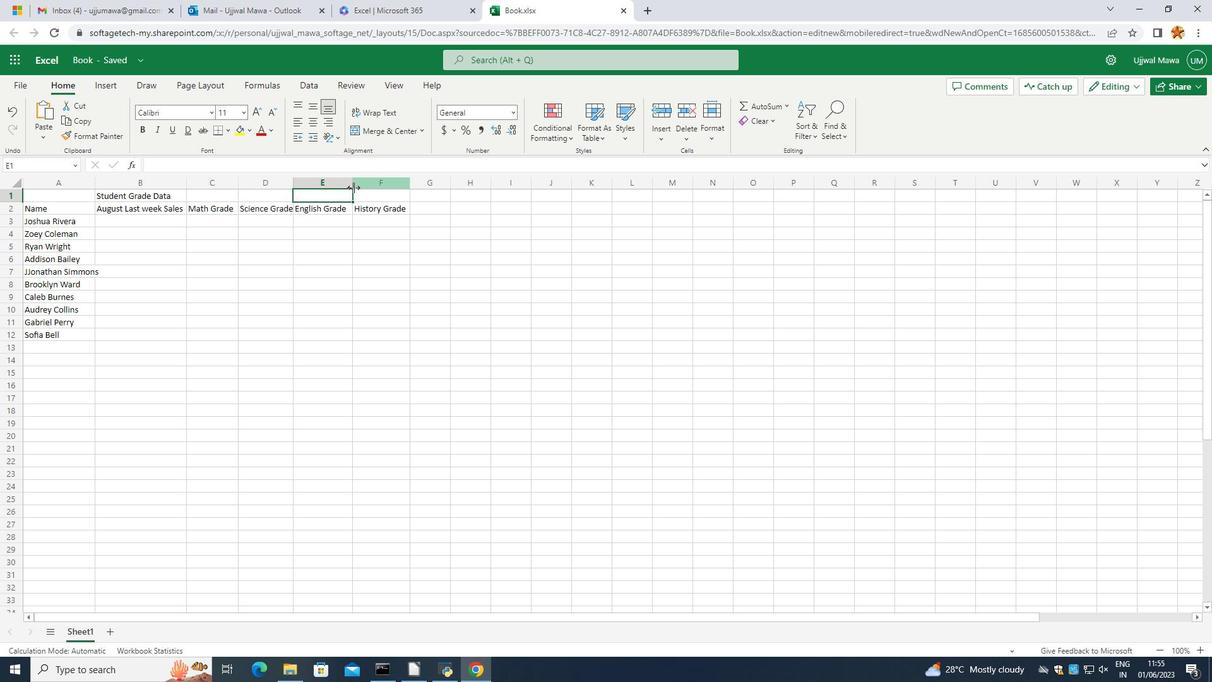
Action: Mouse moved to (351, 188)
Screenshot: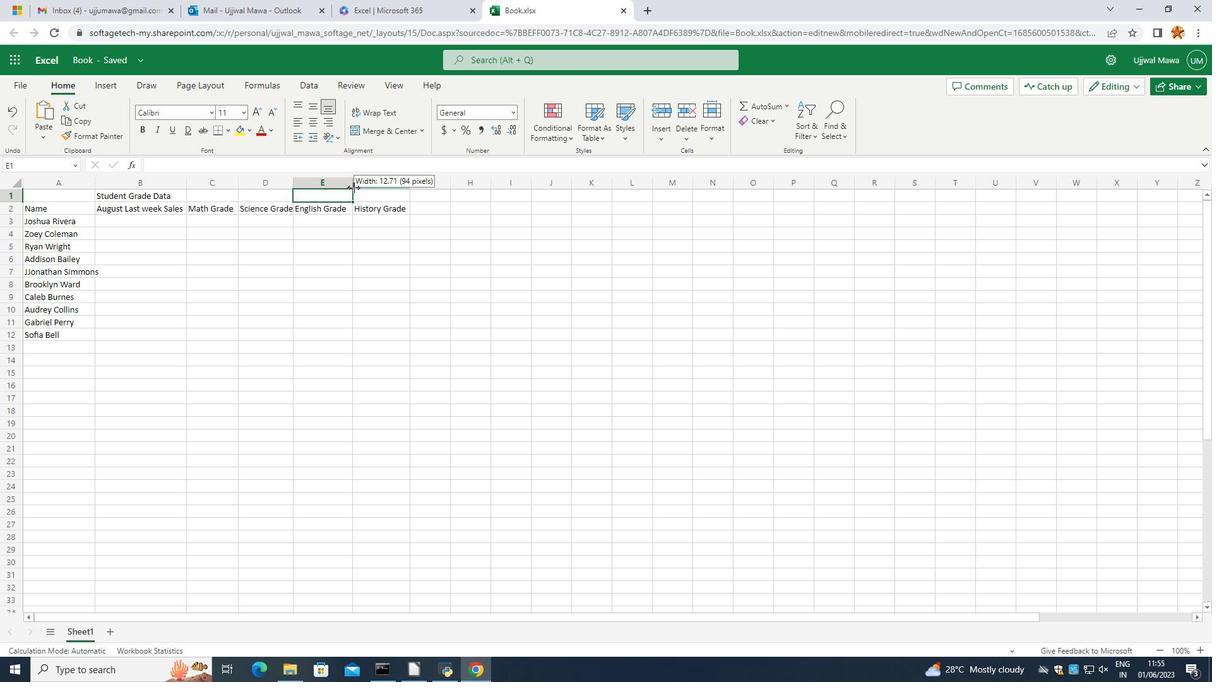 
Action: Mouse pressed left at (351, 188)
Screenshot: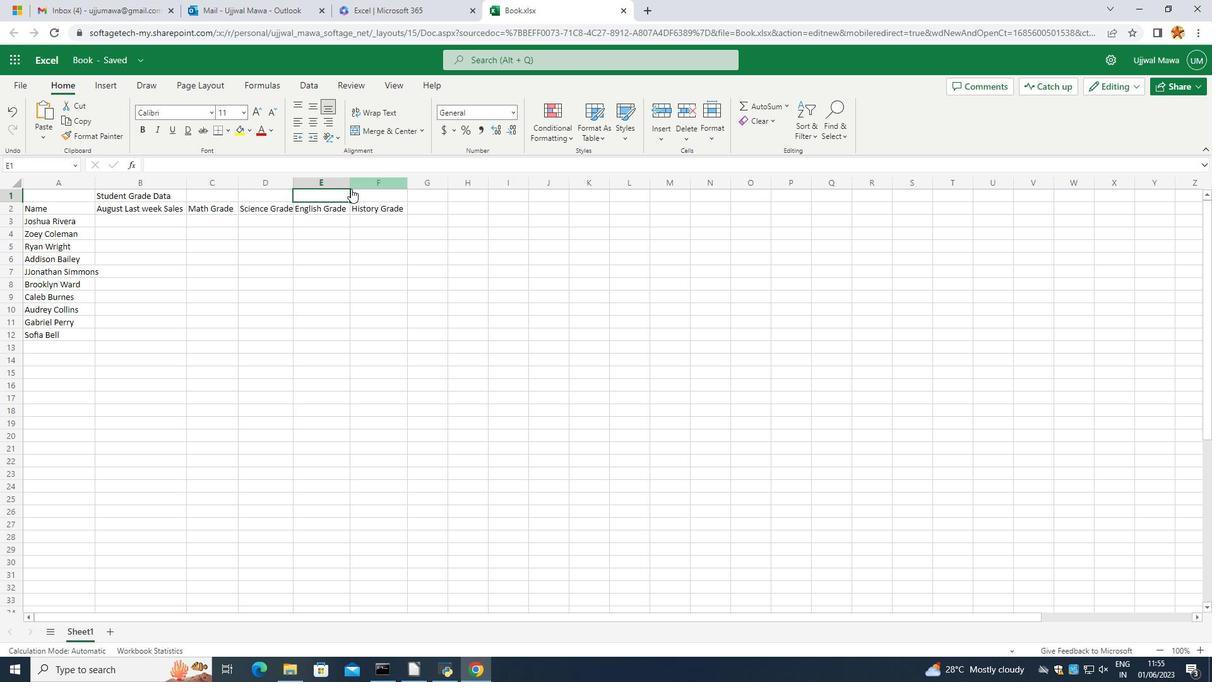 
Action: Mouse pressed left at (351, 188)
Screenshot: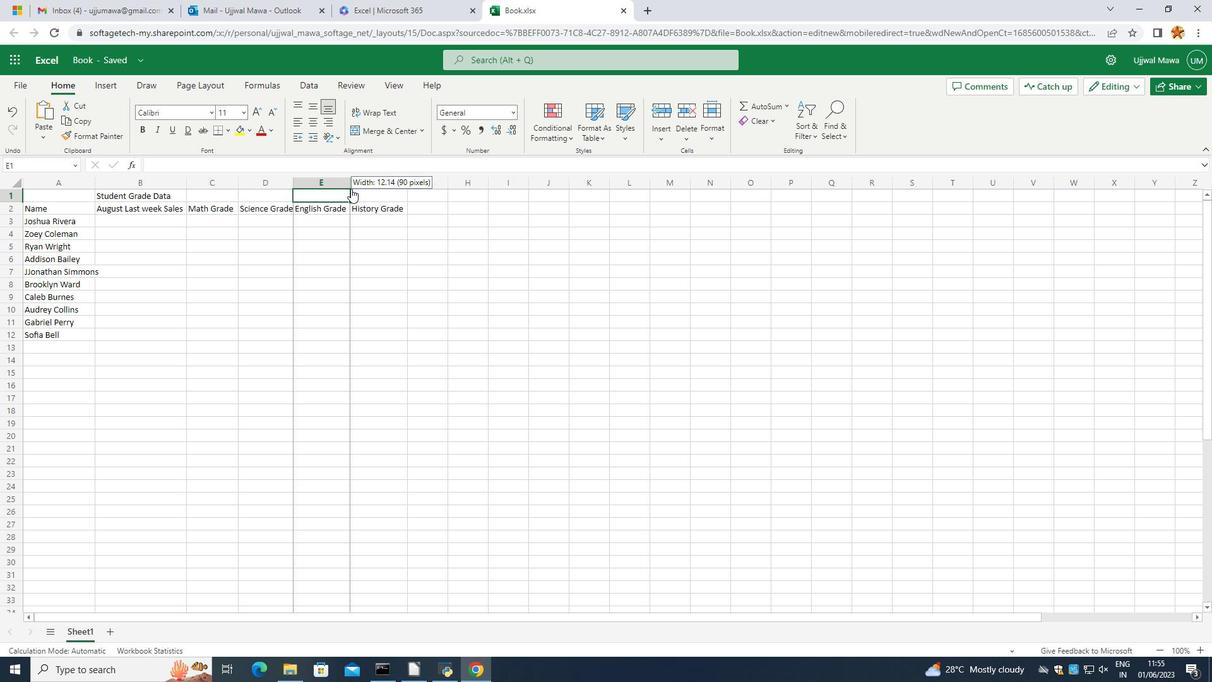 
Action: Mouse moved to (350, 186)
Screenshot: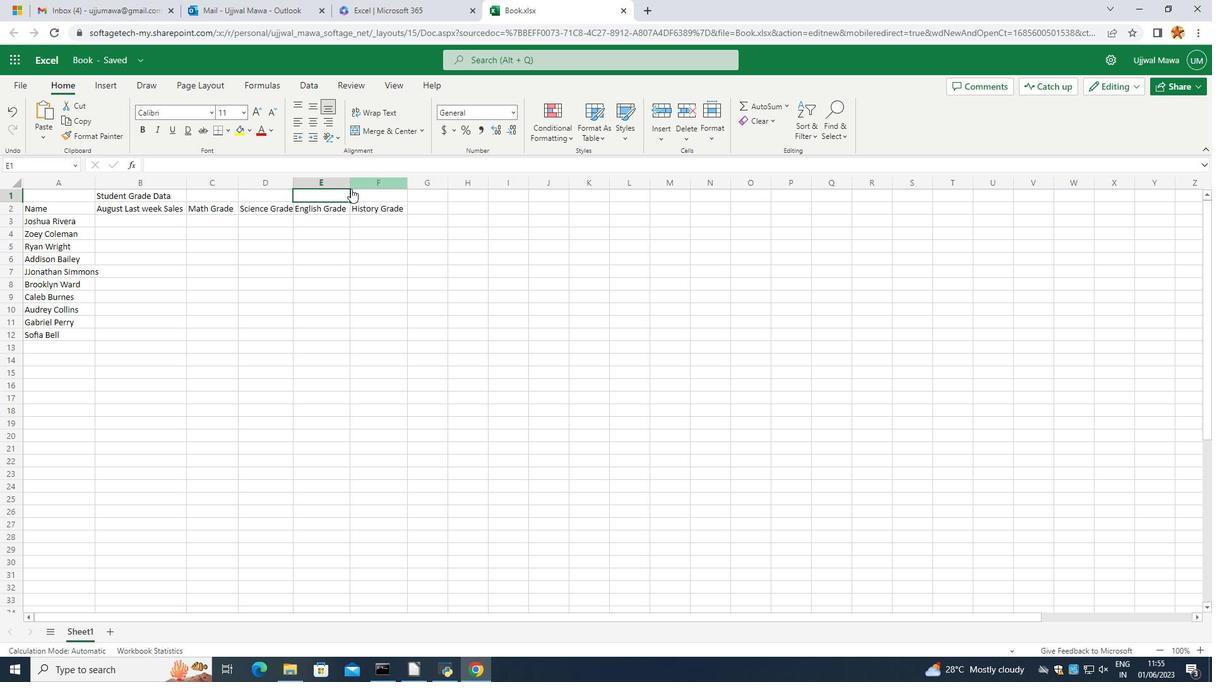 
Action: Mouse pressed left at (350, 186)
Screenshot: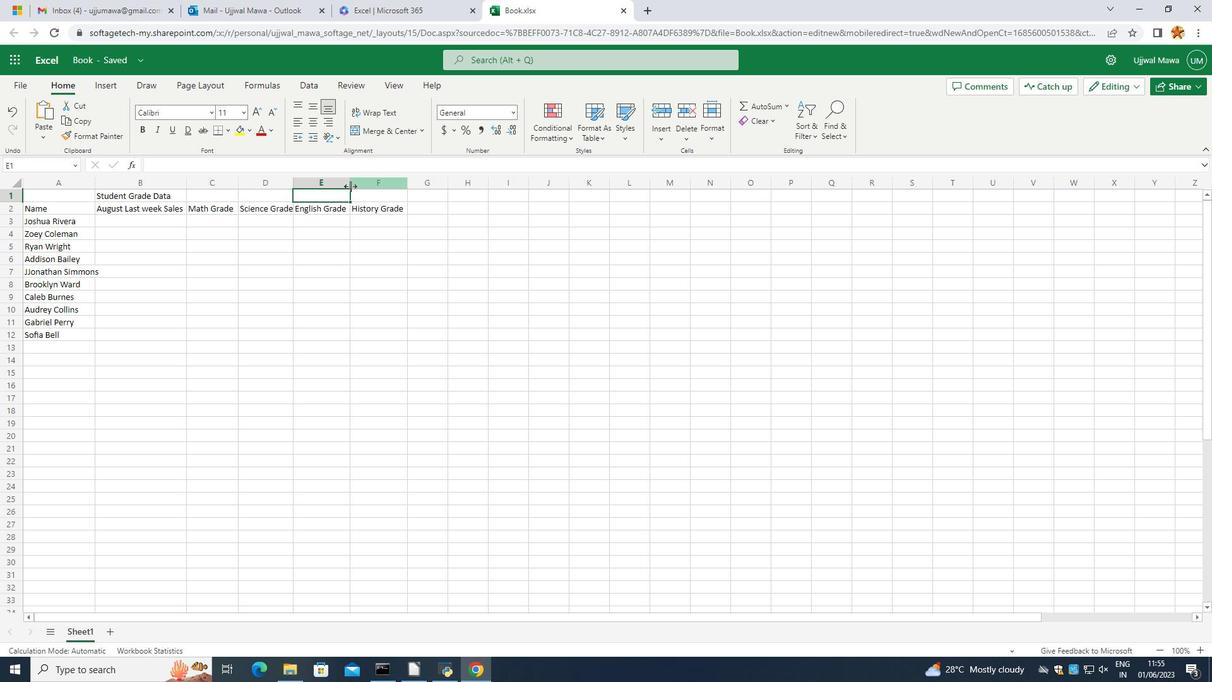 
Action: Mouse moved to (392, 185)
Screenshot: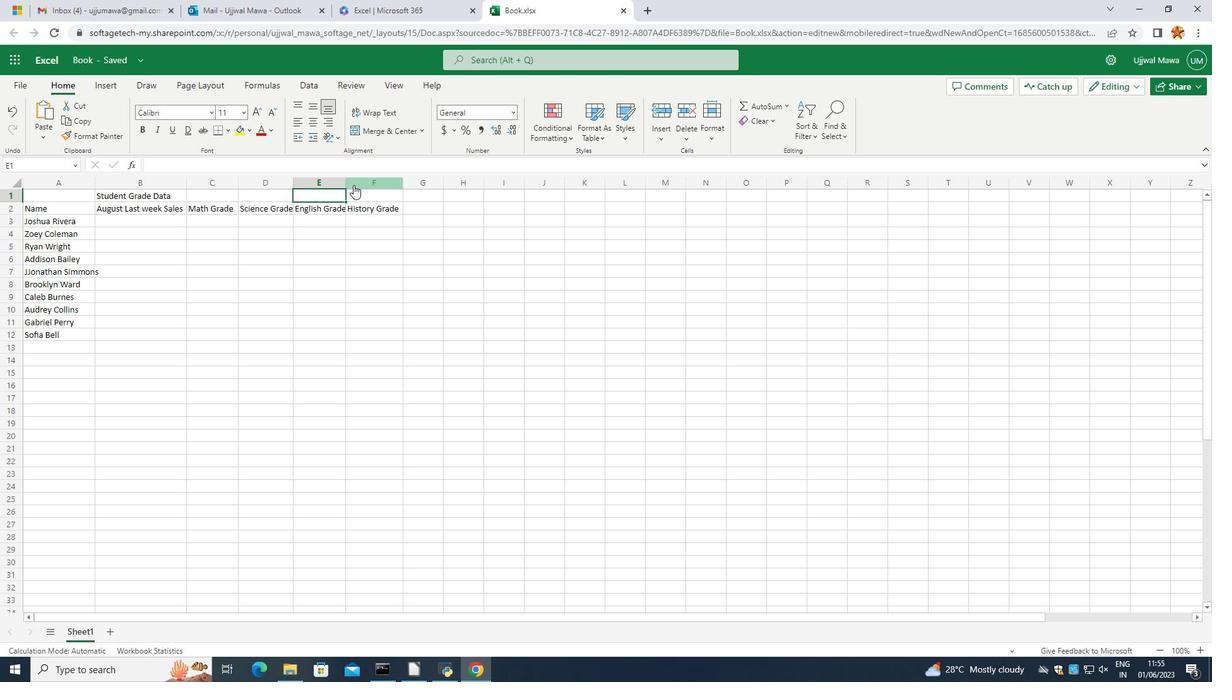 
Action: Mouse pressed left at (392, 185)
Screenshot: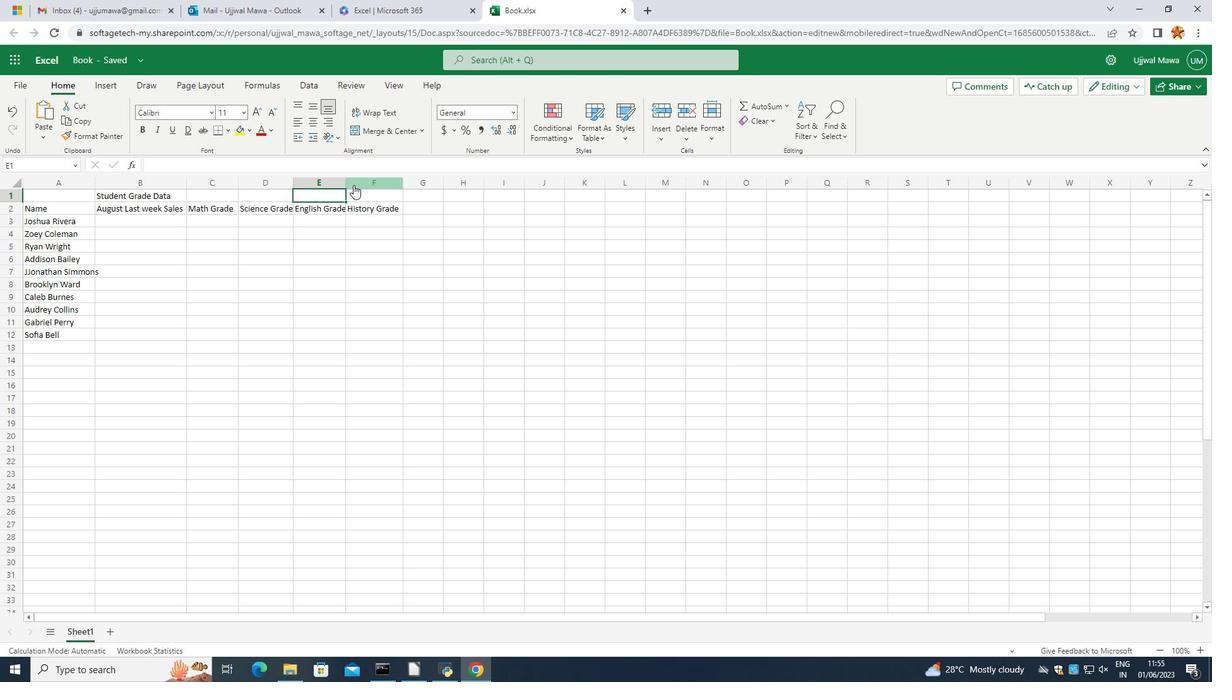 
Action: Mouse moved to (404, 185)
Screenshot: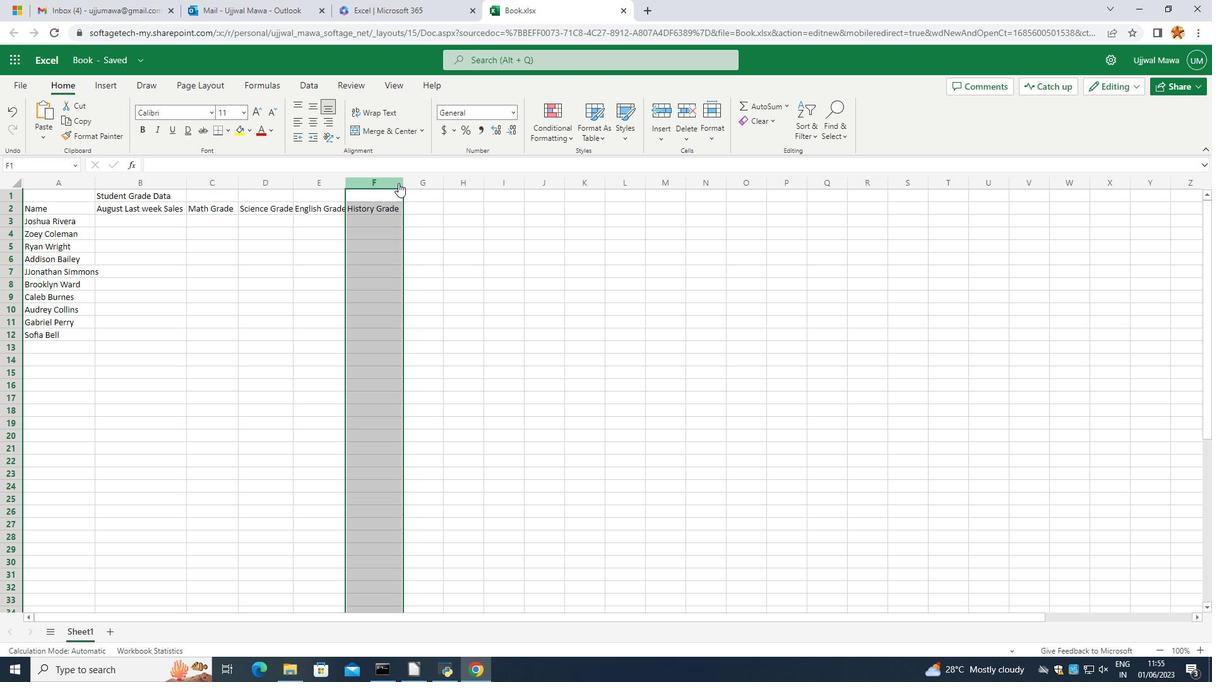 
Action: Mouse pressed left at (404, 185)
Screenshot: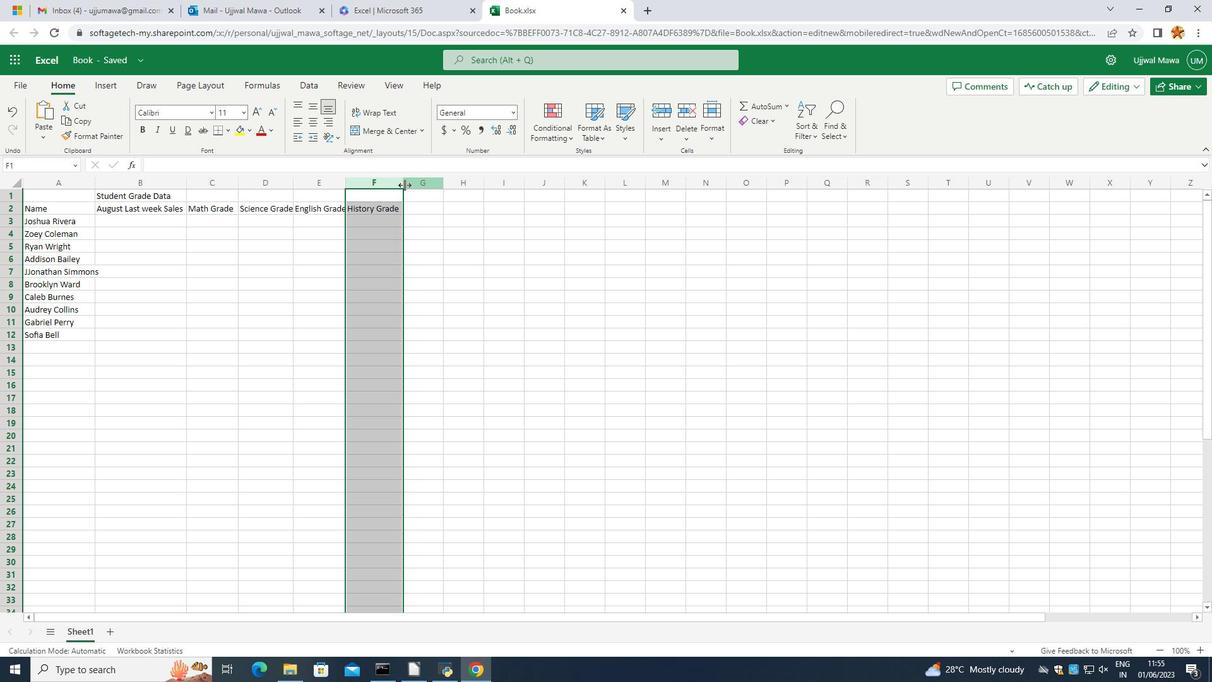 
Action: Mouse moved to (138, 280)
Screenshot: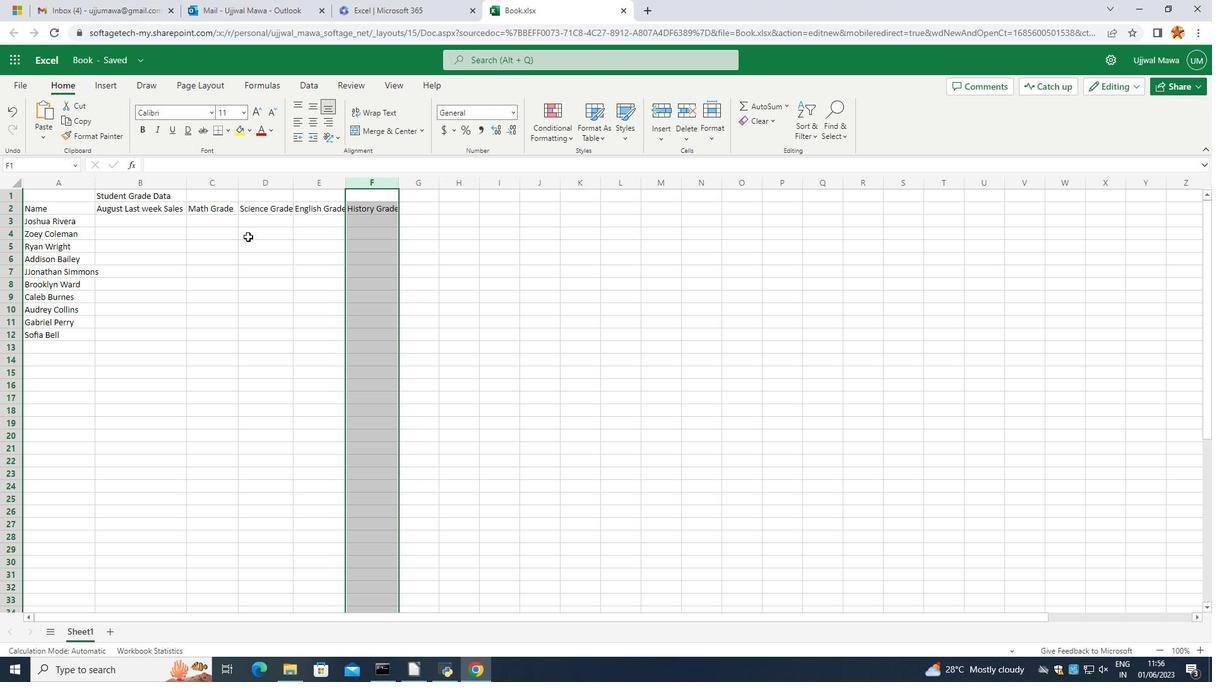 
Action: Mouse pressed left at (138, 280)
Screenshot: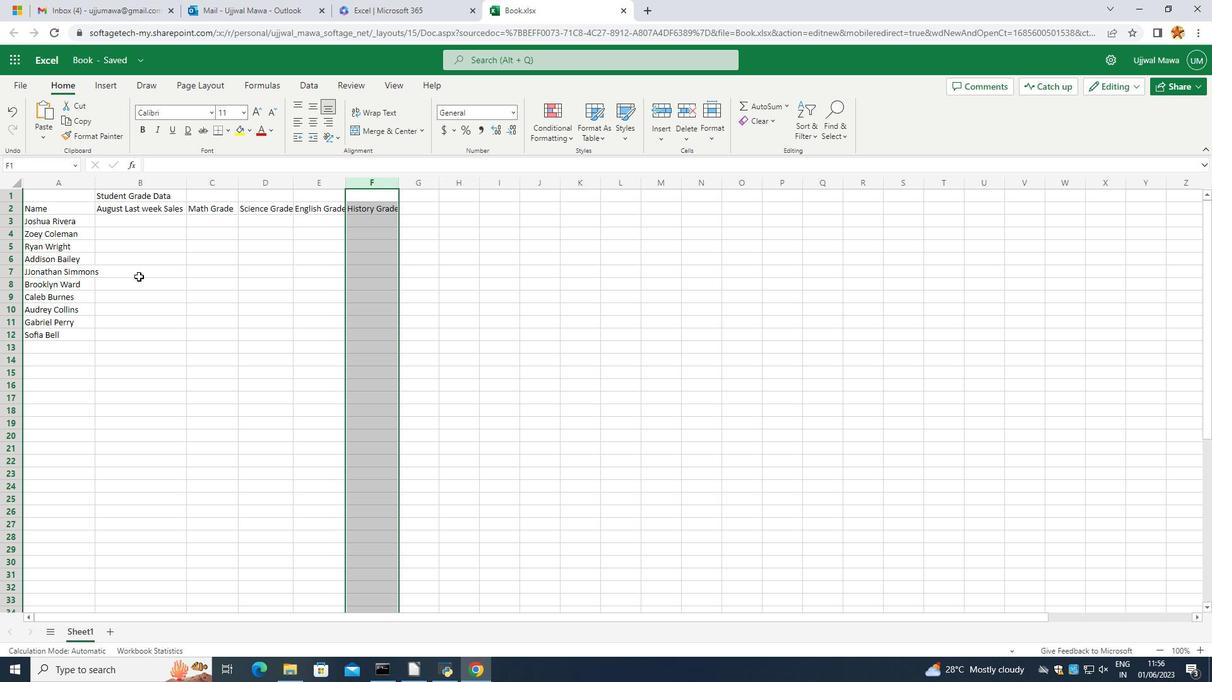 
Action: Mouse moved to (135, 219)
Screenshot: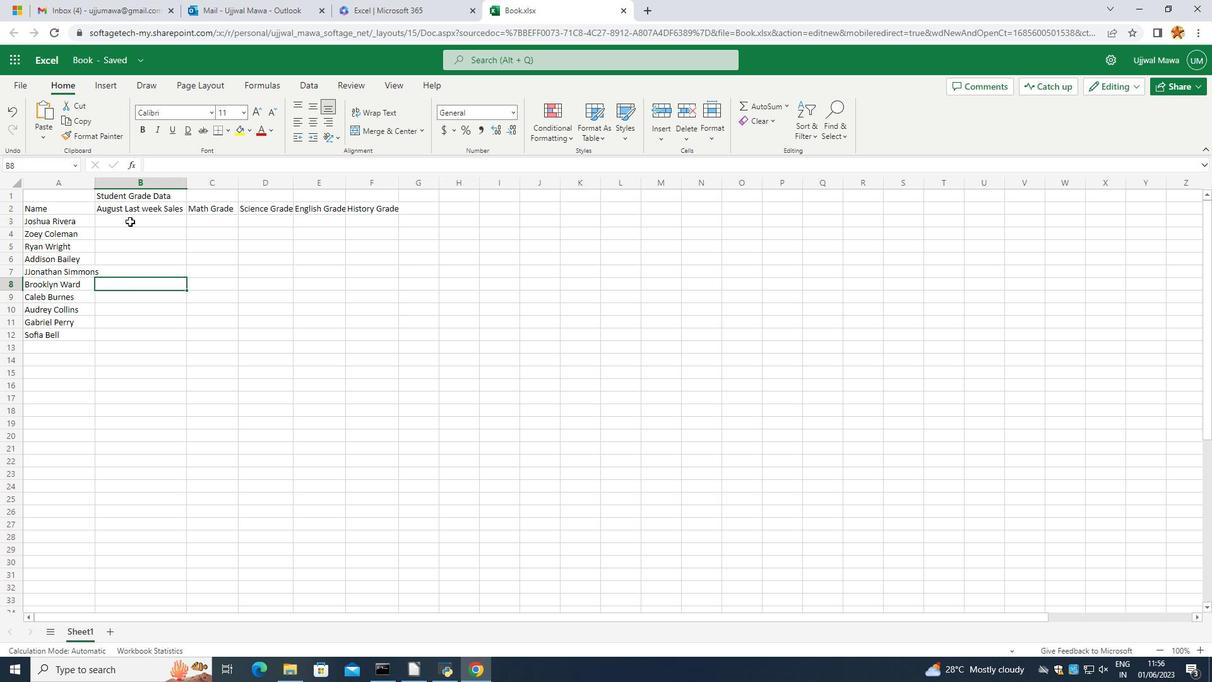 
Action: Mouse pressed left at (134, 219)
Screenshot: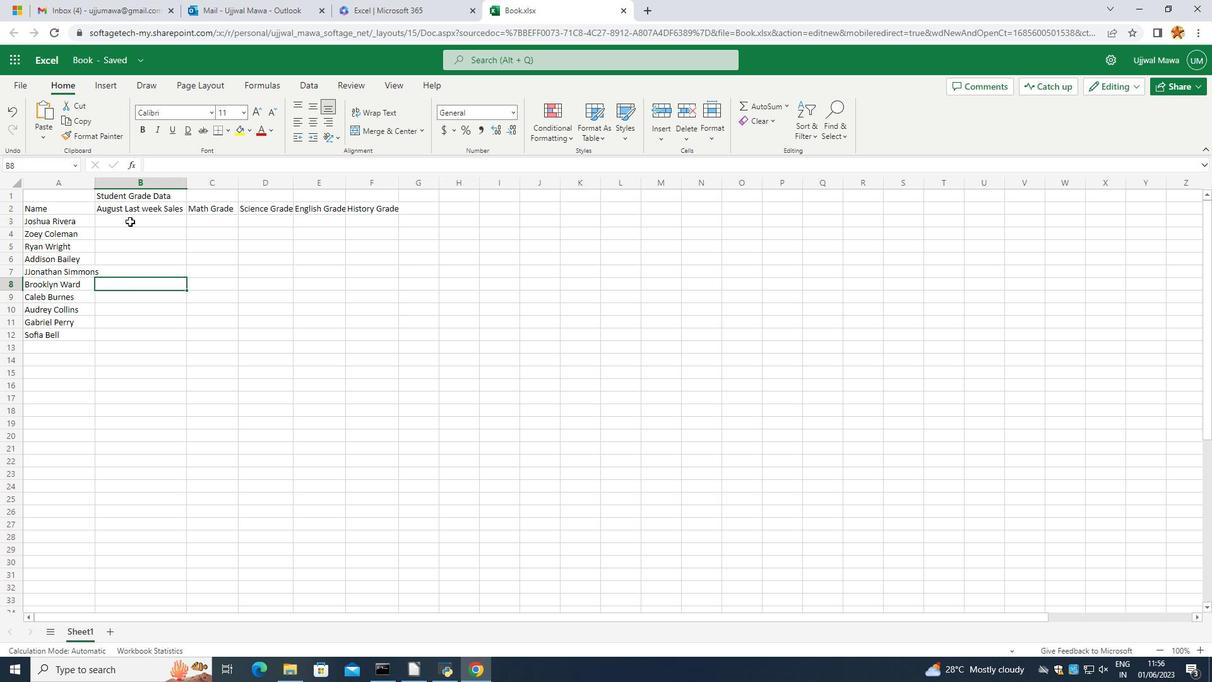 
Action: Mouse pressed left at (135, 219)
Screenshot: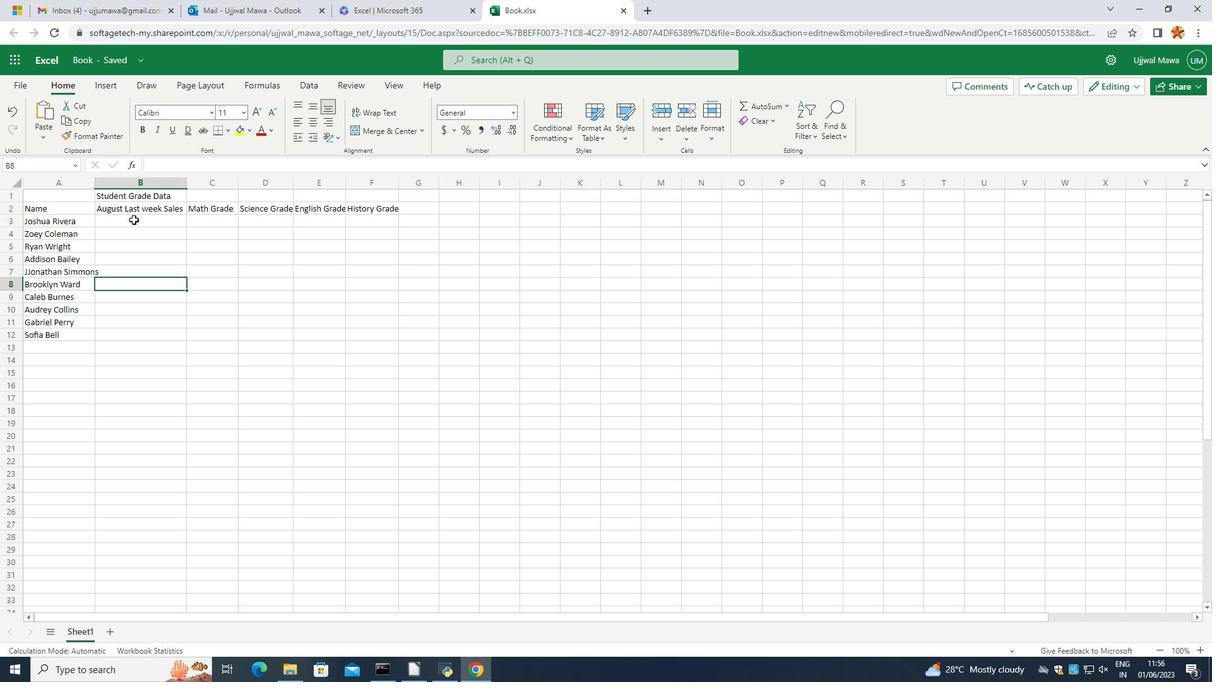 
Action: Mouse moved to (55, 207)
Screenshot: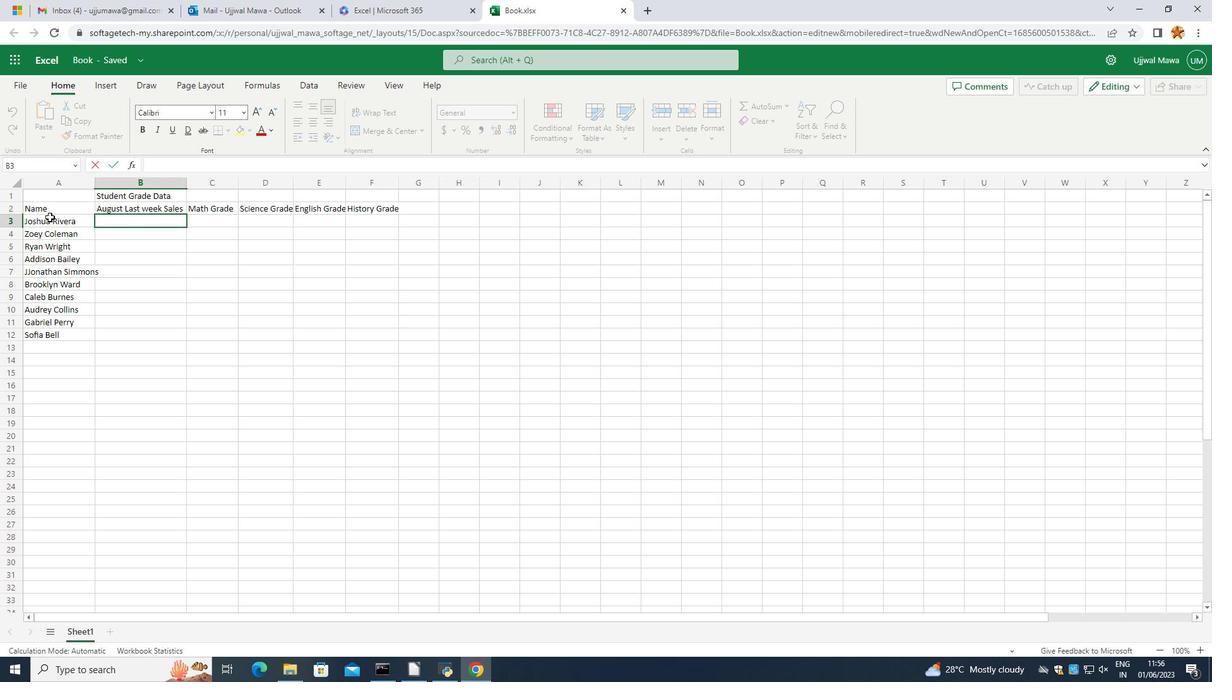 
Action: Mouse pressed left at (55, 207)
Screenshot: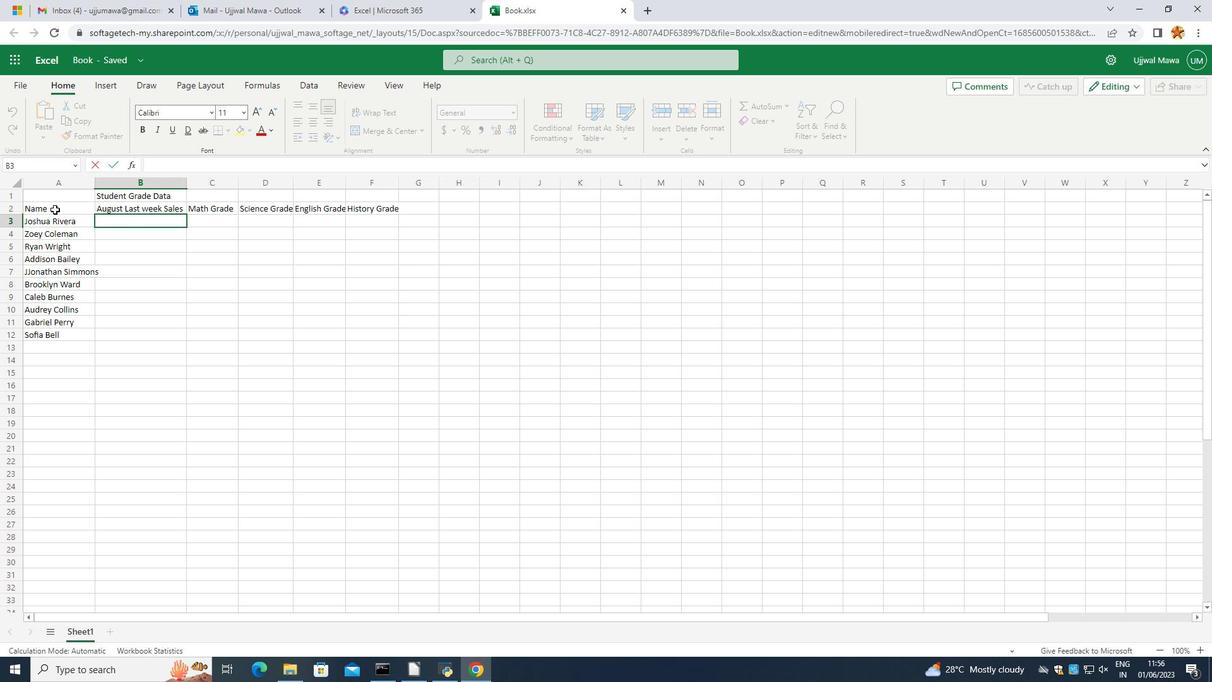 
Action: Mouse moved to (109, 219)
Screenshot: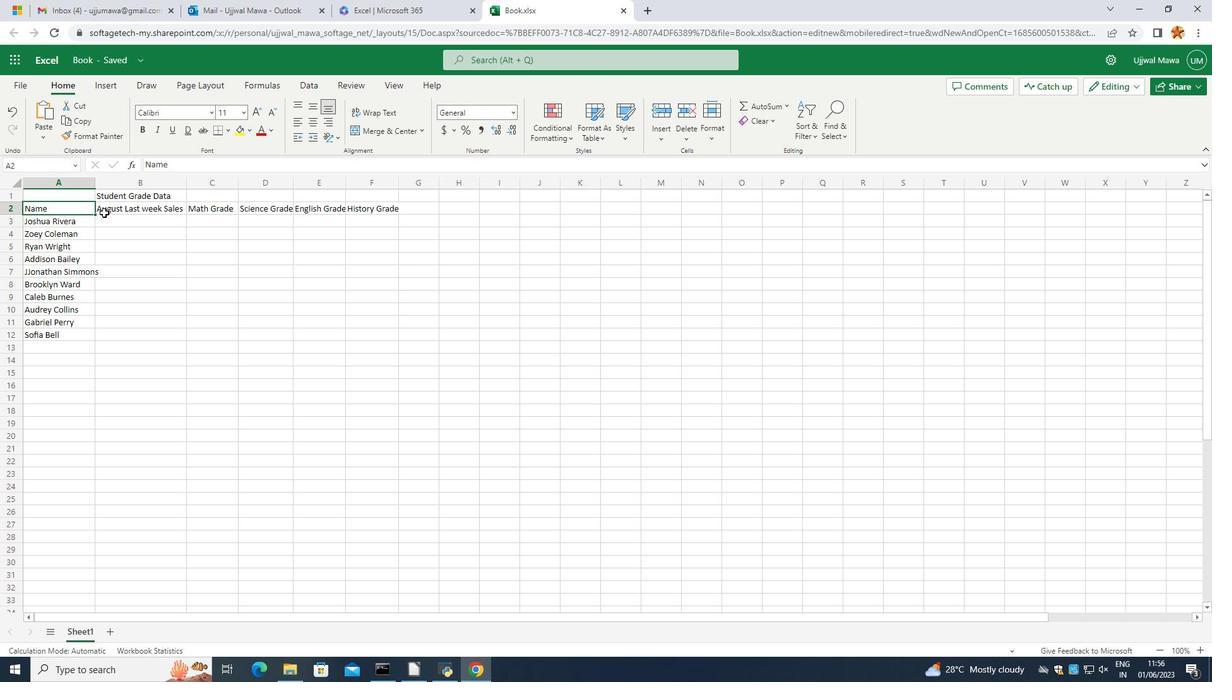 
Action: Mouse pressed left at (109, 219)
Screenshot: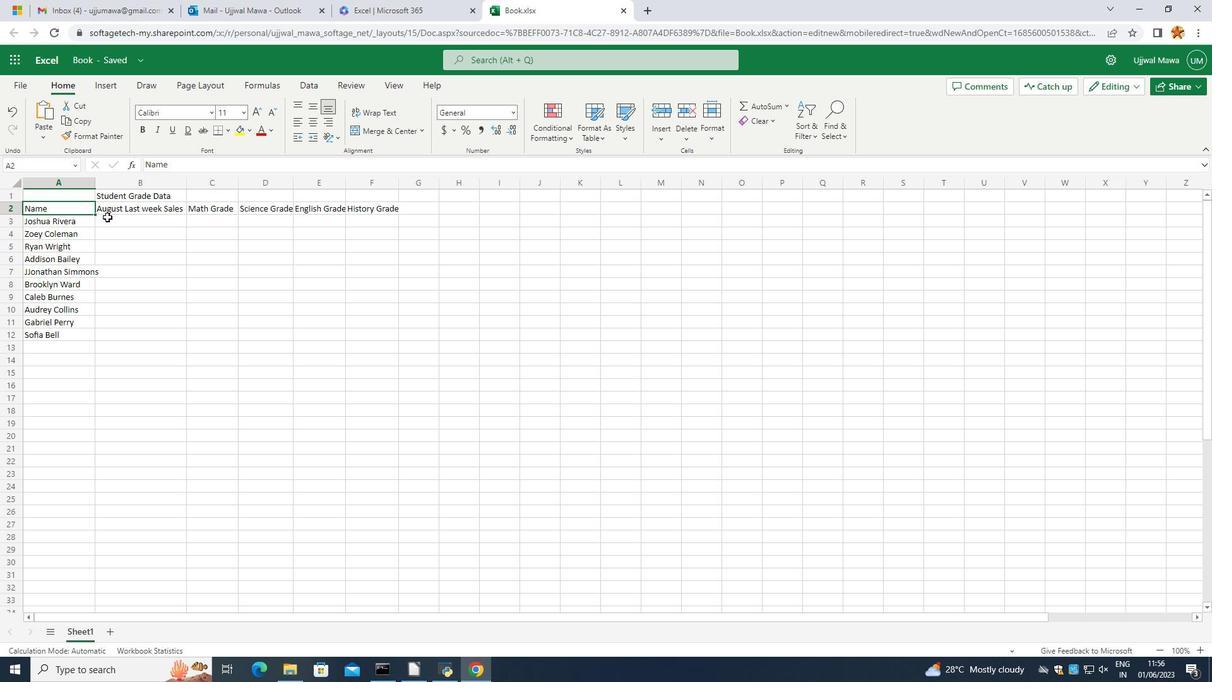 
Action: Mouse pressed left at (109, 219)
Screenshot: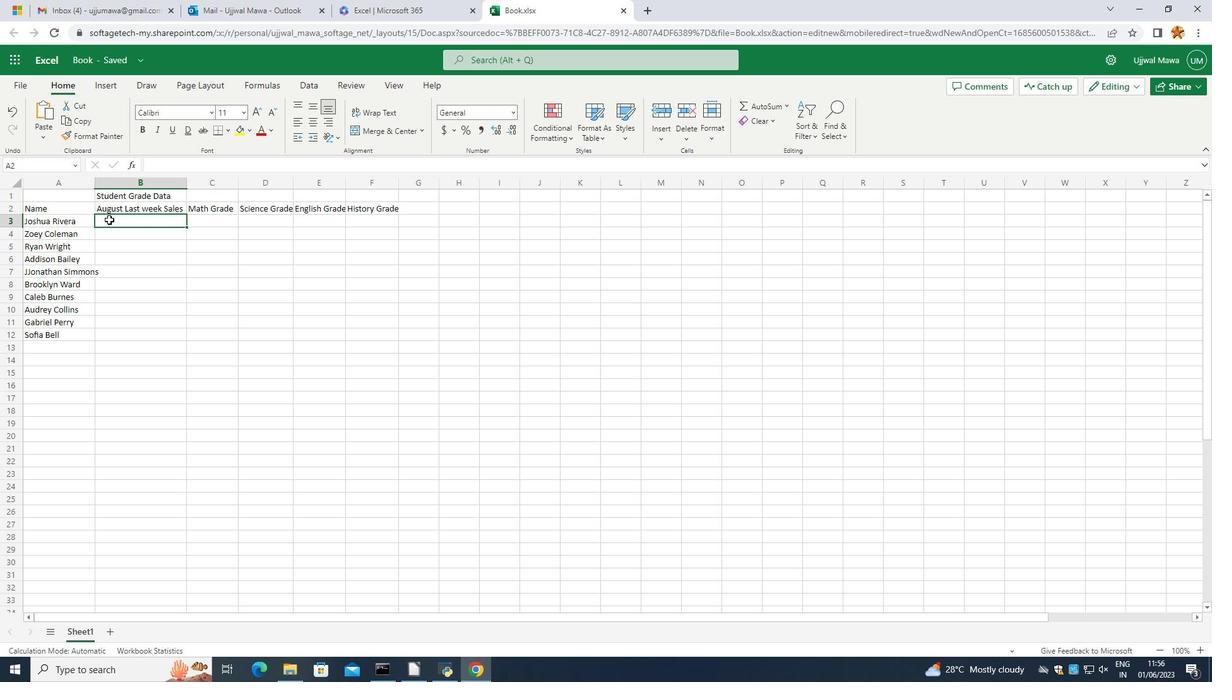 
Action: Mouse moved to (102, 222)
Screenshot: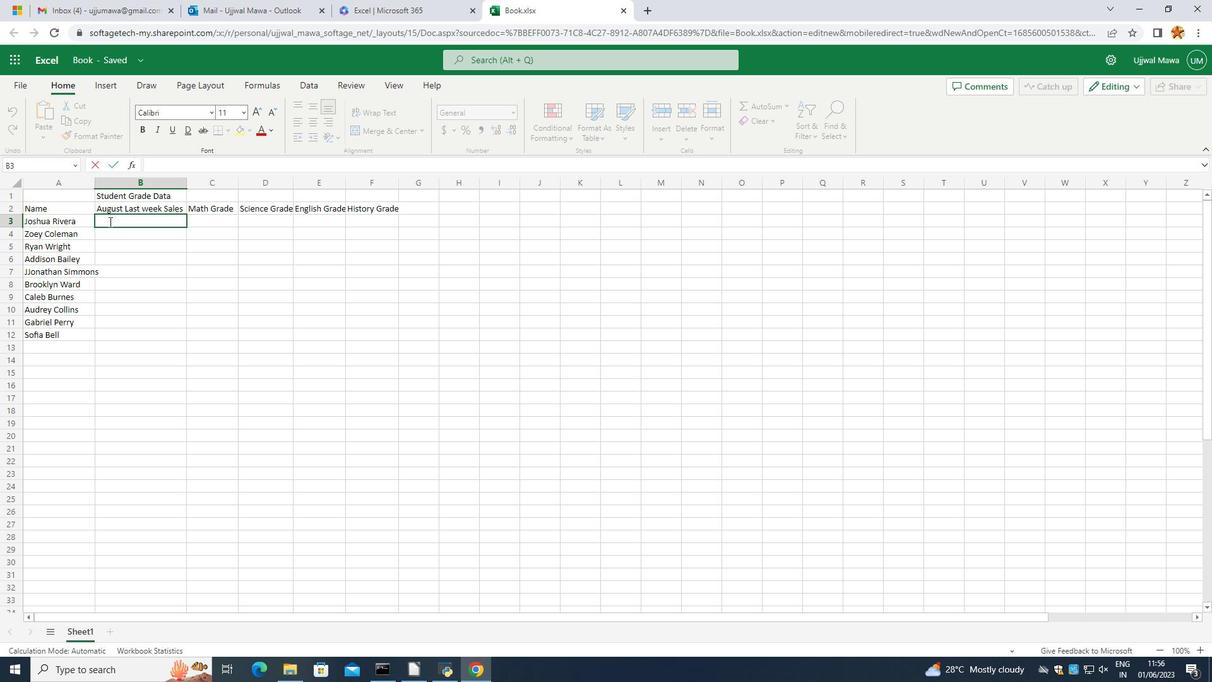 
Action: Key pressed 100<Key.enter>106=5<Key.enter><Key.backspace>
Screenshot: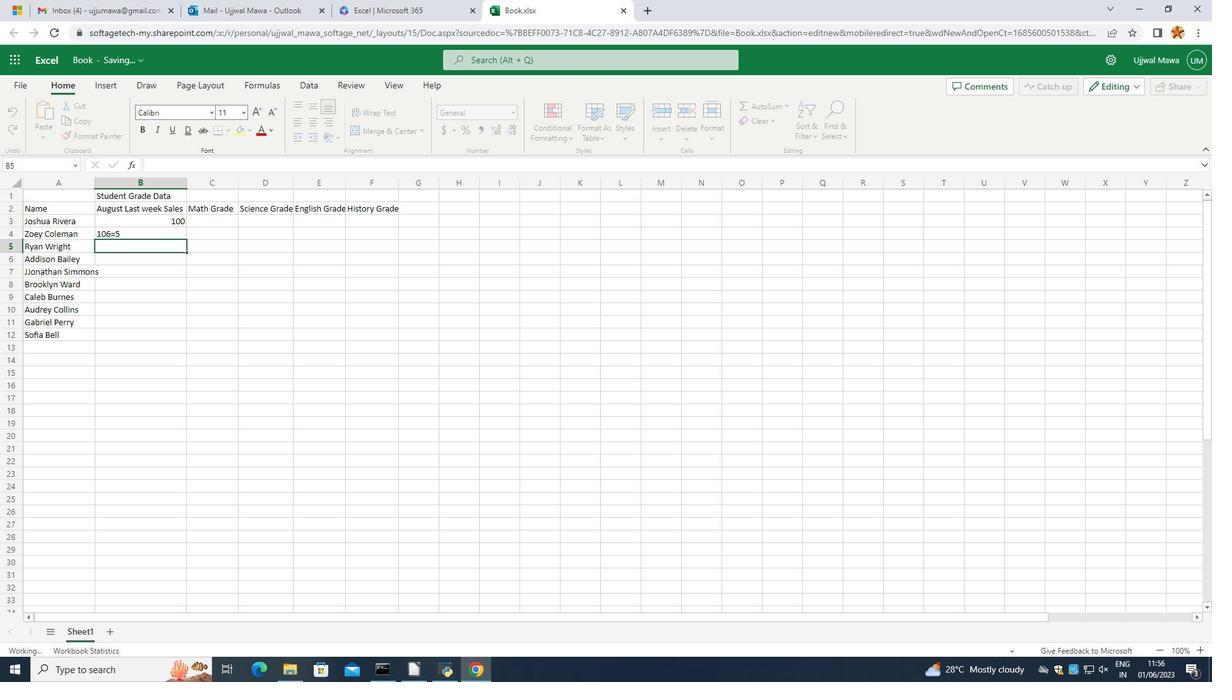 
Action: Mouse moved to (138, 221)
Screenshot: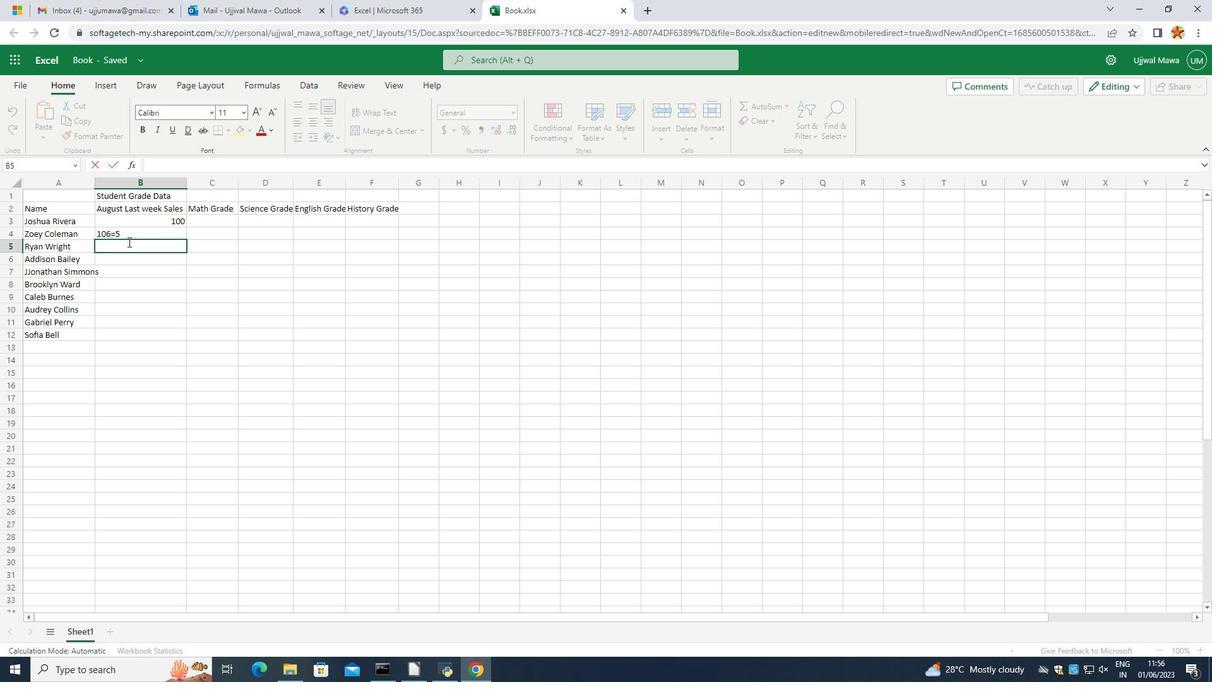 
Action: Mouse pressed left at (138, 221)
Screenshot: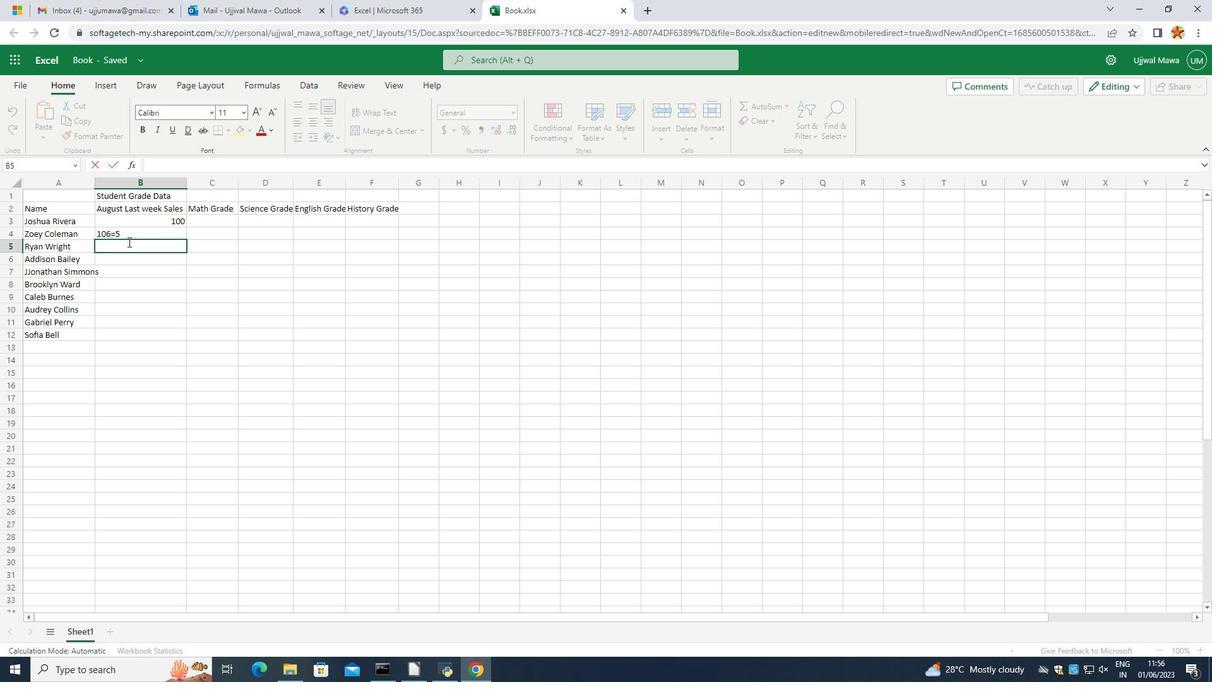 
Action: Mouse moved to (132, 232)
Screenshot: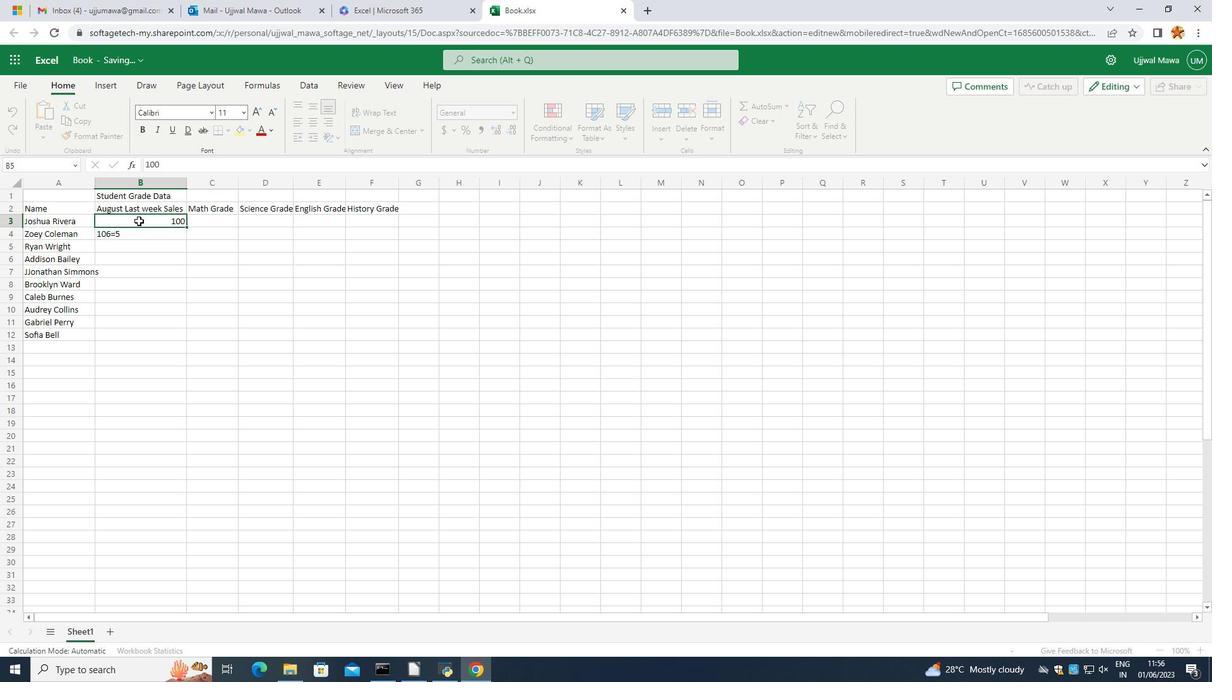 
Action: Mouse pressed left at (132, 232)
Screenshot: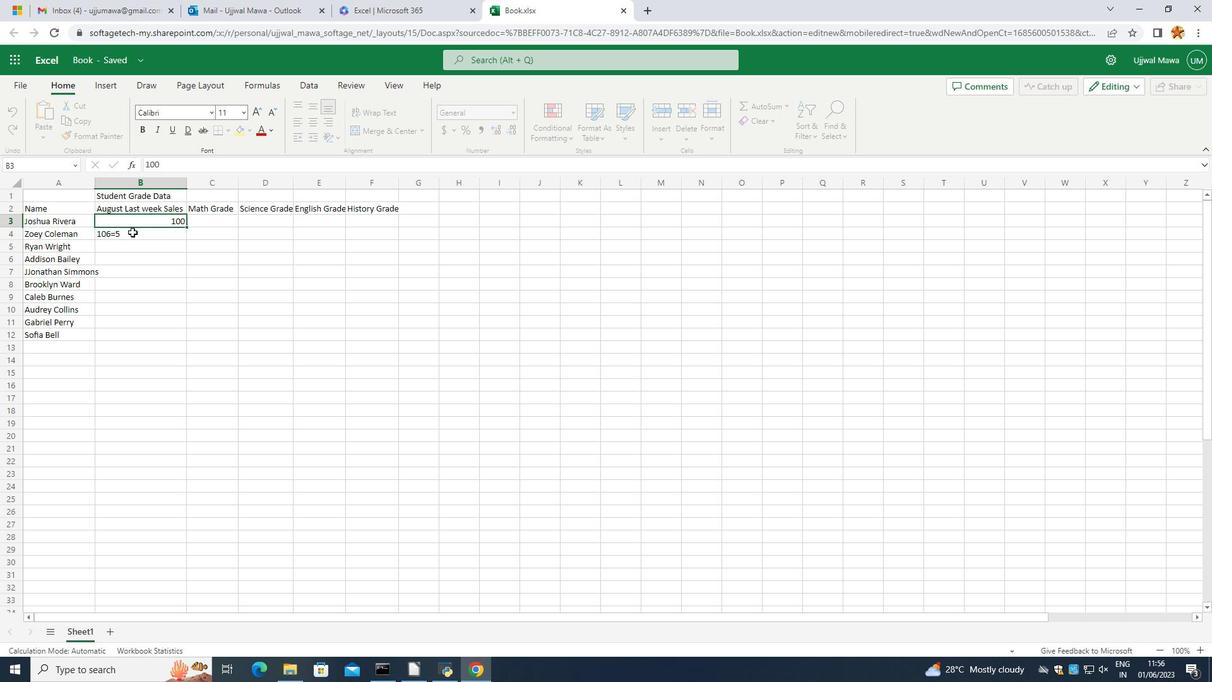 
Action: Mouse pressed left at (132, 232)
Screenshot: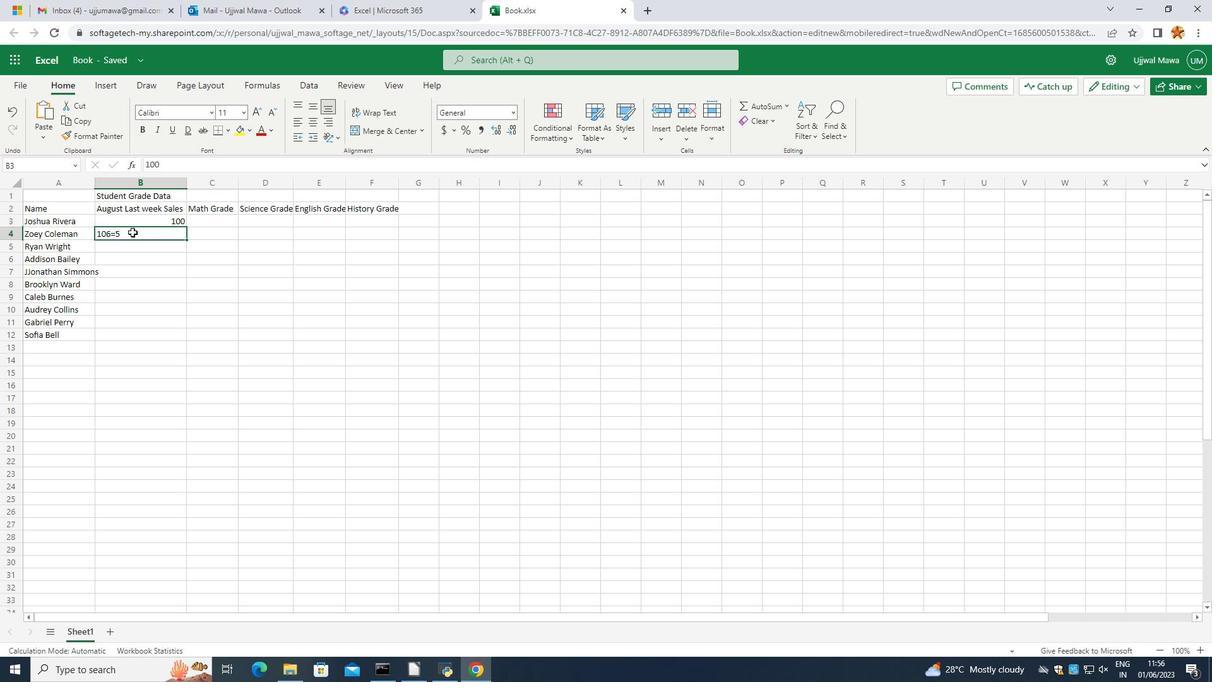 
Action: Mouse moved to (132, 232)
Screenshot: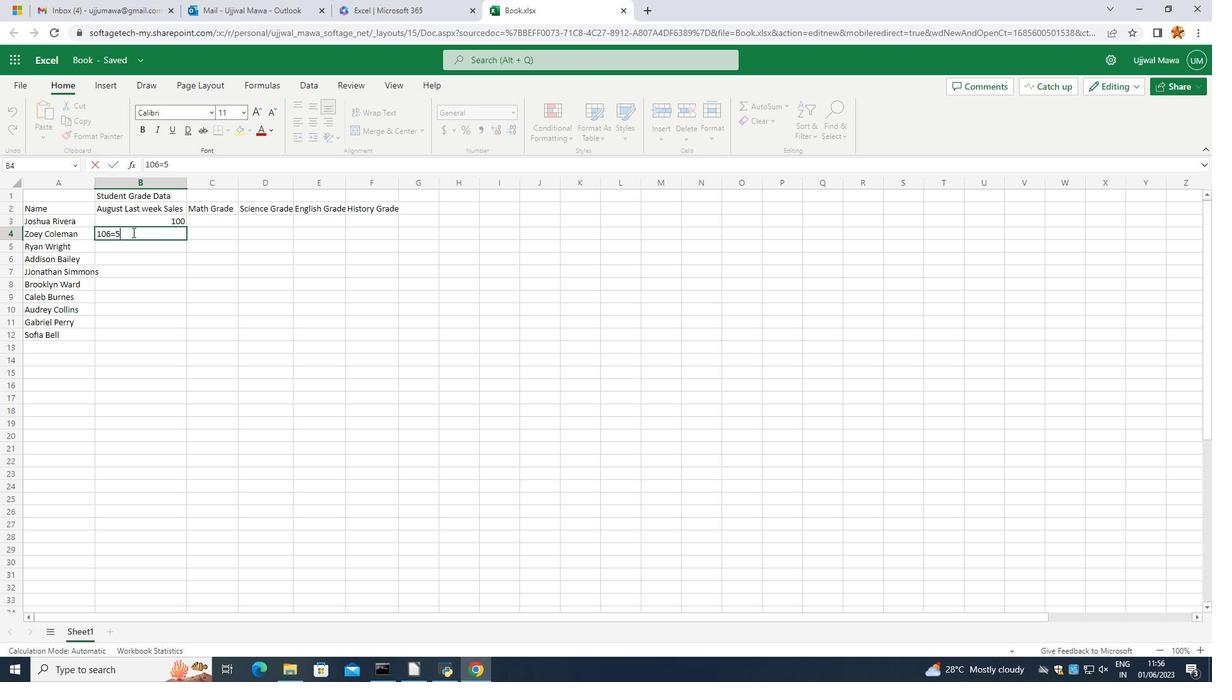 
Action: Key pressed <Key.backspace><Key.backspace><Key.backspace>6<Key.backspace>5<Key.enter>110<Key.enter>116<Key.backspace>5<Key.enter>120<Key.enter>125<Key.enter>130<Key.enter>135<Key.enter>140<Key.enter>145<Key.enter>
Screenshot: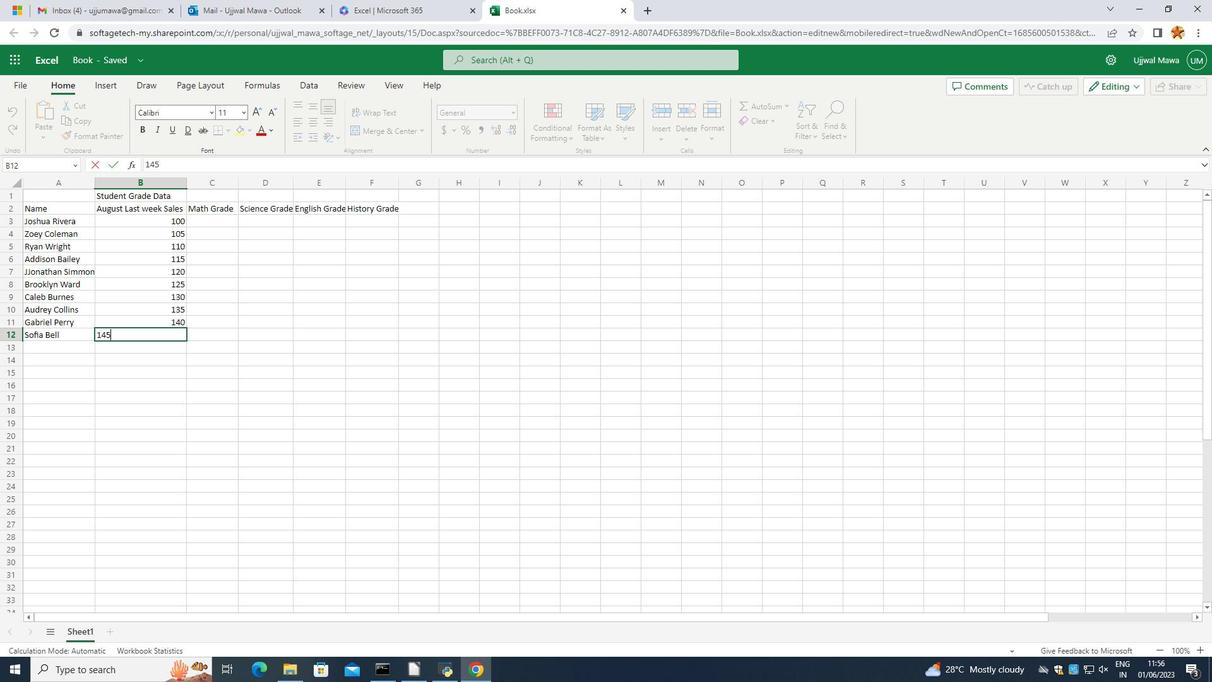 
Action: Mouse moved to (197, 221)
Screenshot: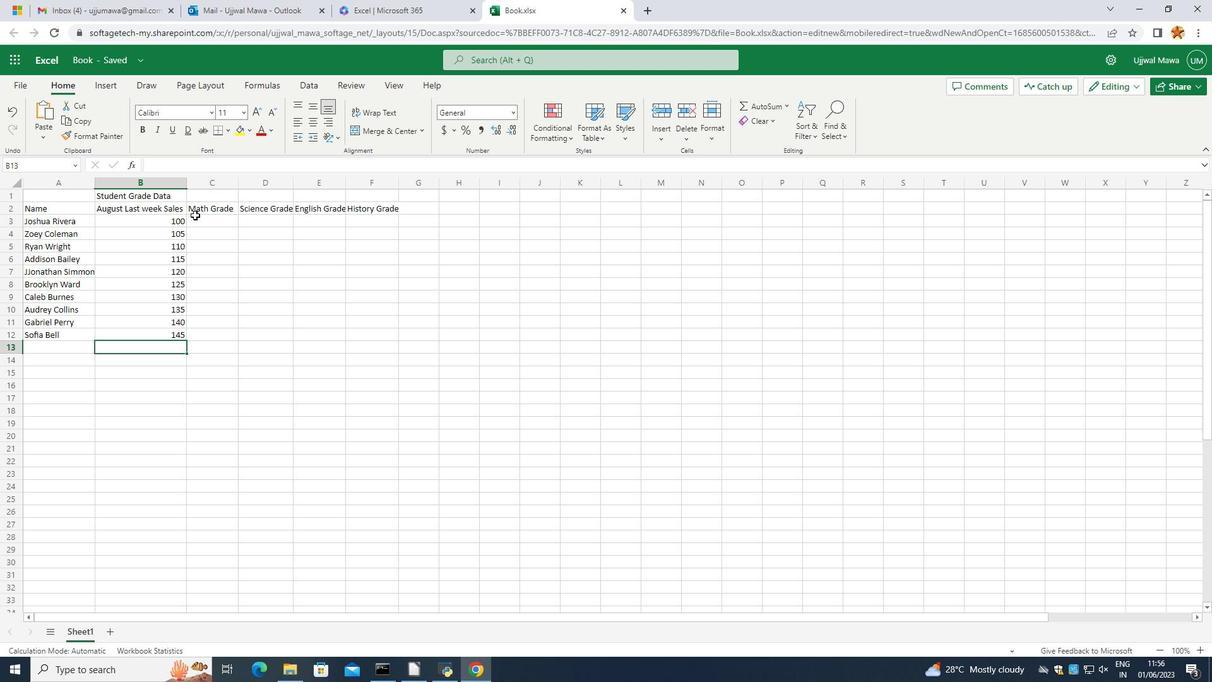 
Action: Mouse pressed left at (197, 221)
Screenshot: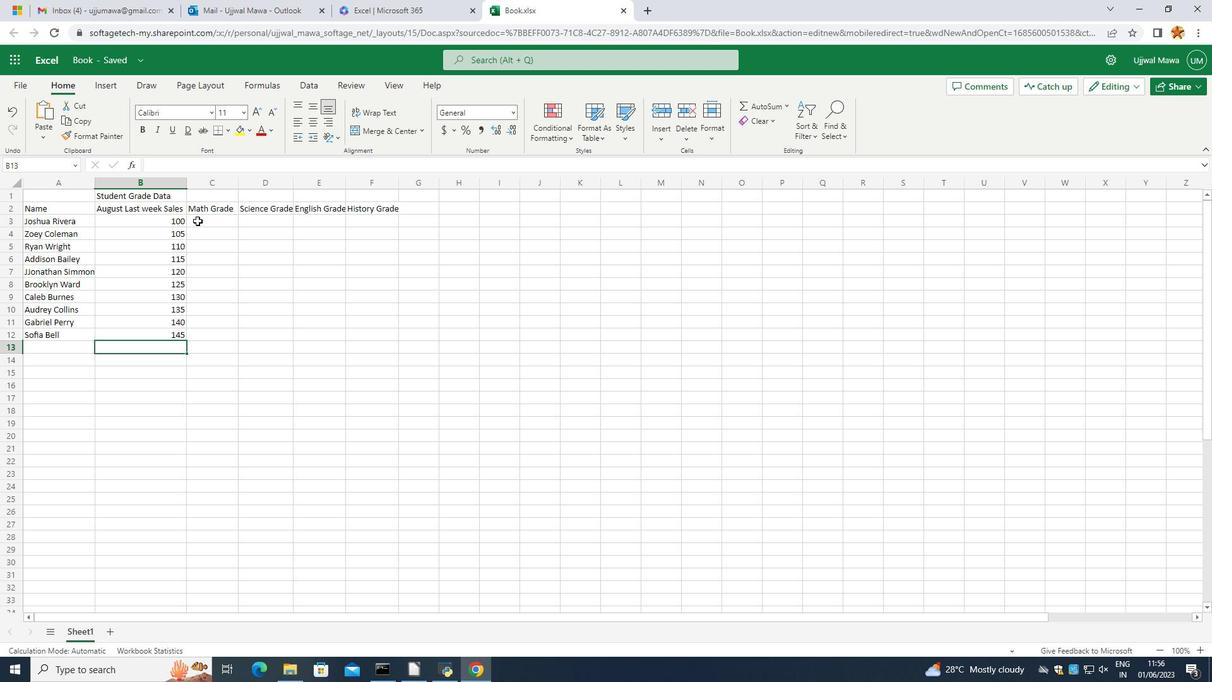 
Action: Mouse pressed left at (197, 221)
Screenshot: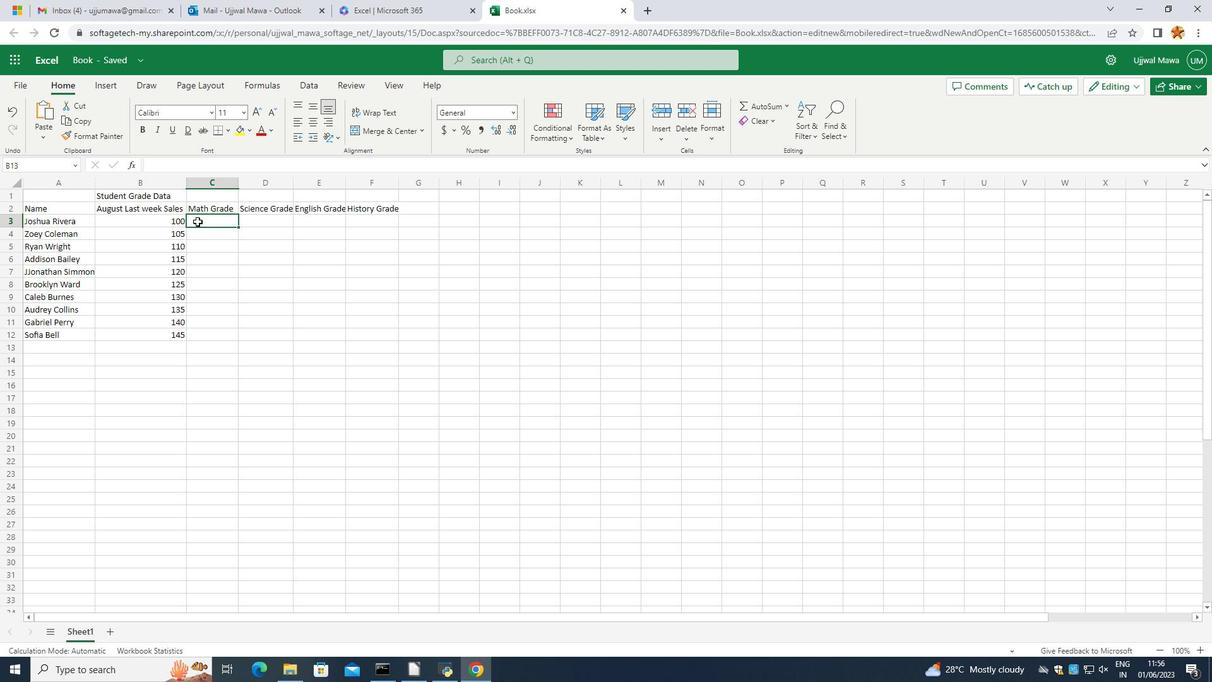
Action: Mouse moved to (198, 222)
Screenshot: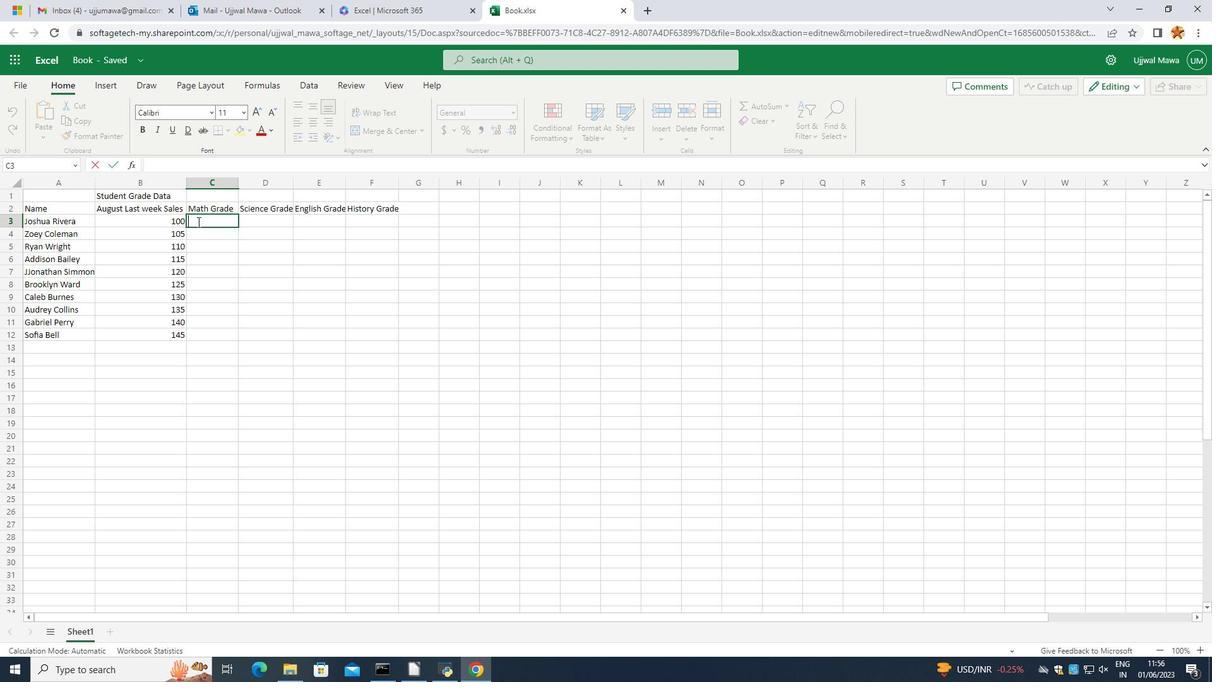 
Action: Key pressed 9
Screenshot: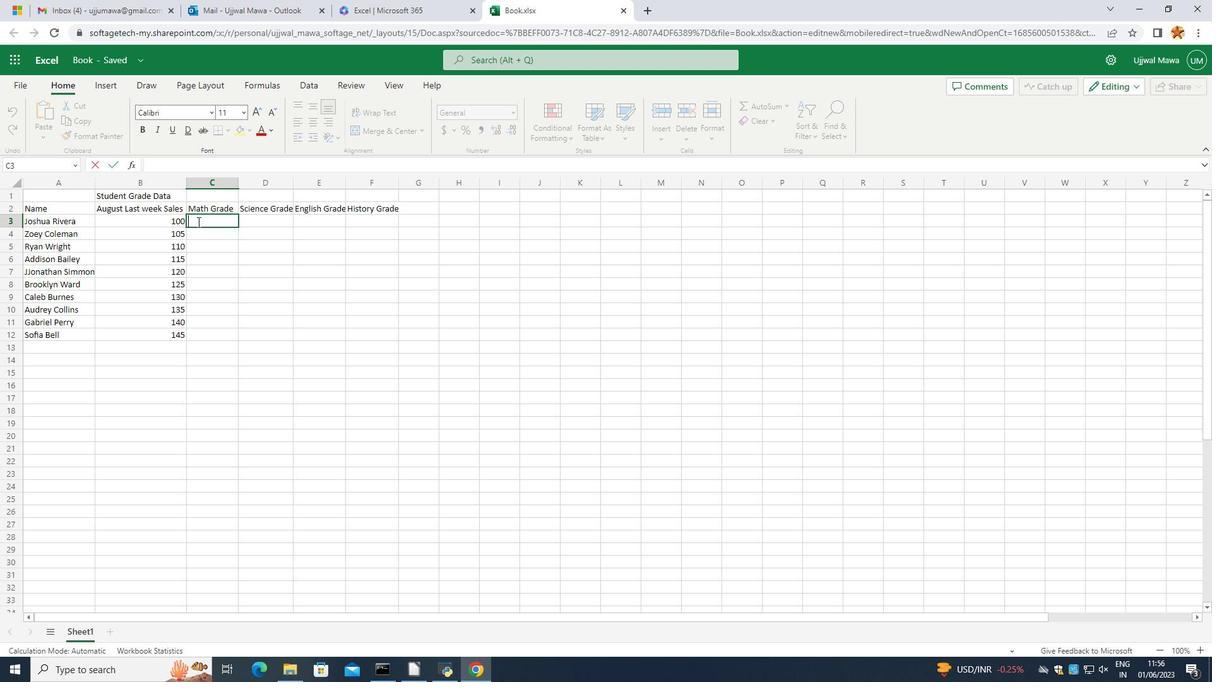 
Action: Mouse moved to (197, 222)
Screenshot: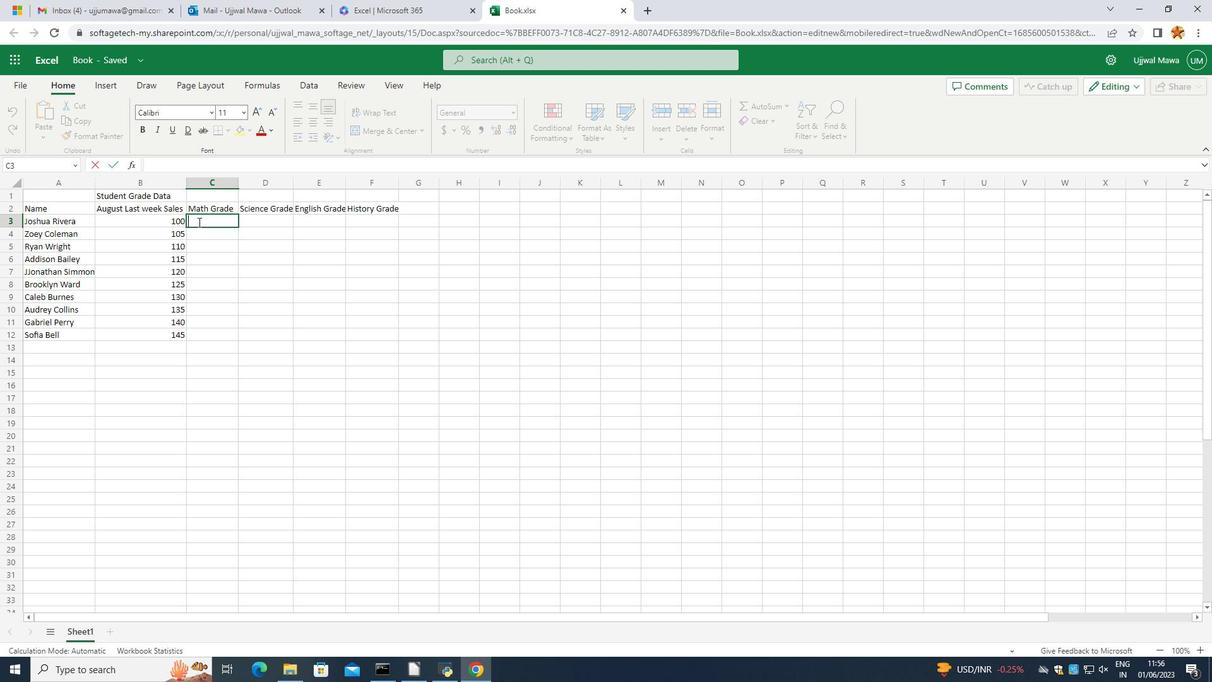 
Action: Key pressed 0
Screenshot: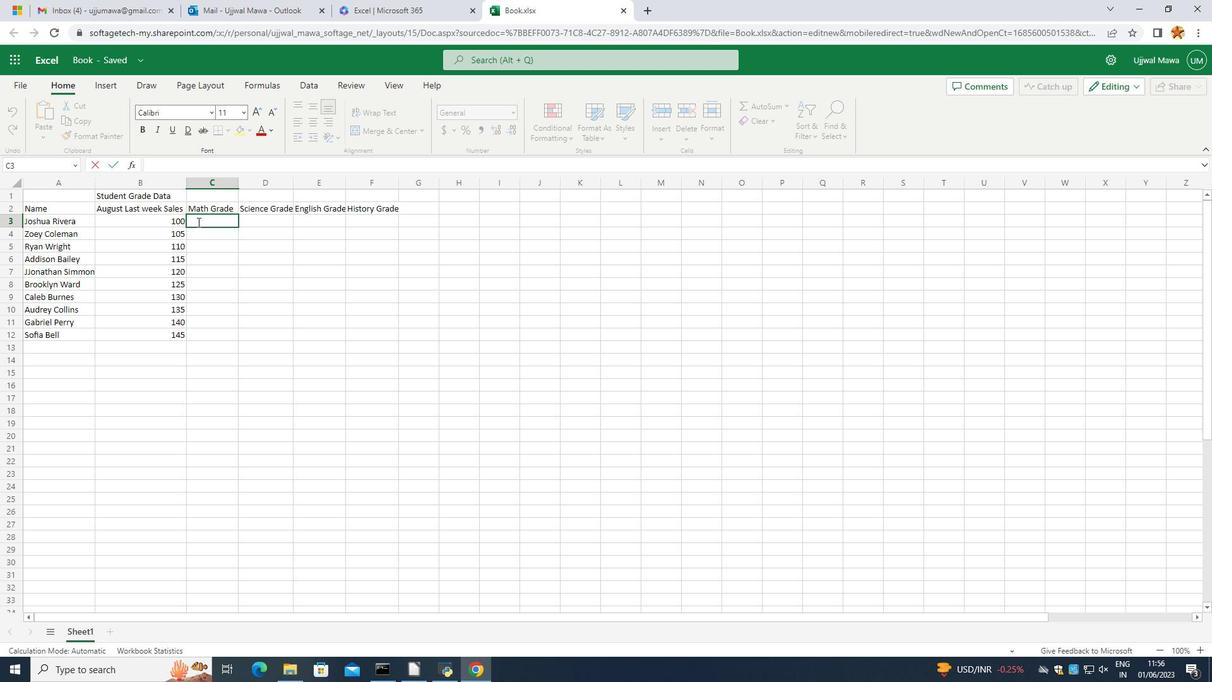 
Action: Mouse moved to (197, 222)
Screenshot: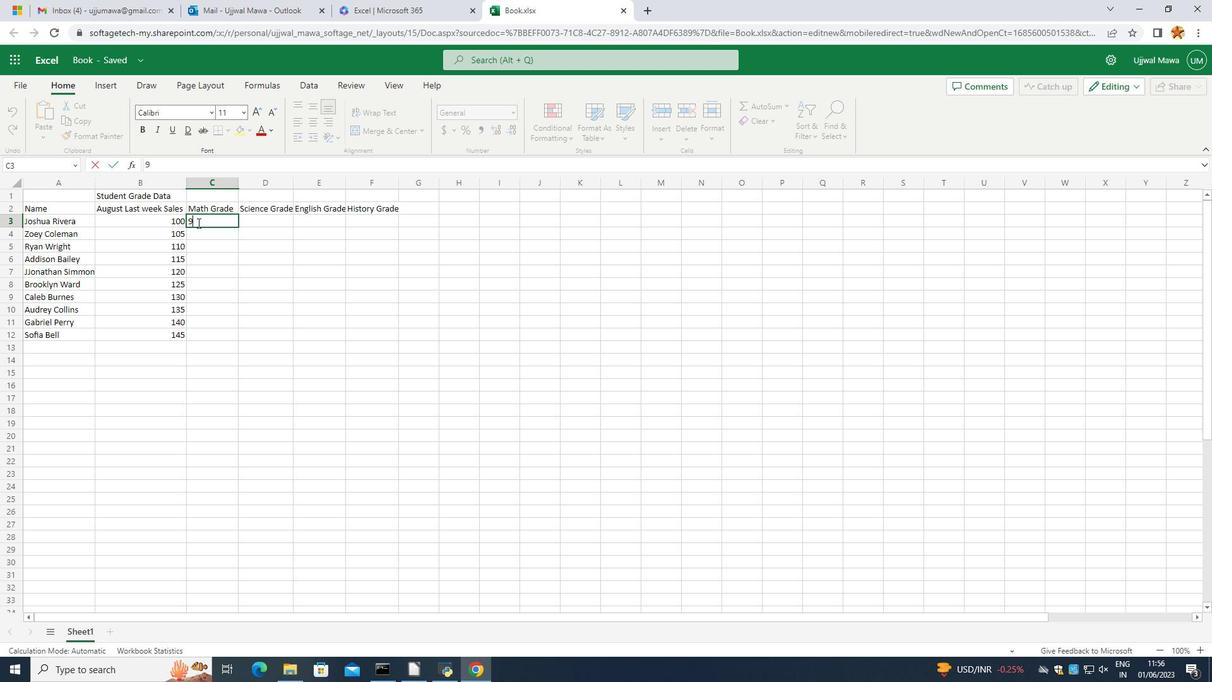 
Action: Key pressed <Key.shift_r>
Screenshot: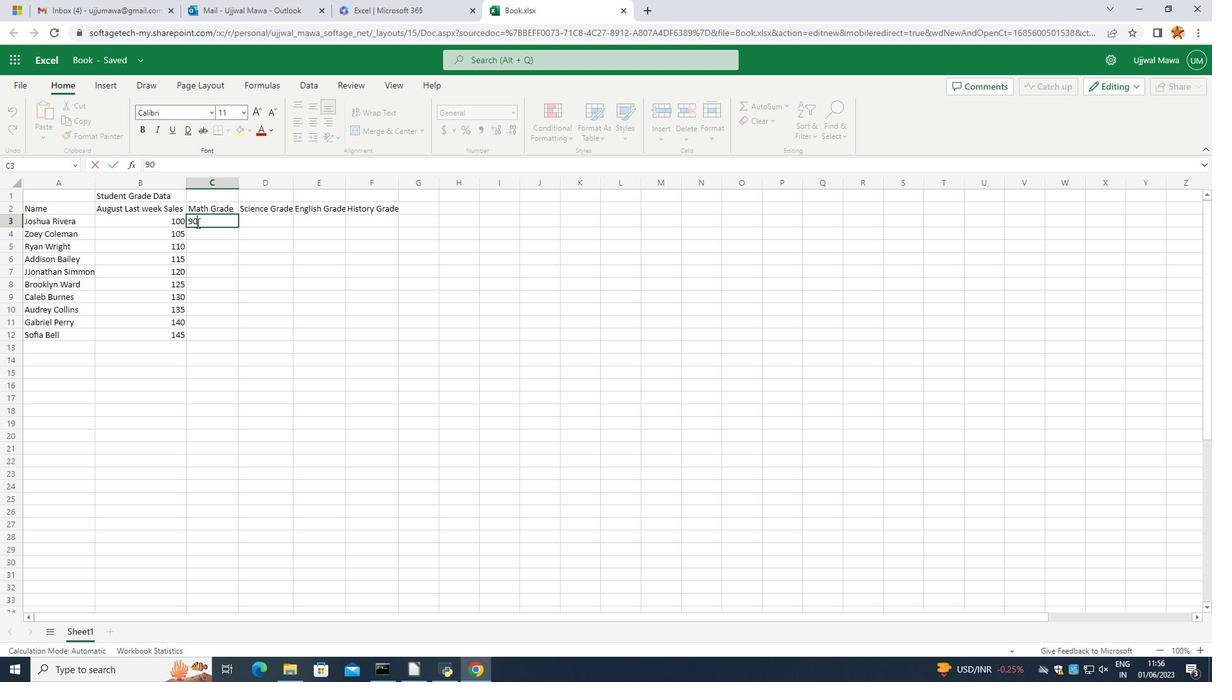 
Action: Mouse moved to (196, 223)
Screenshot: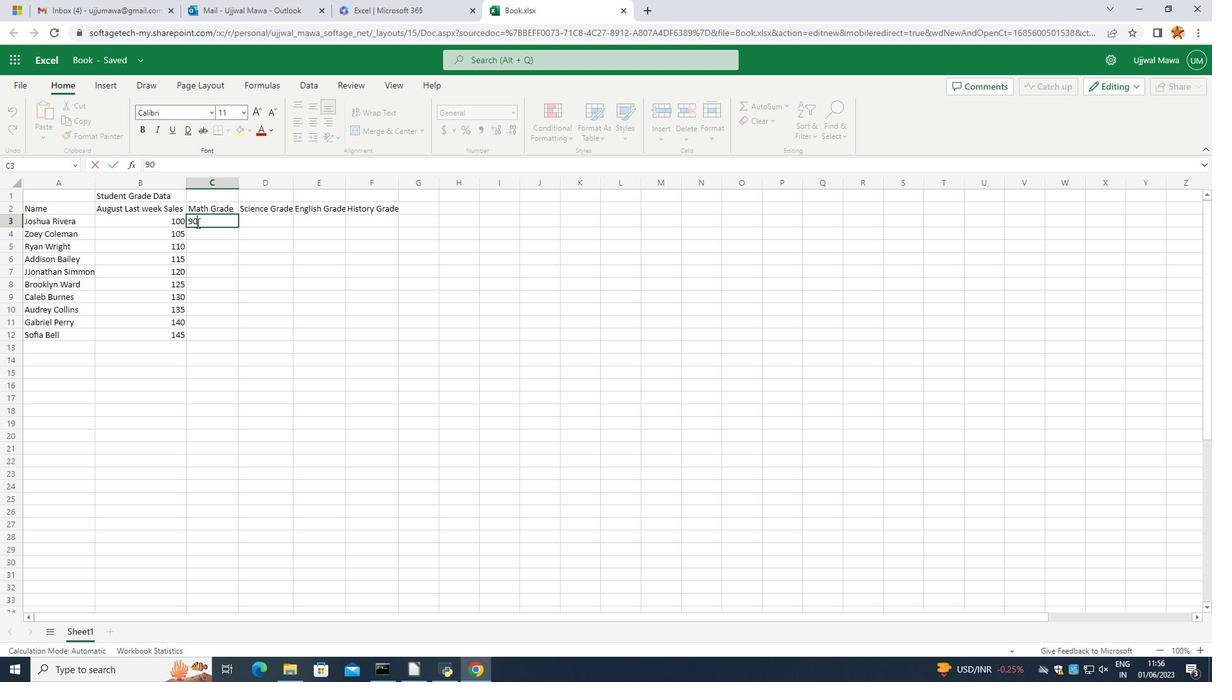 
Action: Key pressed <Key.enter>95<Key.enter>
Screenshot: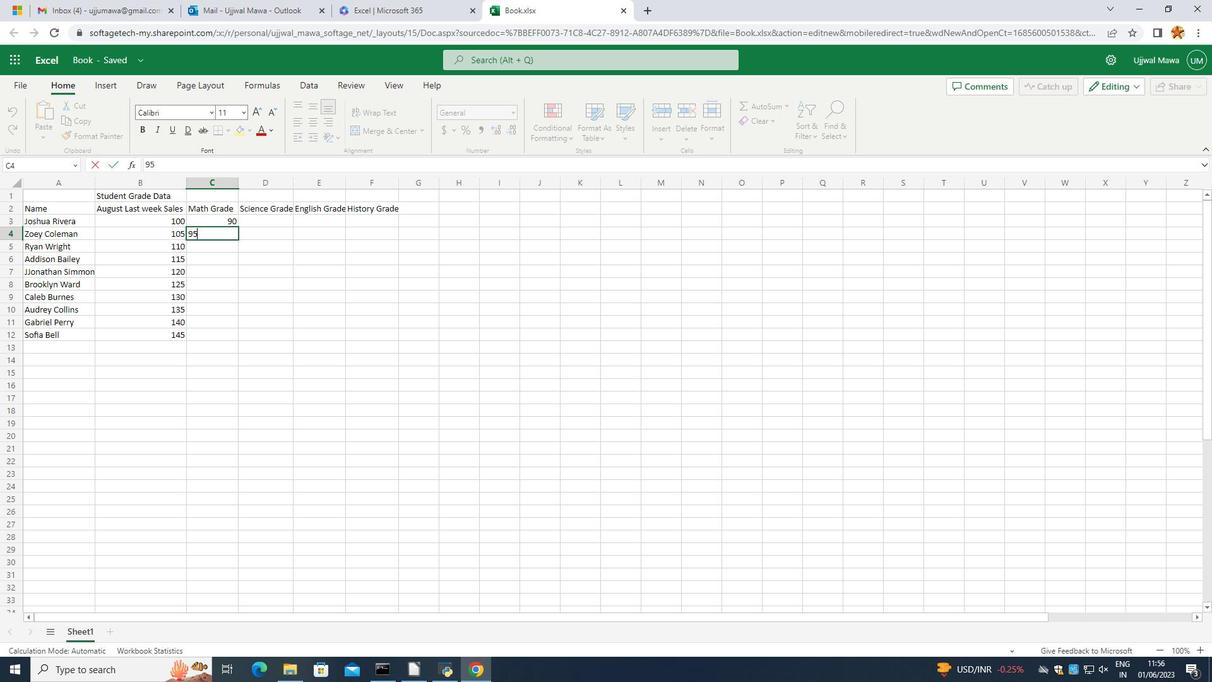 
Action: Mouse moved to (195, 224)
Screenshot: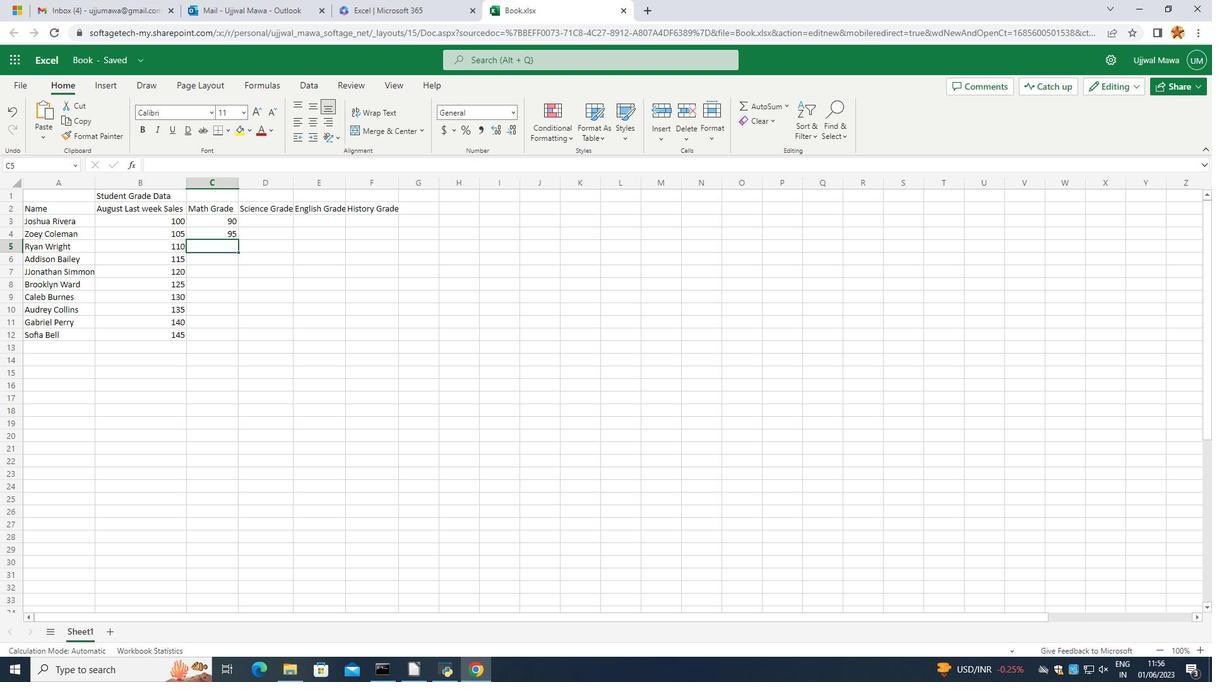 
Action: Key pressed 8
Screenshot: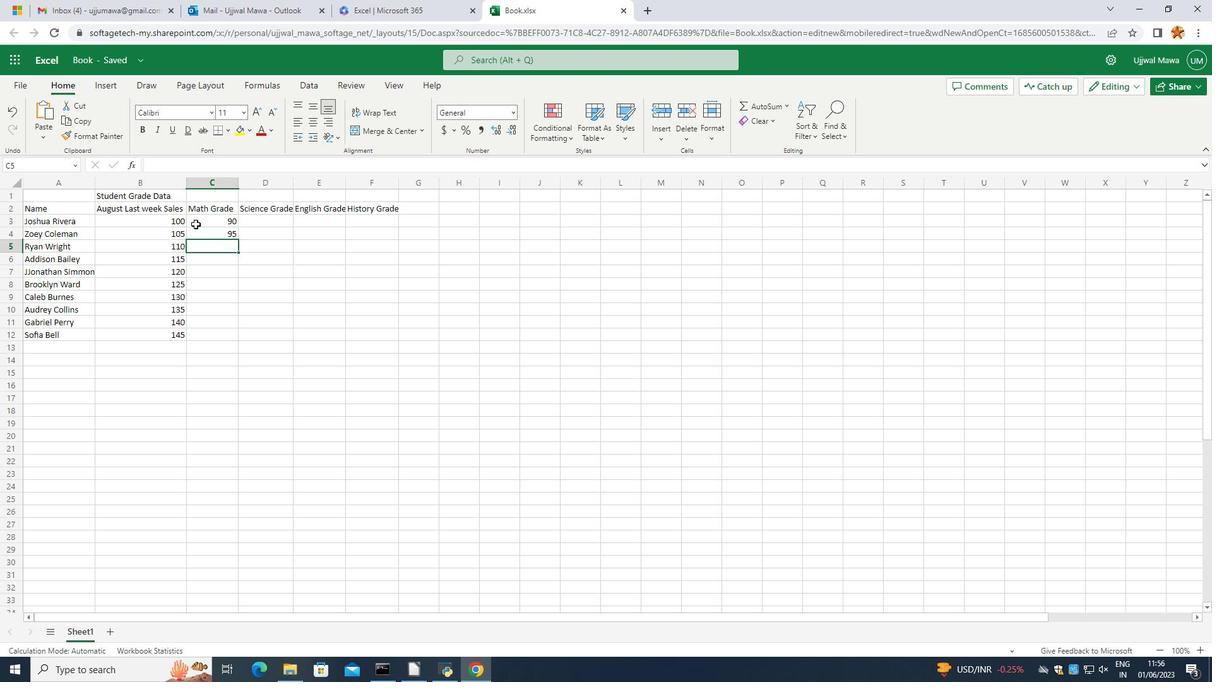 
Action: Mouse moved to (195, 224)
Screenshot: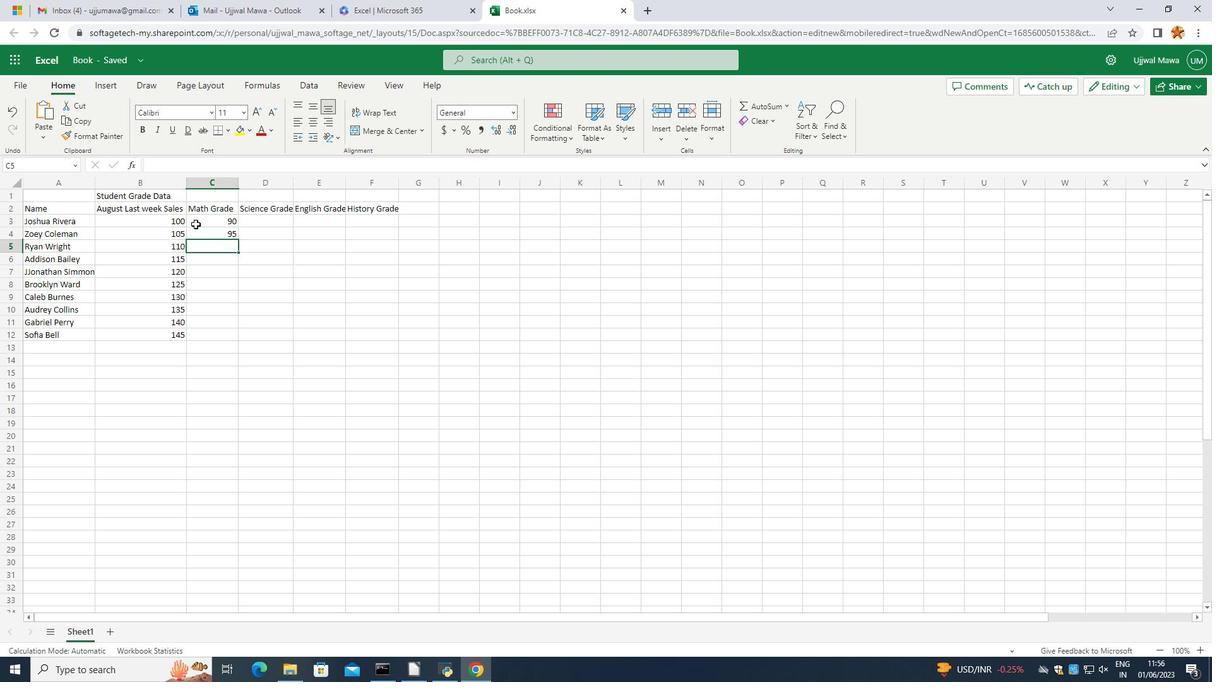 
Action: Key pressed 0
Screenshot: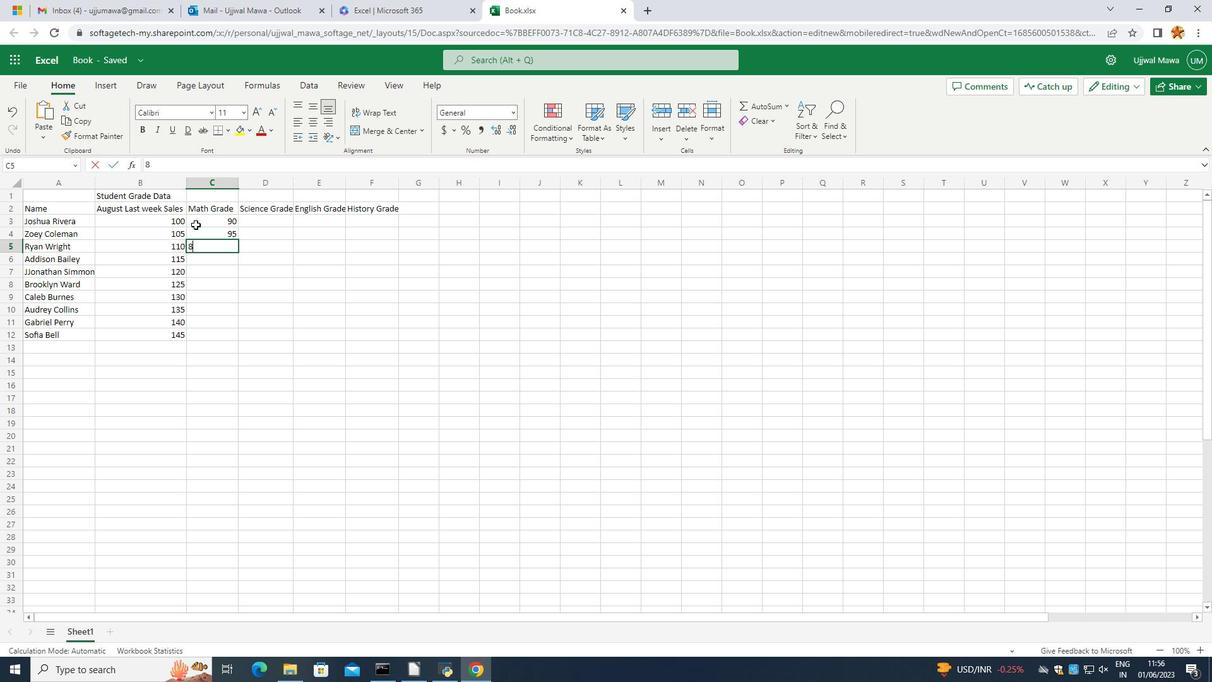 
Action: Mouse moved to (193, 225)
Screenshot: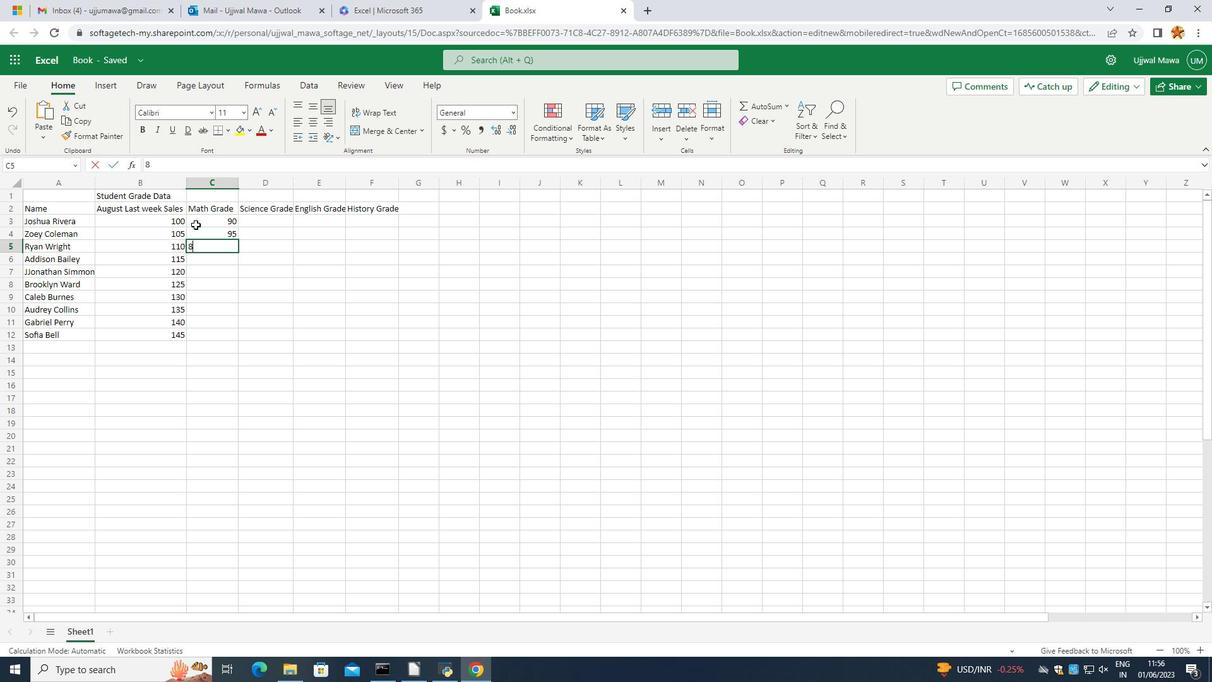 
Action: Key pressed <Key.enter>92<Key.enter>
Screenshot: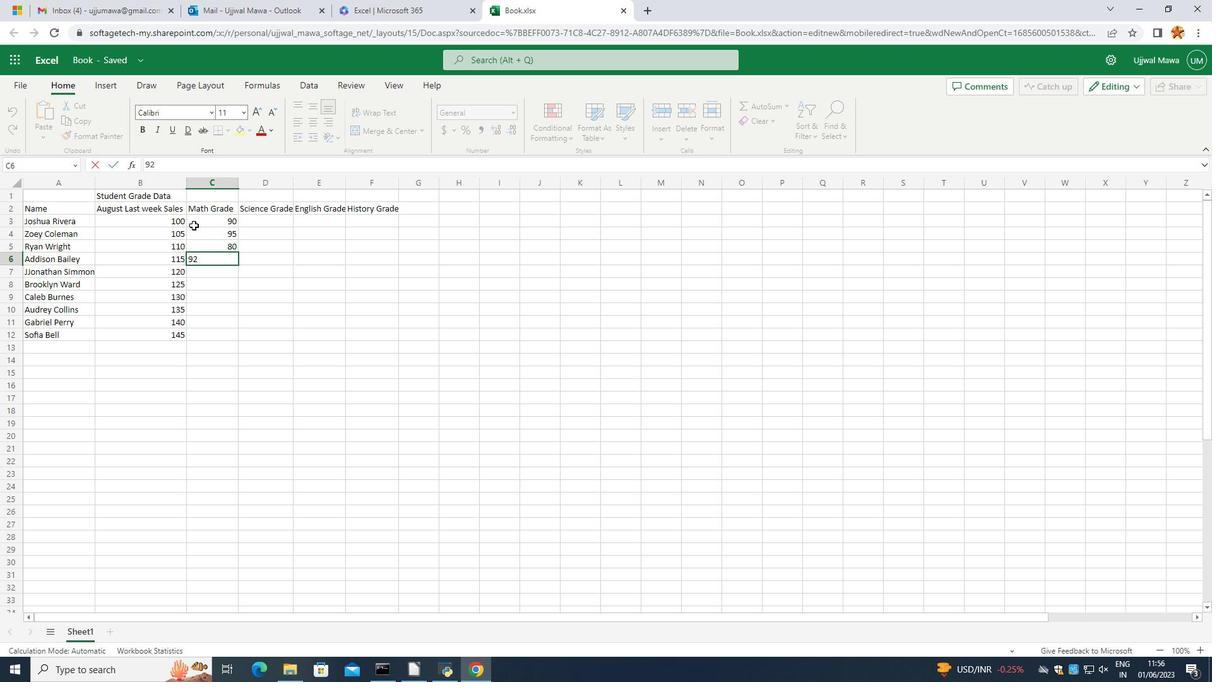 
Action: Mouse moved to (192, 223)
Screenshot: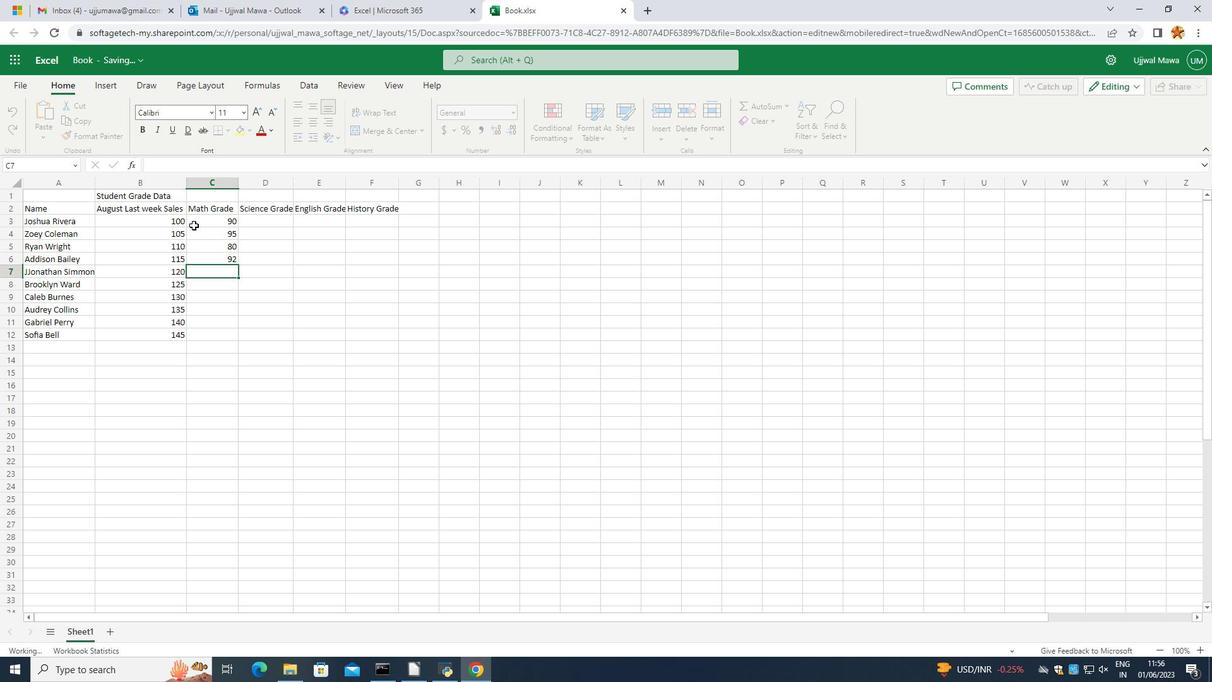 
Action: Key pressed <Key.enter>
Screenshot: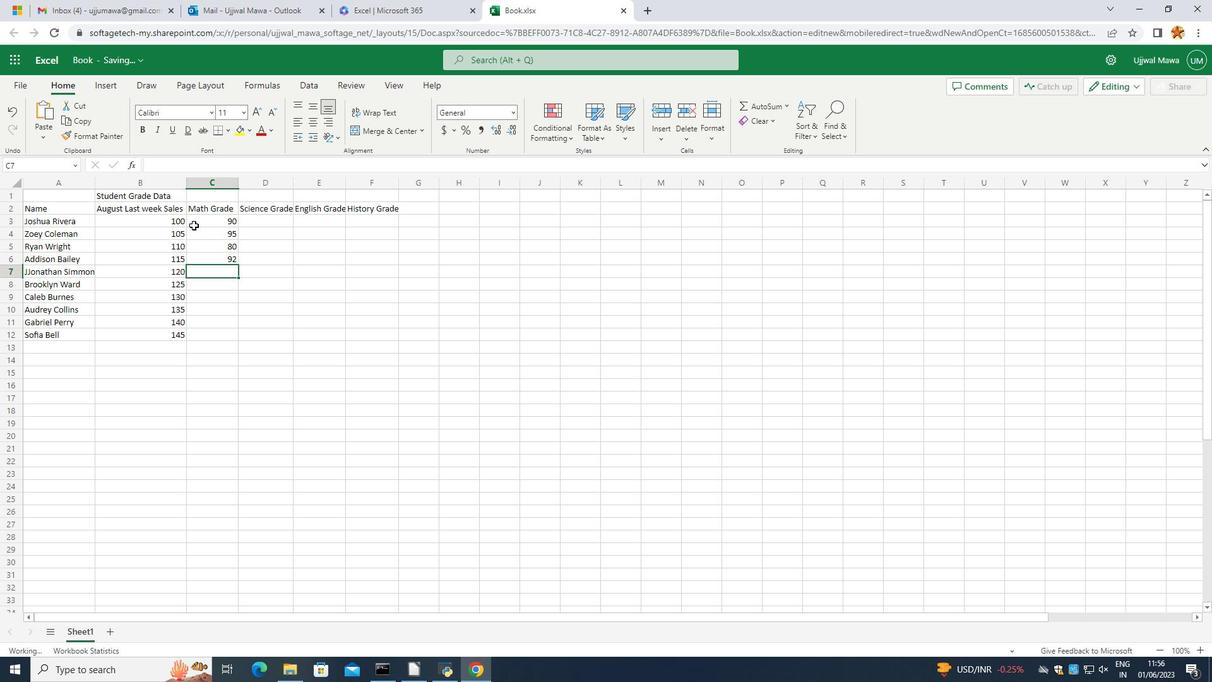 
Action: Mouse moved to (218, 270)
Screenshot: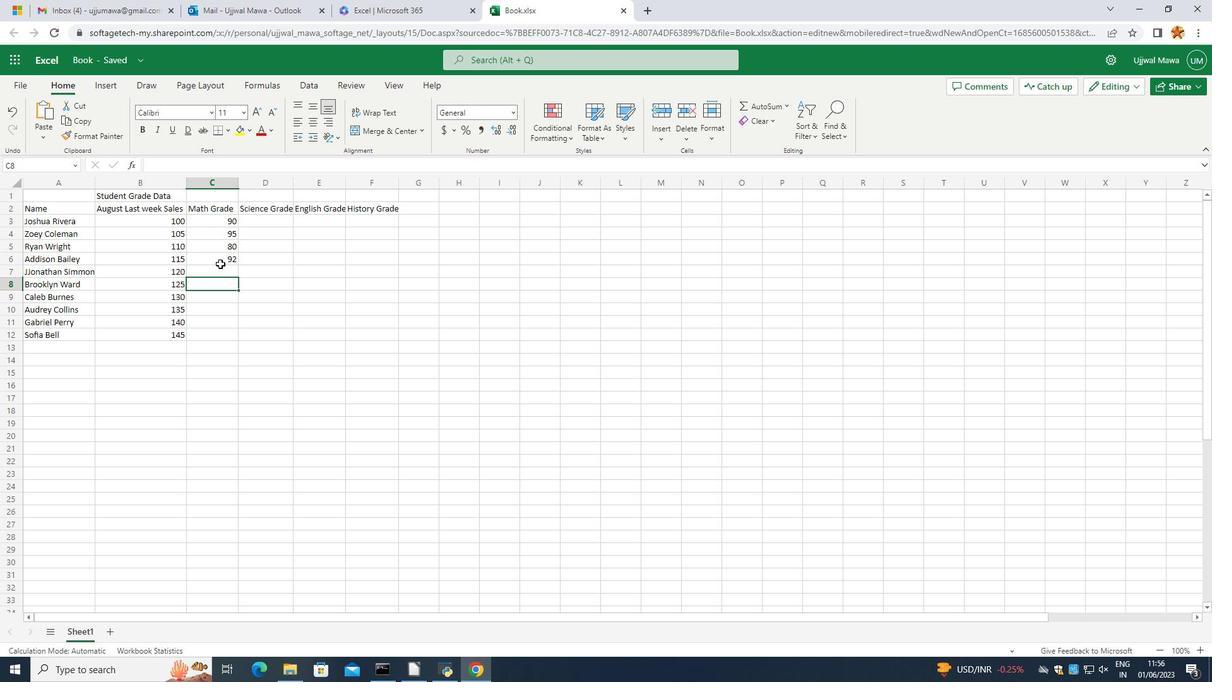 
Action: Mouse pressed left at (218, 270)
Screenshot: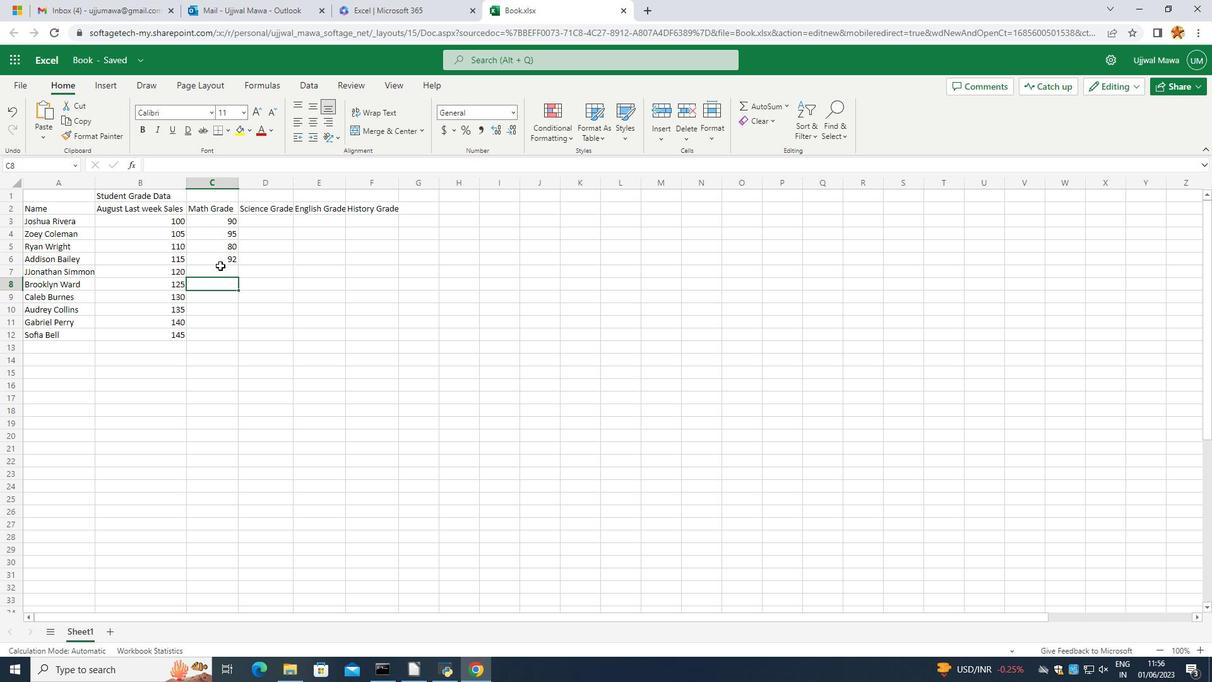 
Action: Mouse pressed left at (218, 270)
Screenshot: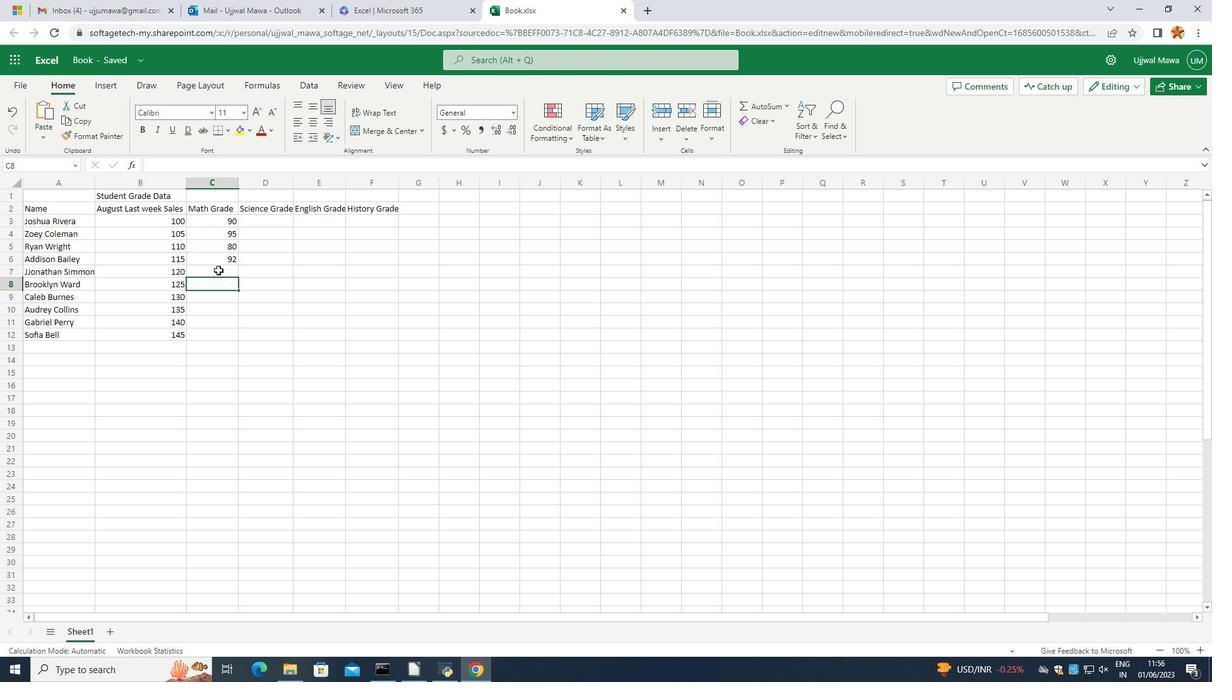 
Action: Key pressed 88<Key.enter>90<Key.shift_r><Key.enter>
Screenshot: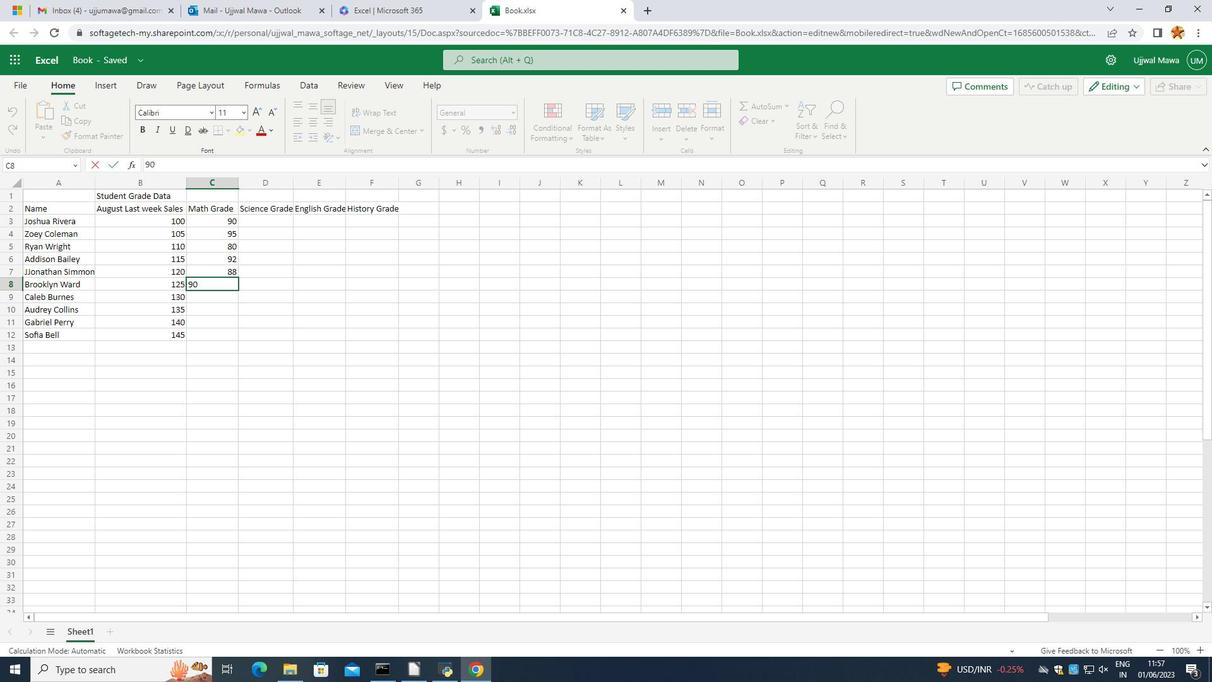 
Action: Mouse moved to (194, 263)
Screenshot: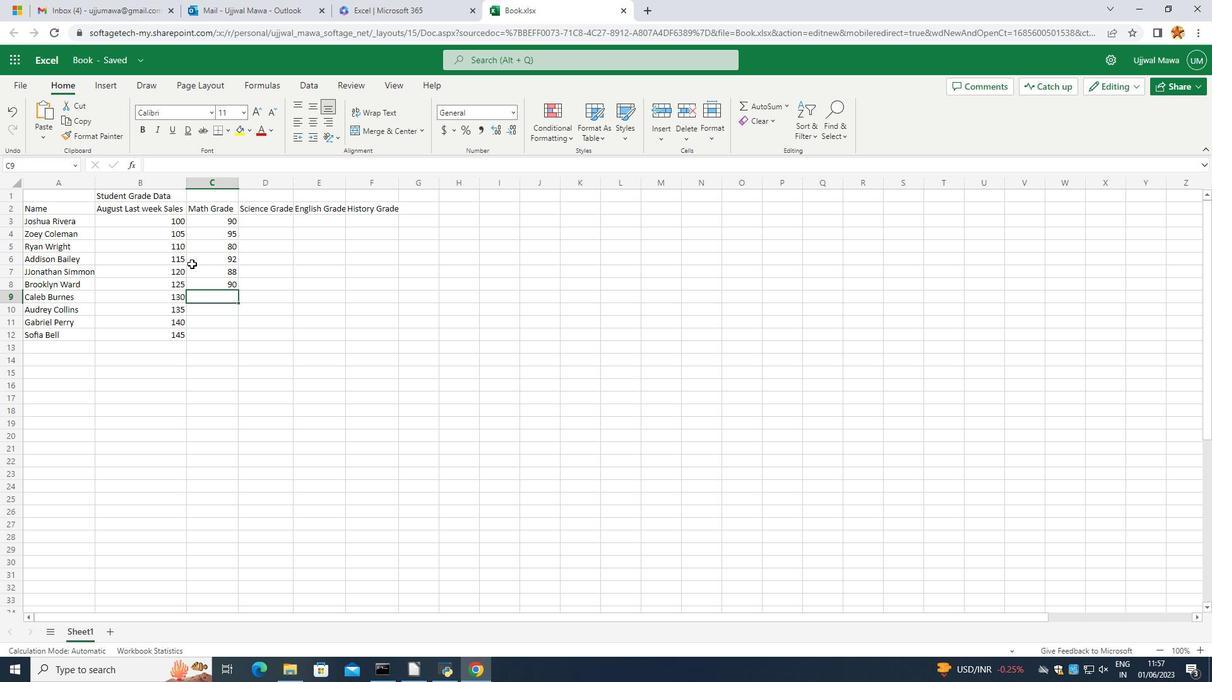 
Action: Key pressed 85
Screenshot: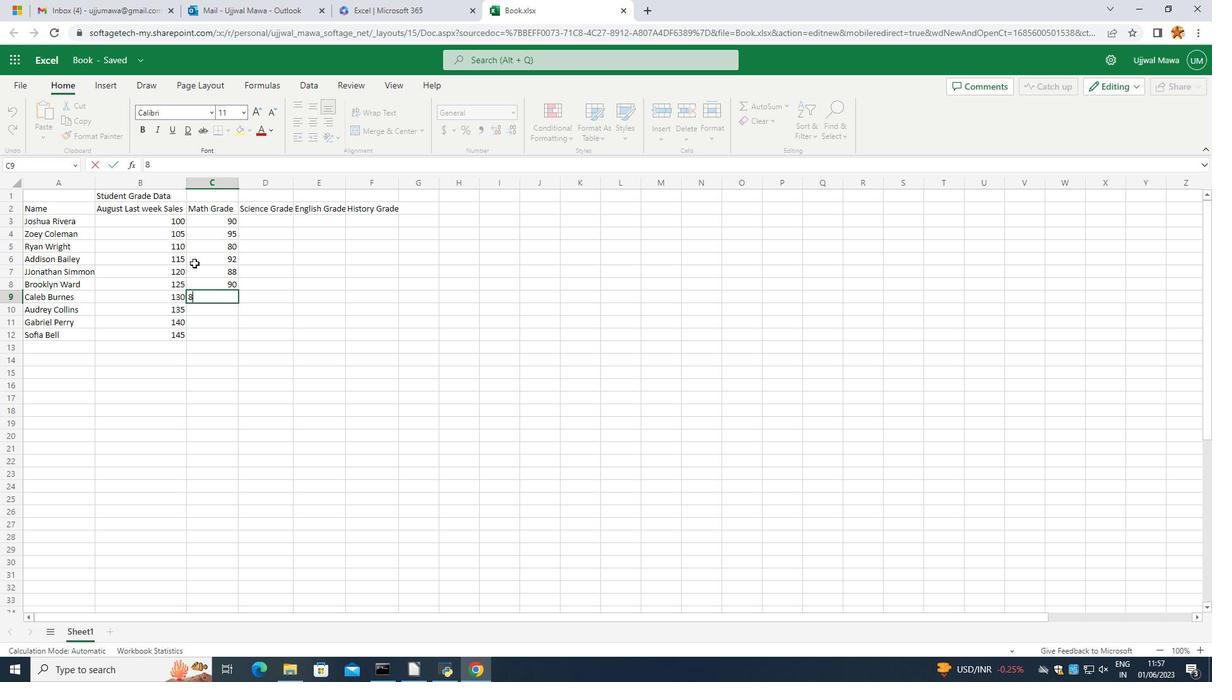 
Action: Mouse moved to (195, 262)
Screenshot: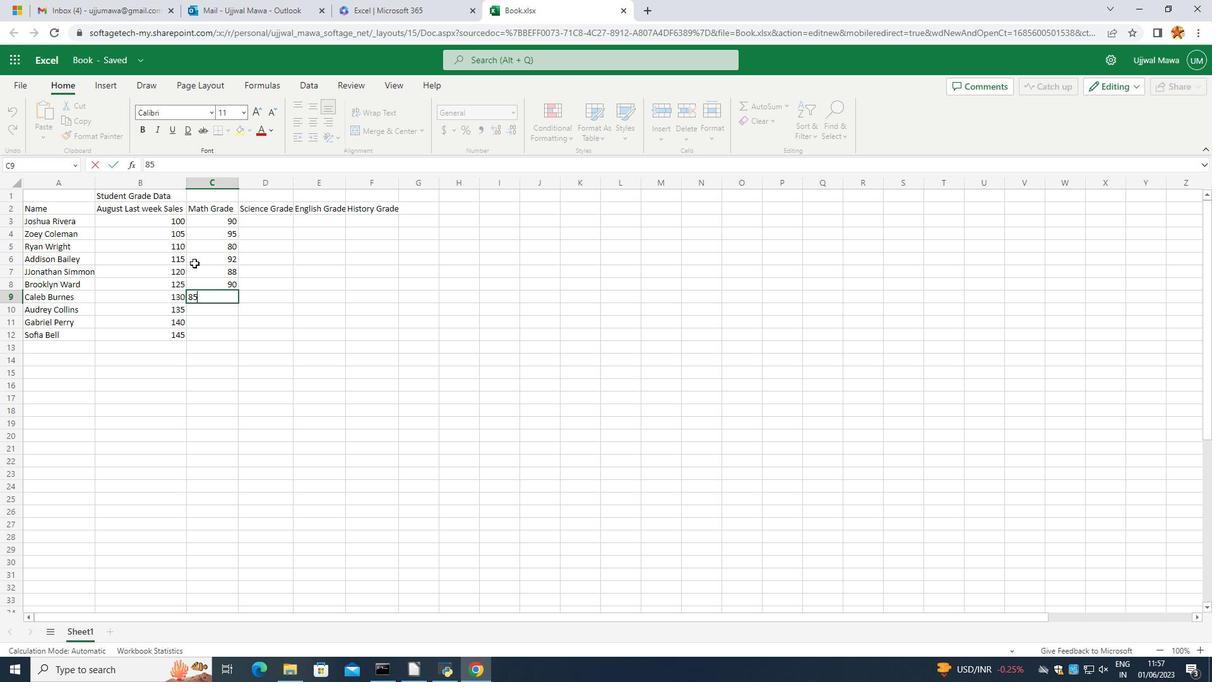 
Action: Key pressed <Key.enter>
Screenshot: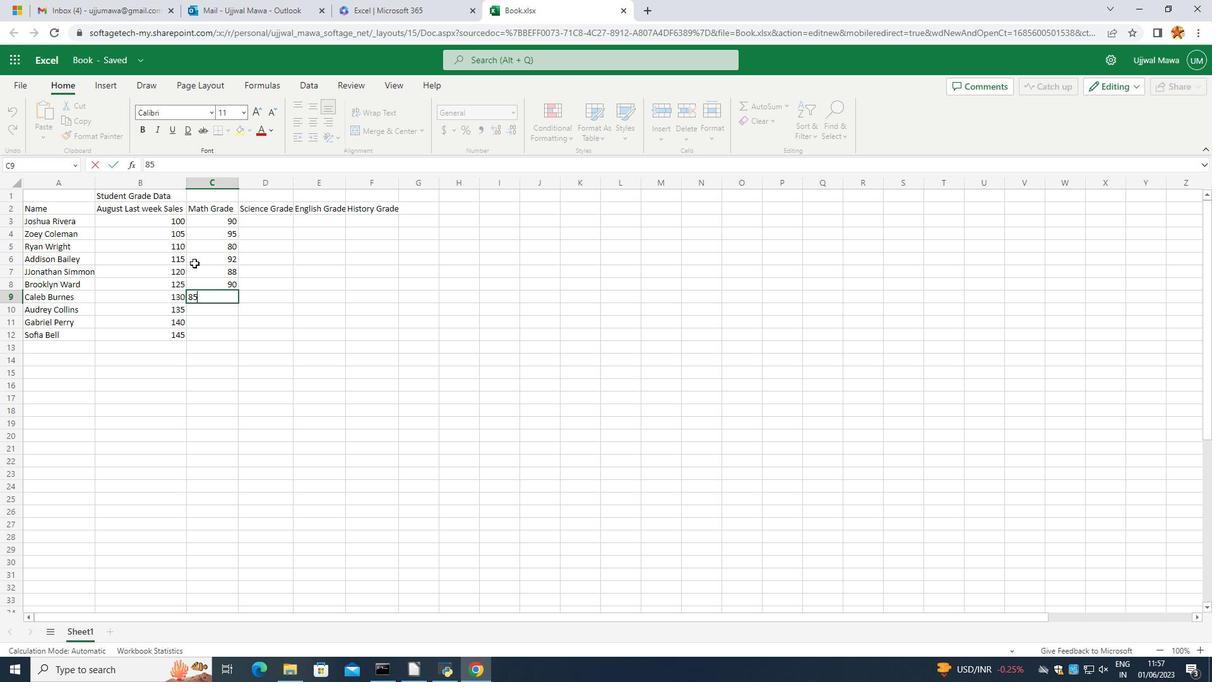 
Action: Mouse moved to (201, 255)
Screenshot: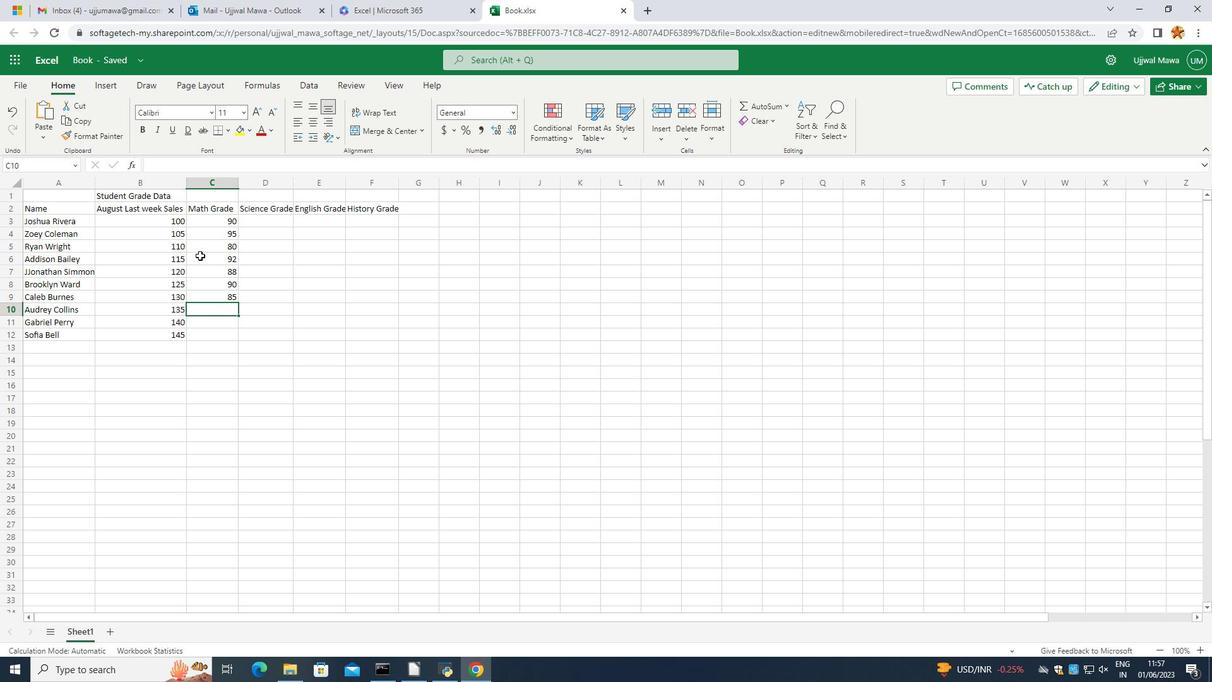 
Action: Key pressed 92<Key.enter>
Screenshot: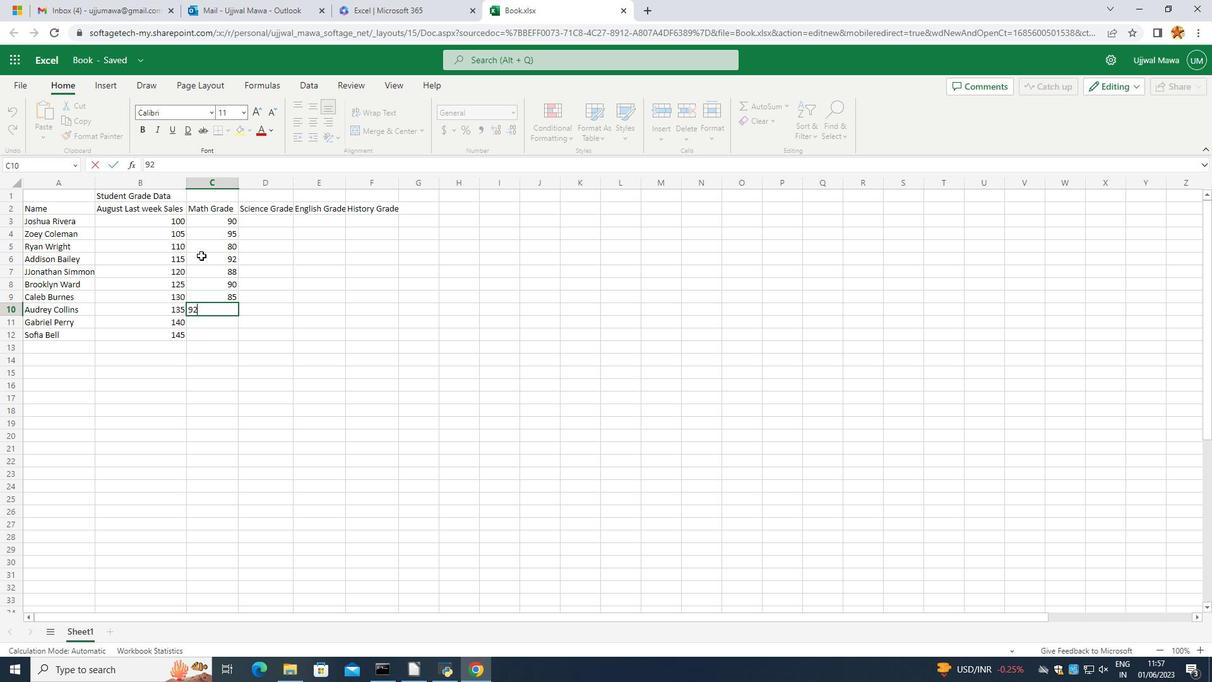 
Action: Mouse moved to (248, 354)
Screenshot: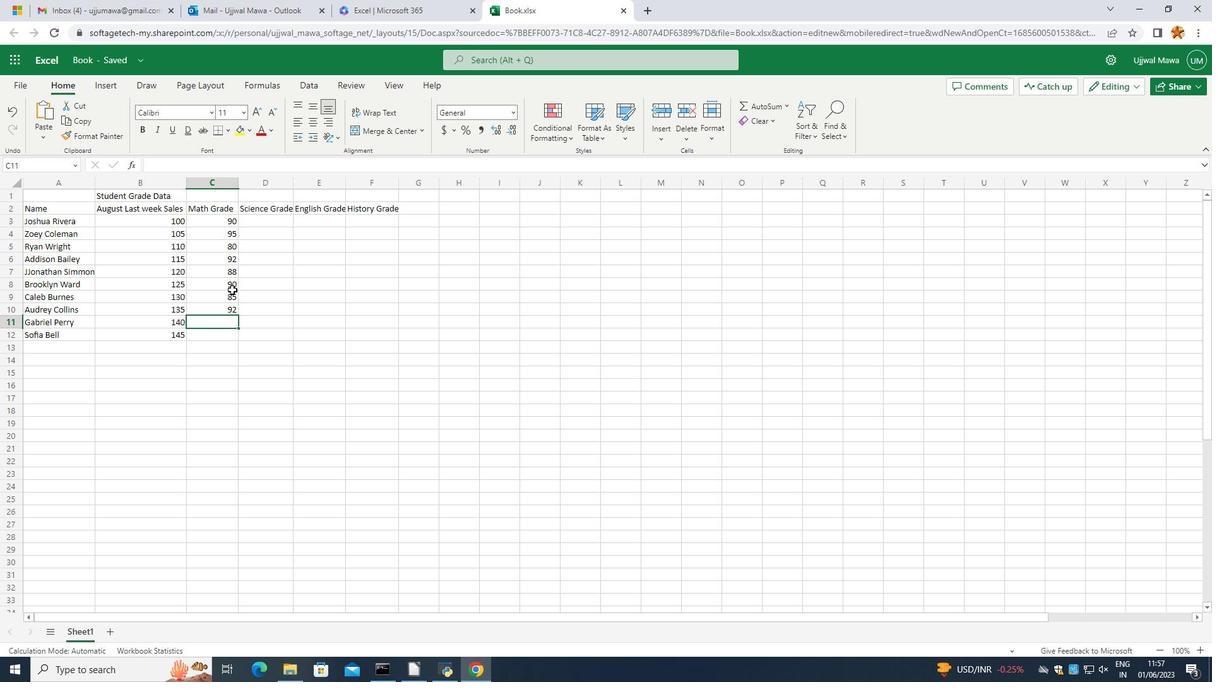 
Action: Mouse pressed left at (248, 354)
Screenshot: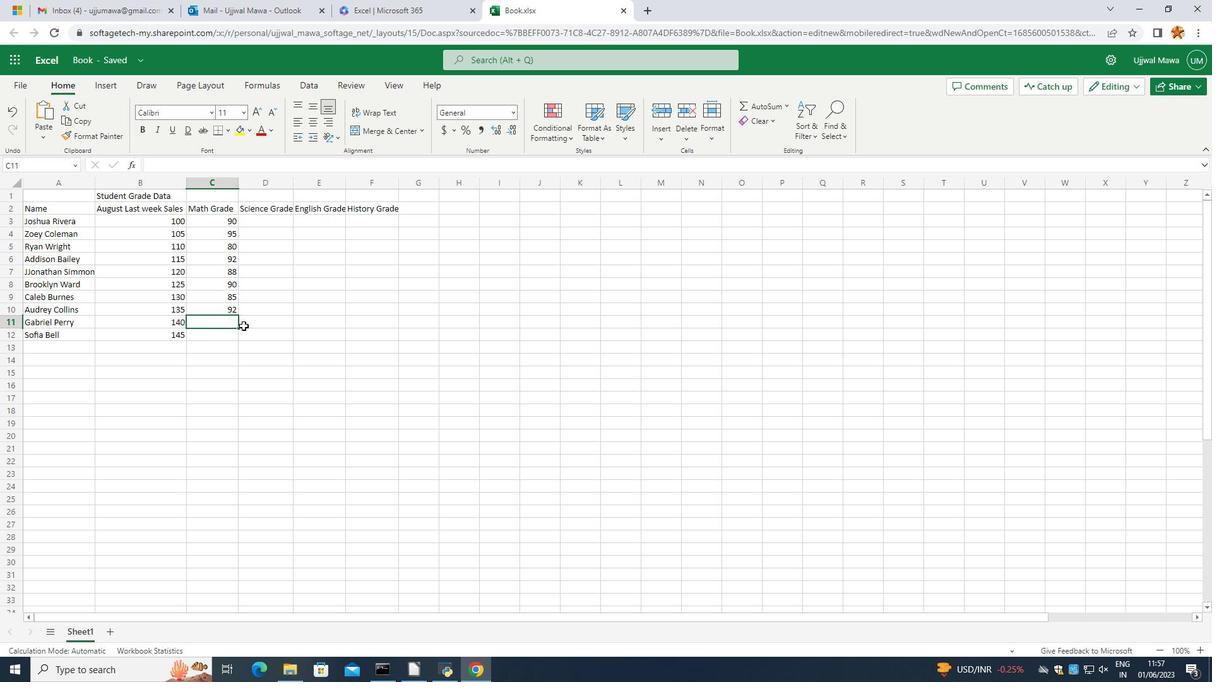 
Action: Mouse moved to (234, 324)
Screenshot: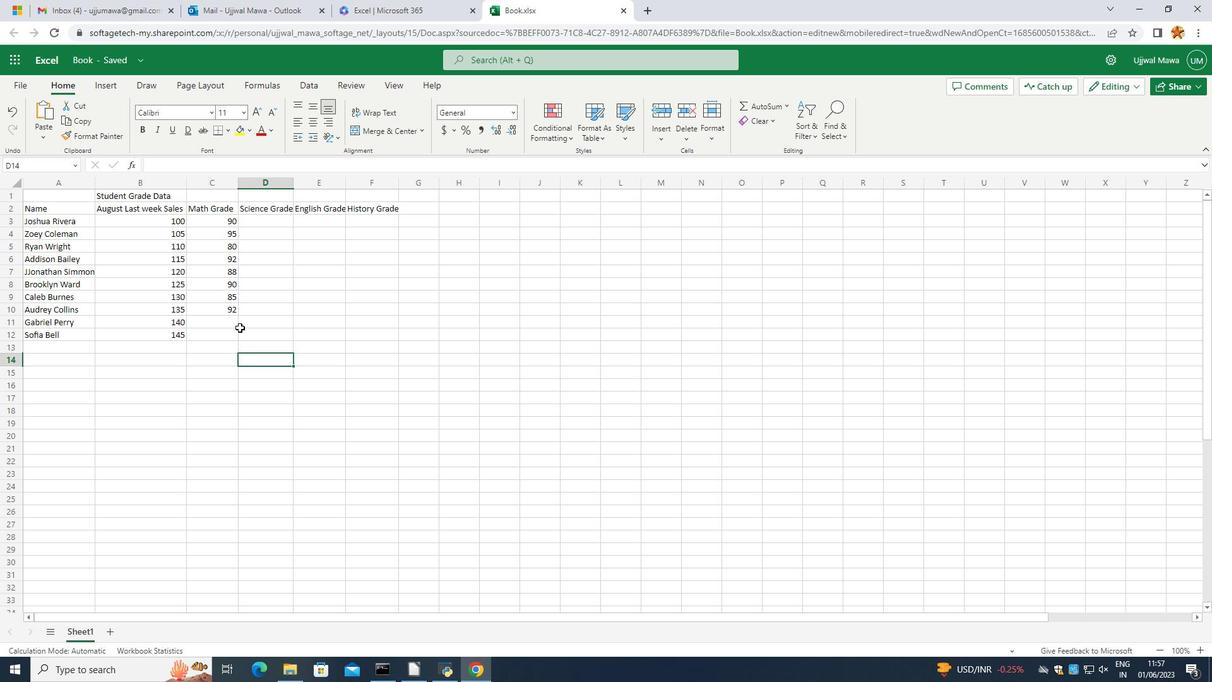 
Action: Mouse pressed left at (234, 324)
Screenshot: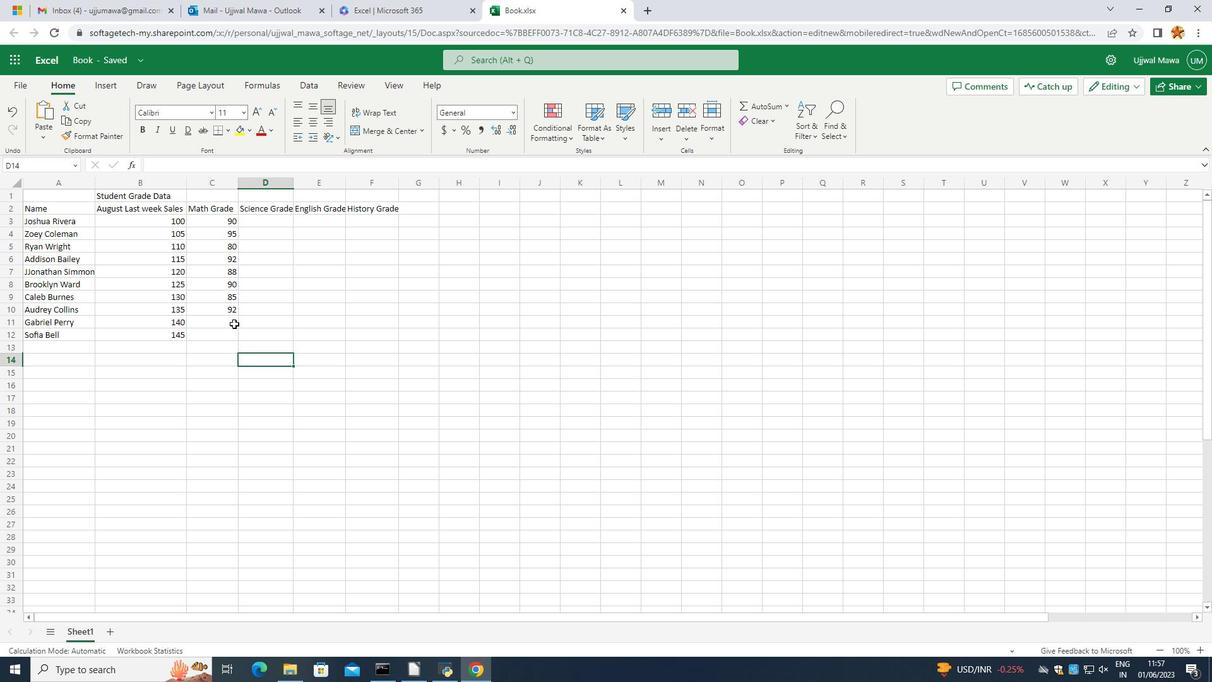 
Action: Mouse pressed left at (234, 324)
Screenshot: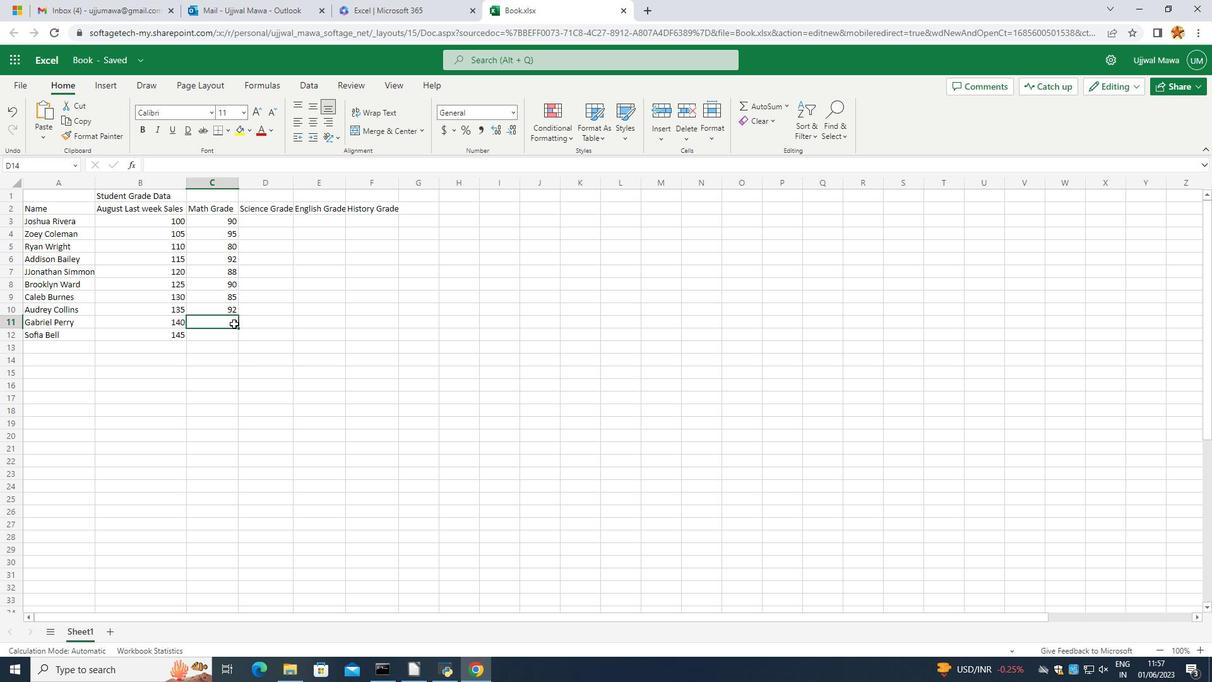 
Action: Mouse moved to (282, 308)
Screenshot: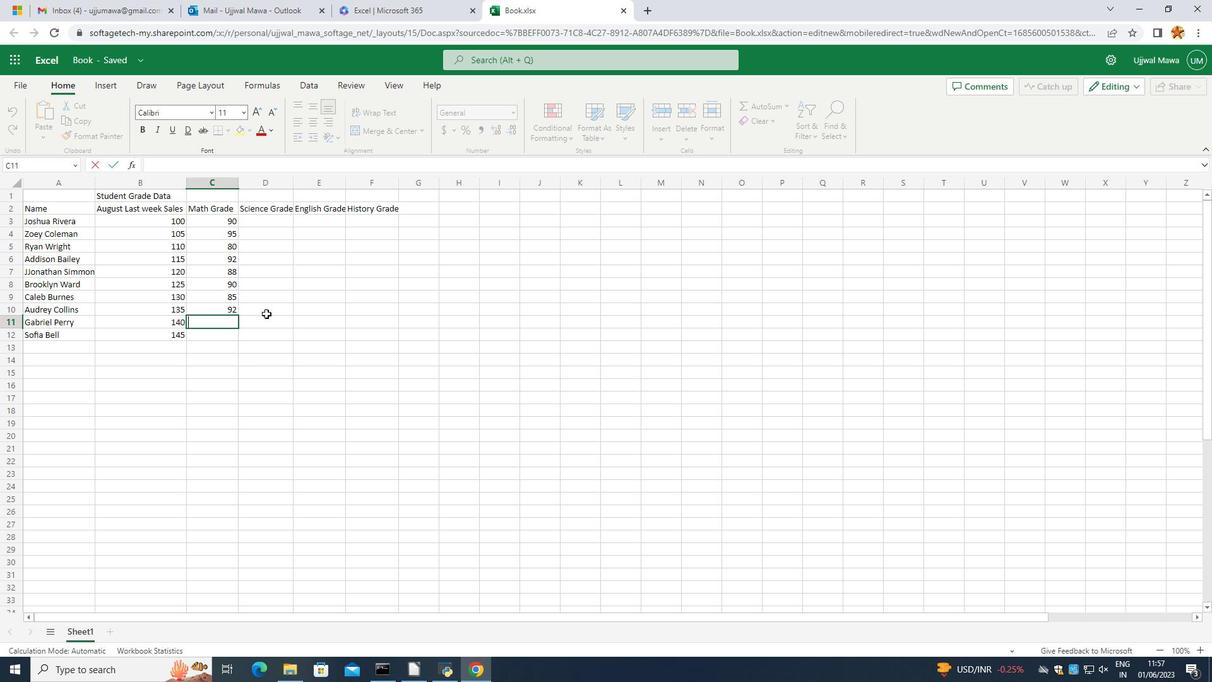 
Action: Mouse pressed left at (282, 308)
Screenshot: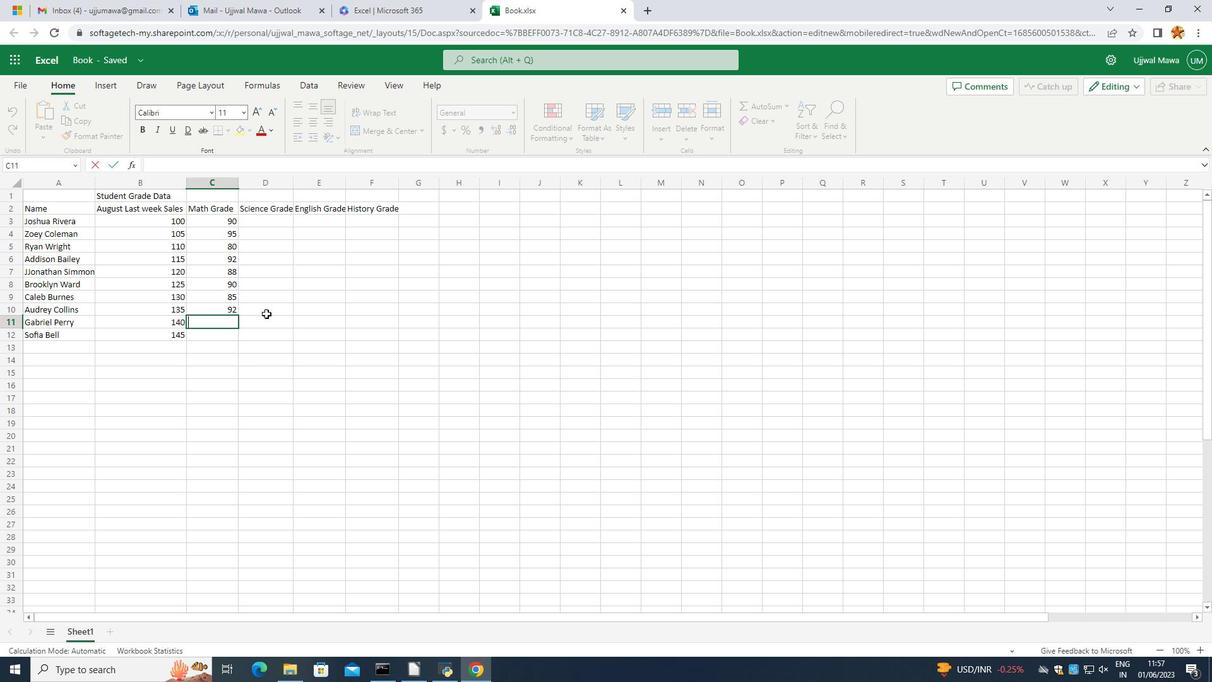 
Action: Mouse moved to (235, 314)
Screenshot: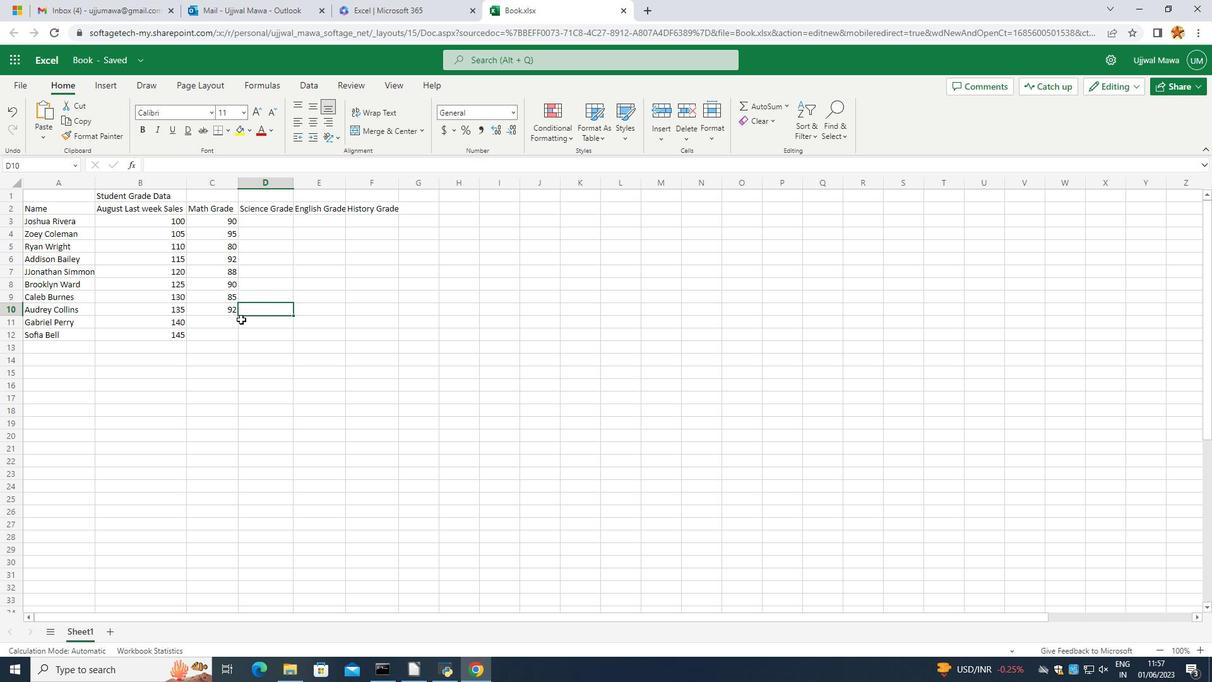
Action: Mouse pressed left at (235, 314)
Screenshot: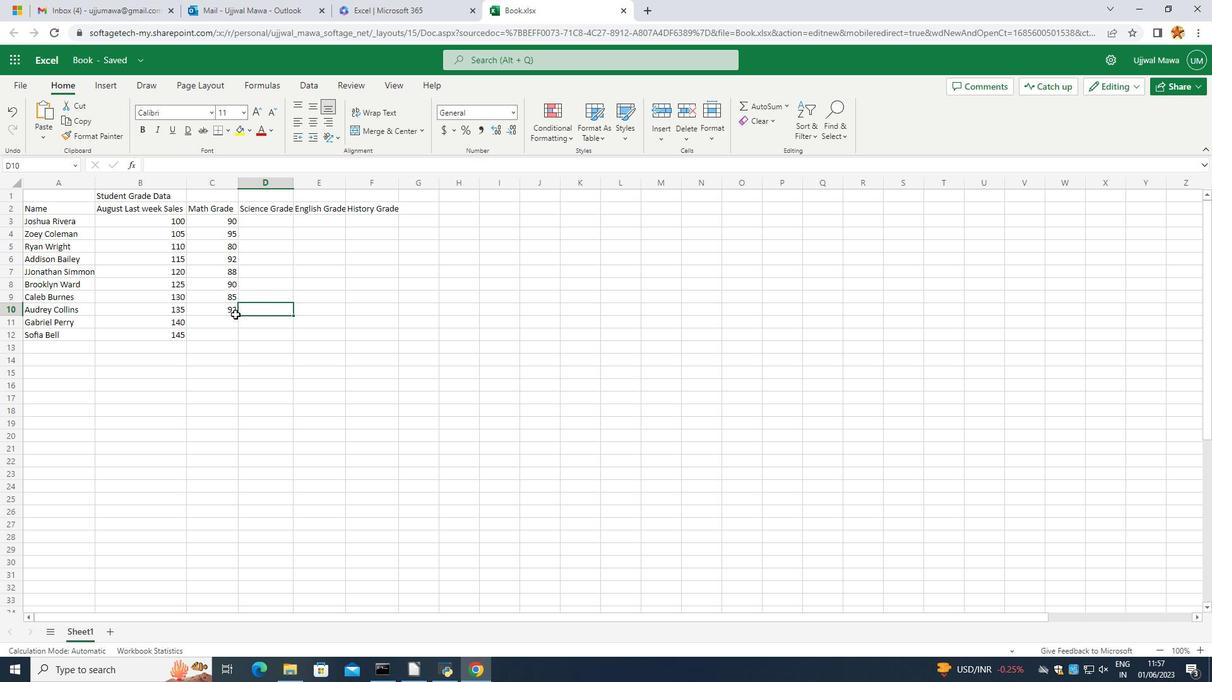 
Action: Mouse pressed left at (235, 314)
Screenshot: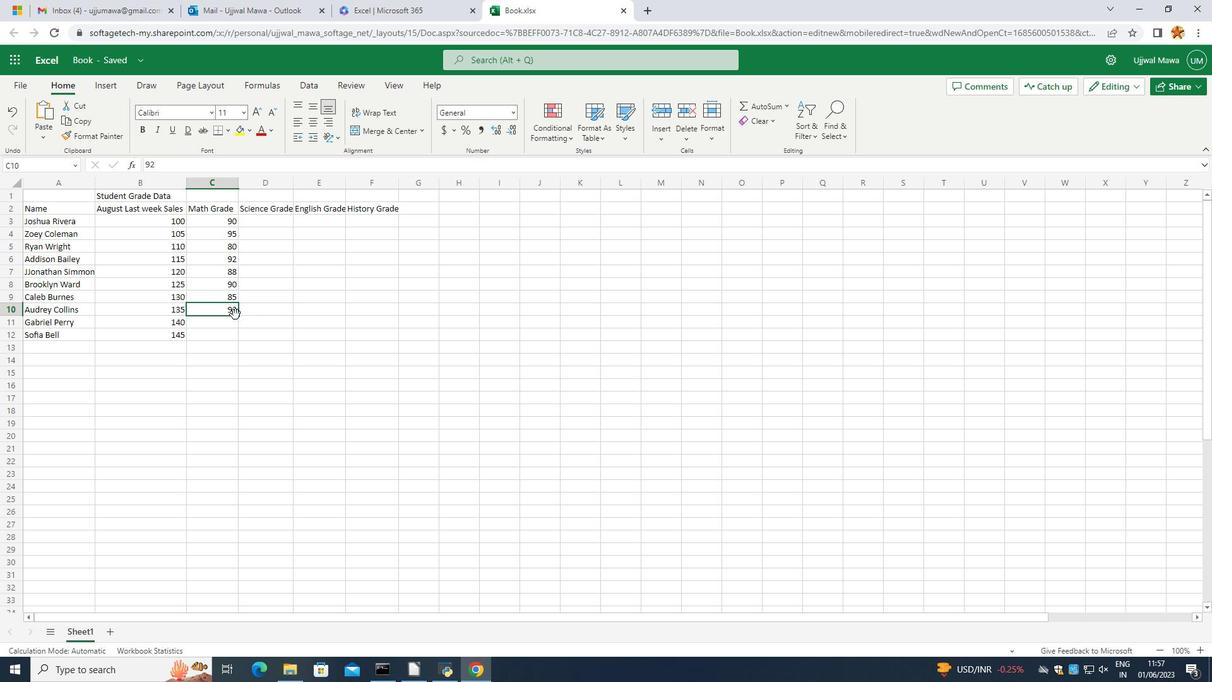 
Action: Mouse moved to (235, 293)
Screenshot: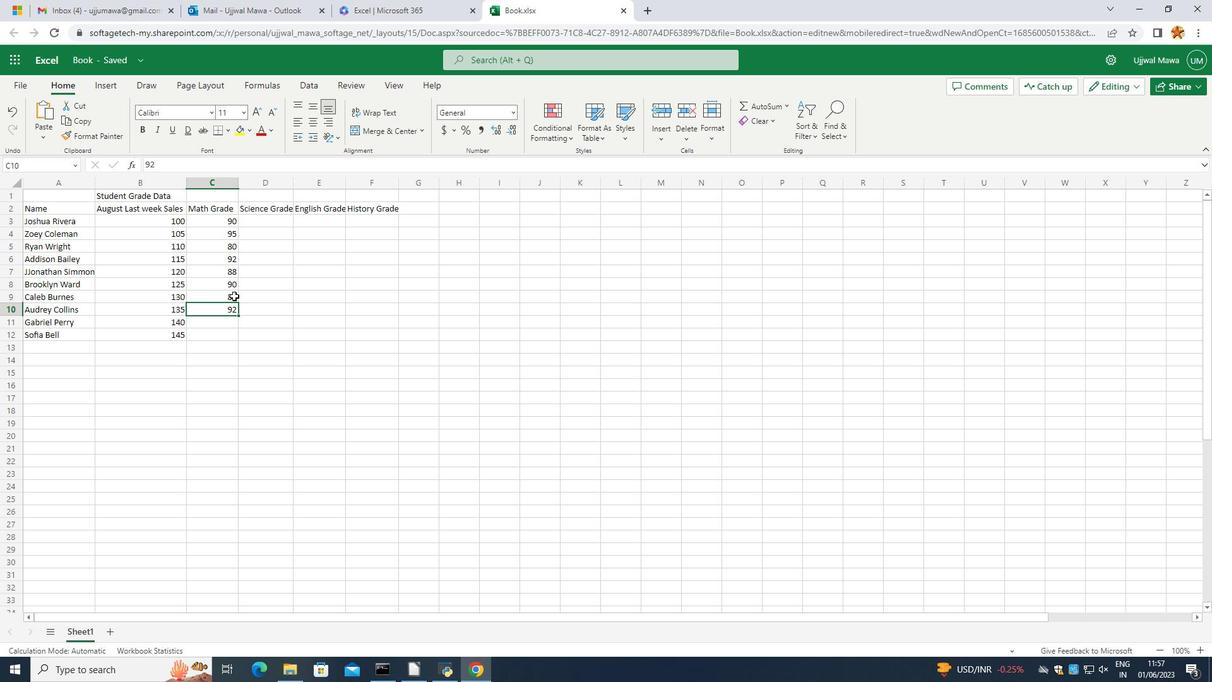 
Action: Mouse pressed left at (235, 293)
Screenshot: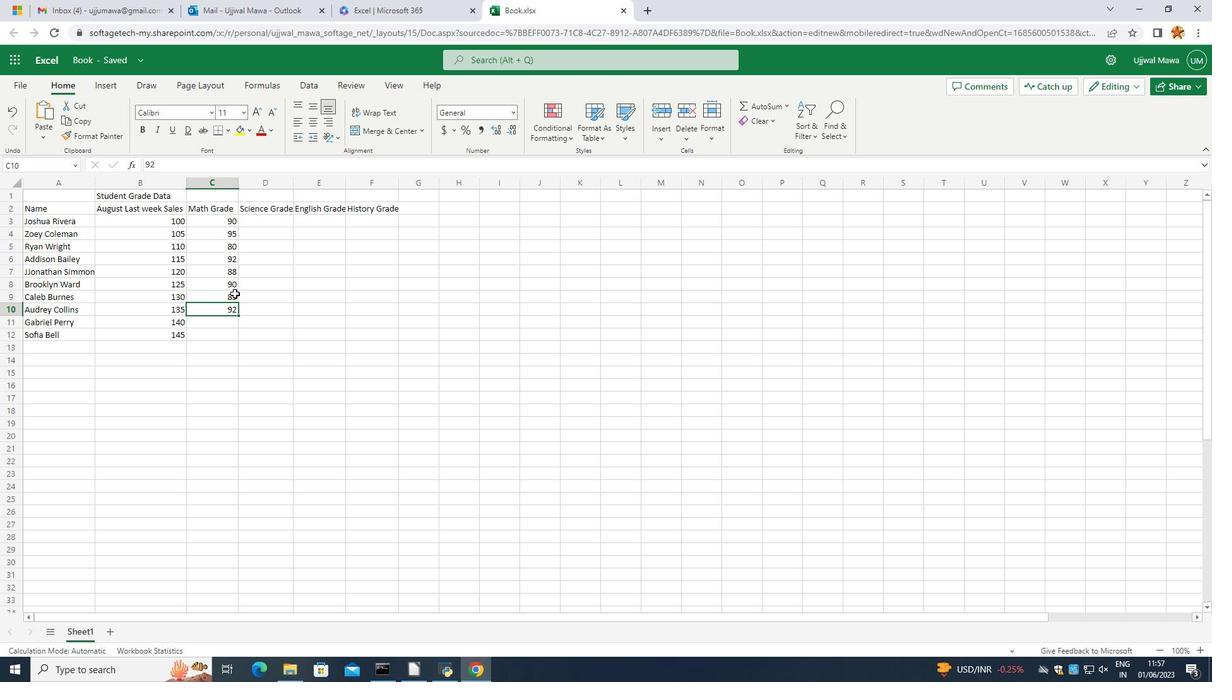 
Action: Mouse pressed left at (235, 293)
Screenshot: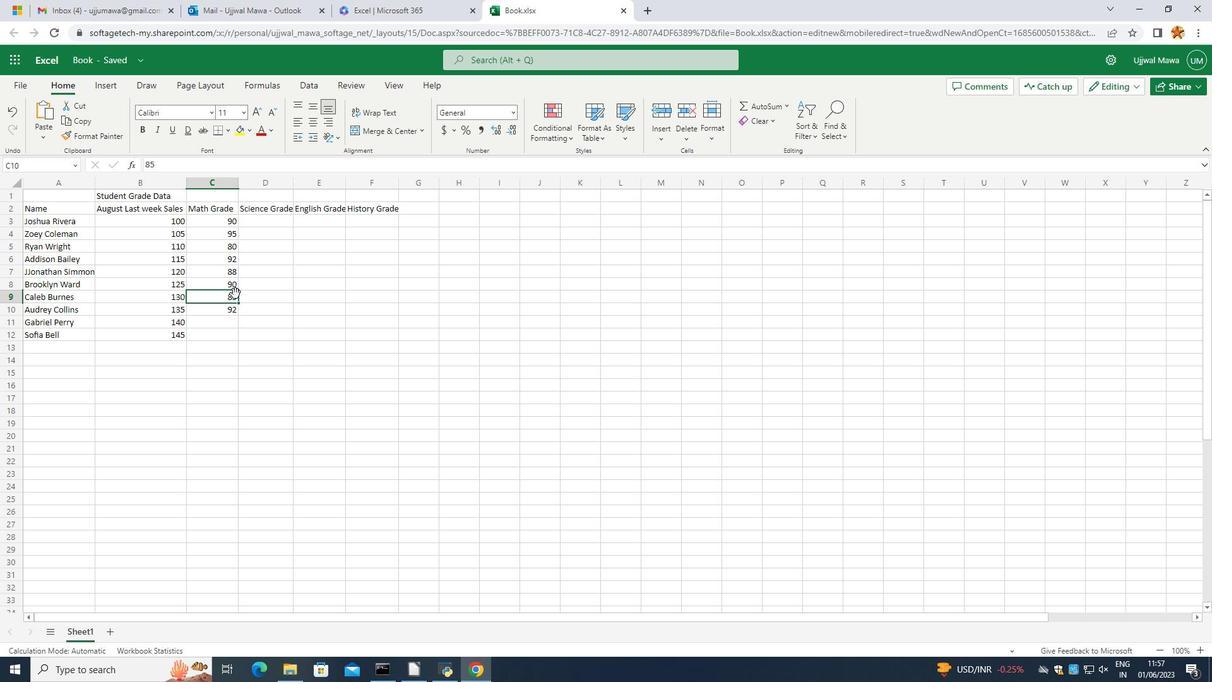 
Action: Mouse moved to (235, 296)
Screenshot: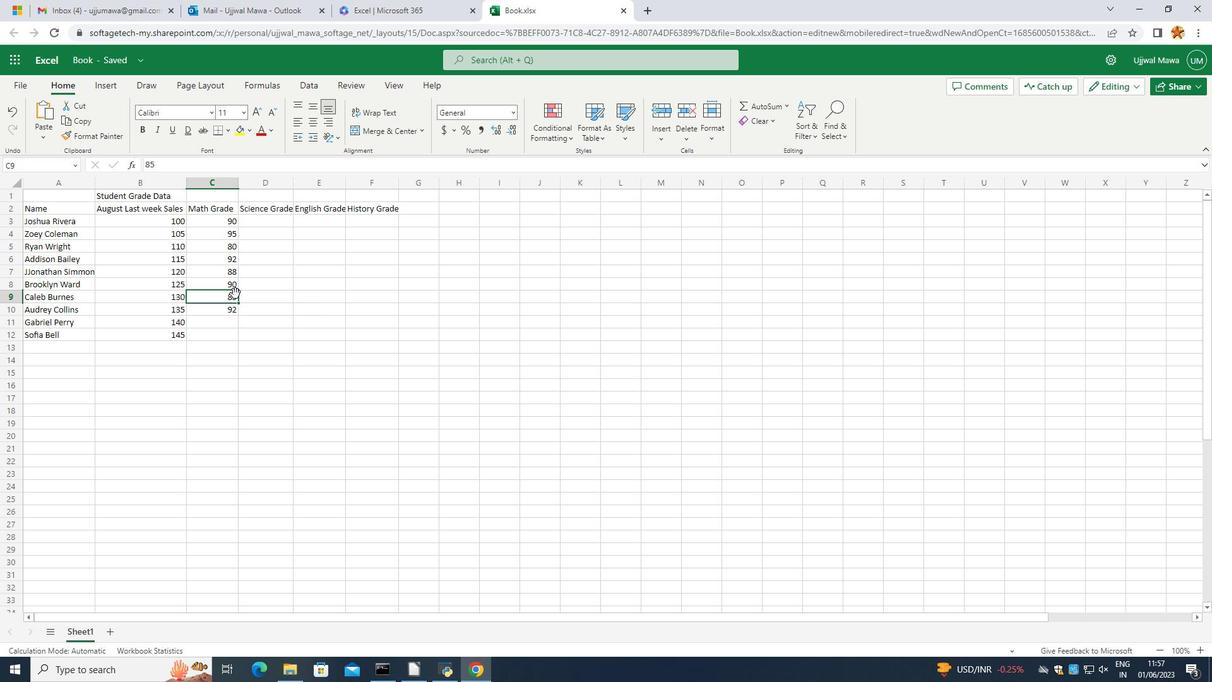 
Action: Mouse pressed left at (235, 296)
Screenshot: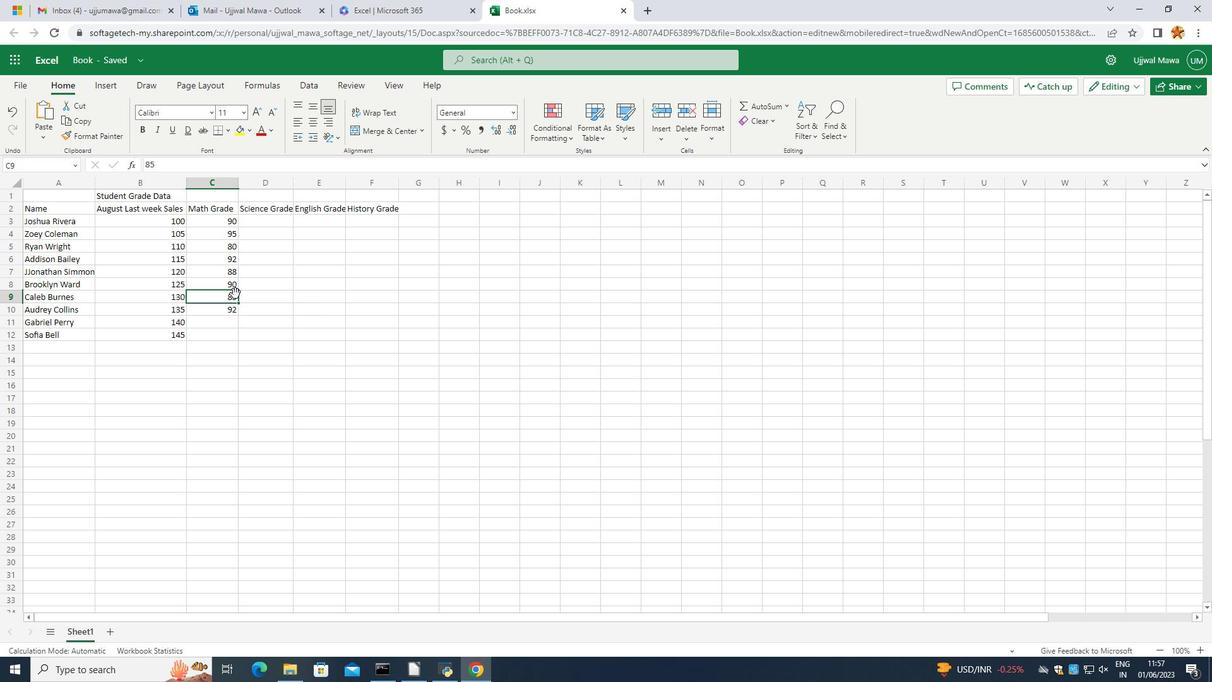 
Action: Mouse moved to (234, 296)
Screenshot: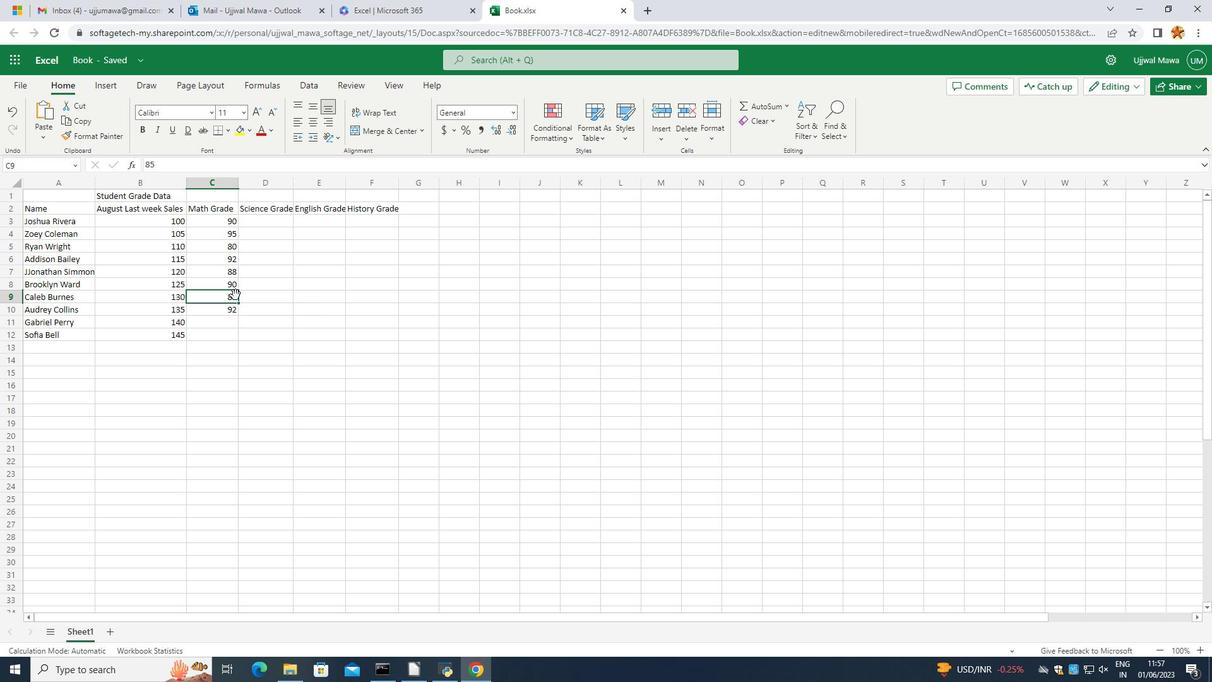
Action: Mouse pressed left at (234, 296)
Screenshot: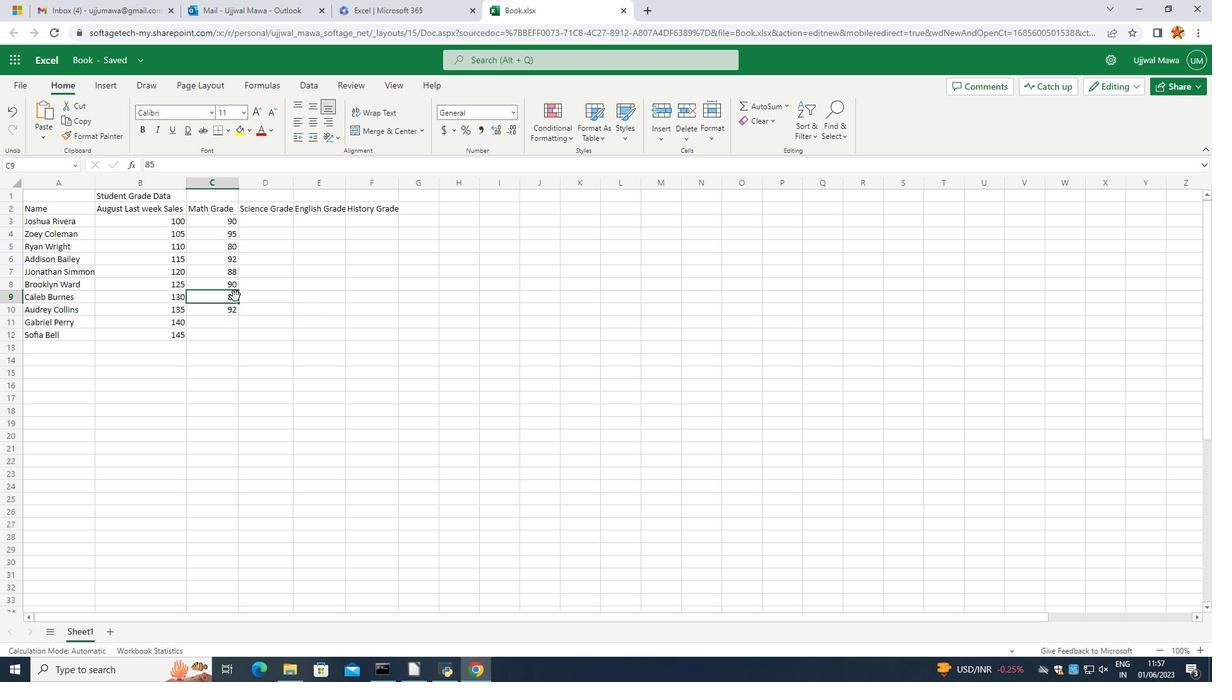 
Action: Mouse moved to (397, 354)
Screenshot: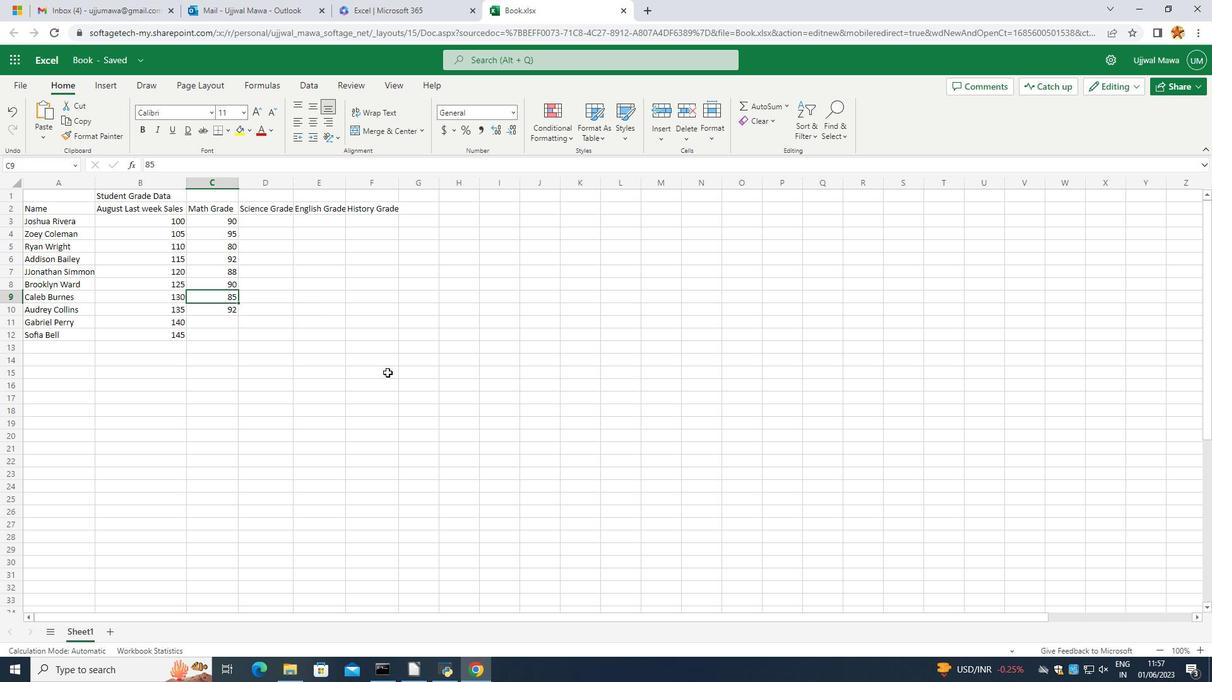 
Action: Key pressed <Key.backspace><Key.backspace>78<Key.enter>92<Key.enter>85<Key.enter>
Screenshot: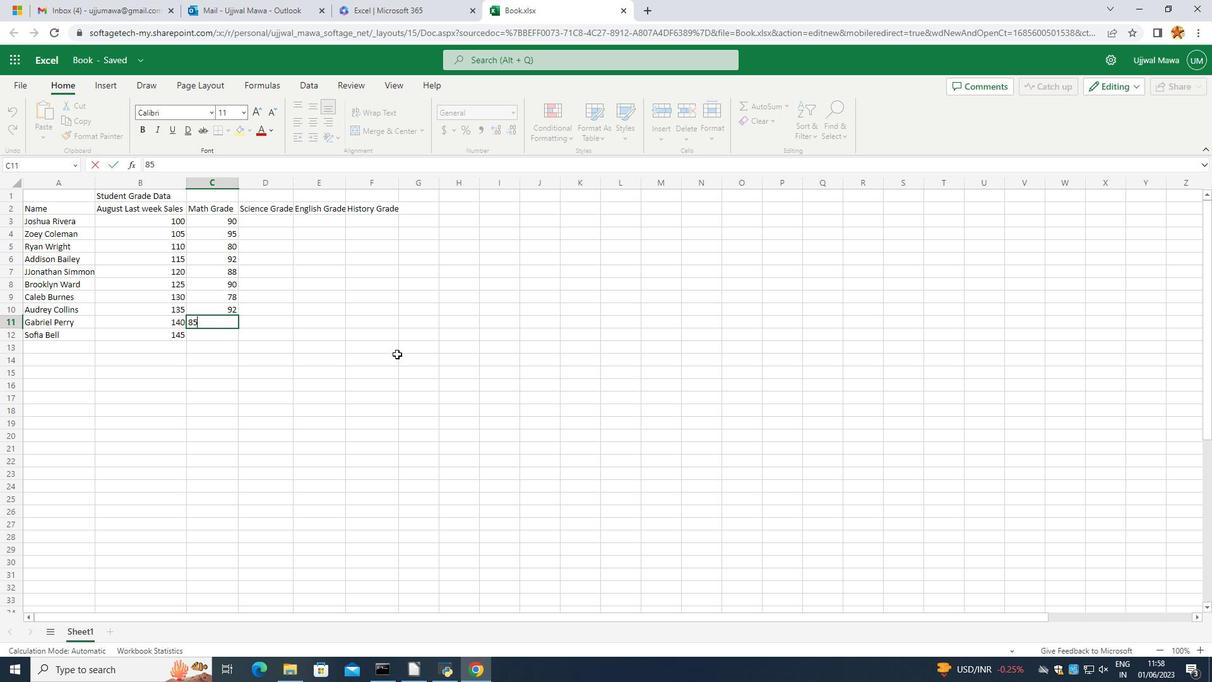 
Action: Mouse moved to (394, 361)
Screenshot: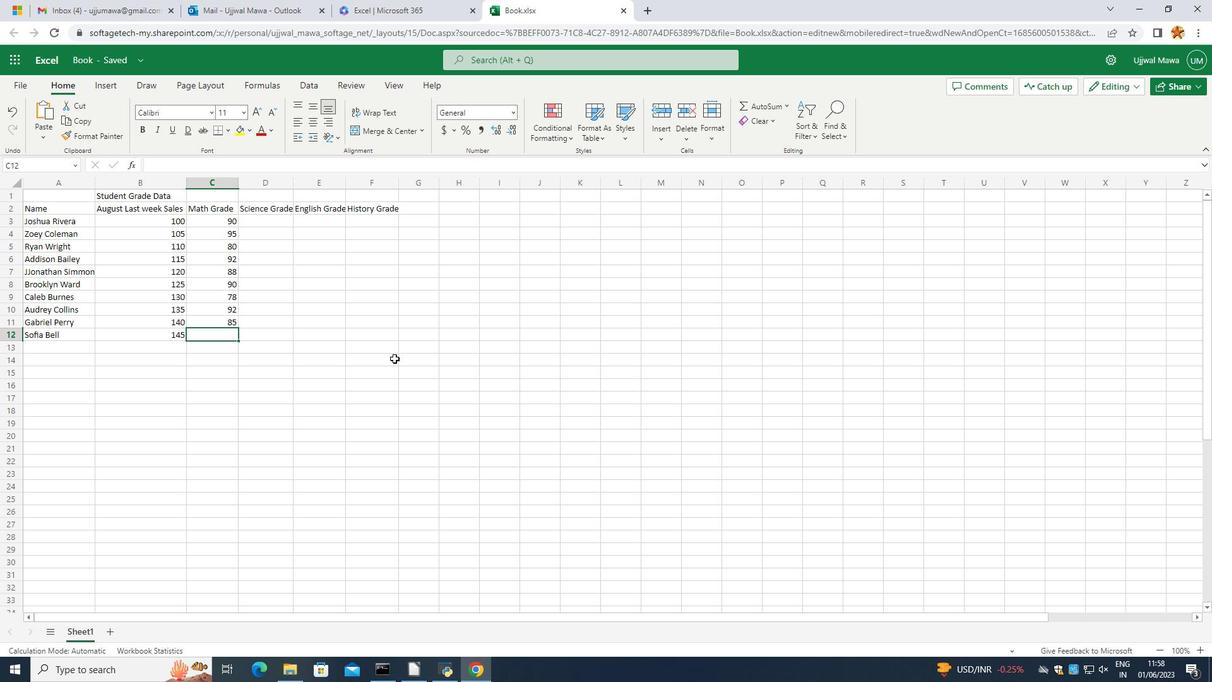 
Action: Mouse pressed left at (394, 361)
Screenshot: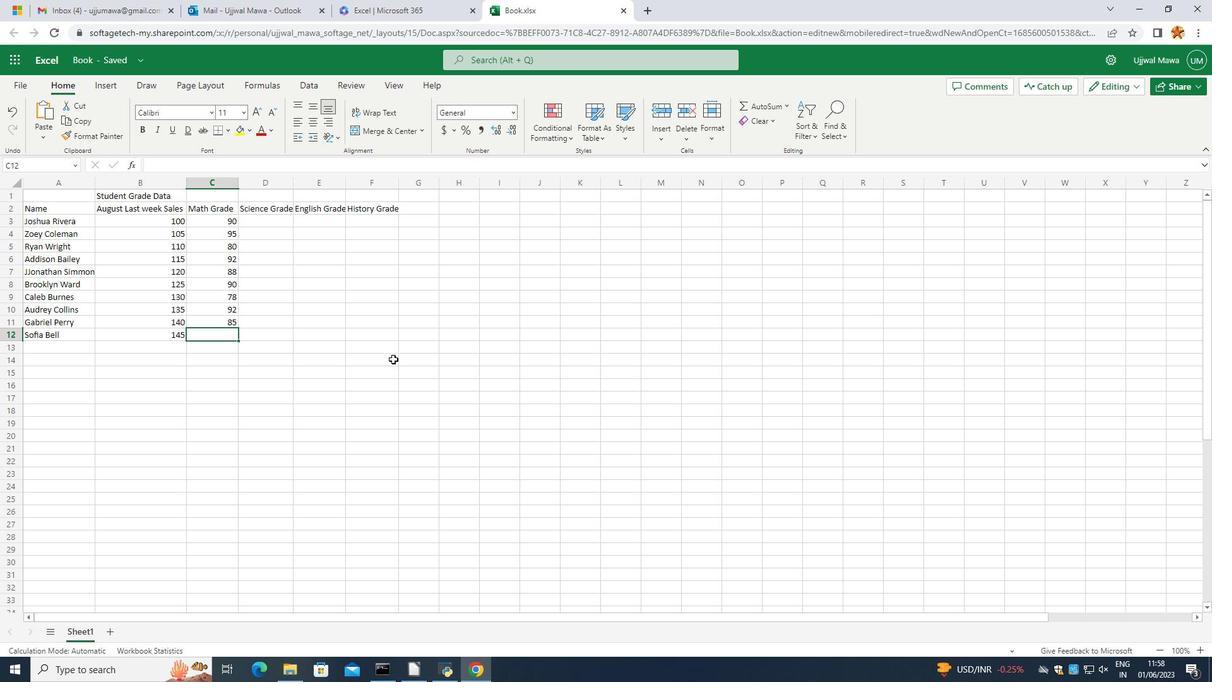 
Action: Mouse moved to (224, 288)
Screenshot: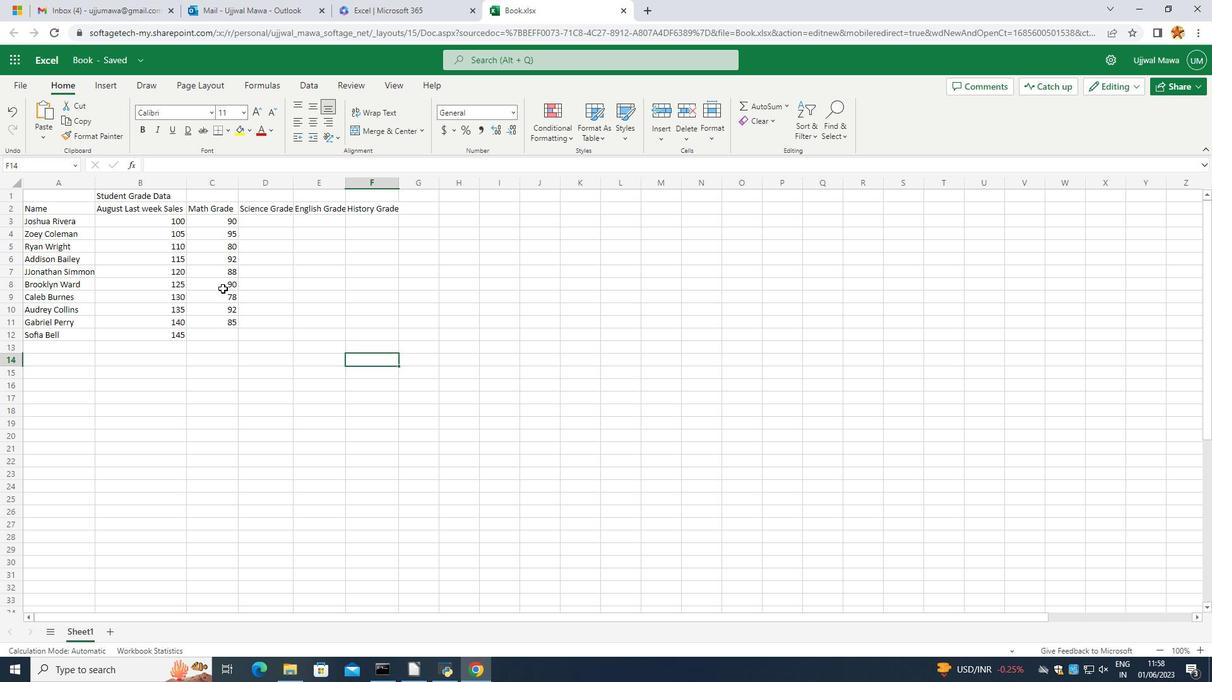 
Action: Mouse pressed left at (224, 288)
Screenshot: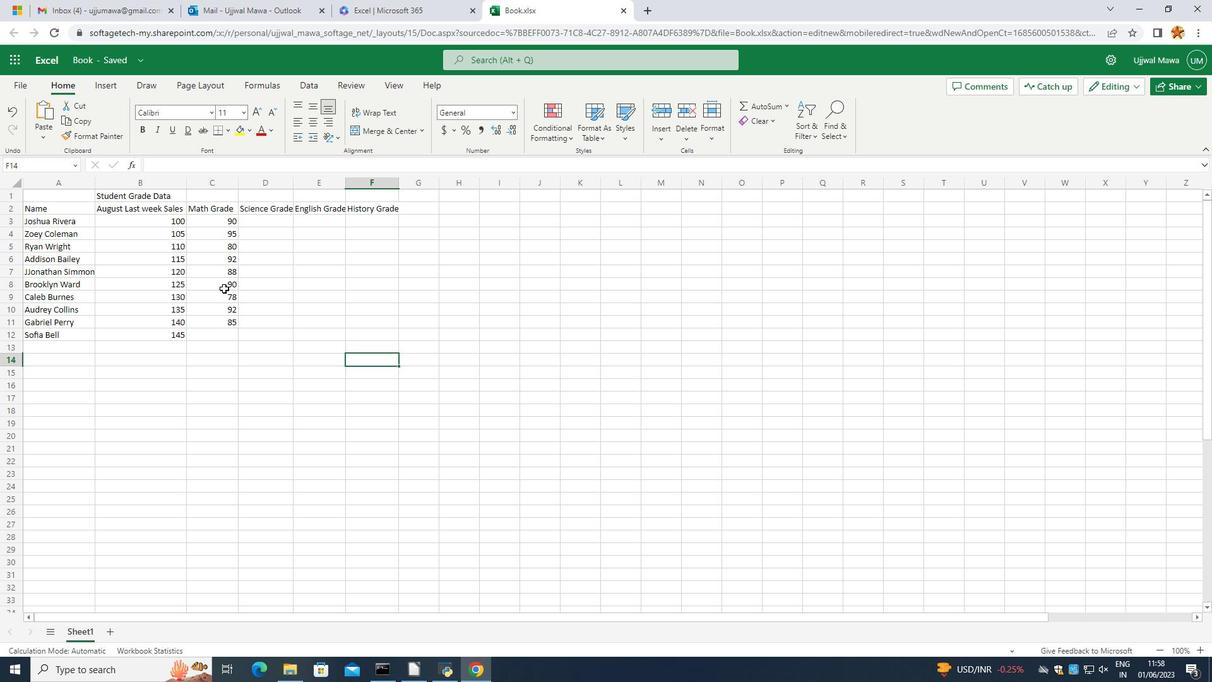 
Action: Mouse moved to (229, 267)
Screenshot: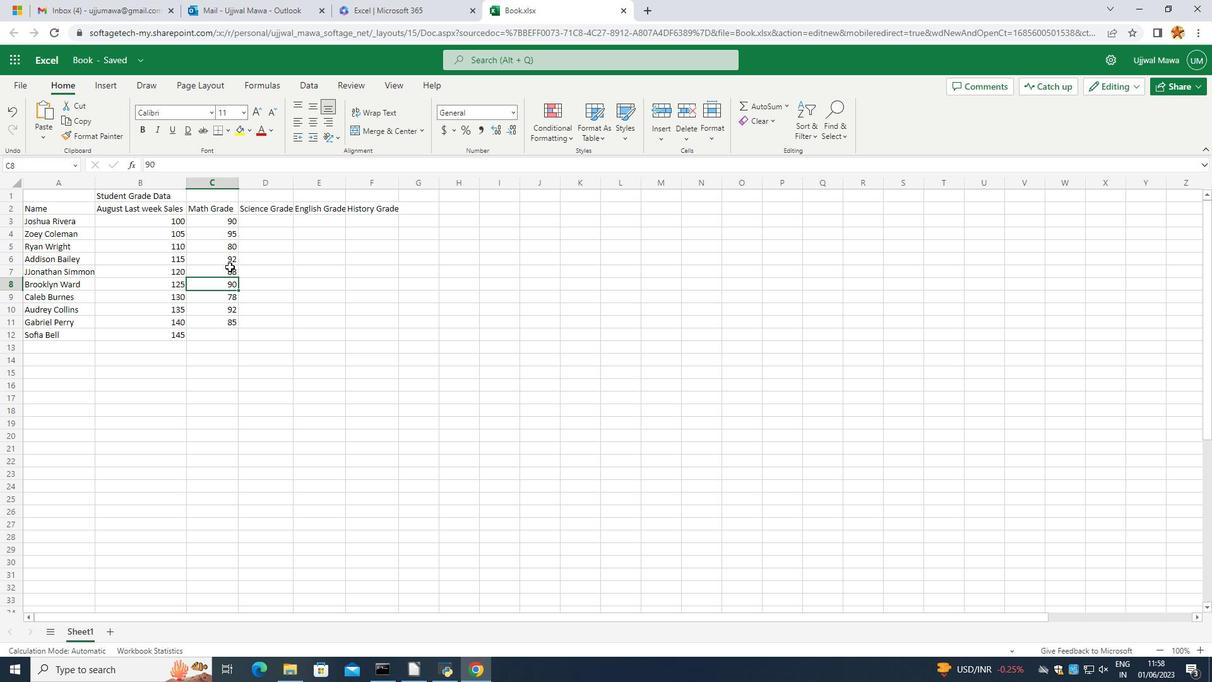 
Action: Mouse pressed left at (229, 267)
Screenshot: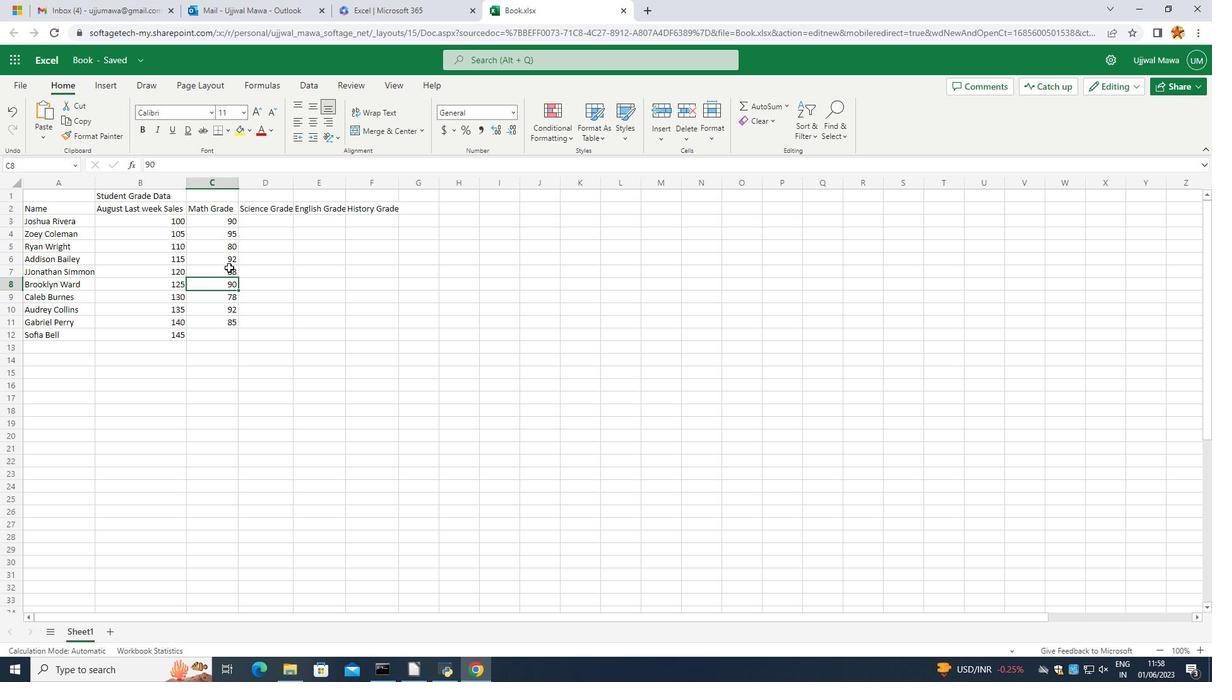 
Action: Mouse moved to (233, 264)
Screenshot: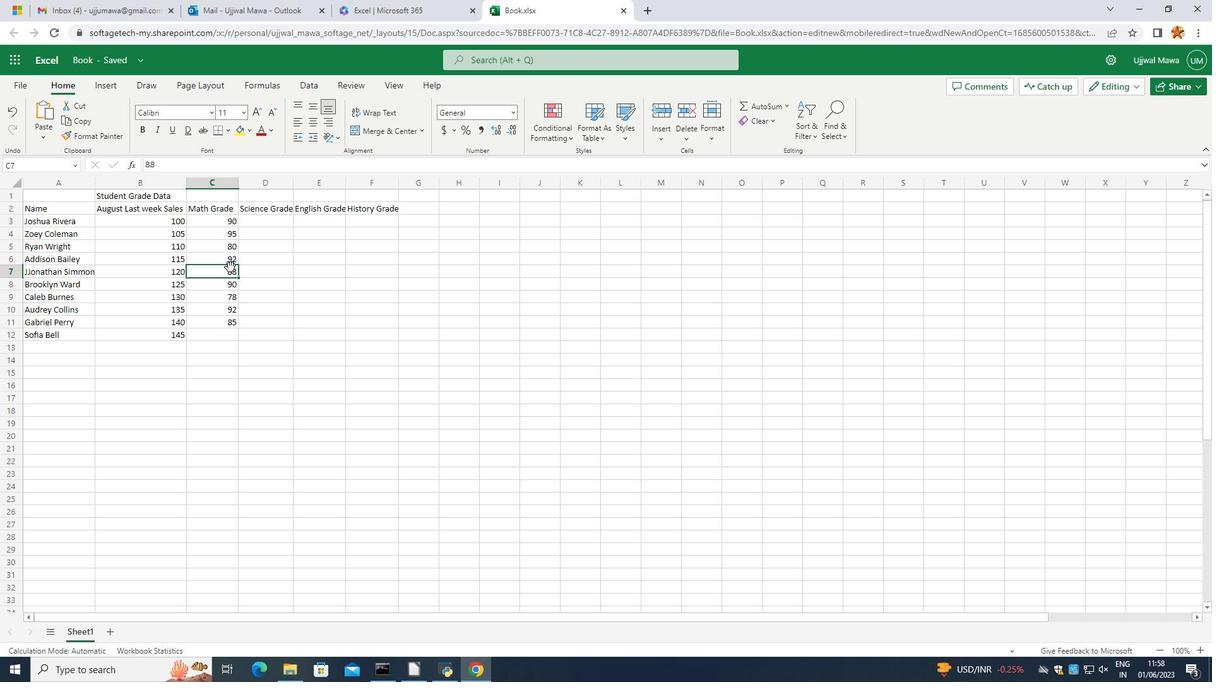
Action: Mouse pressed left at (233, 264)
Screenshot: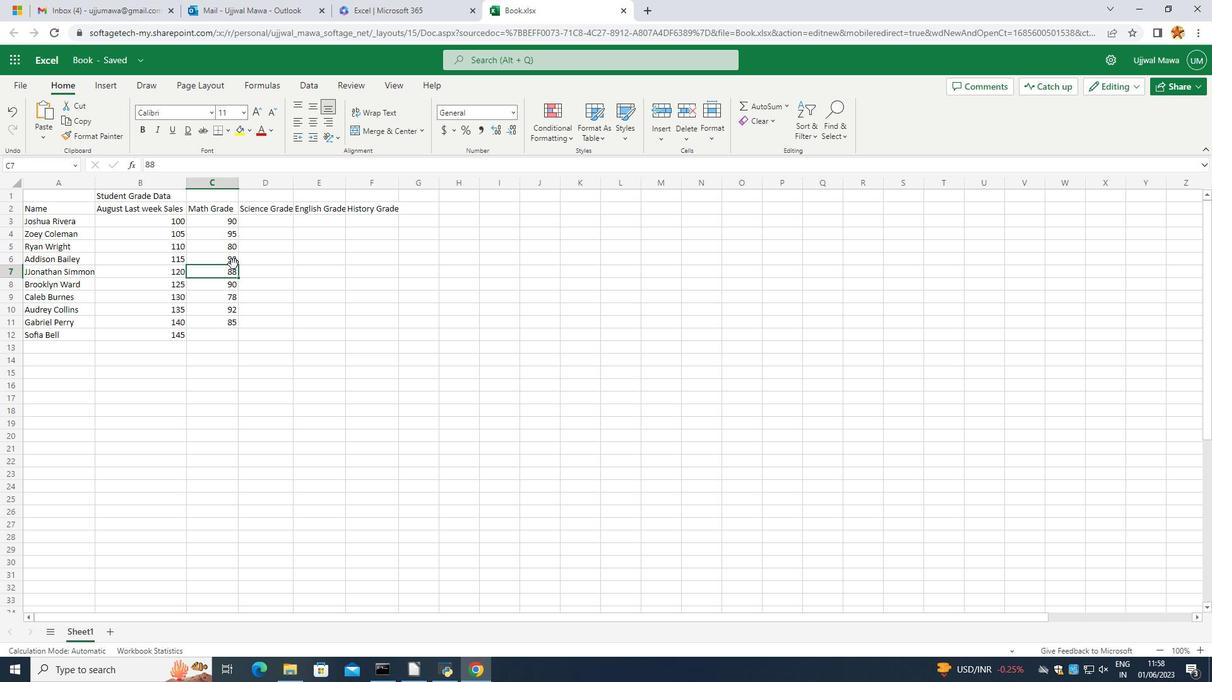 
Action: Mouse moved to (366, 297)
Screenshot: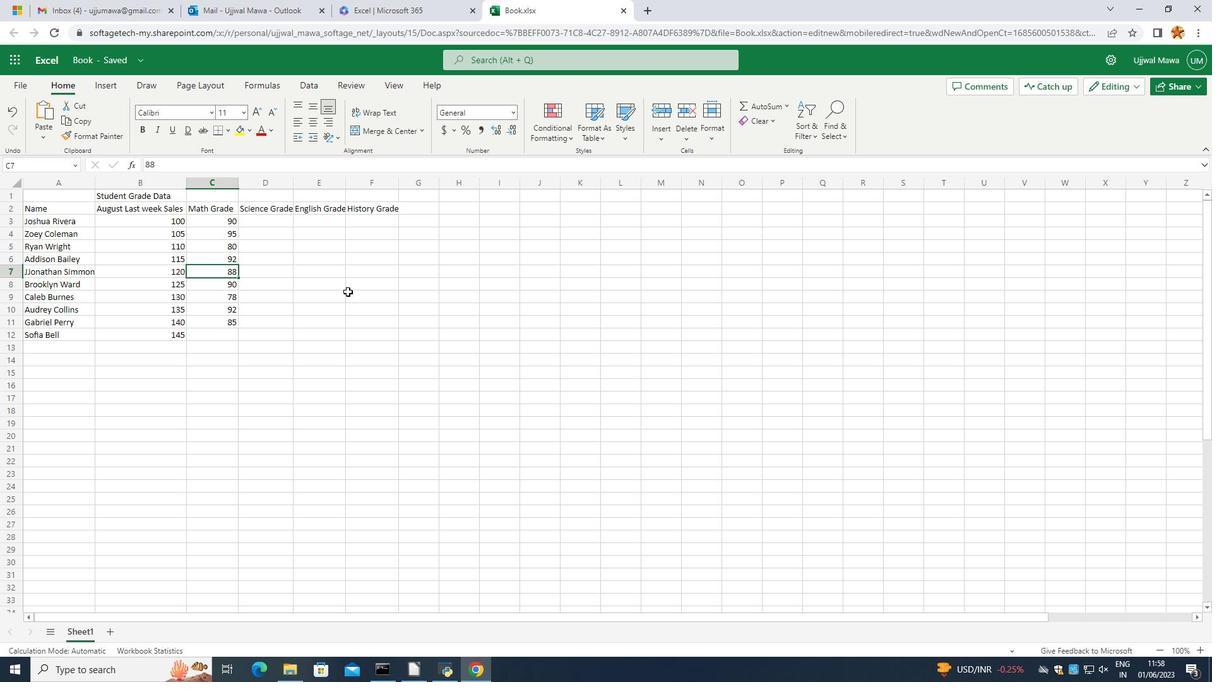
Action: Key pressed 85<Key.enter>88<Key.enter>90<Key.enter>88<Key.enter>92<Key.enter>85<Key.enter>
Screenshot: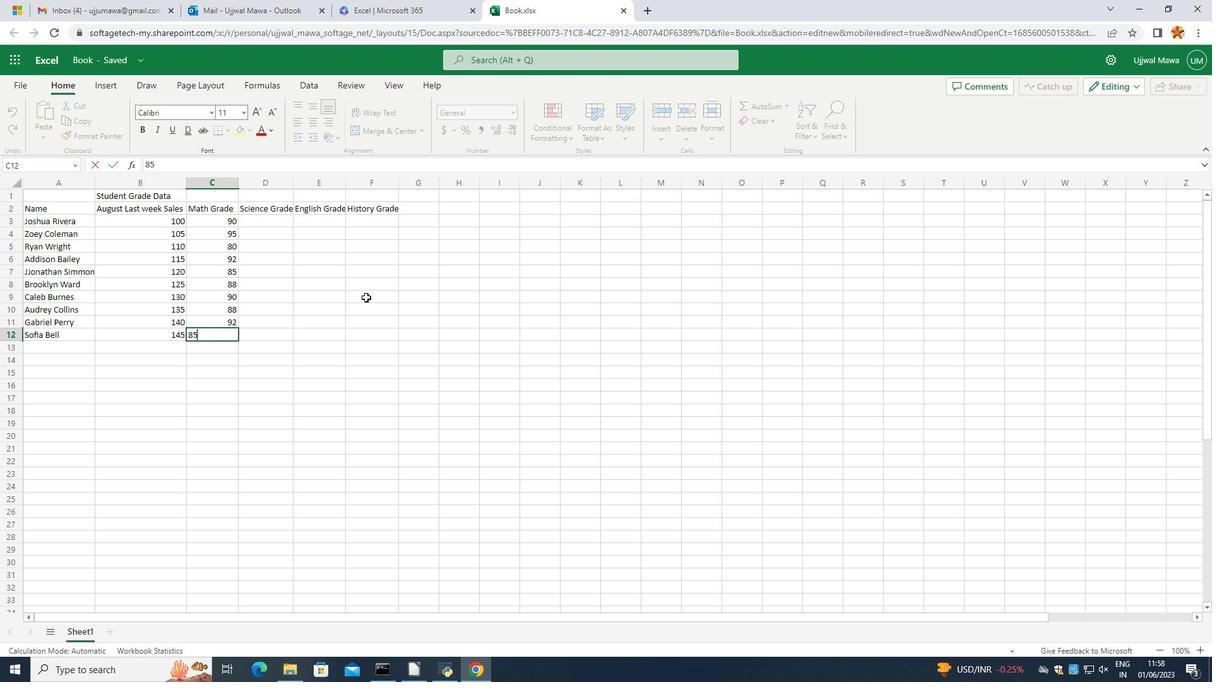
Action: Mouse moved to (326, 274)
Screenshot: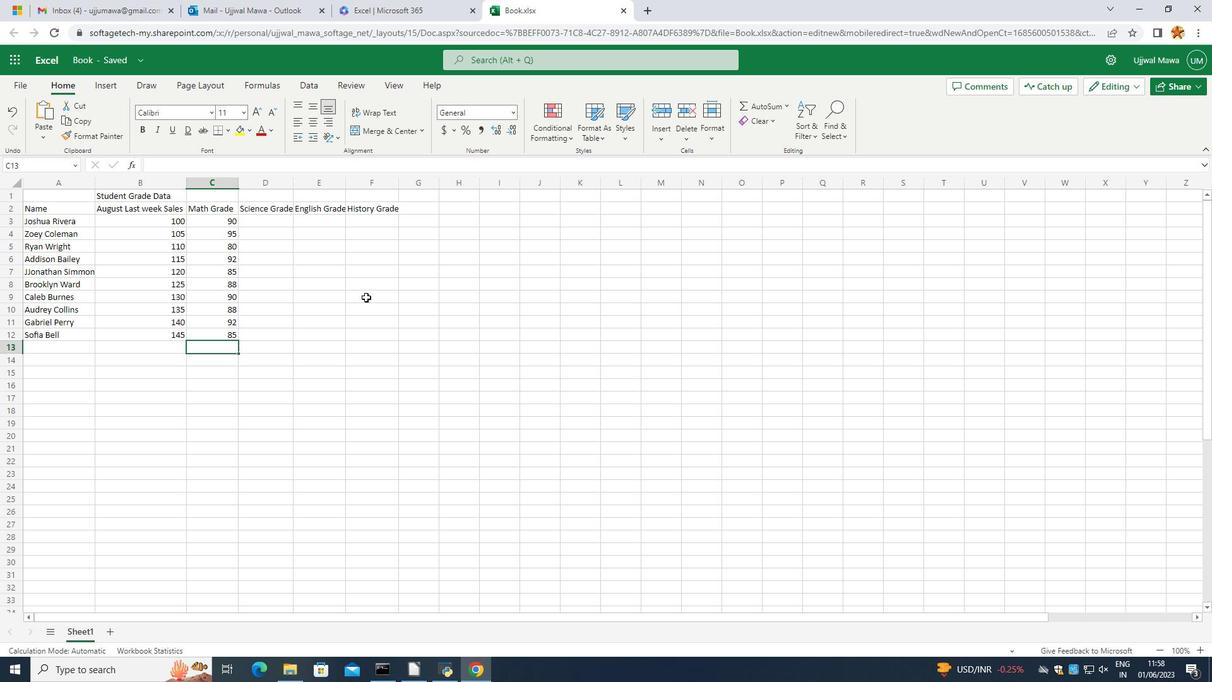 
Action: Mouse pressed left at (326, 274)
Screenshot: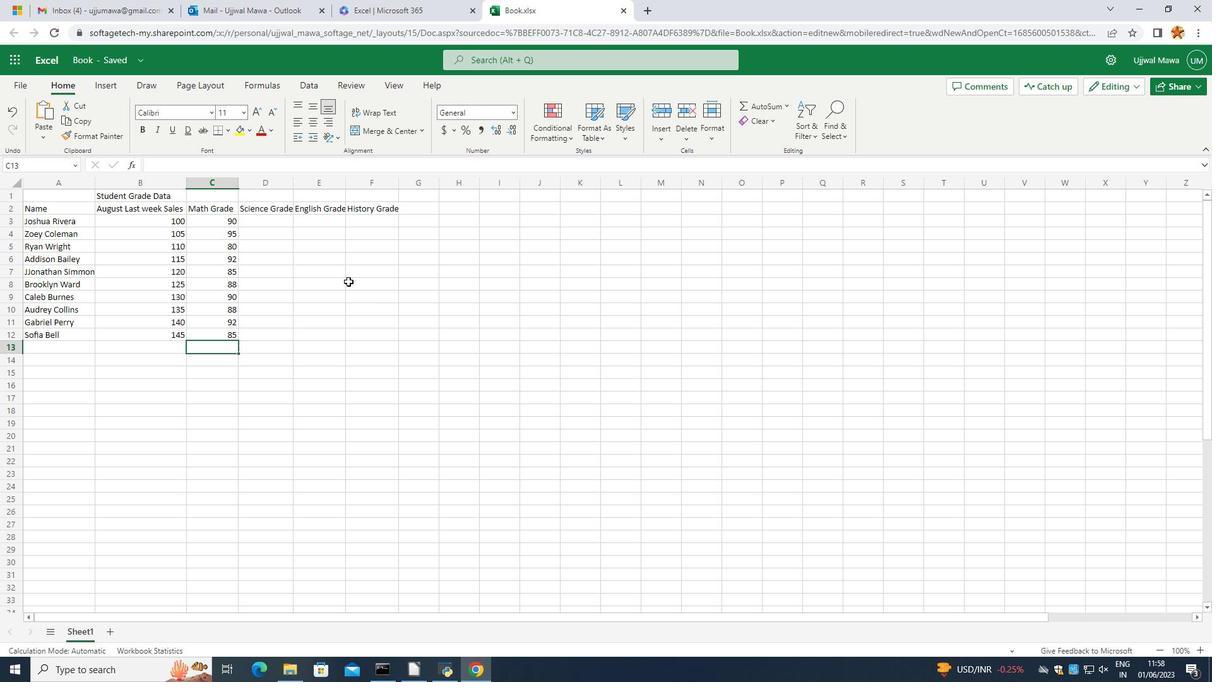 
Action: Mouse moved to (212, 305)
Screenshot: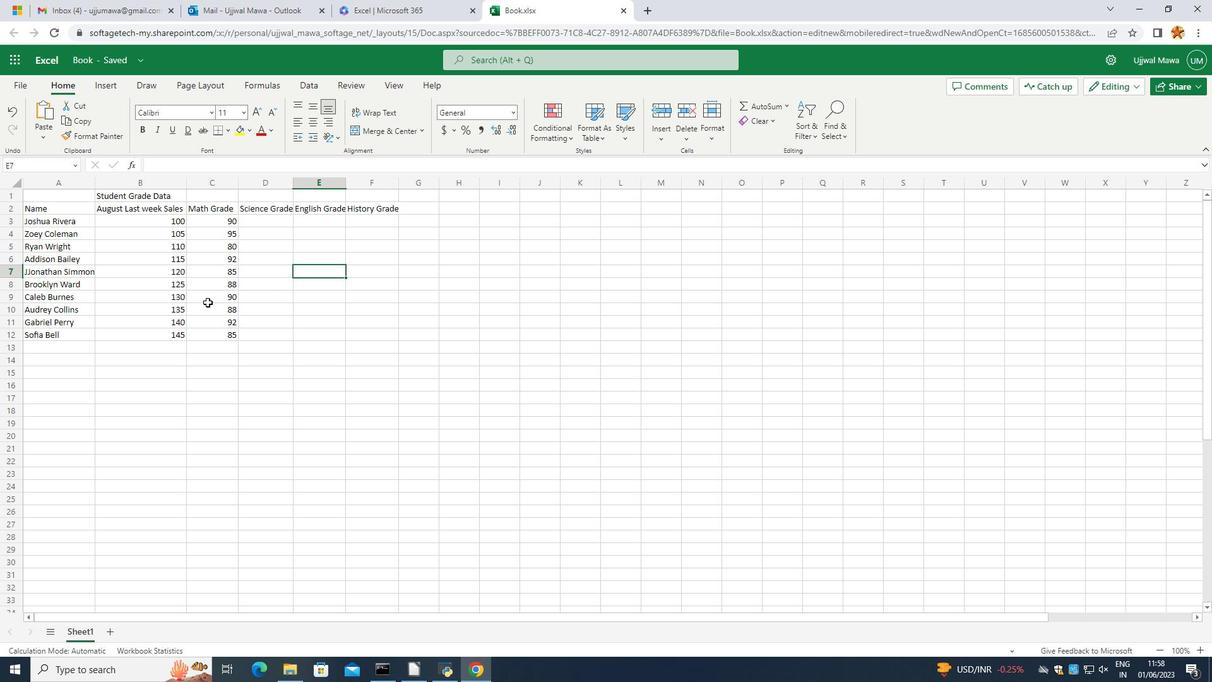 
Action: Mouse pressed left at (212, 305)
Screenshot: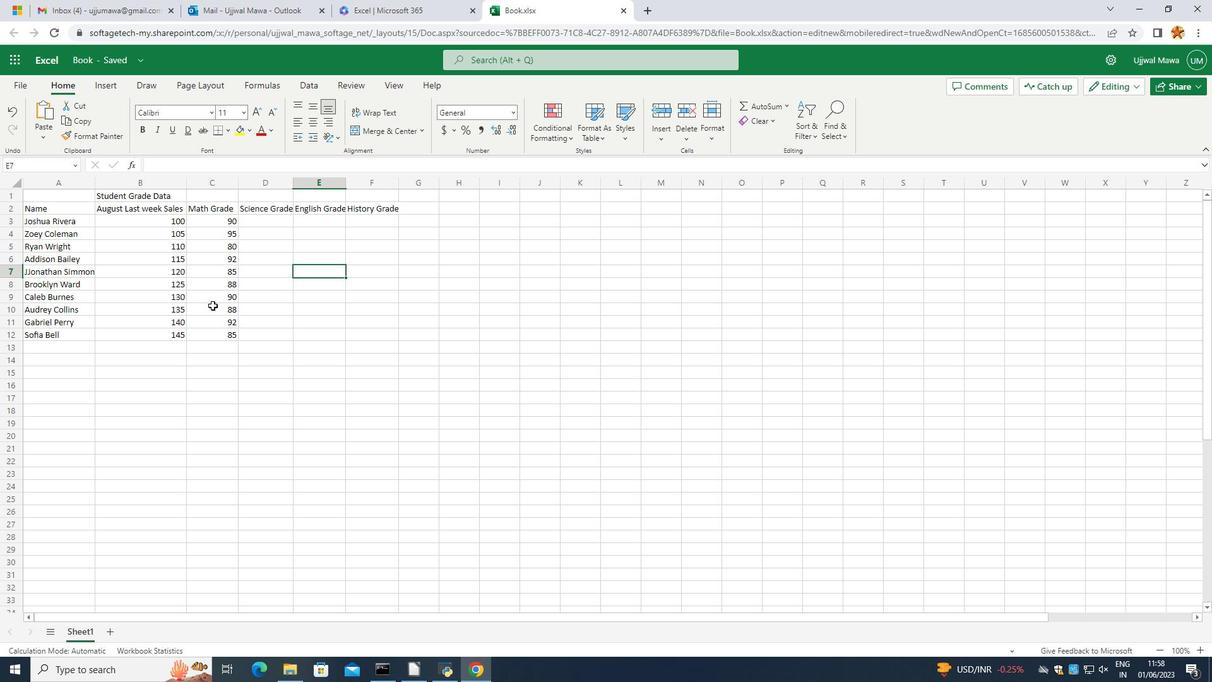 
Action: Mouse moved to (213, 306)
Screenshot: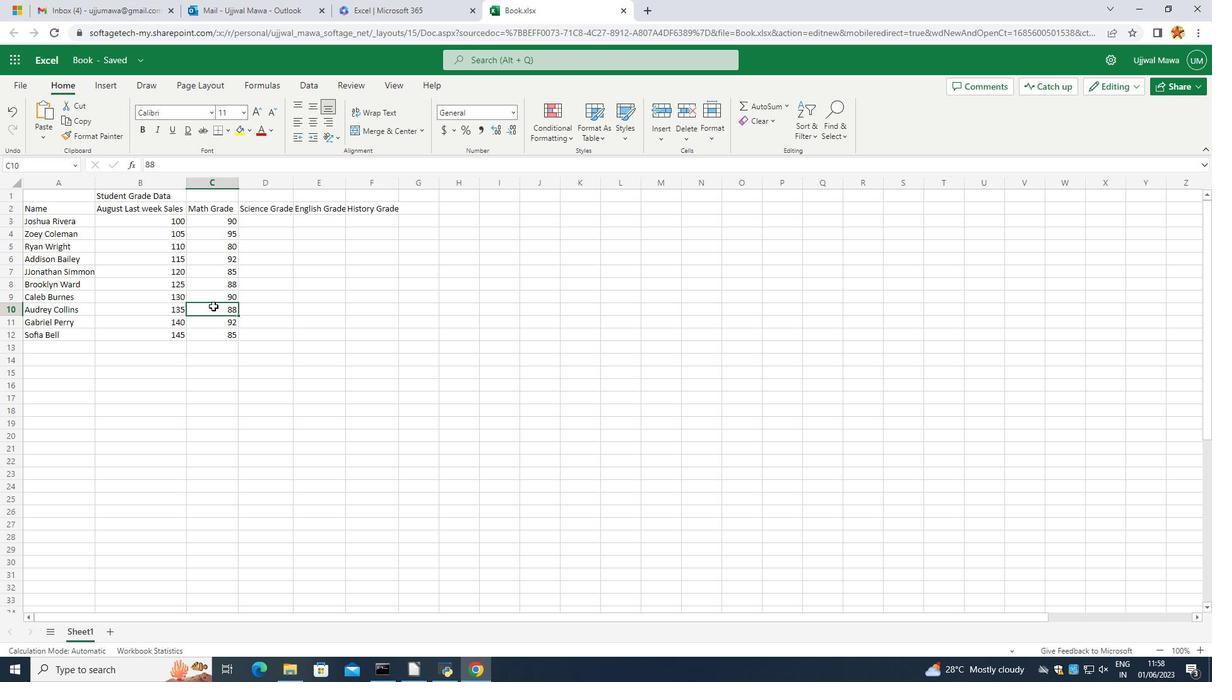 
Action: Key pressed 78
Screenshot: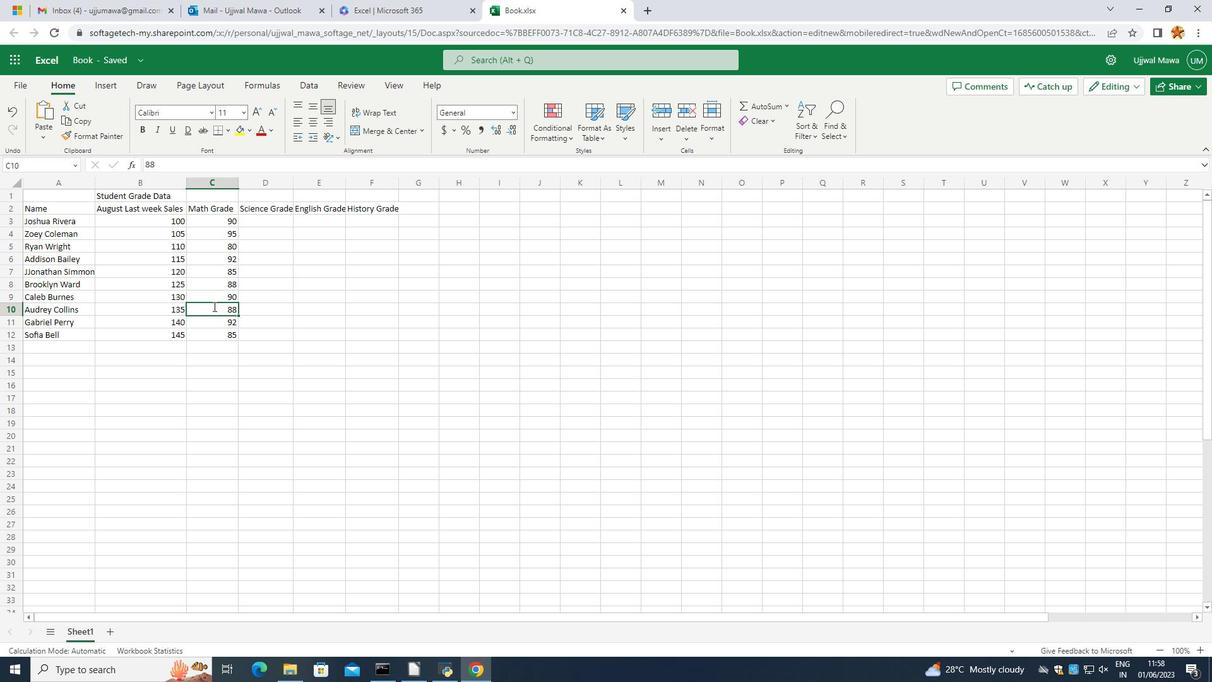 
Action: Mouse moved to (368, 338)
Screenshot: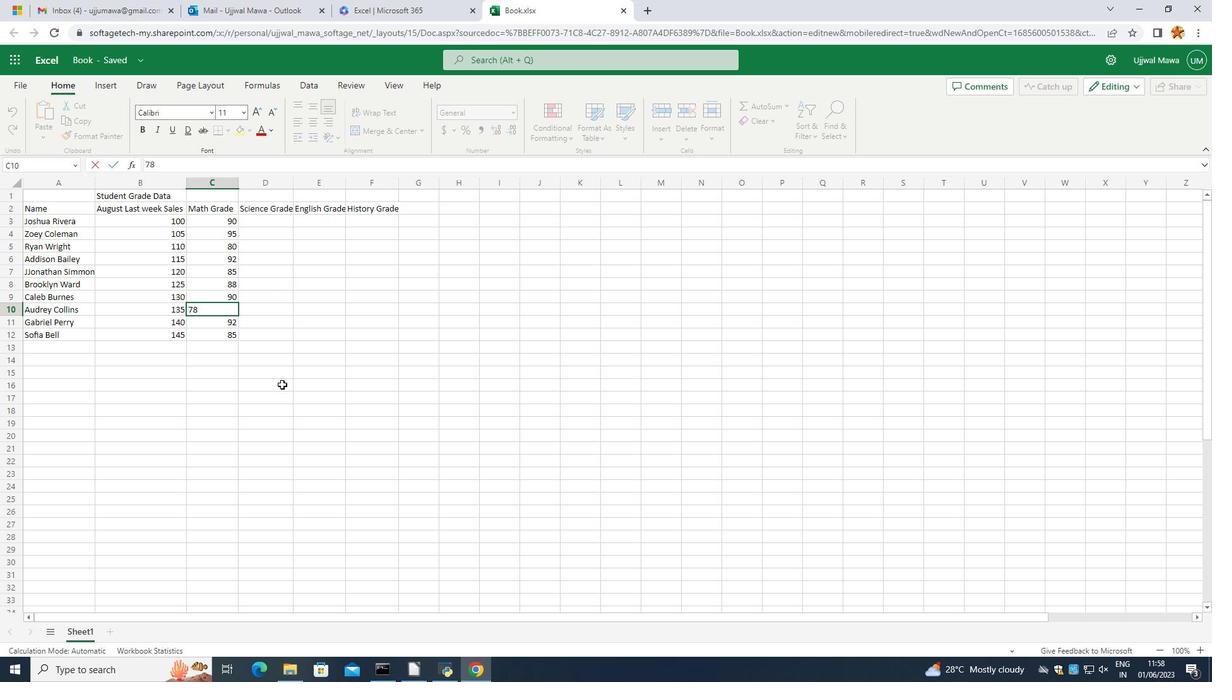 
Action: Mouse pressed left at (368, 338)
